 Task: Look for space in Cuito, Angola from 8th June, 2023 to 19th June, 2023 for 1 adult in price range Rs.5000 to Rs.12000. Place can be shared room with 1  bedroom having 1 bed and 1 bathroom. Property type can be house, flat, hotel. Amenities needed are: air conditioning, bbq grill, smoking allowed. Booking option can be shelf check-in. Required host language is English.
Action: Mouse moved to (490, 95)
Screenshot: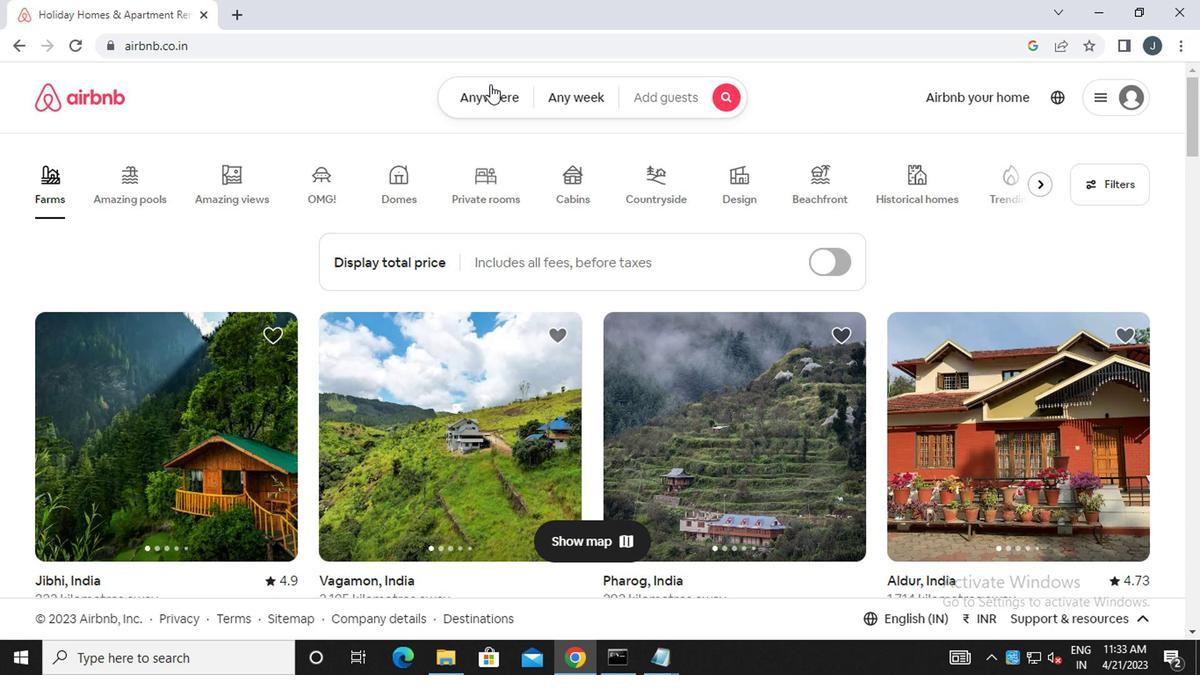 
Action: Mouse pressed left at (490, 95)
Screenshot: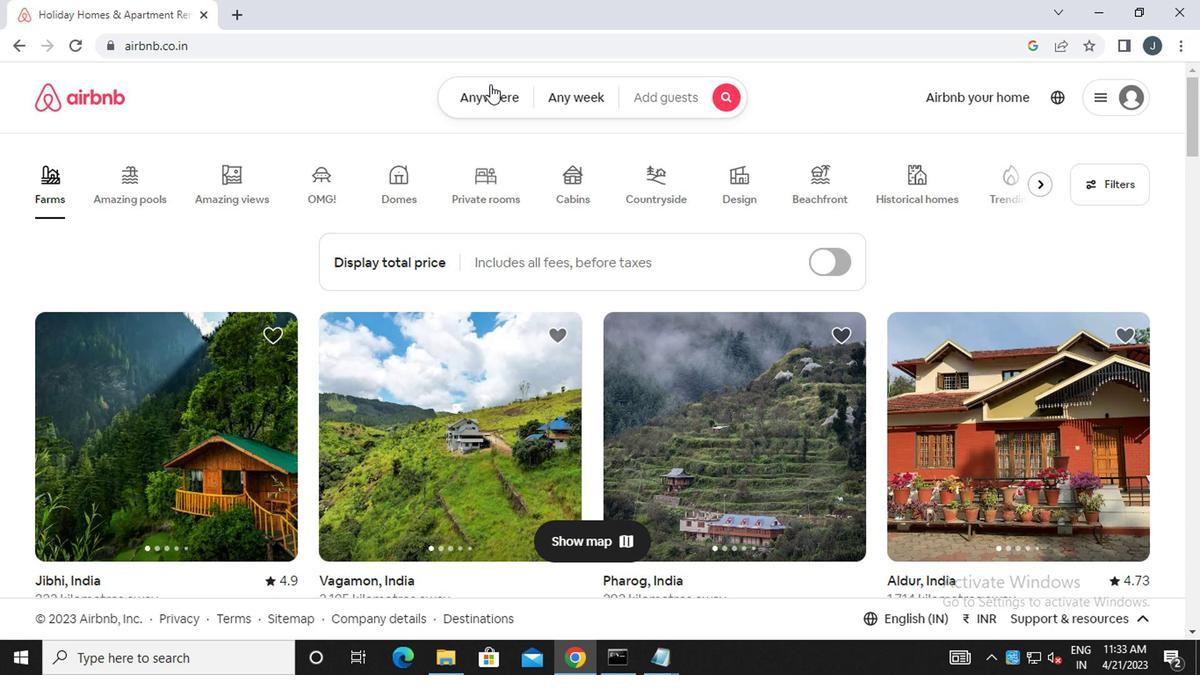 
Action: Mouse moved to (309, 178)
Screenshot: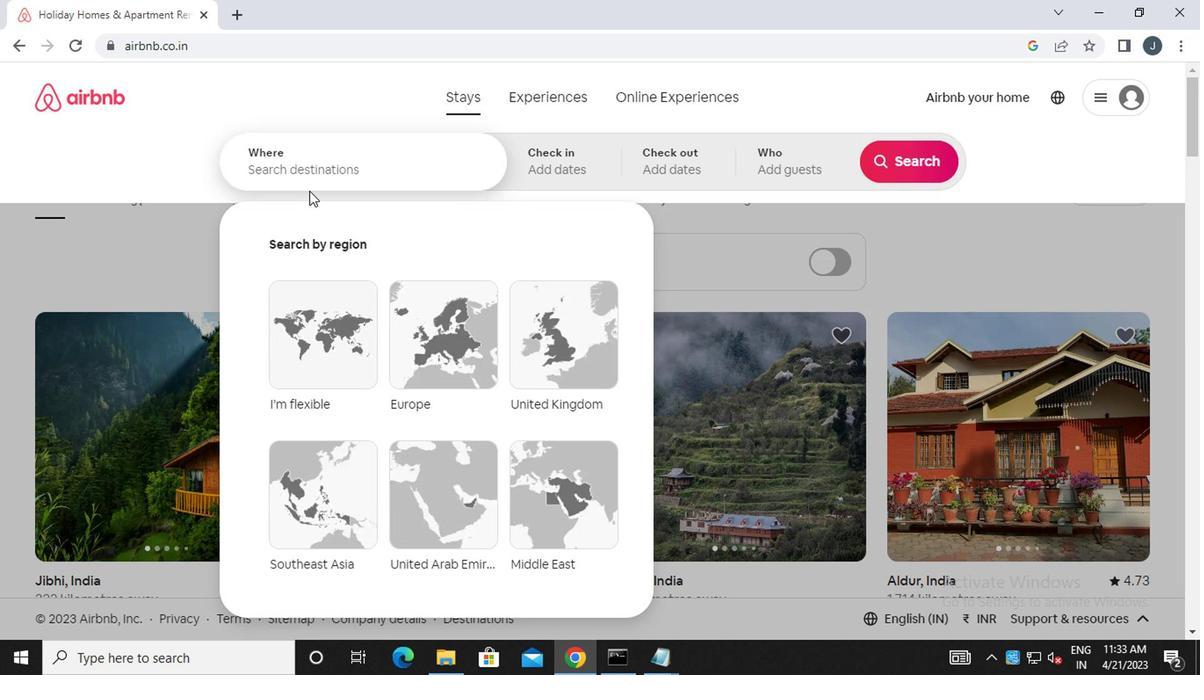 
Action: Mouse pressed left at (309, 178)
Screenshot: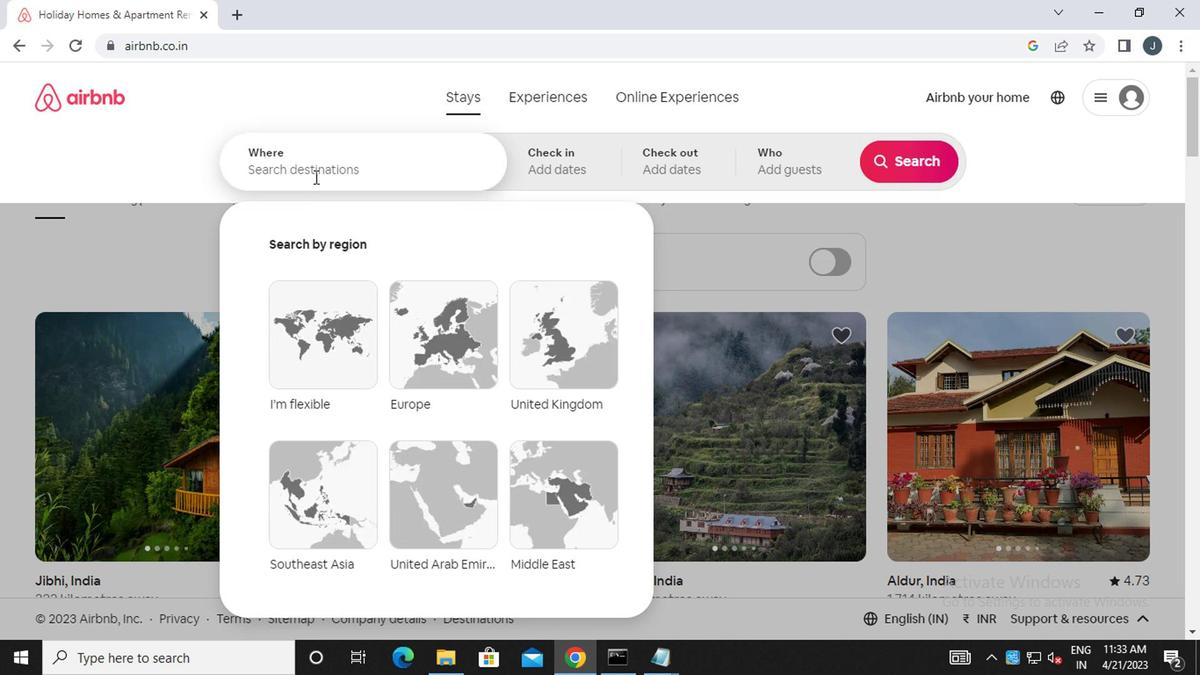 
Action: Mouse moved to (309, 176)
Screenshot: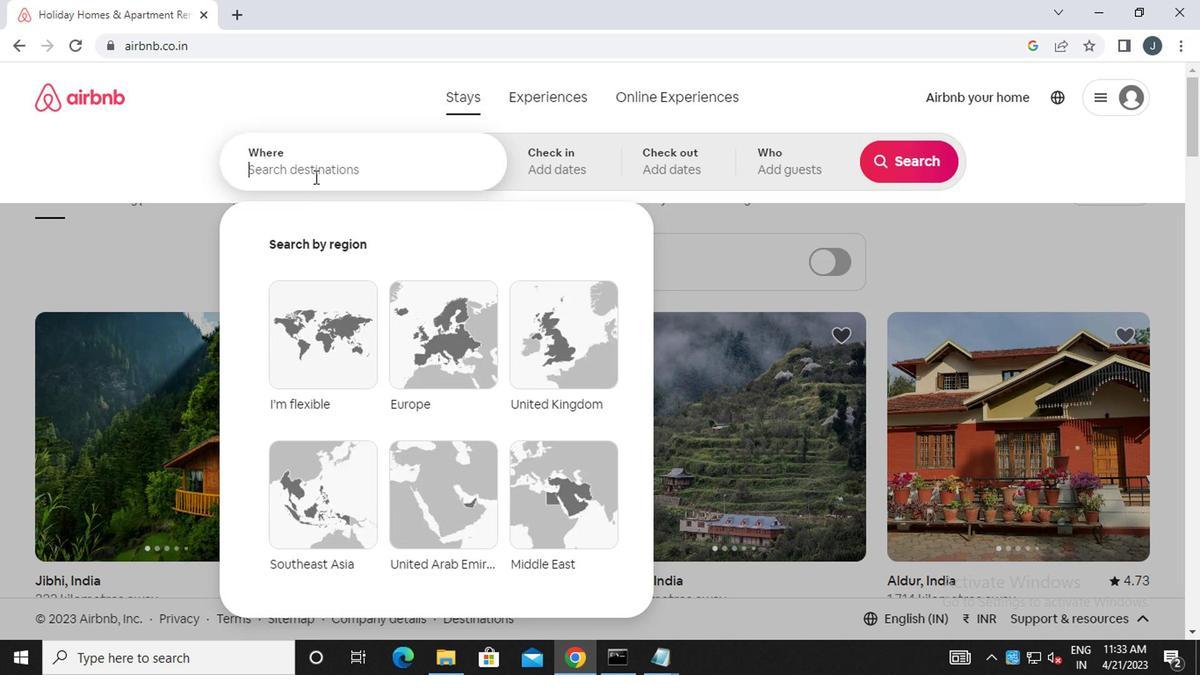 
Action: Key pressed c<Key.caps_lock>uito
Screenshot: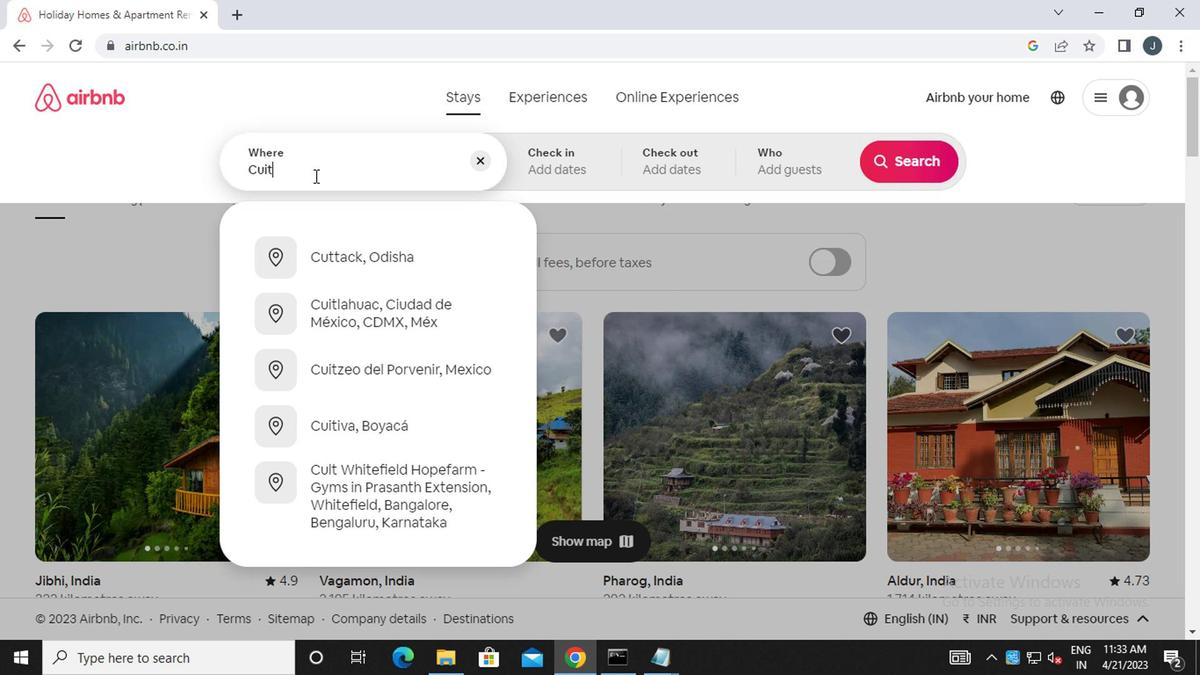 
Action: Mouse moved to (343, 267)
Screenshot: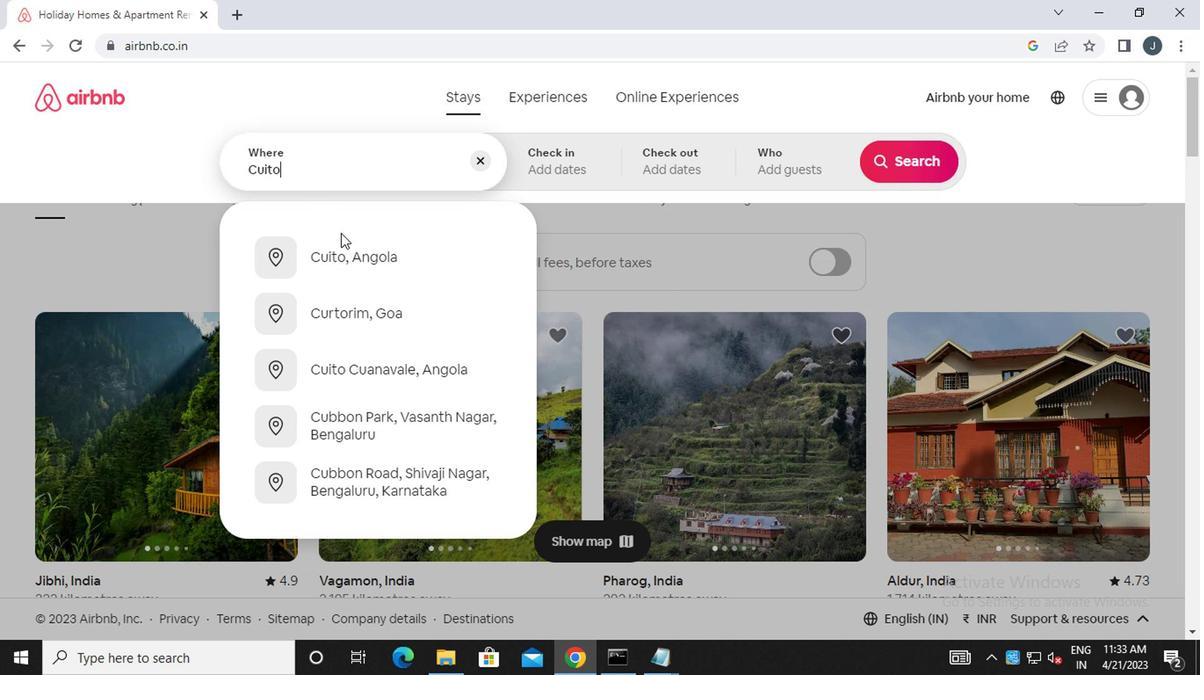 
Action: Mouse pressed left at (343, 267)
Screenshot: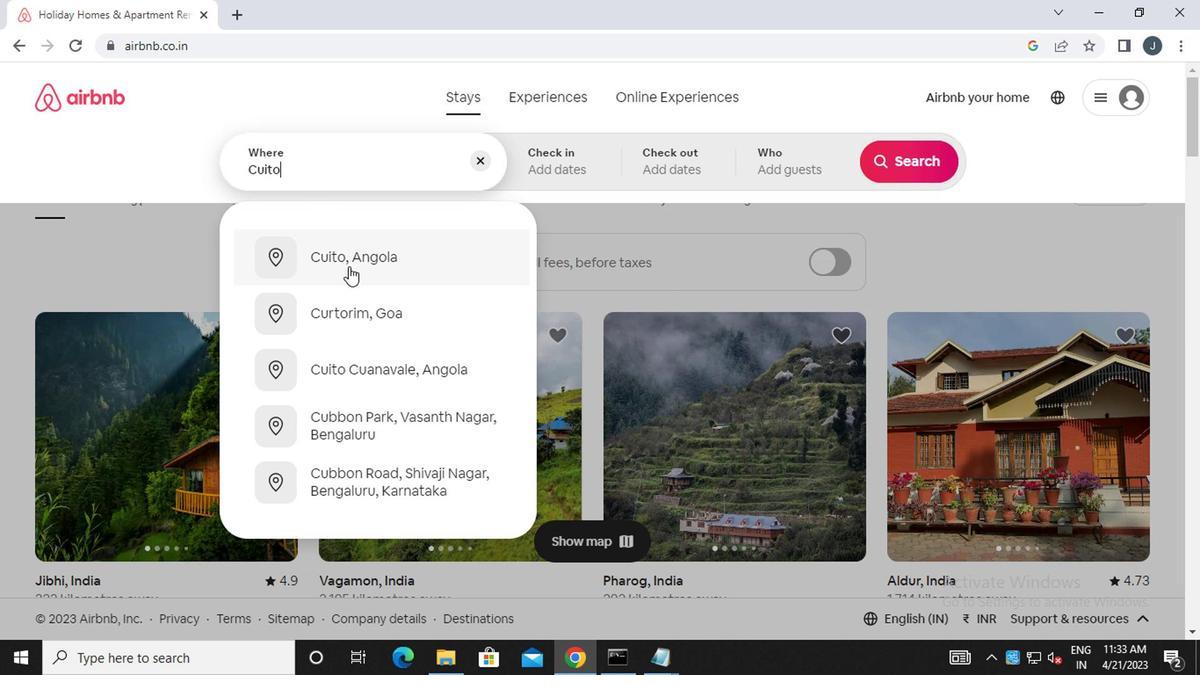 
Action: Mouse moved to (892, 308)
Screenshot: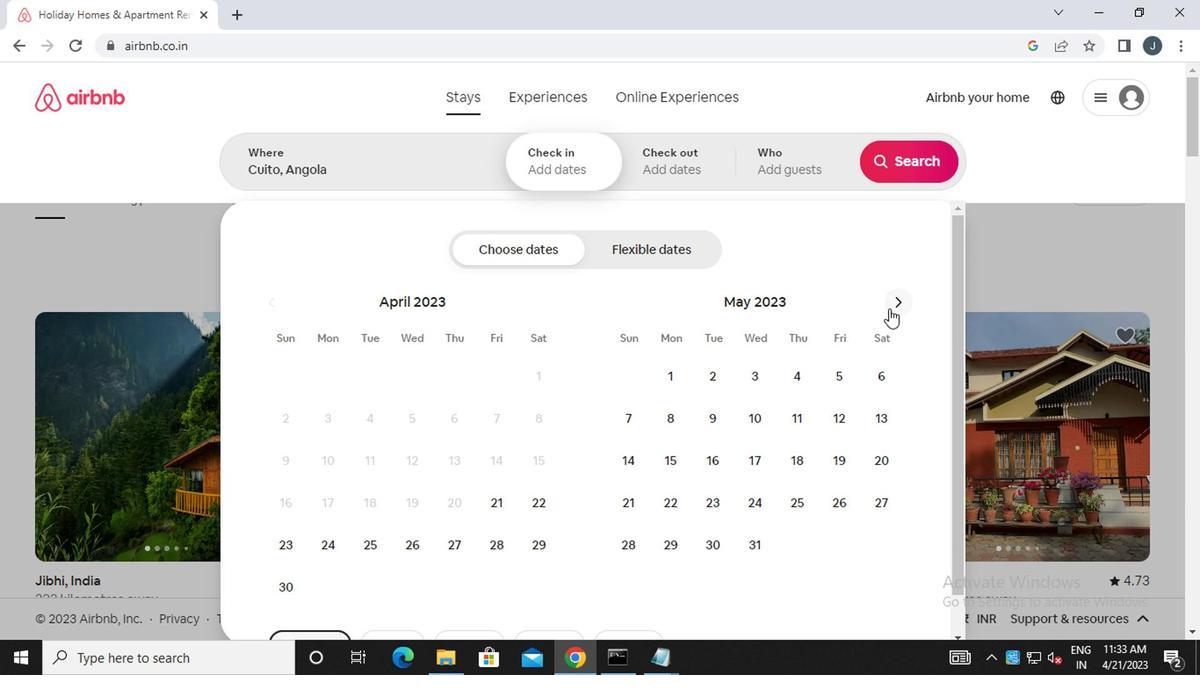 
Action: Mouse pressed left at (892, 308)
Screenshot: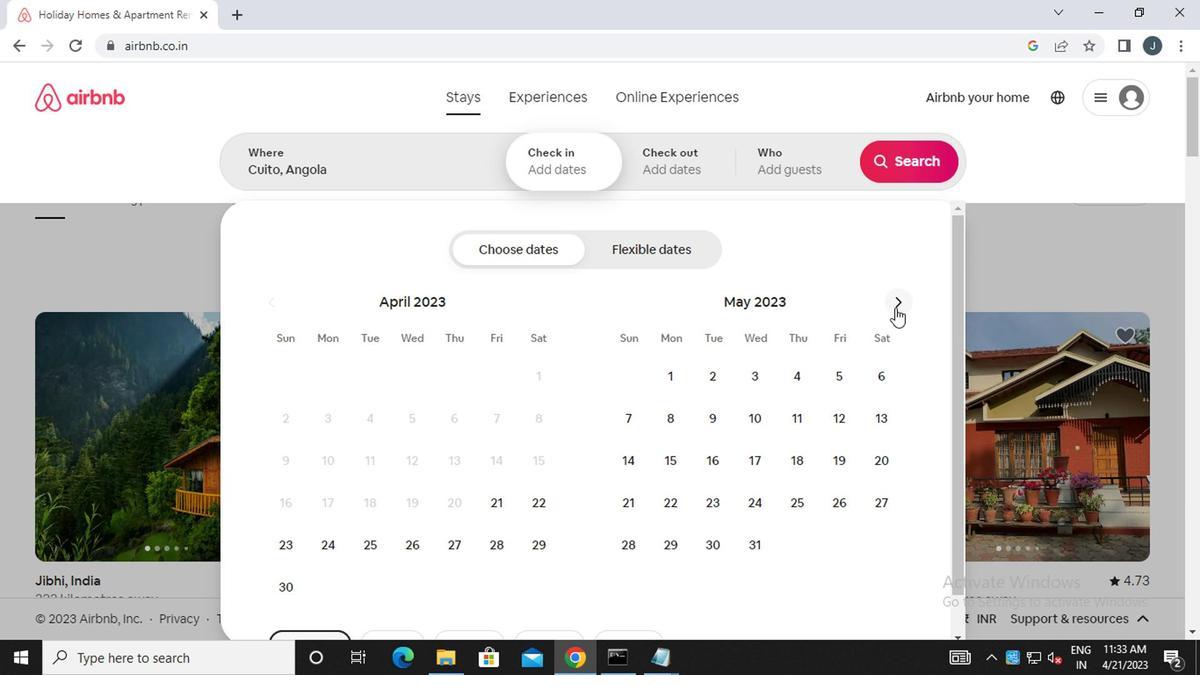 
Action: Mouse moved to (797, 421)
Screenshot: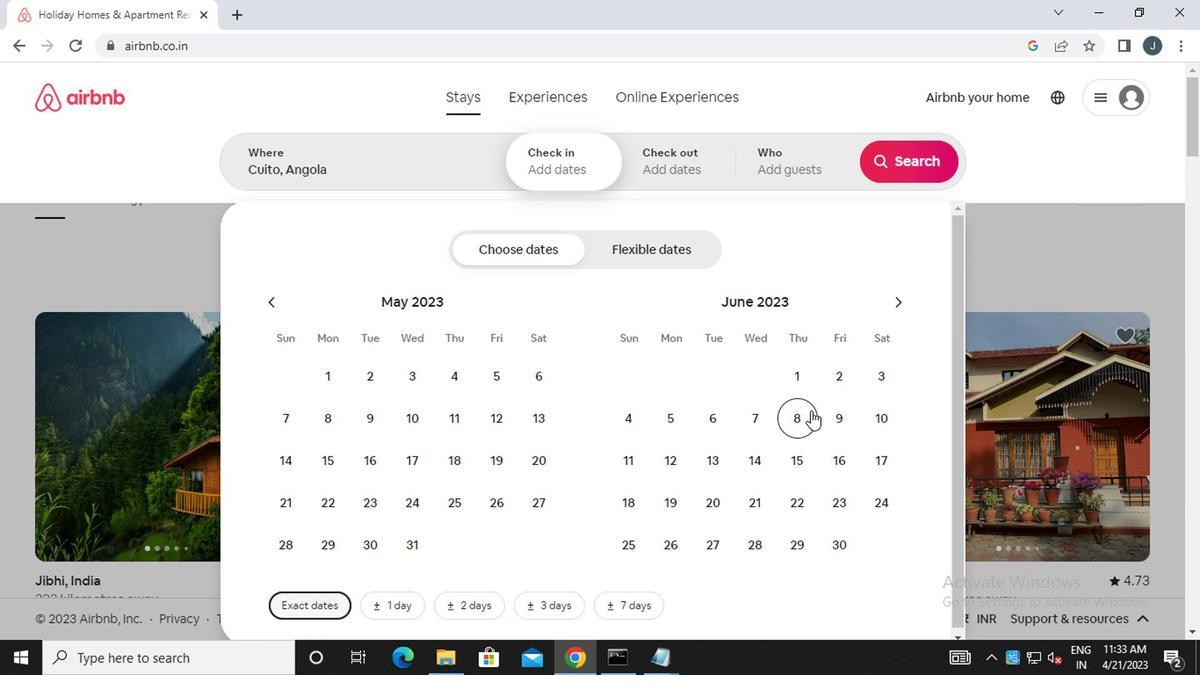 
Action: Mouse pressed left at (797, 421)
Screenshot: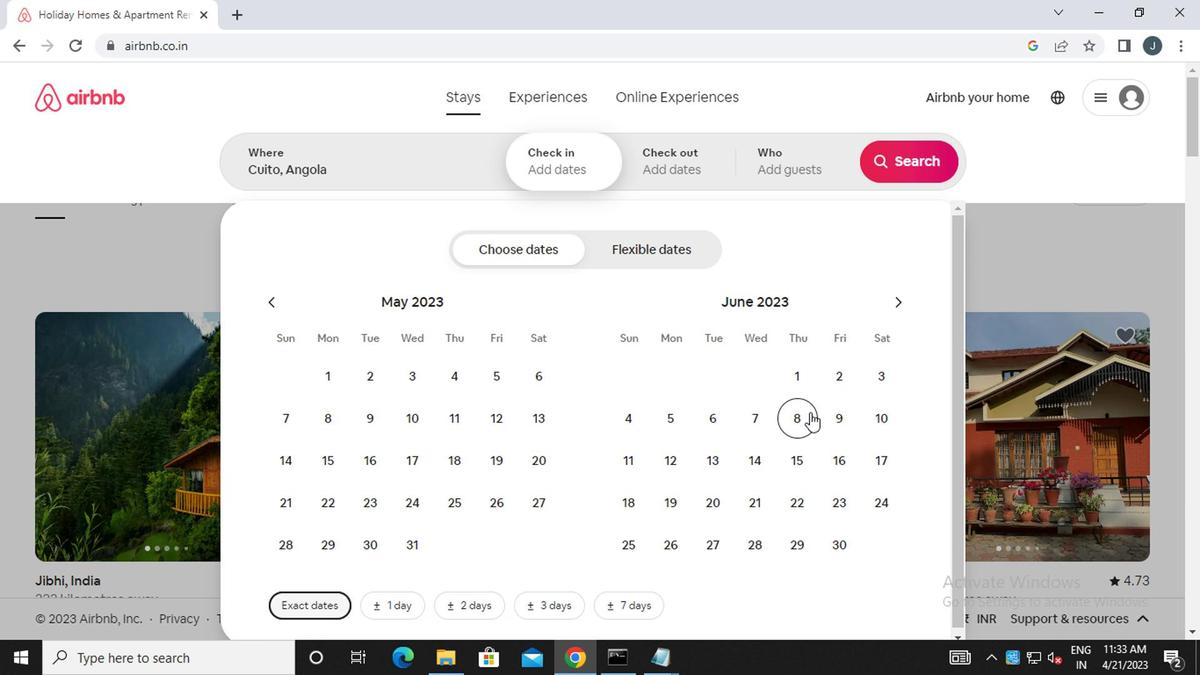 
Action: Mouse moved to (660, 497)
Screenshot: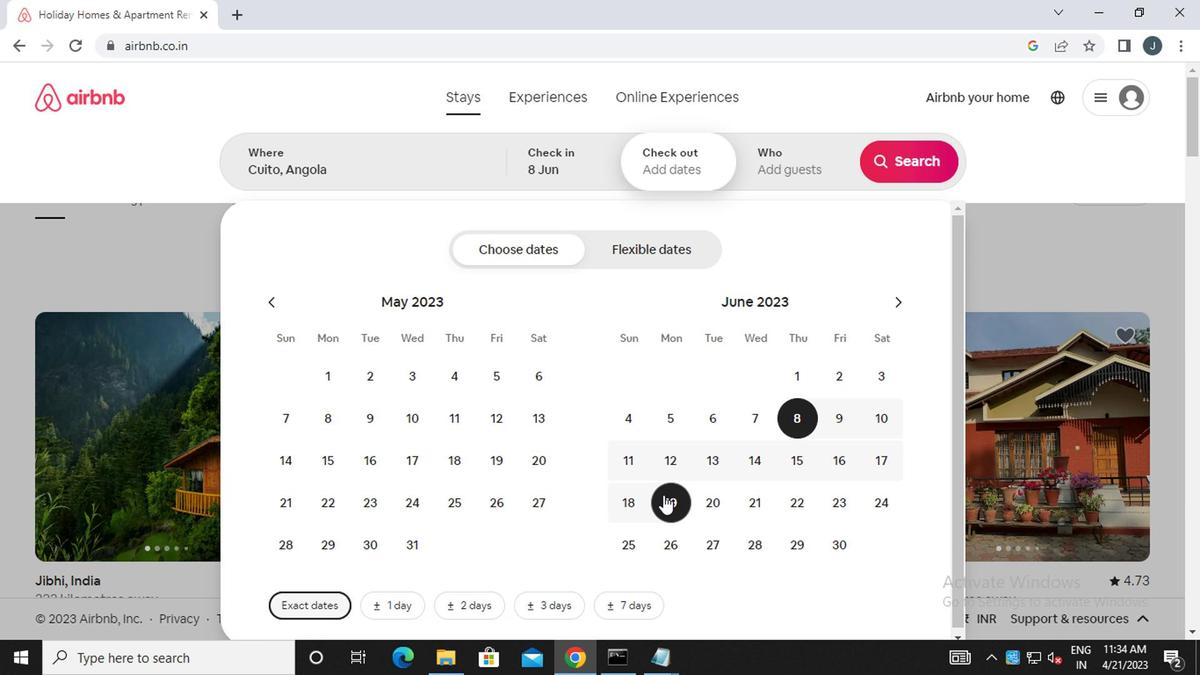 
Action: Mouse pressed left at (660, 497)
Screenshot: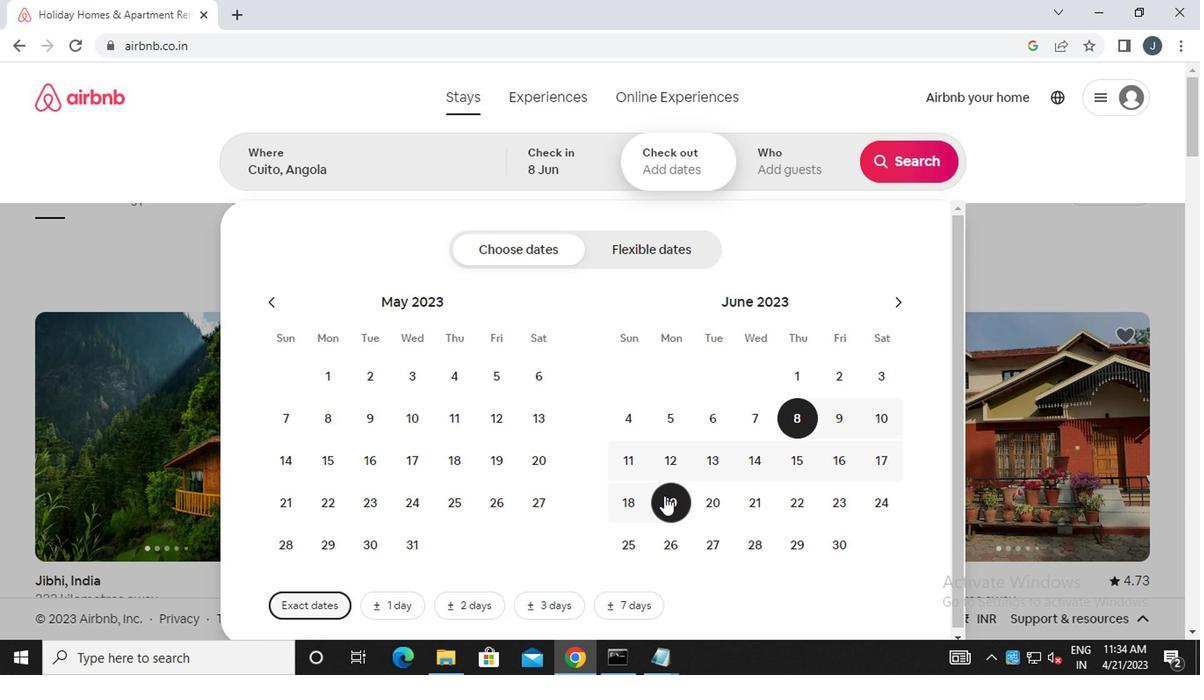 
Action: Mouse moved to (797, 182)
Screenshot: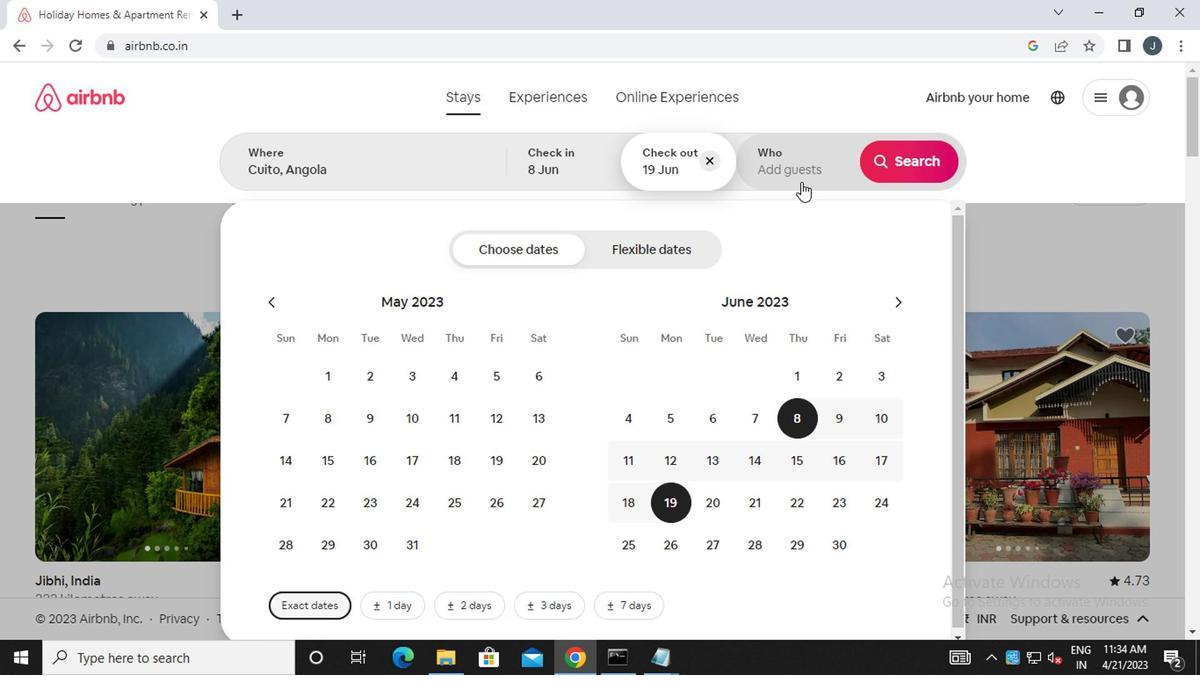 
Action: Mouse pressed left at (797, 182)
Screenshot: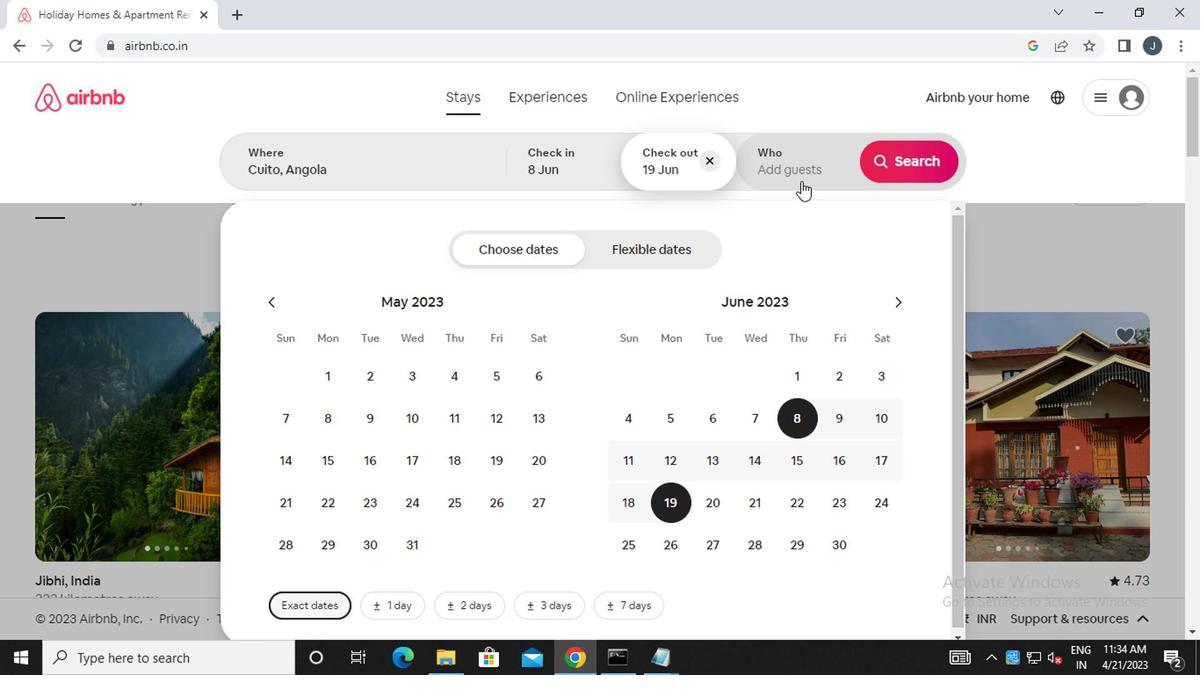 
Action: Mouse moved to (910, 253)
Screenshot: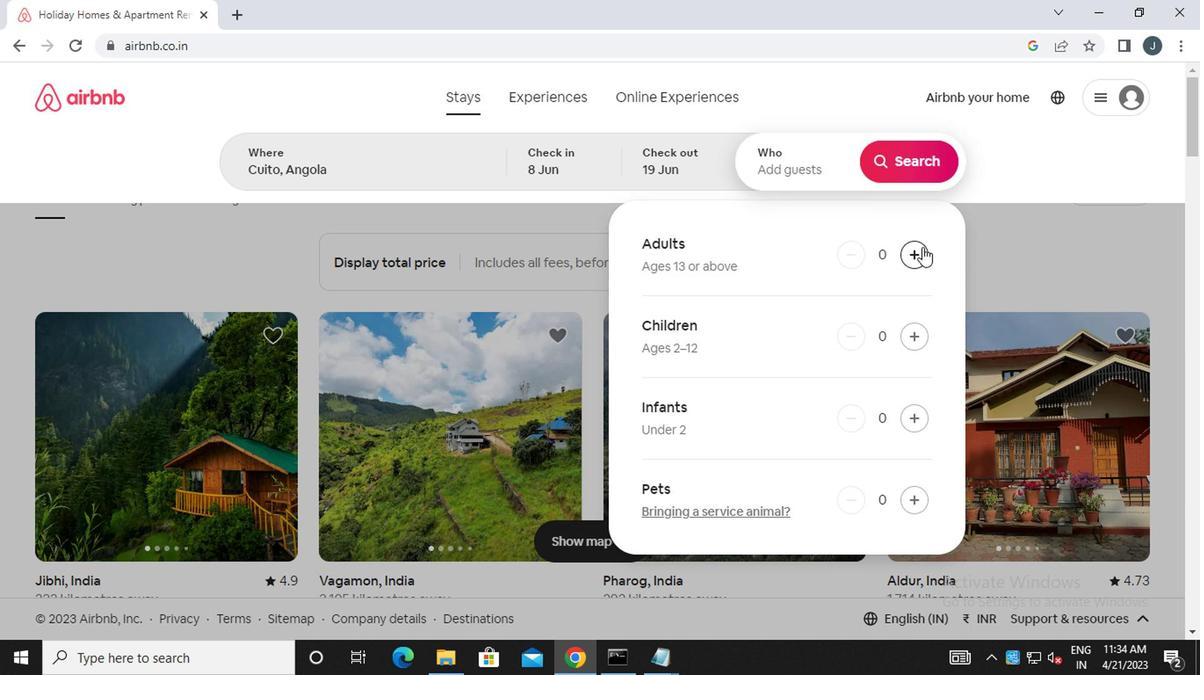 
Action: Mouse pressed left at (910, 253)
Screenshot: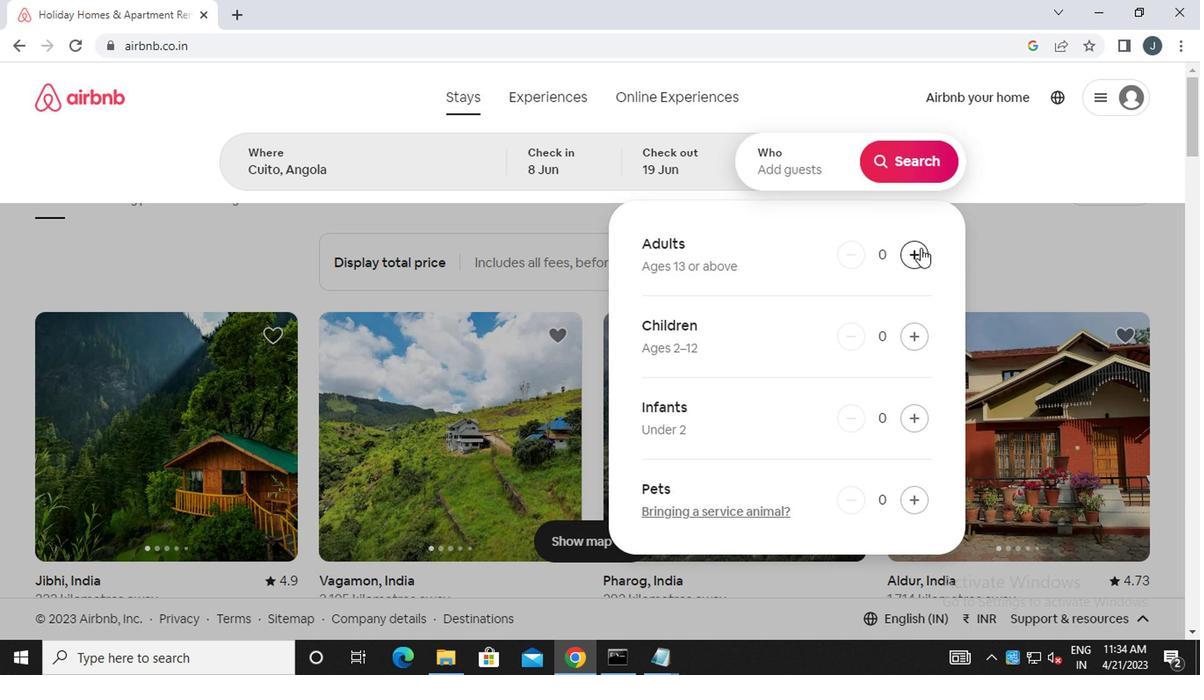 
Action: Mouse moved to (912, 157)
Screenshot: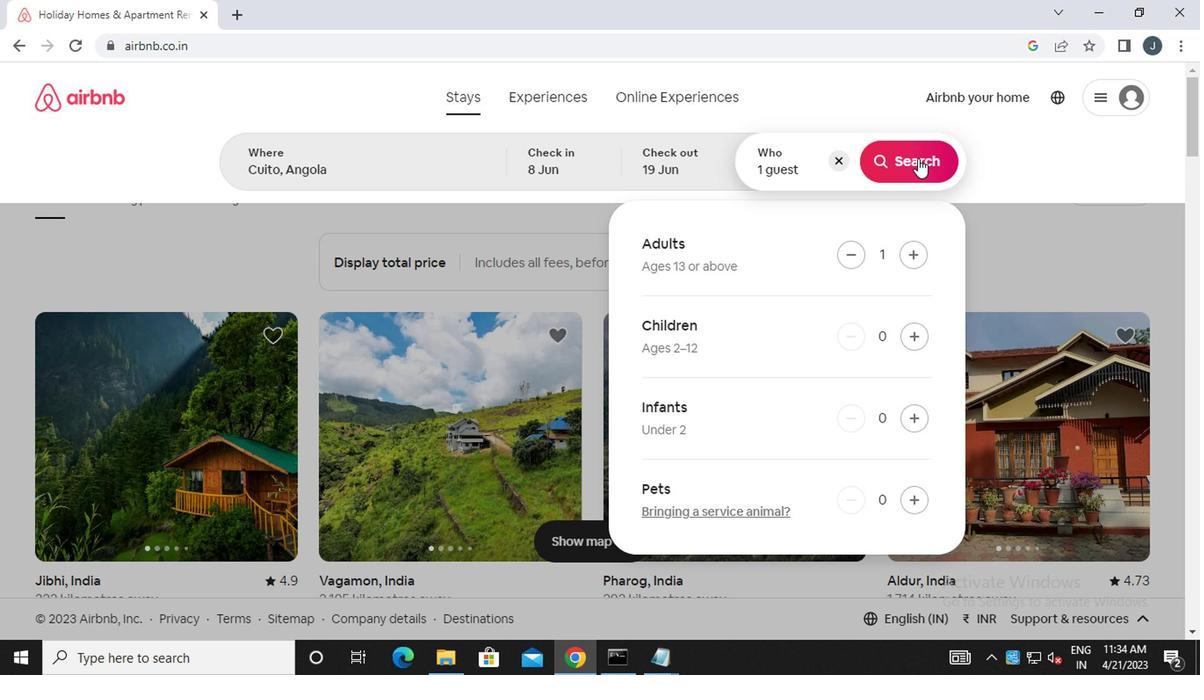 
Action: Mouse pressed left at (912, 157)
Screenshot: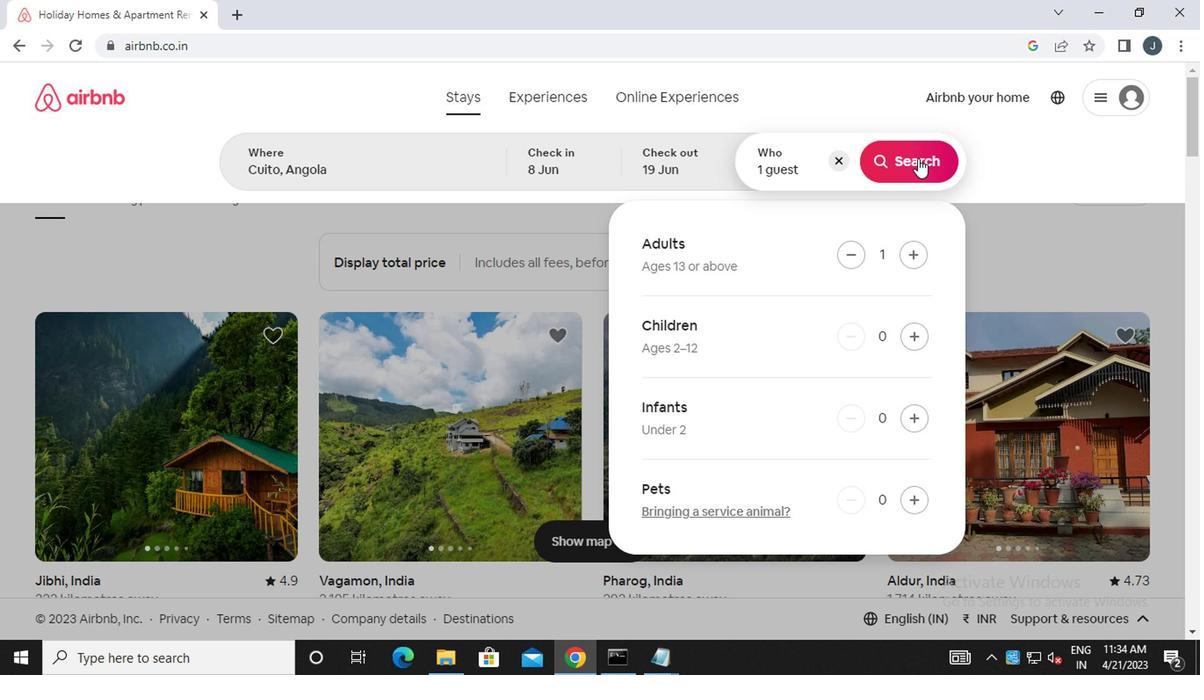 
Action: Mouse moved to (1118, 170)
Screenshot: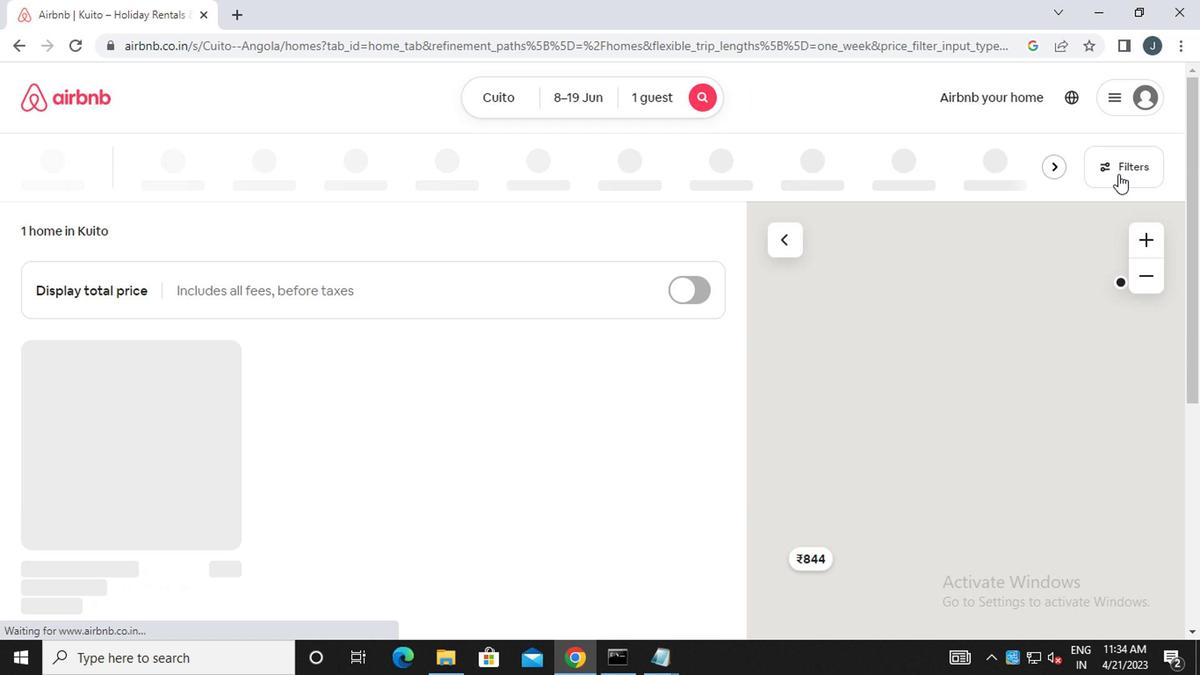 
Action: Mouse pressed left at (1118, 170)
Screenshot: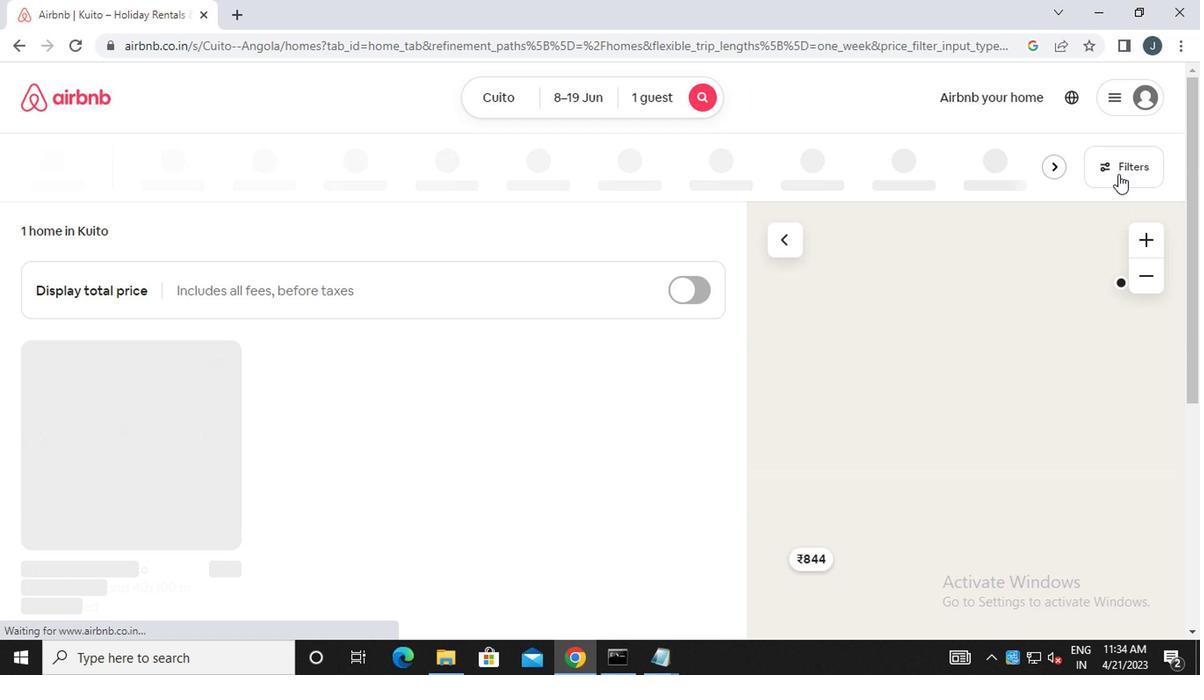 
Action: Mouse moved to (408, 332)
Screenshot: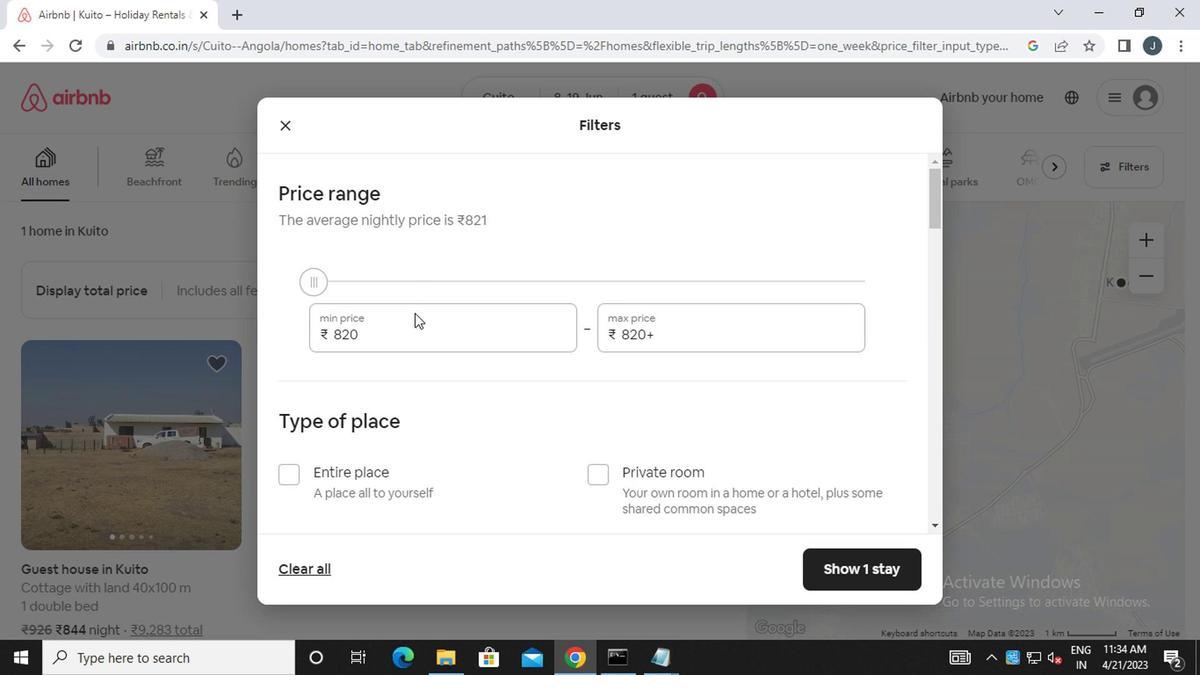 
Action: Mouse pressed left at (408, 332)
Screenshot: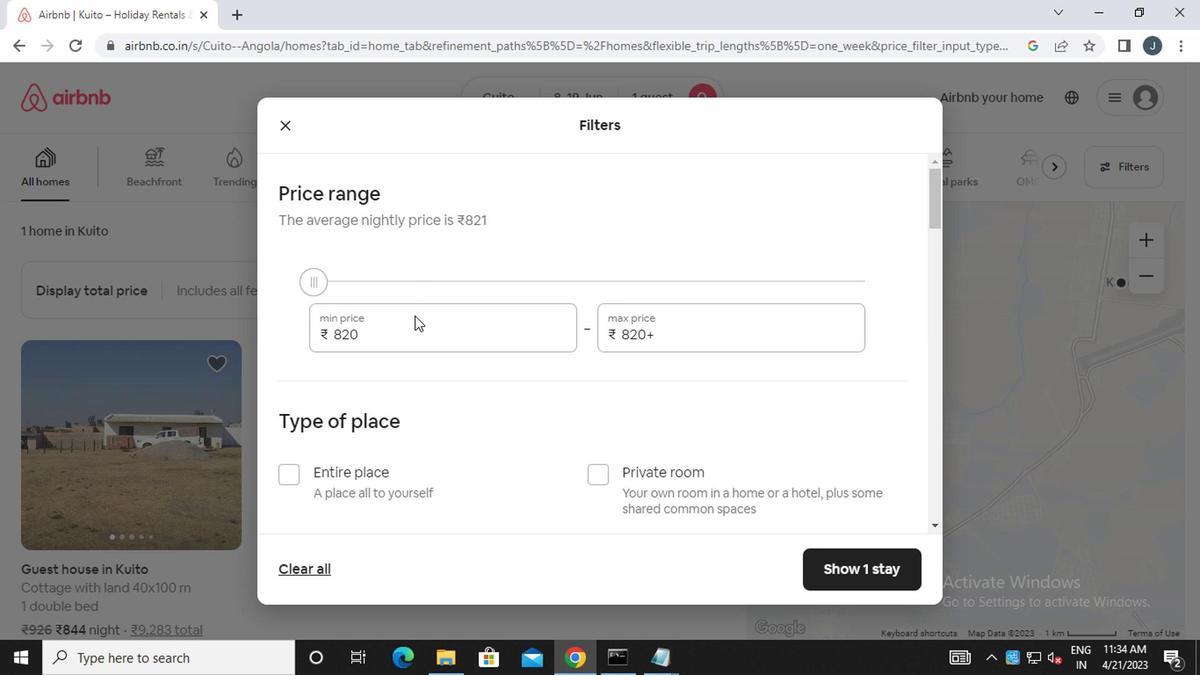
Action: Mouse moved to (407, 330)
Screenshot: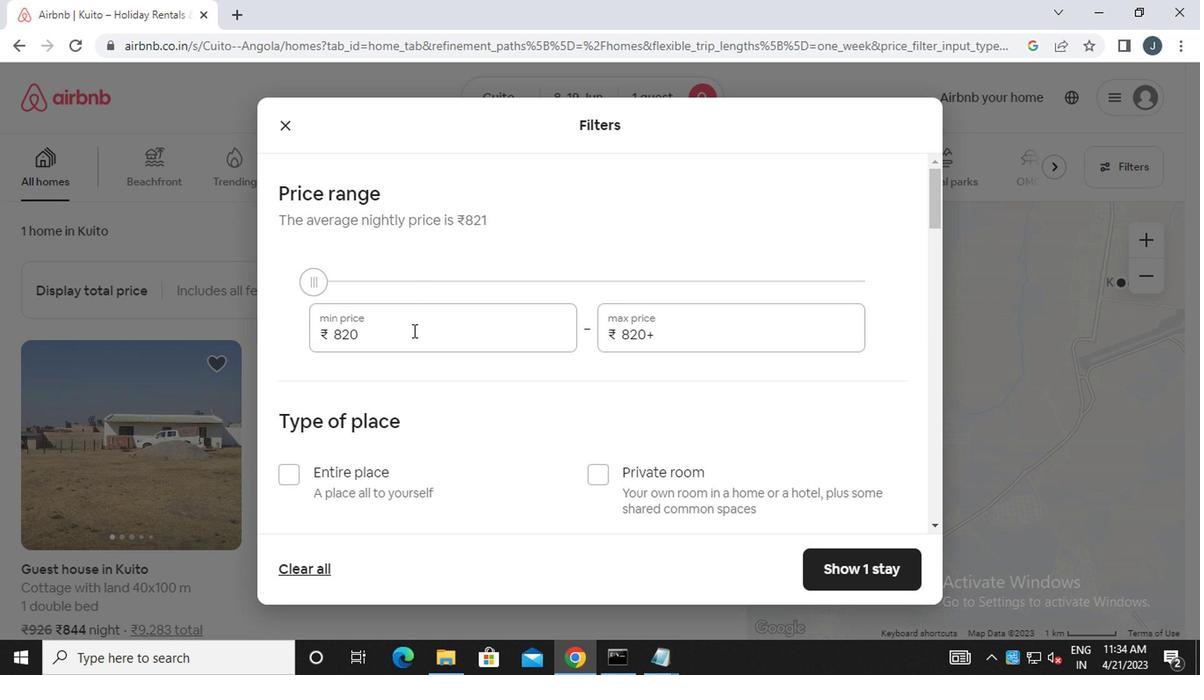 
Action: Key pressed <Key.backspace><Key.backspace><Key.backspace>5000
Screenshot: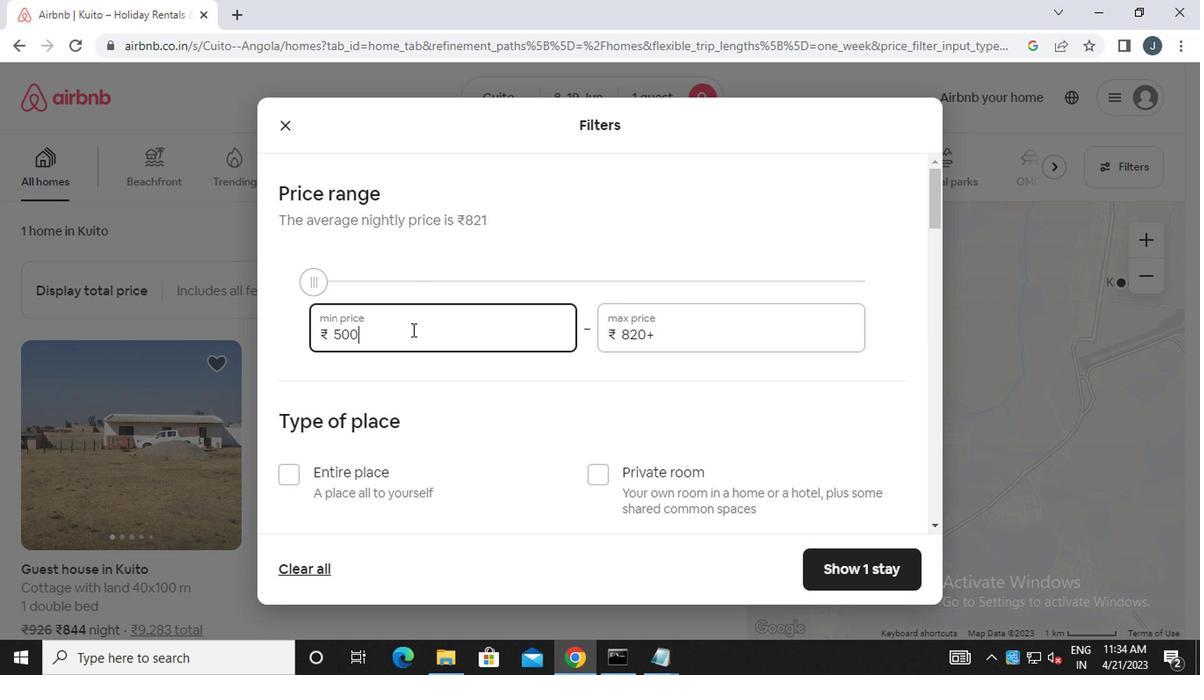 
Action: Mouse moved to (670, 337)
Screenshot: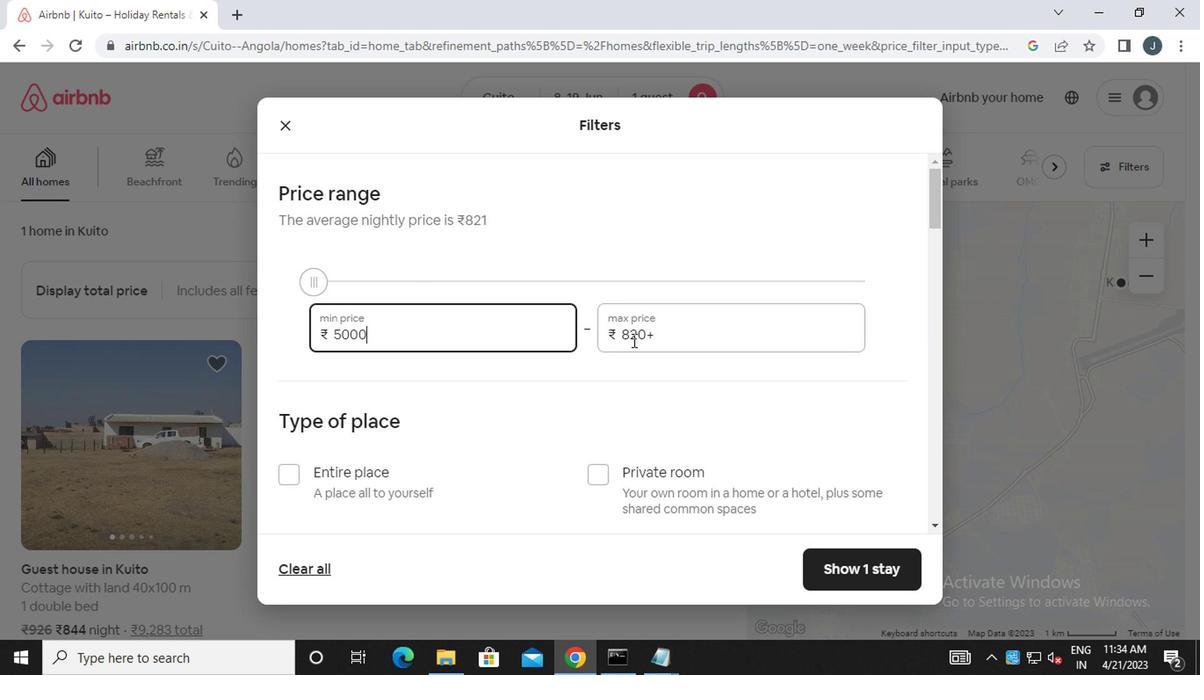 
Action: Mouse pressed left at (670, 337)
Screenshot: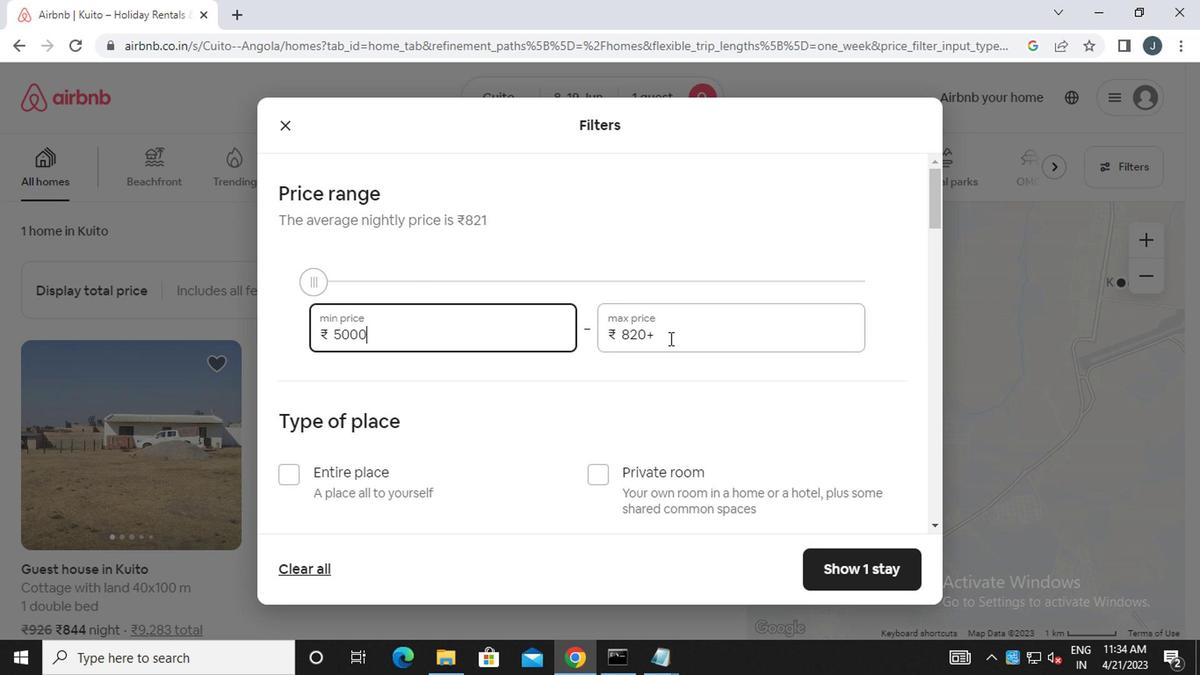 
Action: Mouse moved to (654, 336)
Screenshot: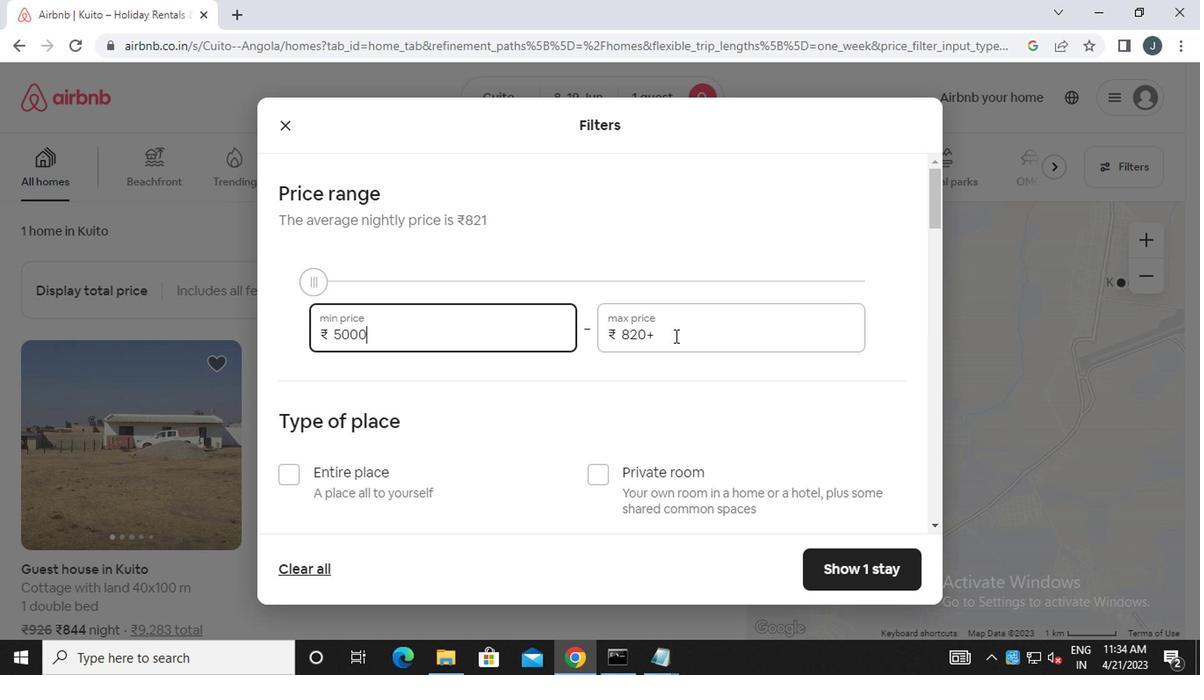 
Action: Key pressed <Key.backspace><Key.backspace><Key.backspace><Key.backspace>12000
Screenshot: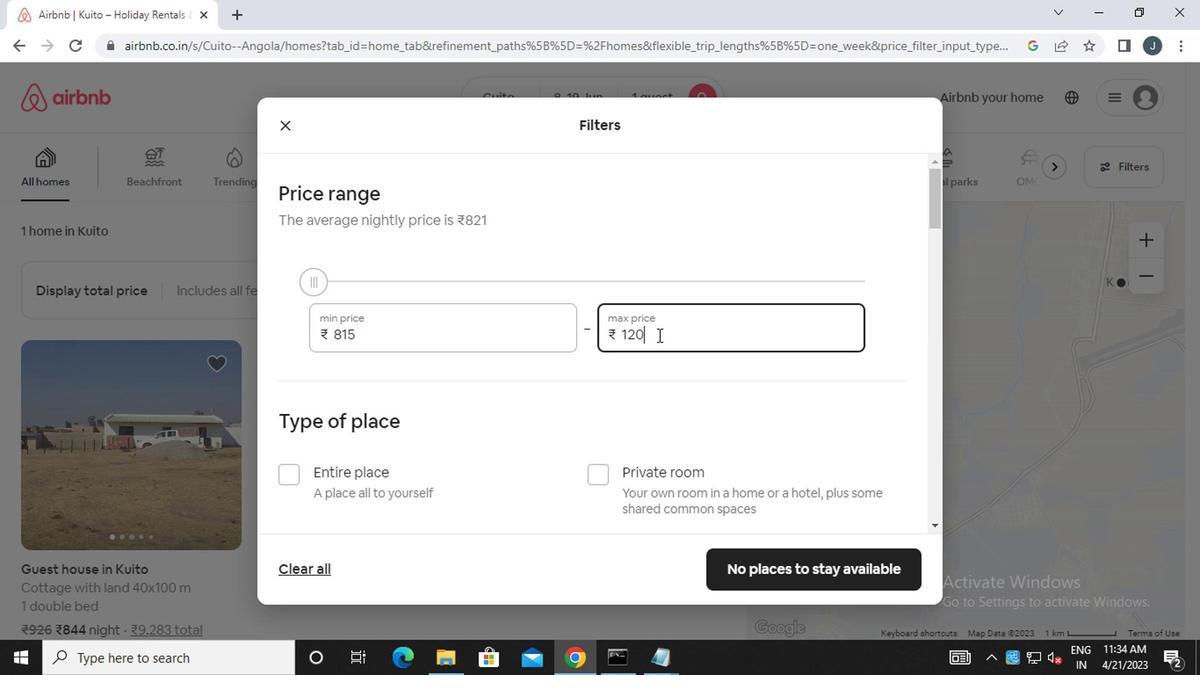 
Action: Mouse moved to (622, 345)
Screenshot: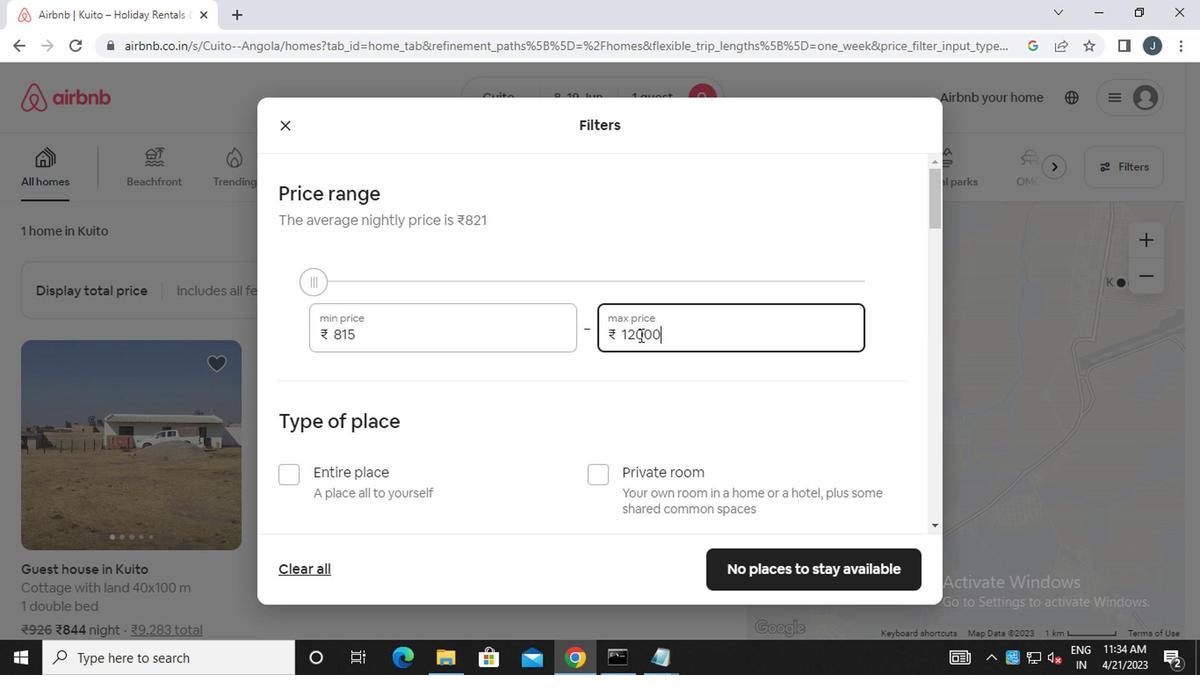 
Action: Mouse scrolled (622, 343) with delta (0, -1)
Screenshot: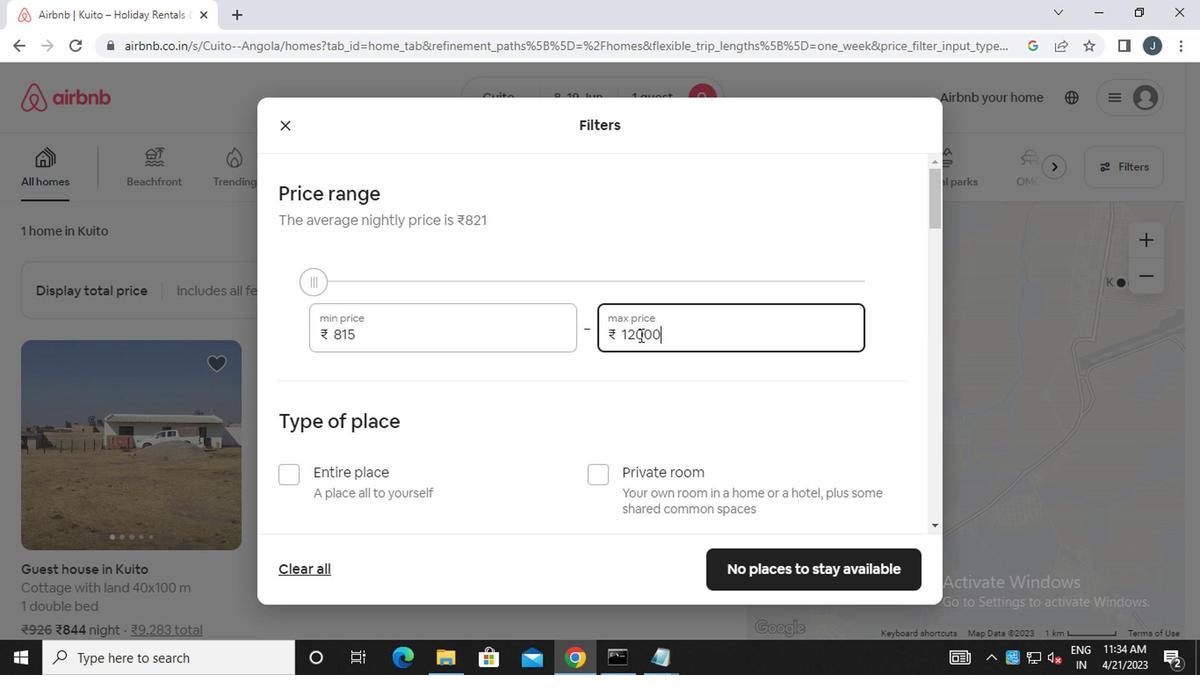 
Action: Mouse moved to (620, 349)
Screenshot: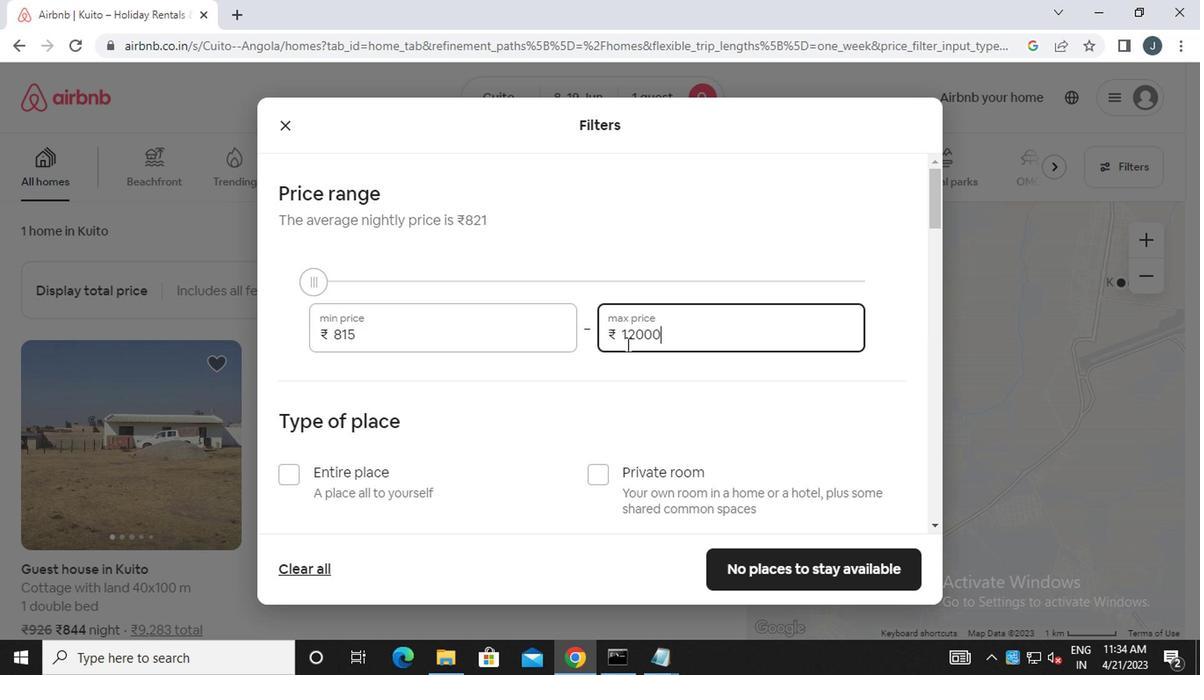 
Action: Mouse scrolled (620, 348) with delta (0, -1)
Screenshot: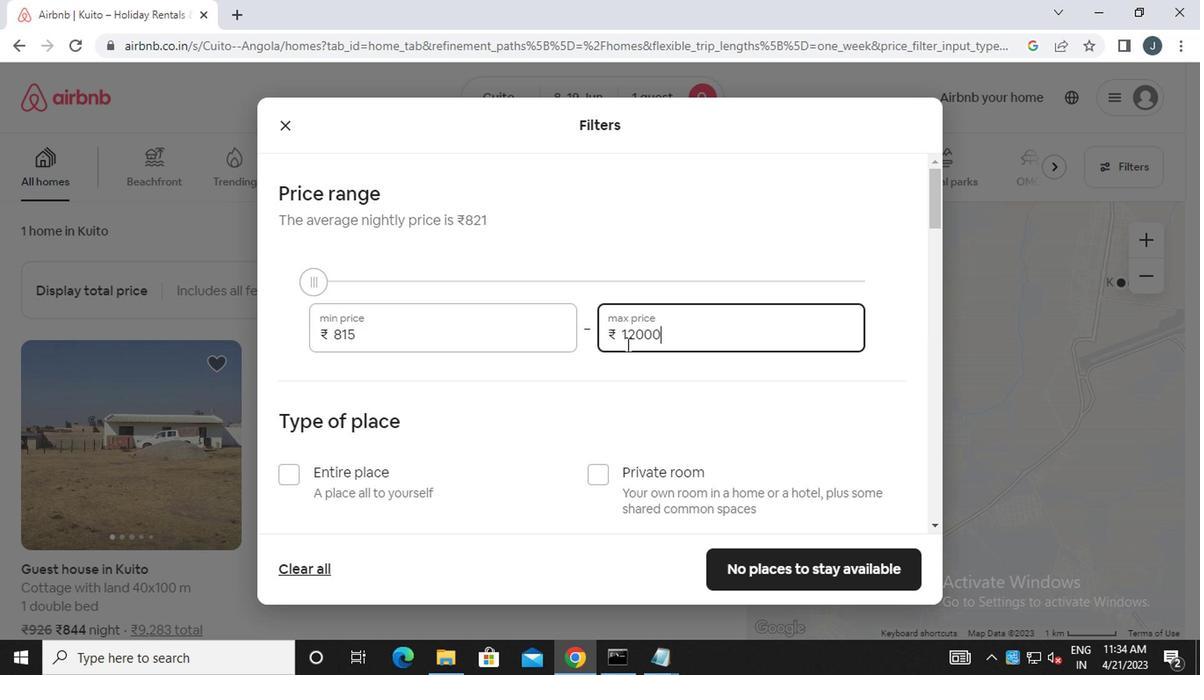 
Action: Mouse moved to (358, 375)
Screenshot: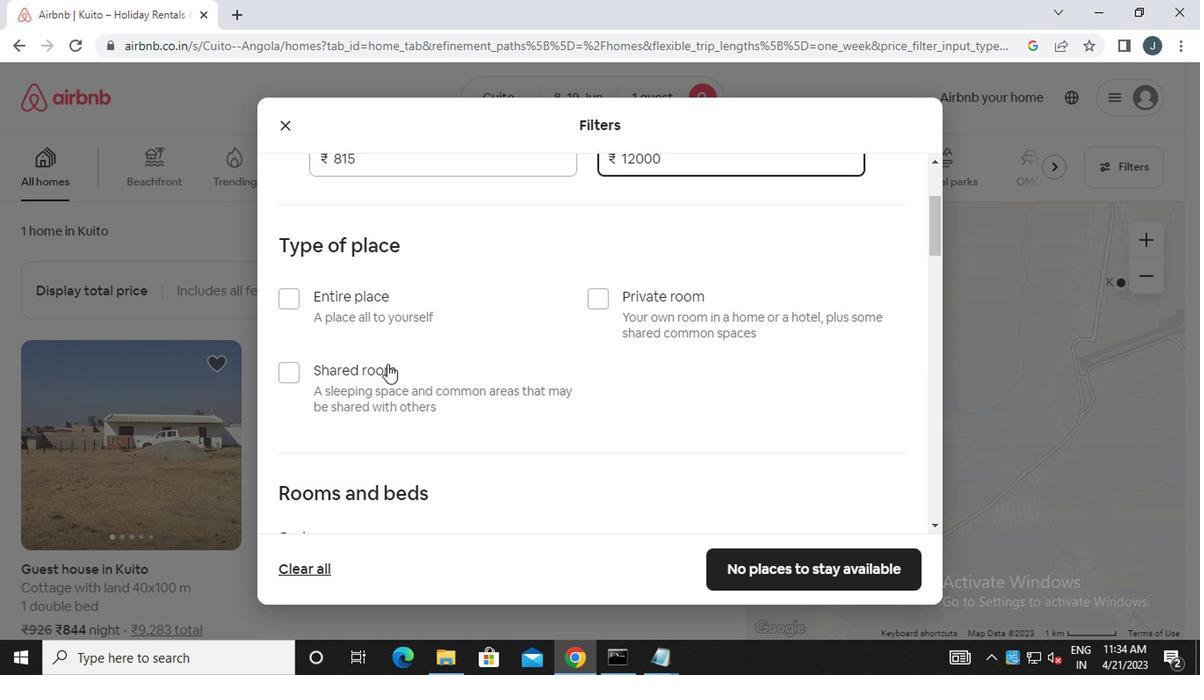 
Action: Mouse pressed left at (358, 375)
Screenshot: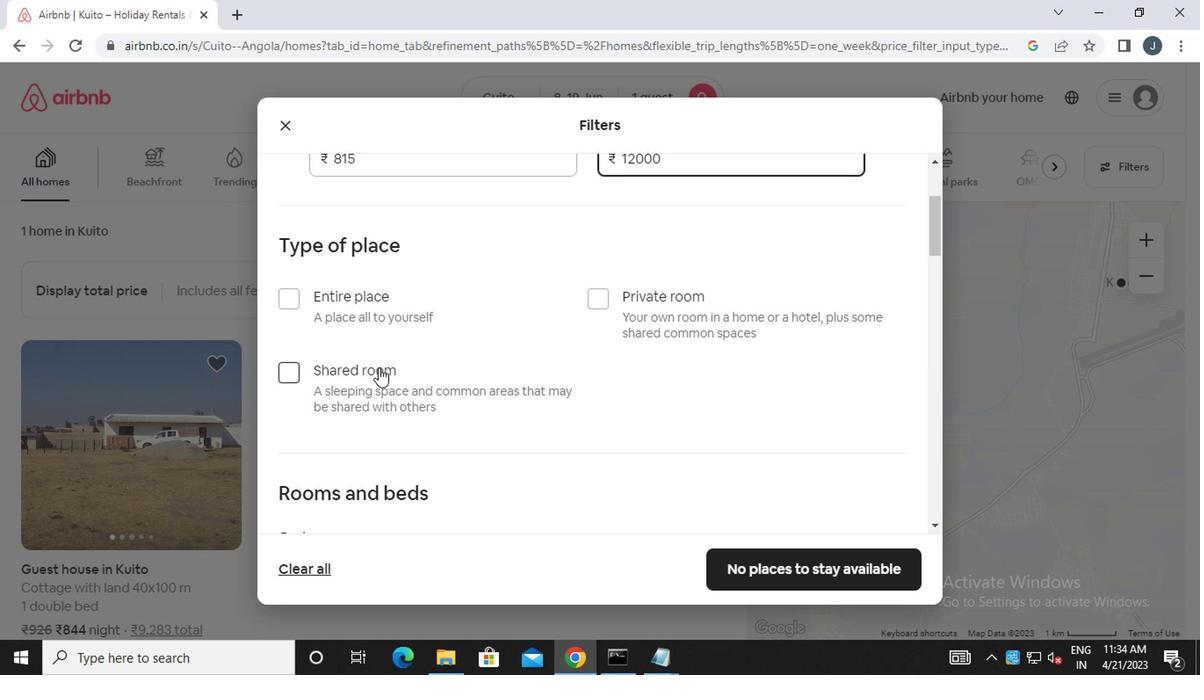 
Action: Mouse moved to (399, 384)
Screenshot: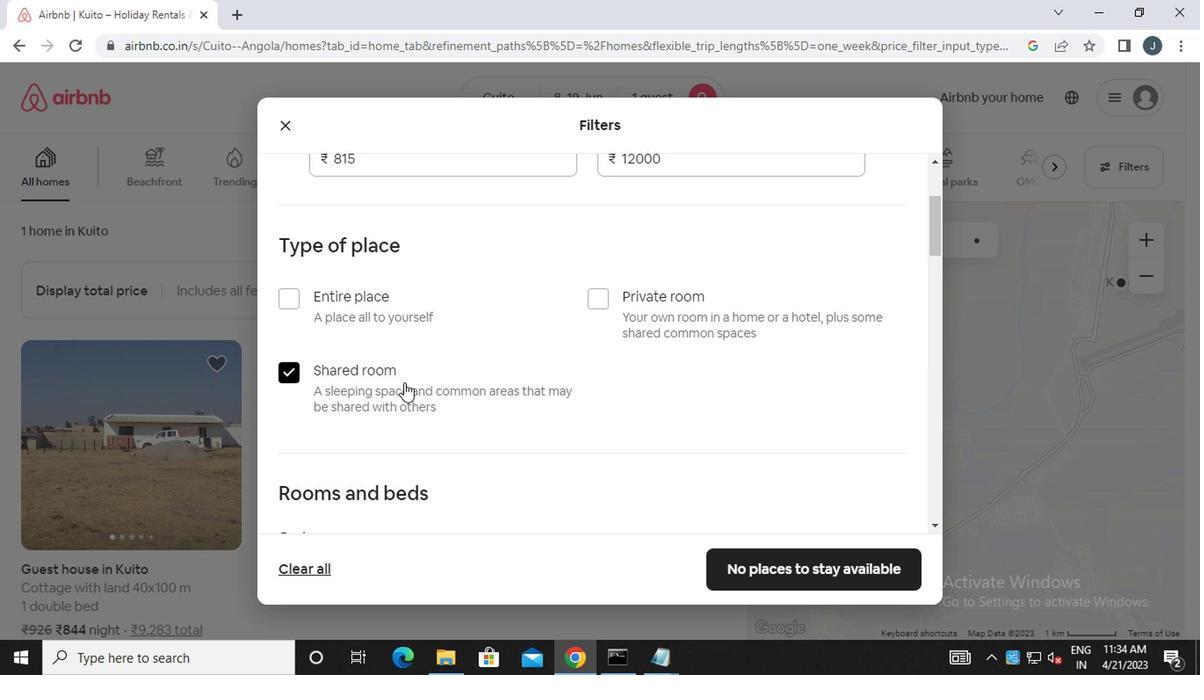 
Action: Mouse scrolled (399, 383) with delta (0, 0)
Screenshot: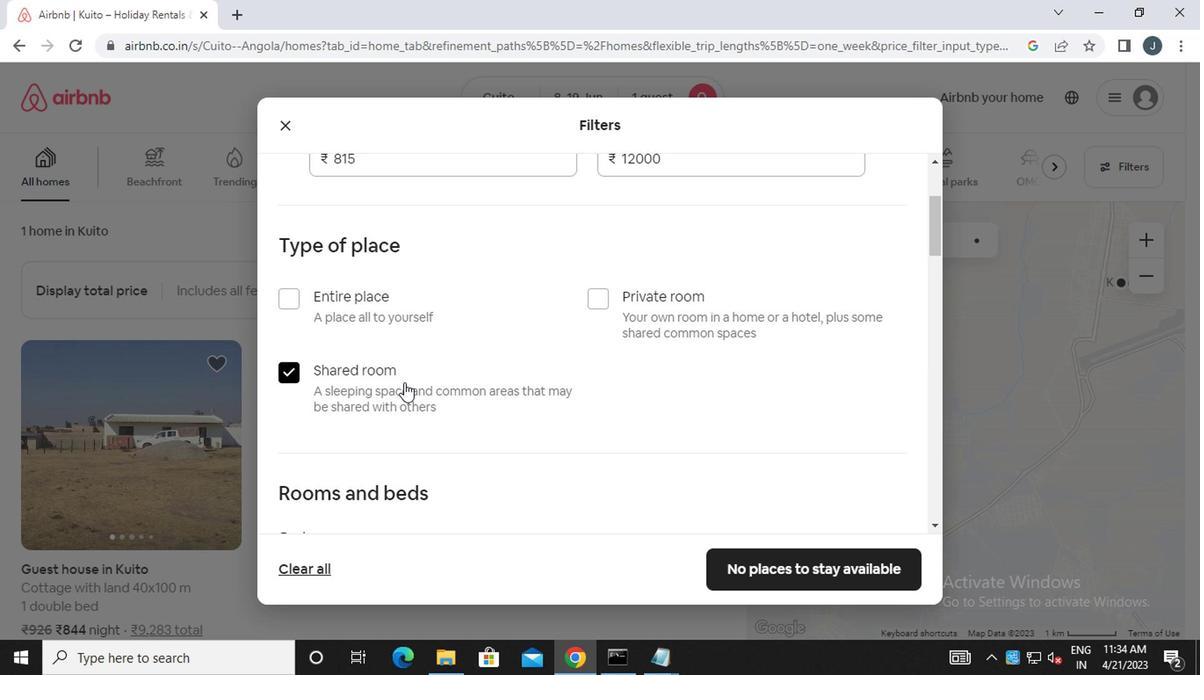 
Action: Mouse moved to (399, 384)
Screenshot: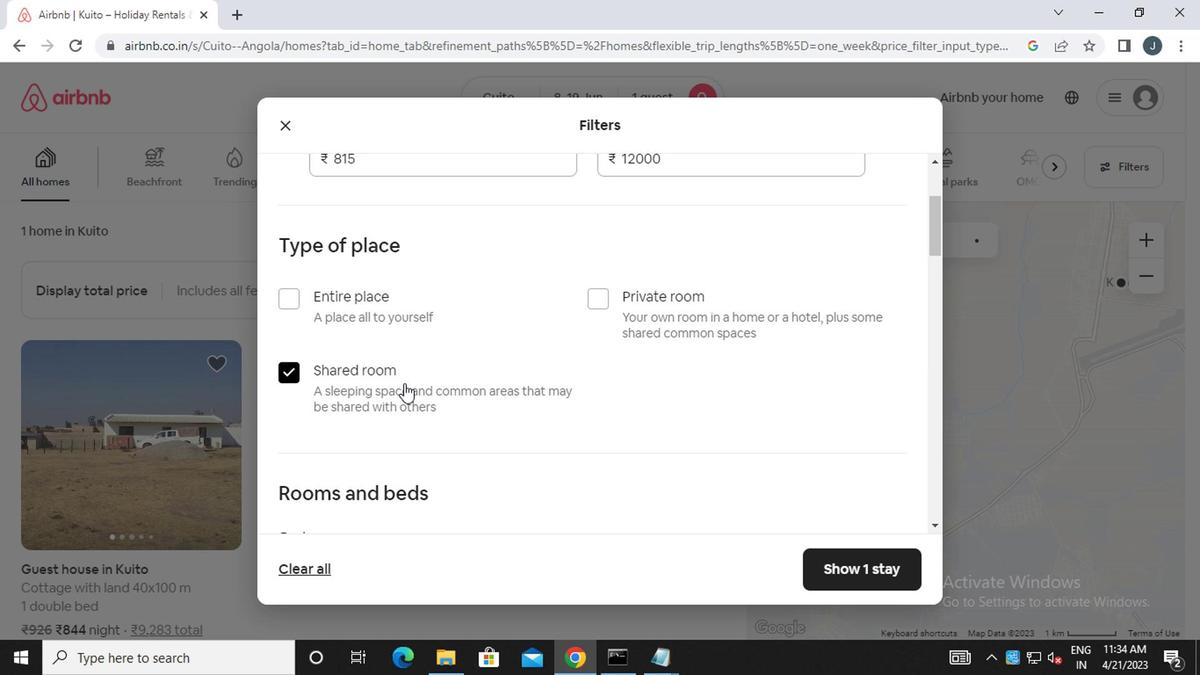 
Action: Mouse scrolled (399, 383) with delta (0, 0)
Screenshot: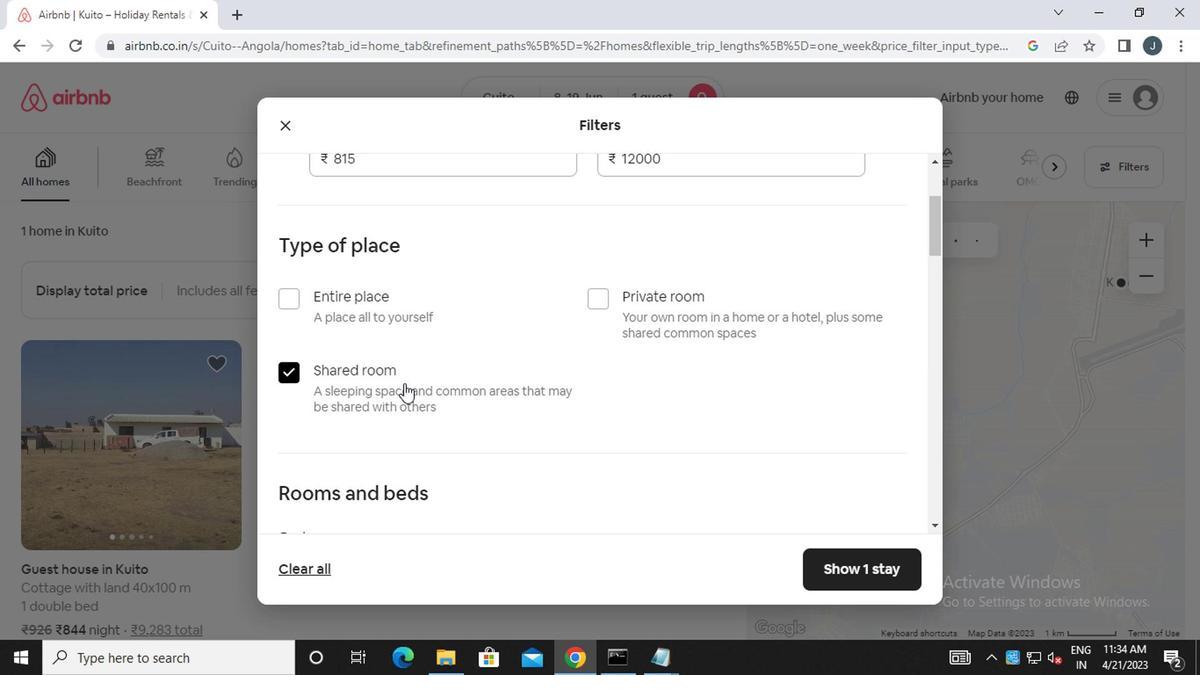 
Action: Mouse scrolled (399, 383) with delta (0, 0)
Screenshot: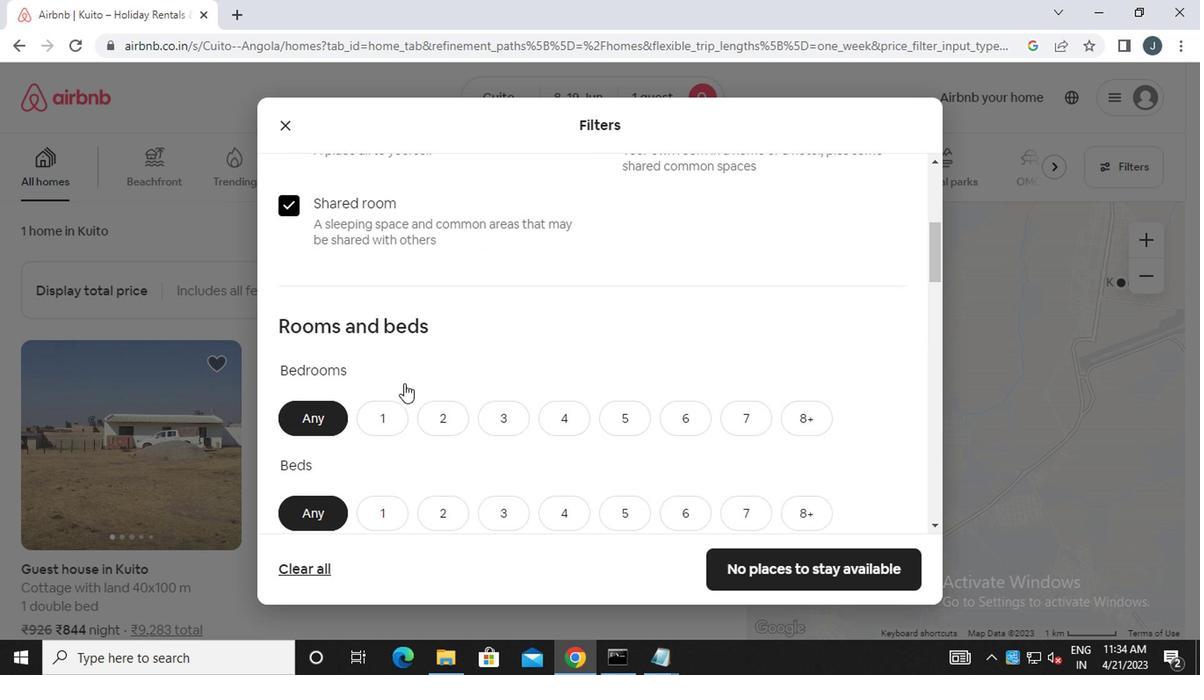 
Action: Mouse moved to (390, 327)
Screenshot: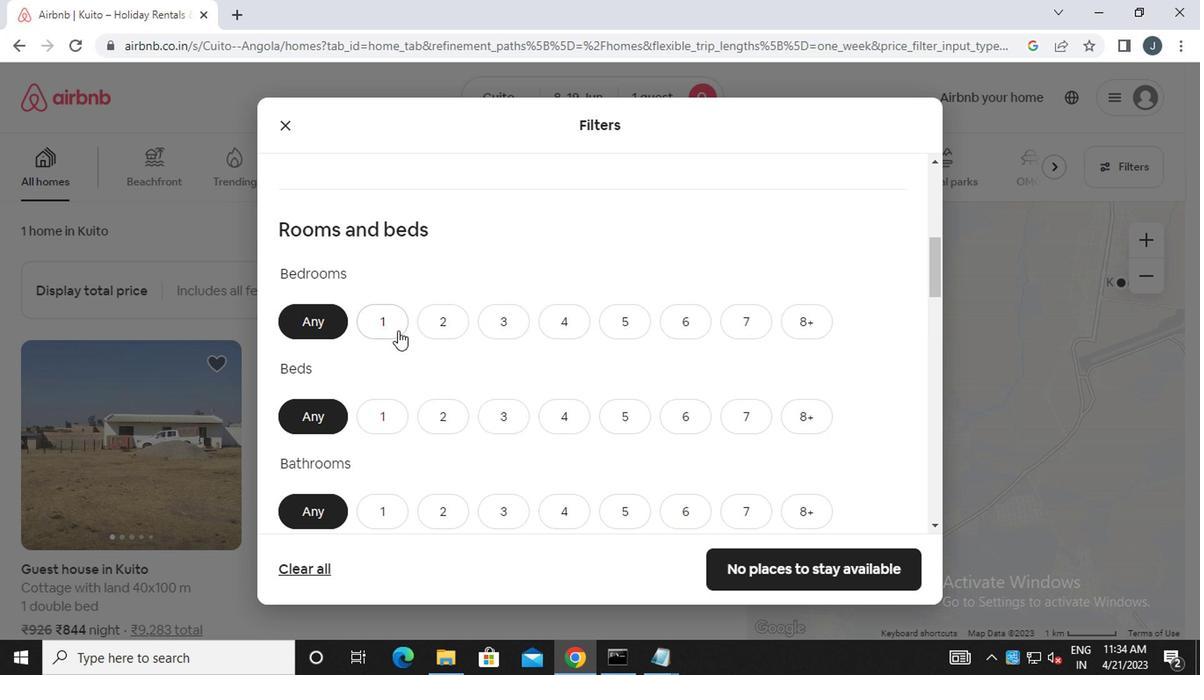 
Action: Mouse pressed left at (390, 327)
Screenshot: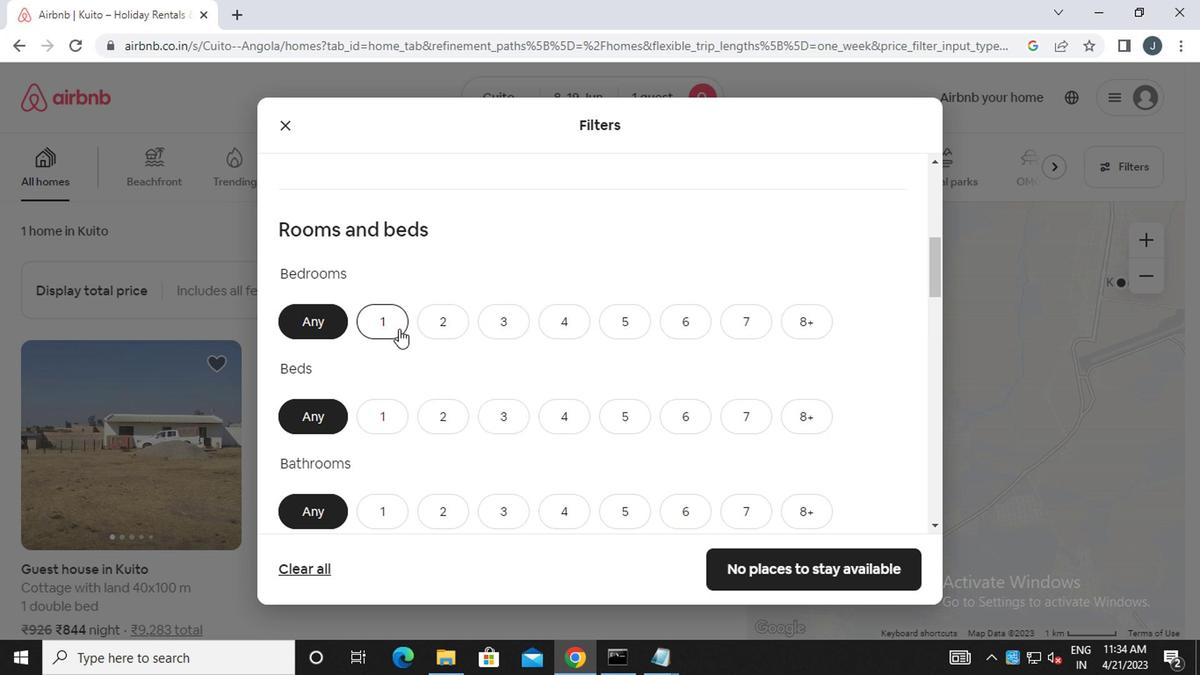 
Action: Mouse moved to (391, 417)
Screenshot: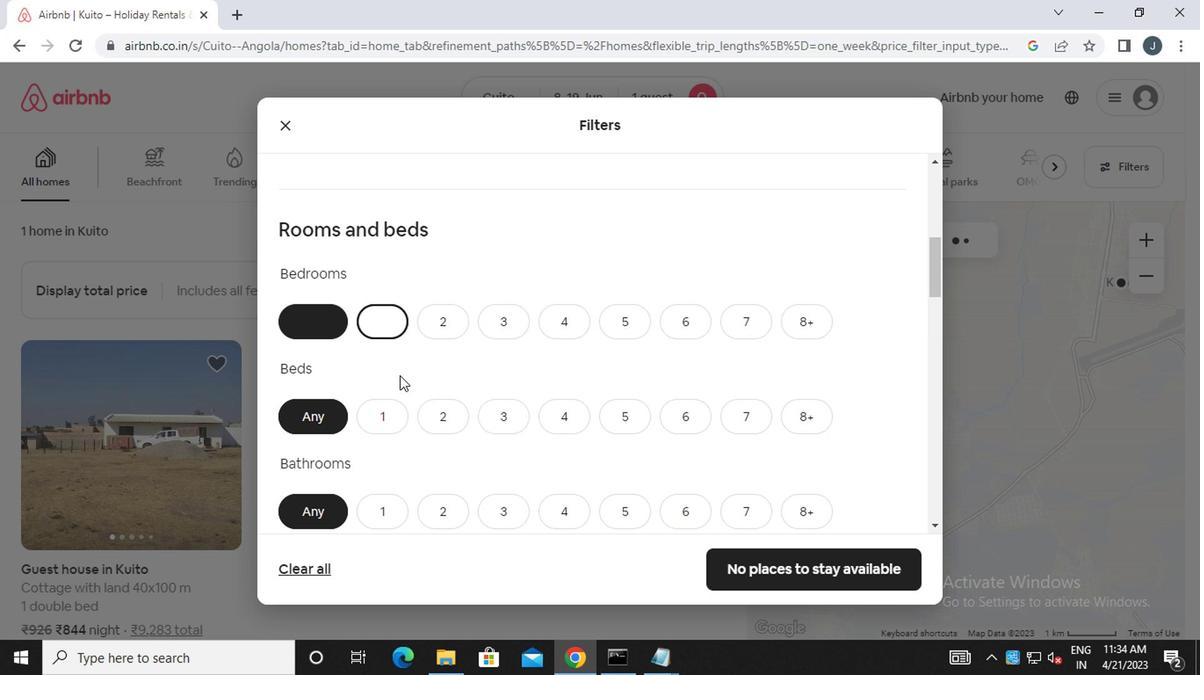
Action: Mouse pressed left at (391, 417)
Screenshot: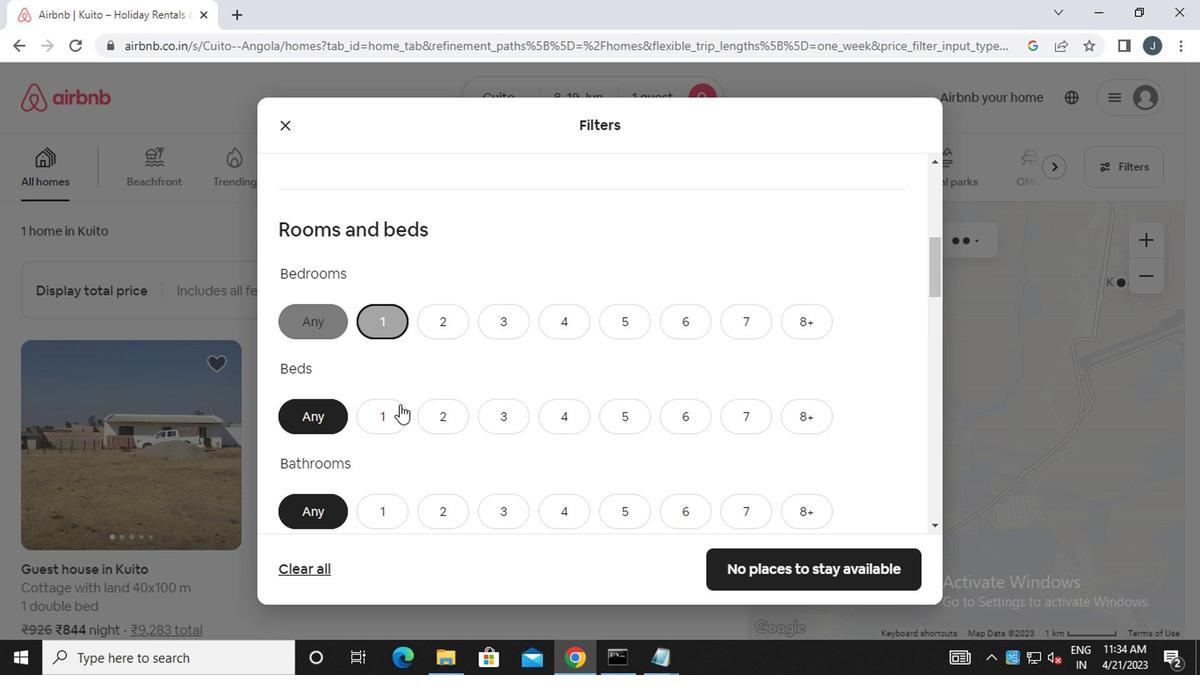 
Action: Mouse moved to (384, 500)
Screenshot: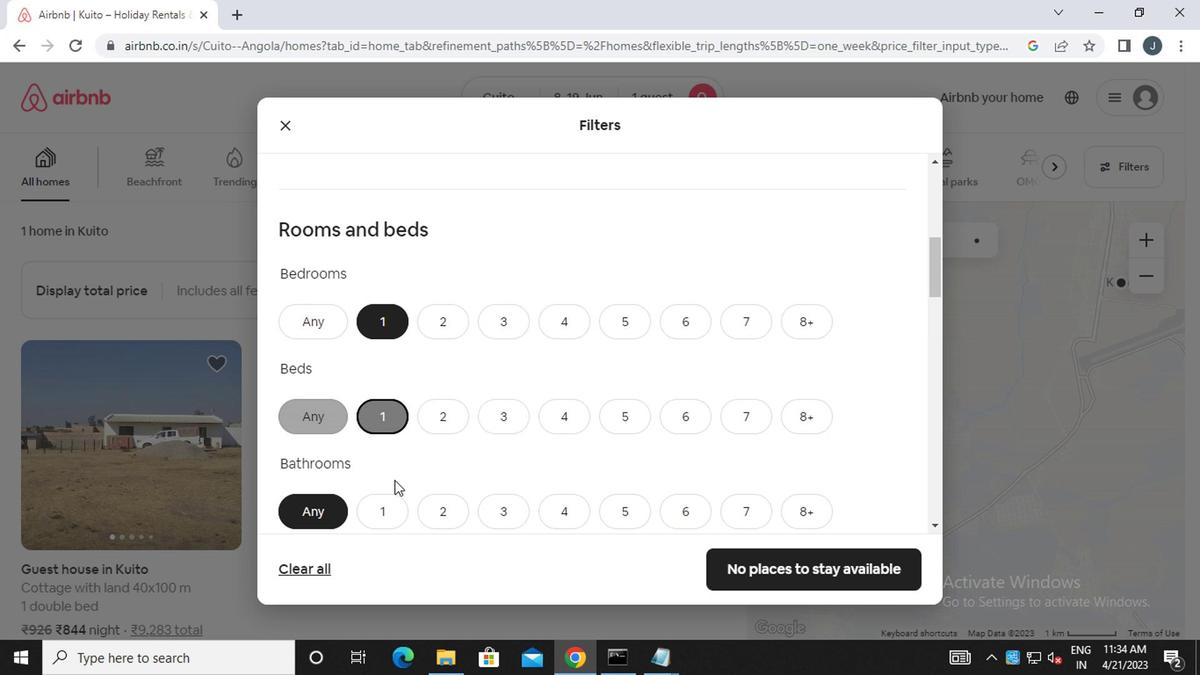 
Action: Mouse pressed left at (384, 500)
Screenshot: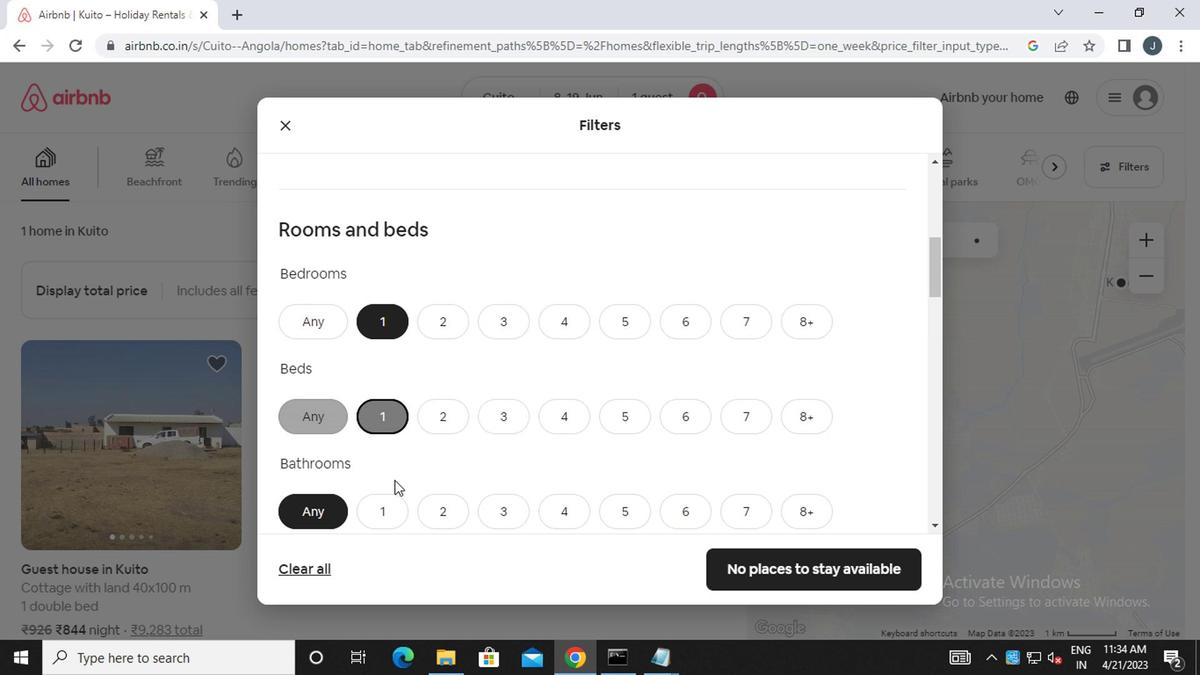 
Action: Mouse moved to (403, 465)
Screenshot: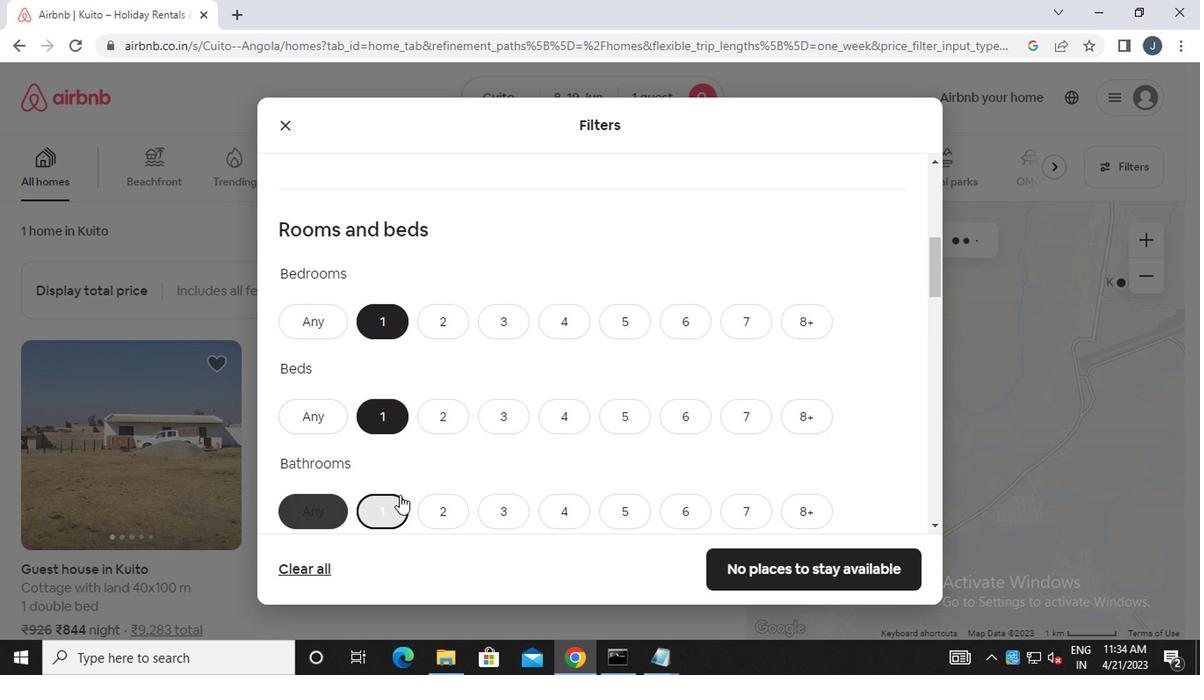 
Action: Mouse scrolled (403, 466) with delta (0, 1)
Screenshot: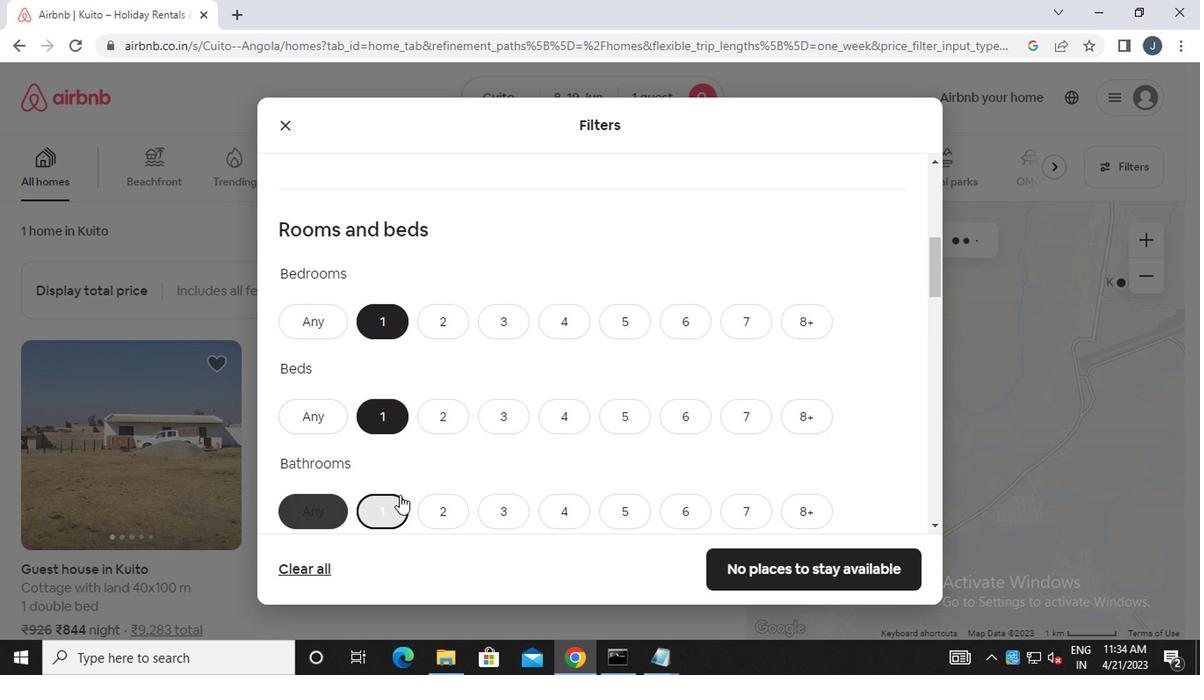 
Action: Mouse scrolled (403, 466) with delta (0, 1)
Screenshot: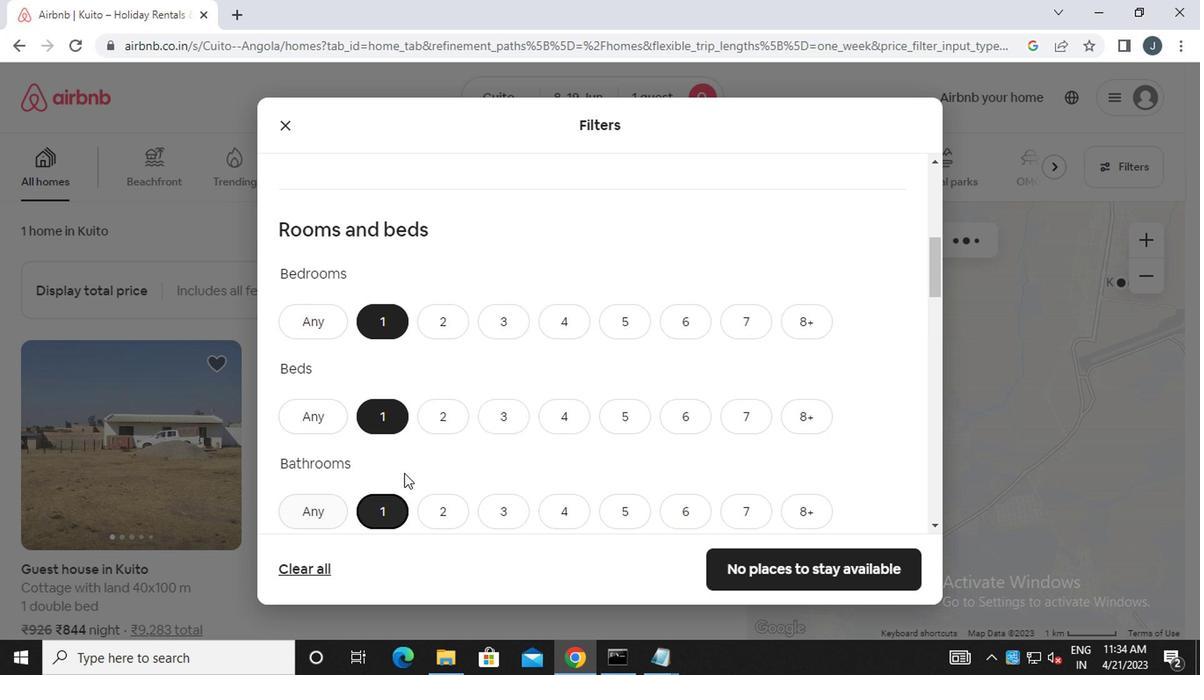 
Action: Mouse moved to (403, 465)
Screenshot: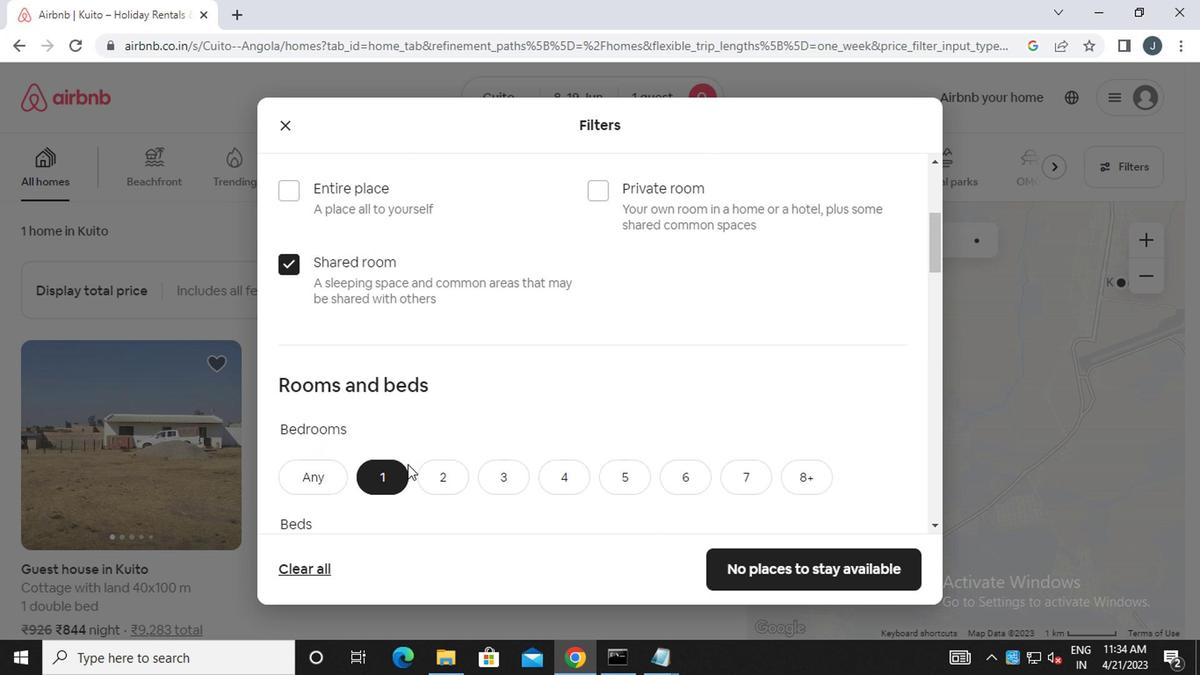 
Action: Mouse scrolled (403, 464) with delta (0, 0)
Screenshot: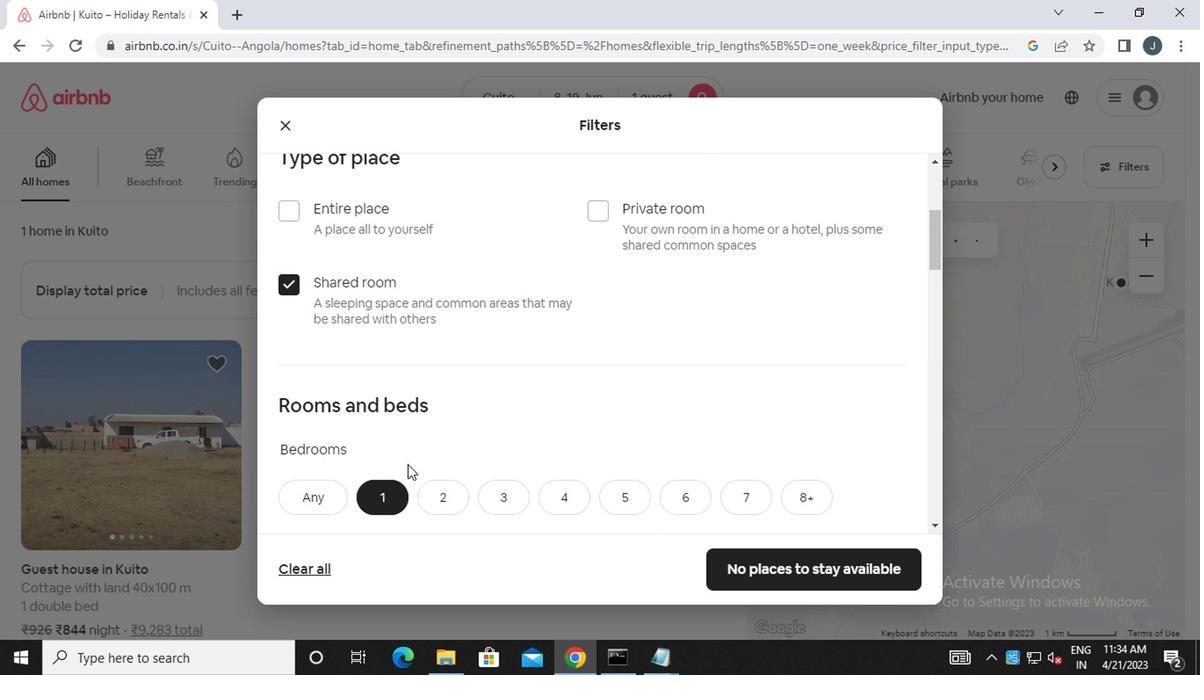 
Action: Mouse scrolled (403, 464) with delta (0, 0)
Screenshot: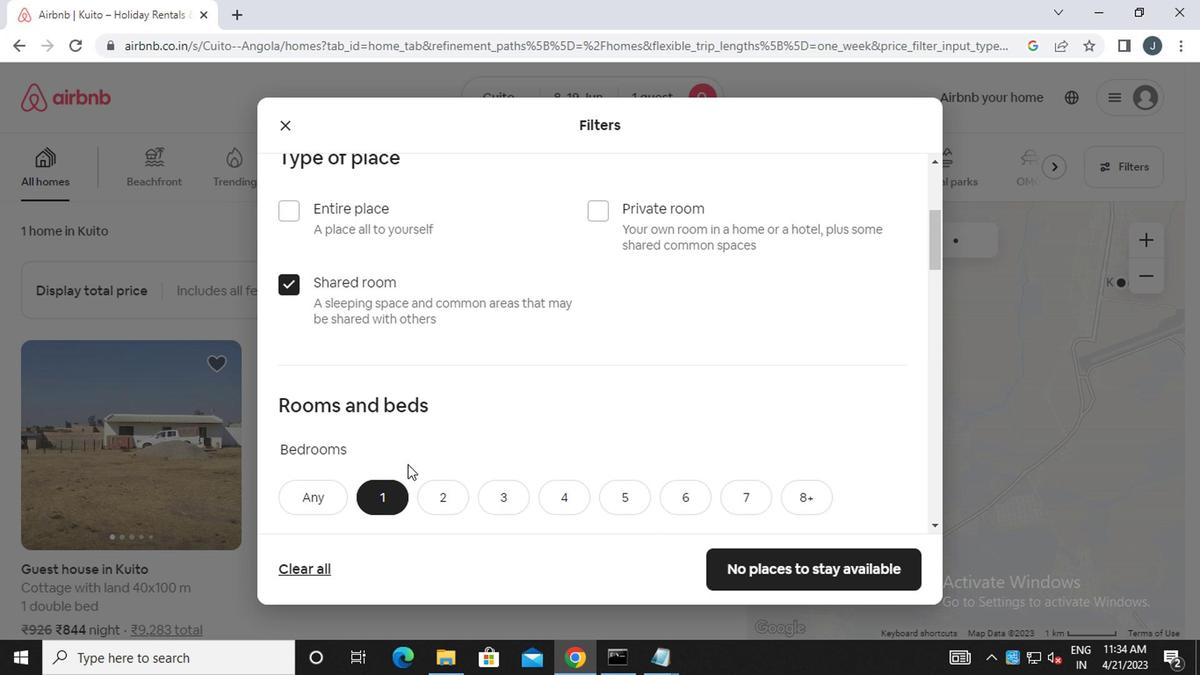
Action: Mouse scrolled (403, 464) with delta (0, 0)
Screenshot: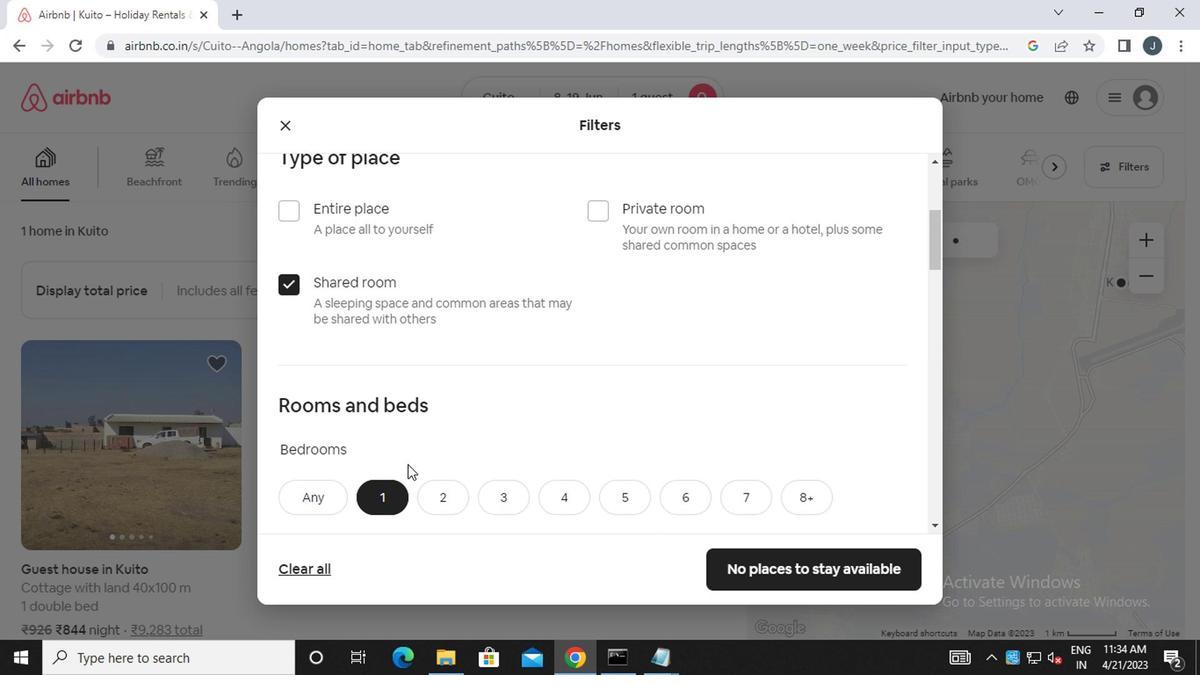 
Action: Mouse moved to (401, 465)
Screenshot: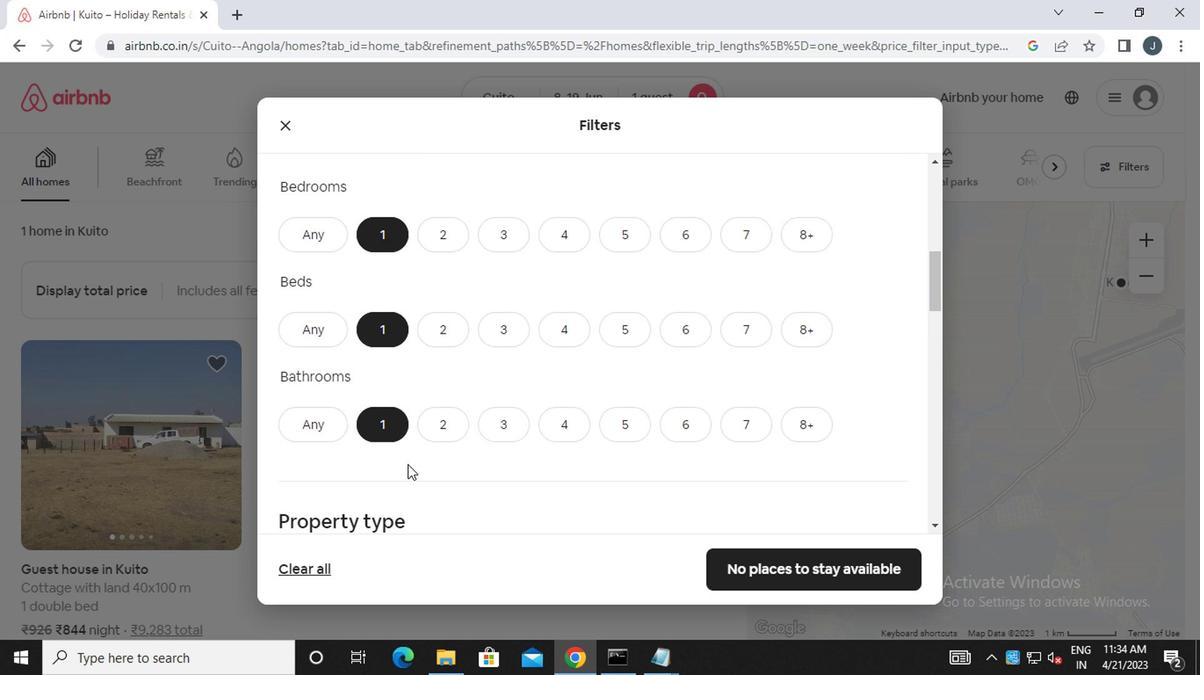 
Action: Mouse scrolled (401, 464) with delta (0, 0)
Screenshot: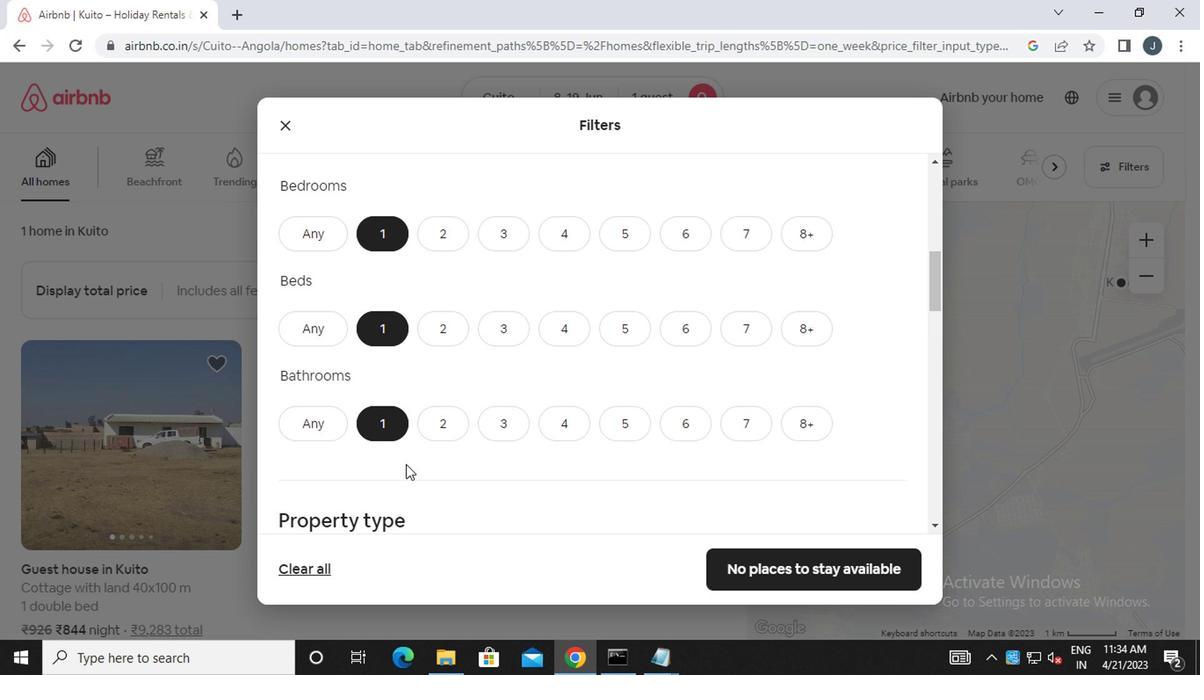 
Action: Mouse moved to (398, 466)
Screenshot: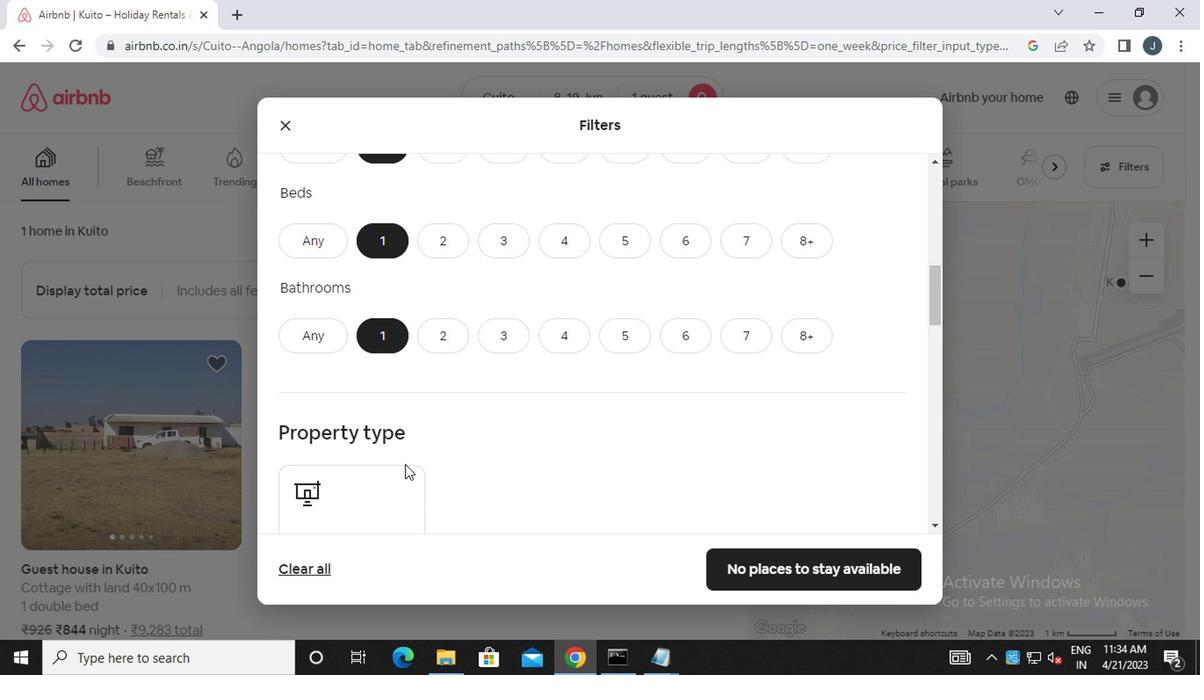 
Action: Mouse scrolled (398, 465) with delta (0, -1)
Screenshot: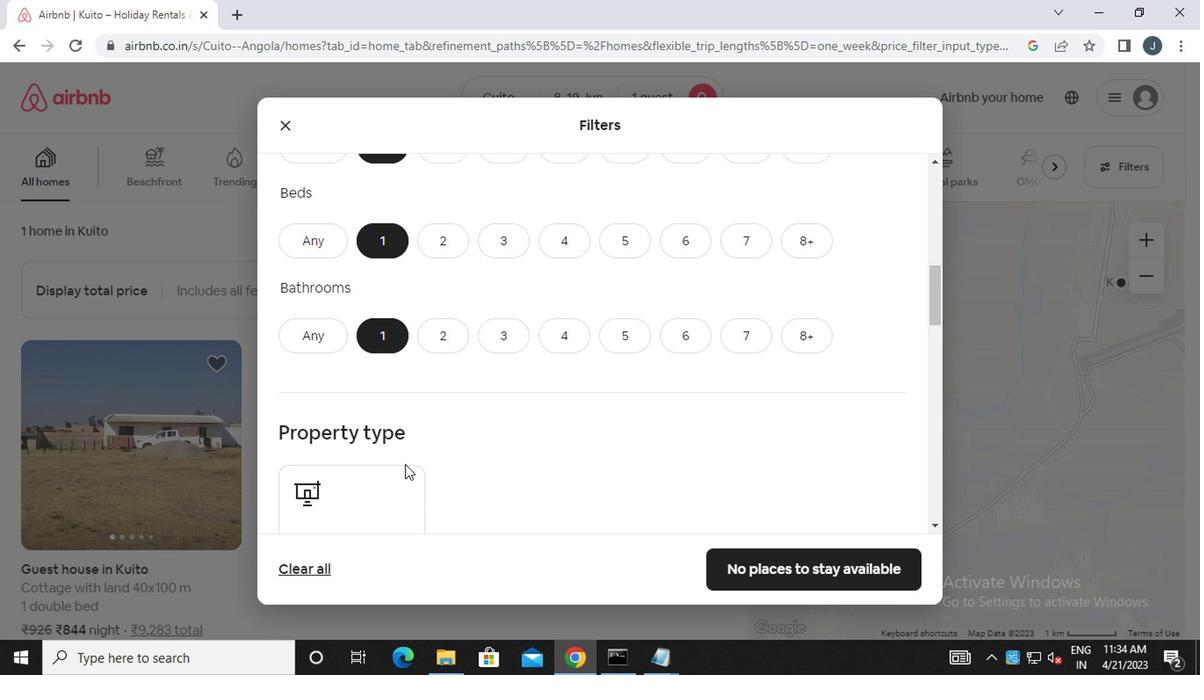 
Action: Mouse moved to (398, 467)
Screenshot: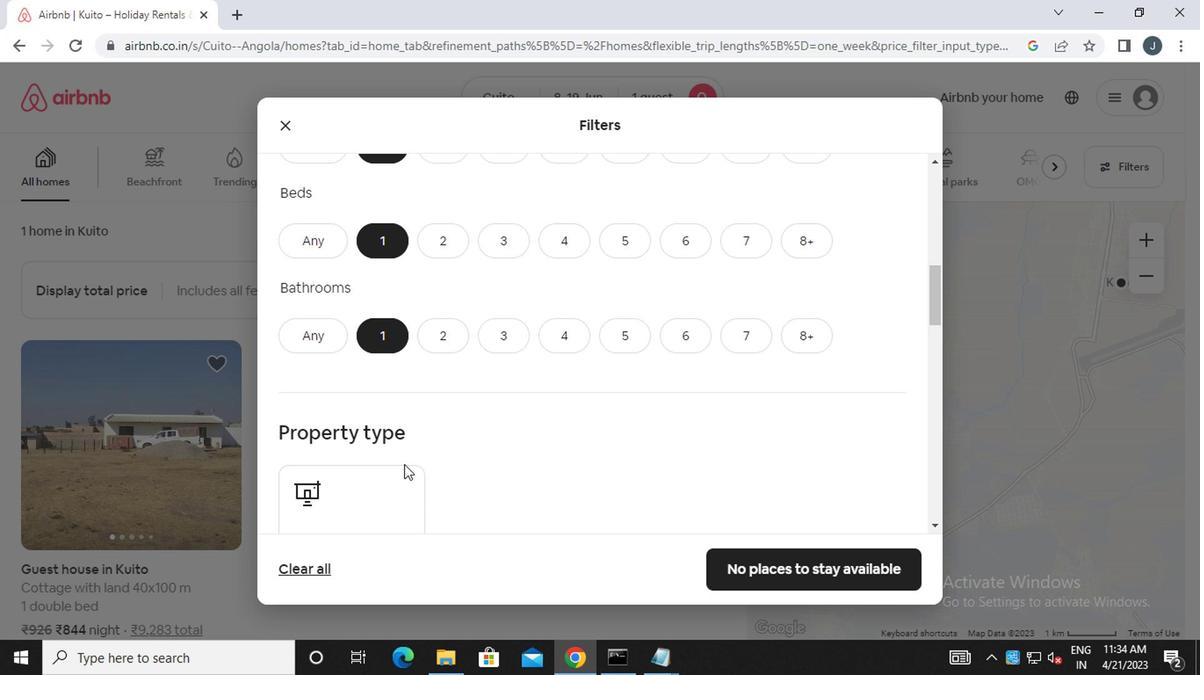 
Action: Mouse scrolled (398, 466) with delta (0, 0)
Screenshot: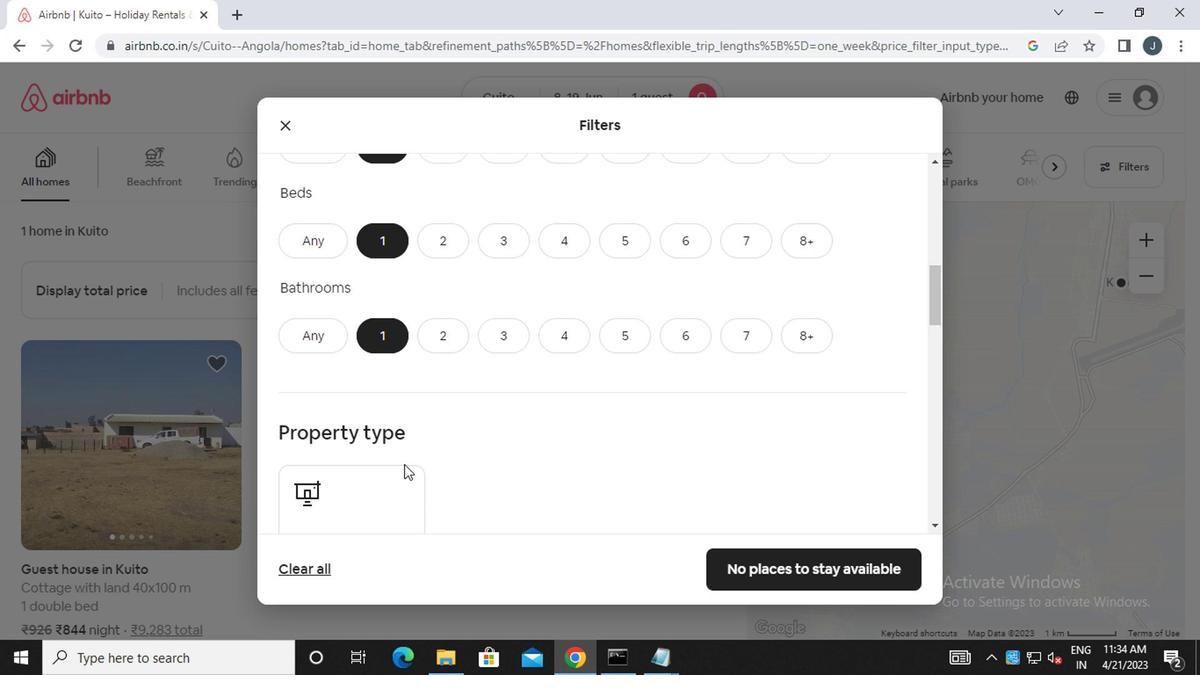 
Action: Mouse moved to (395, 398)
Screenshot: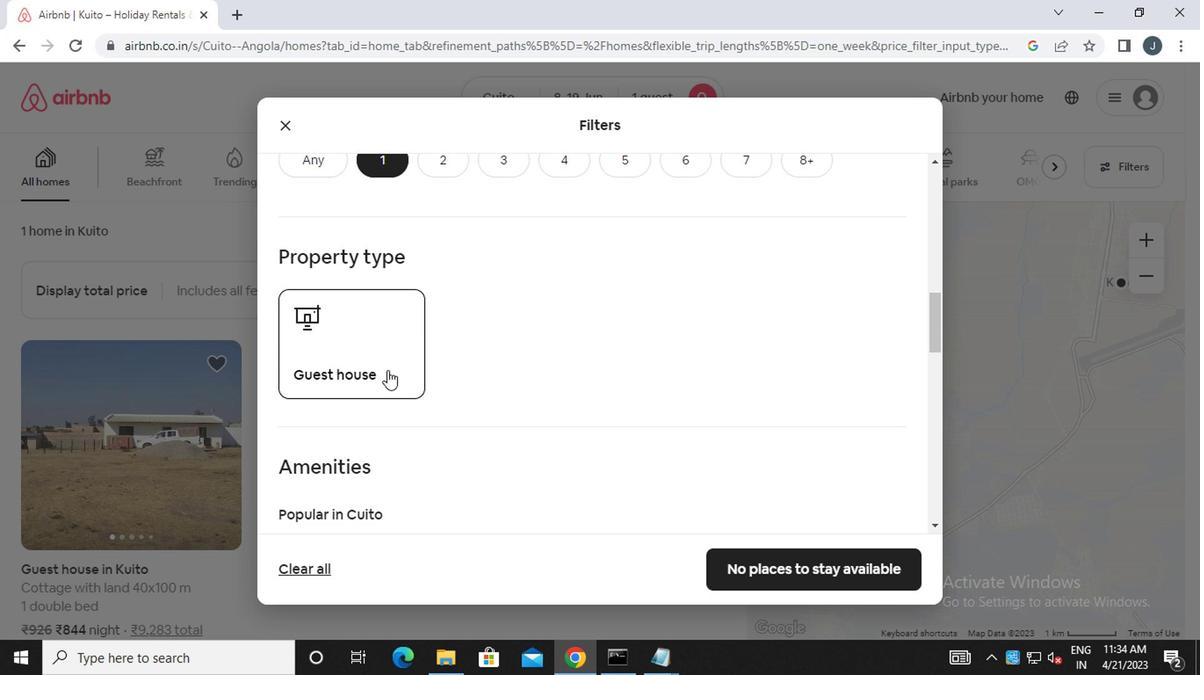 
Action: Mouse scrolled (395, 397) with delta (0, -1)
Screenshot: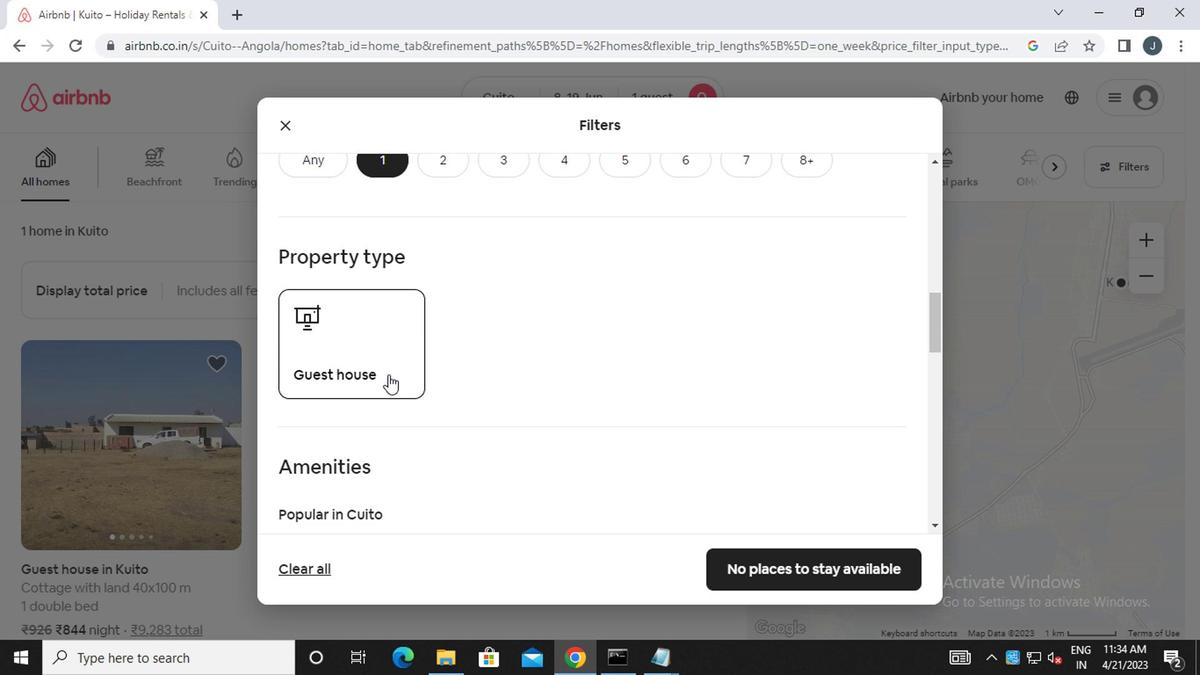 
Action: Mouse moved to (395, 399)
Screenshot: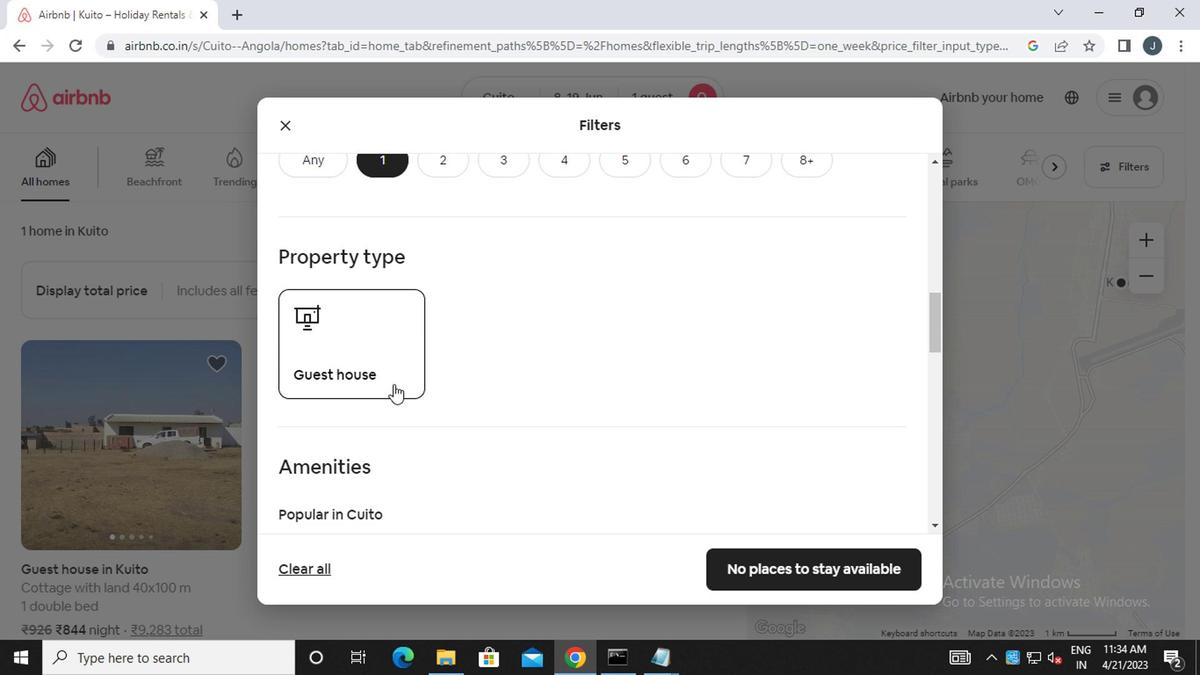 
Action: Mouse scrolled (395, 398) with delta (0, 0)
Screenshot: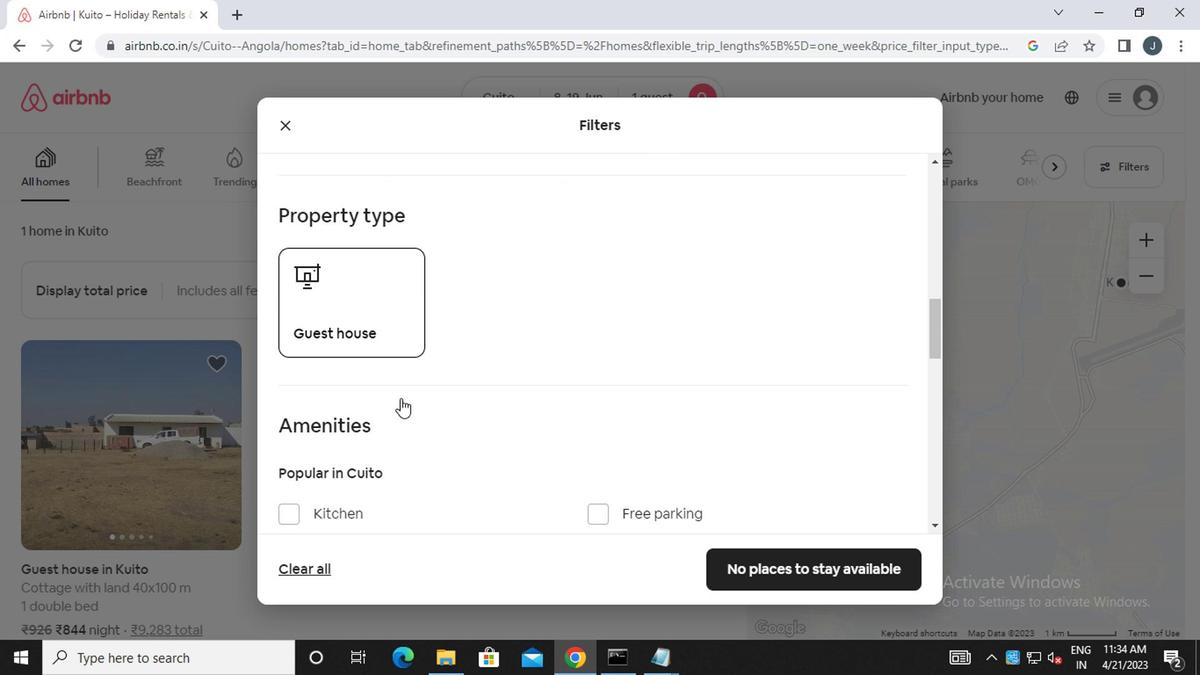 
Action: Mouse scrolled (395, 398) with delta (0, 0)
Screenshot: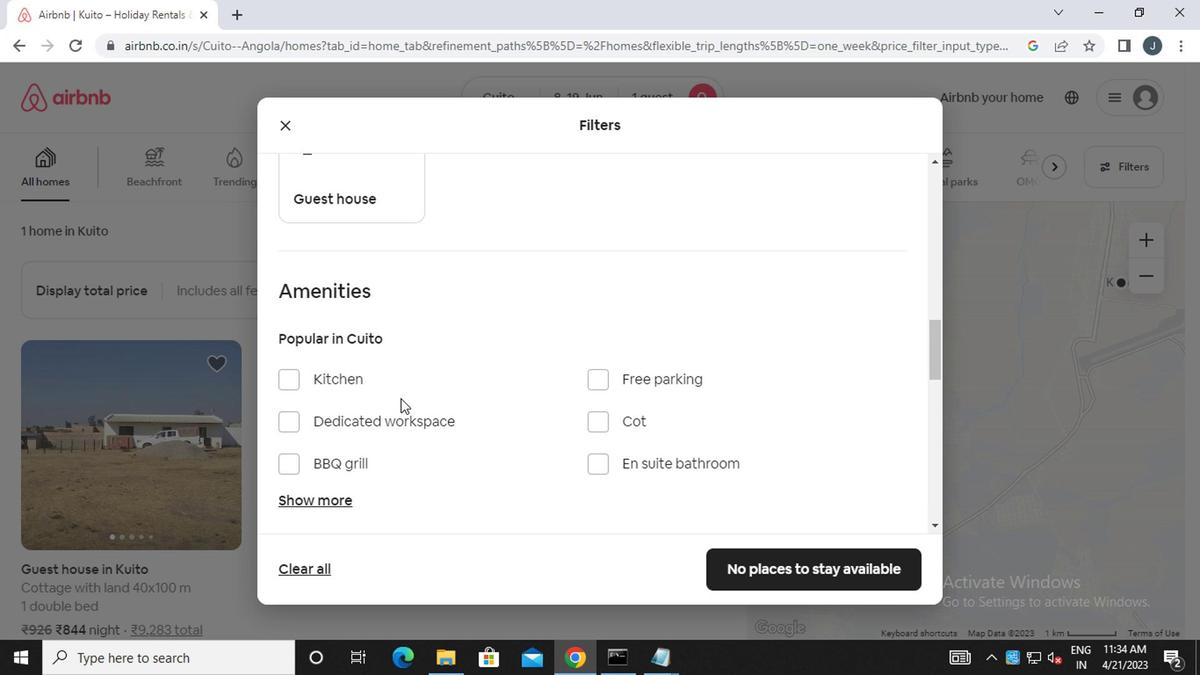 
Action: Mouse moved to (397, 399)
Screenshot: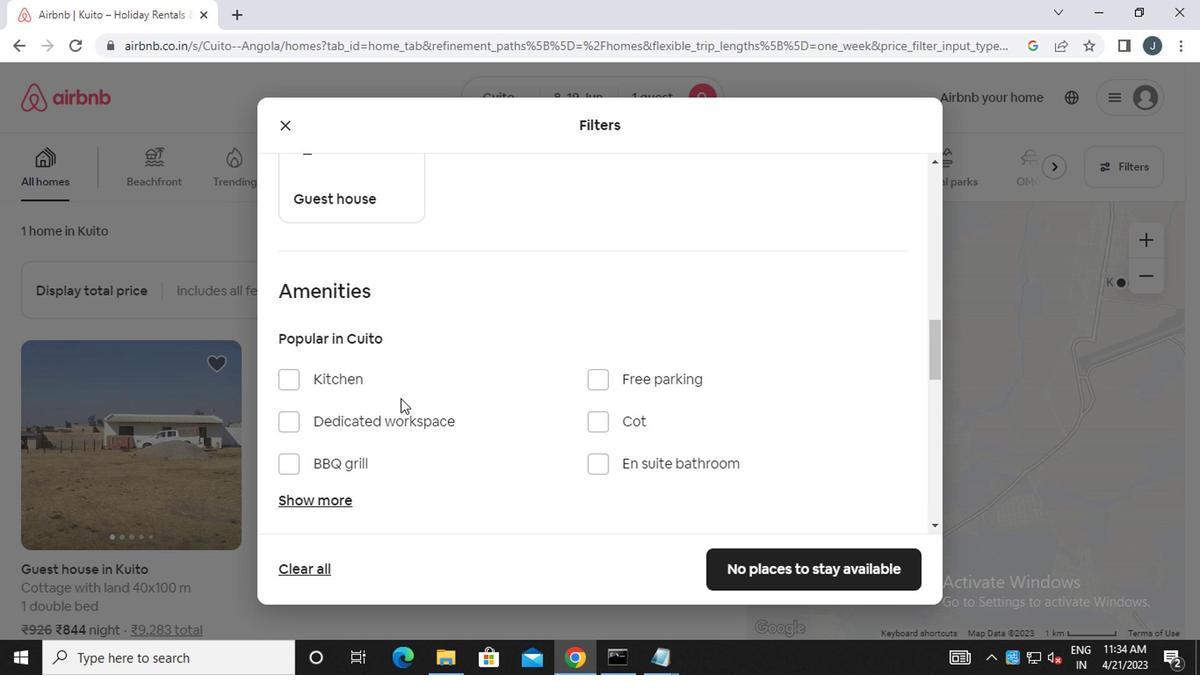 
Action: Mouse scrolled (397, 398) with delta (0, 0)
Screenshot: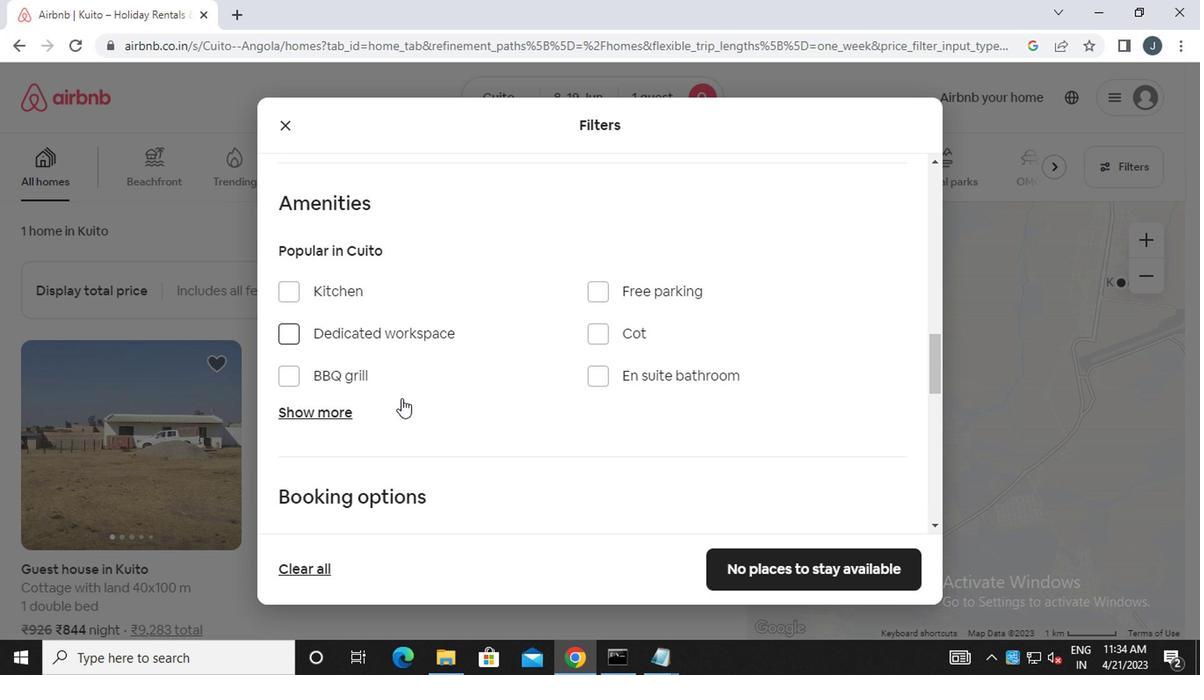 
Action: Mouse moved to (338, 334)
Screenshot: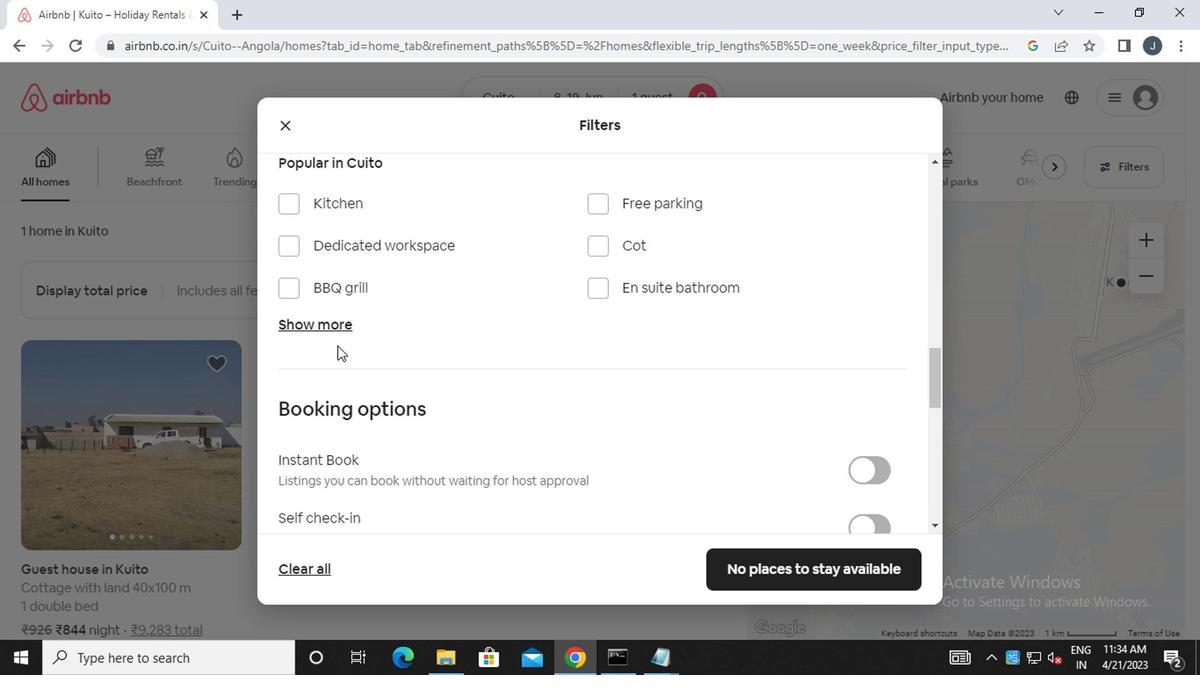 
Action: Mouse pressed left at (338, 334)
Screenshot: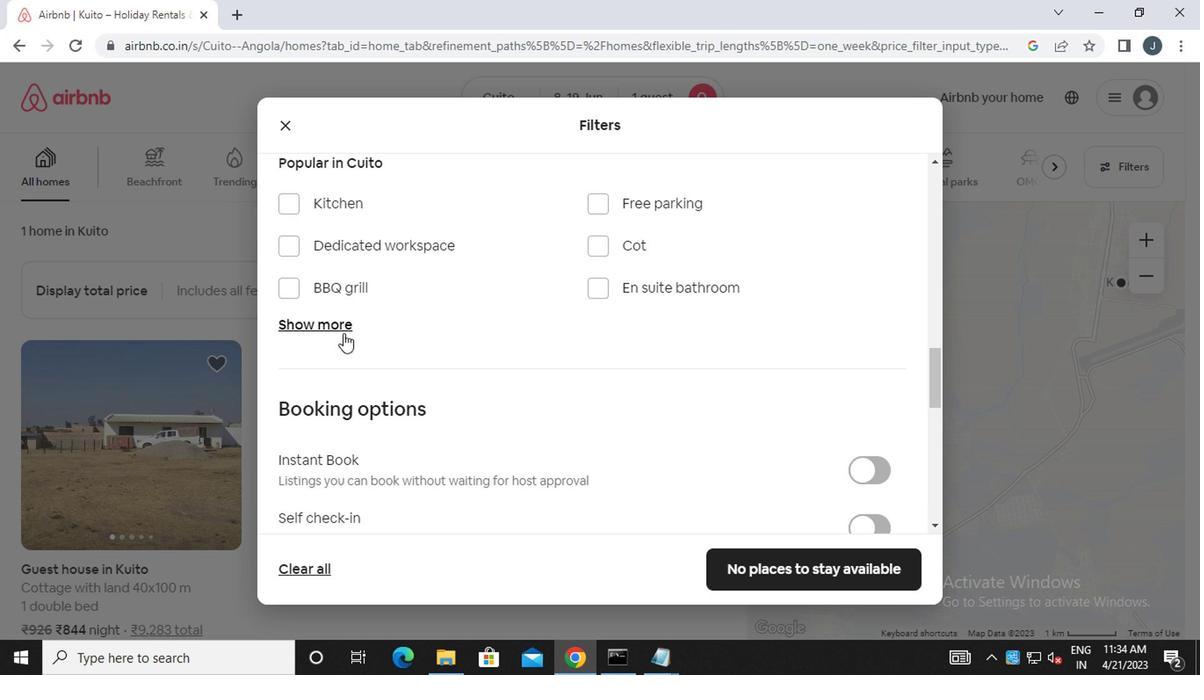 
Action: Mouse moved to (660, 437)
Screenshot: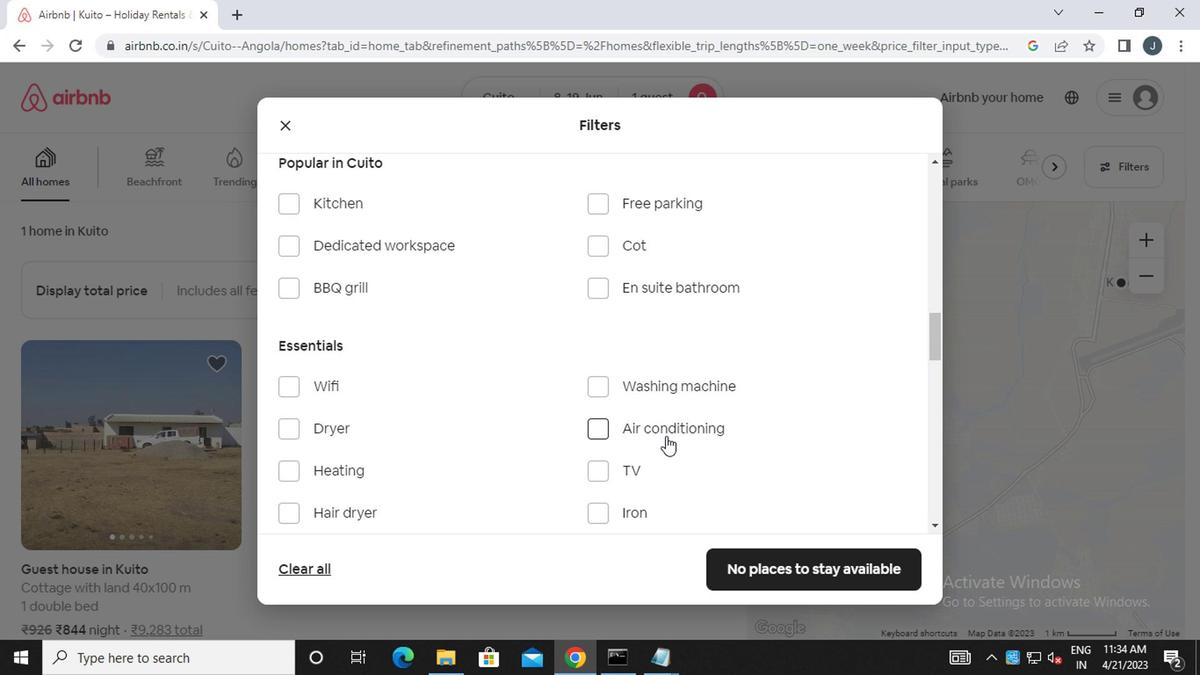 
Action: Mouse pressed left at (660, 437)
Screenshot: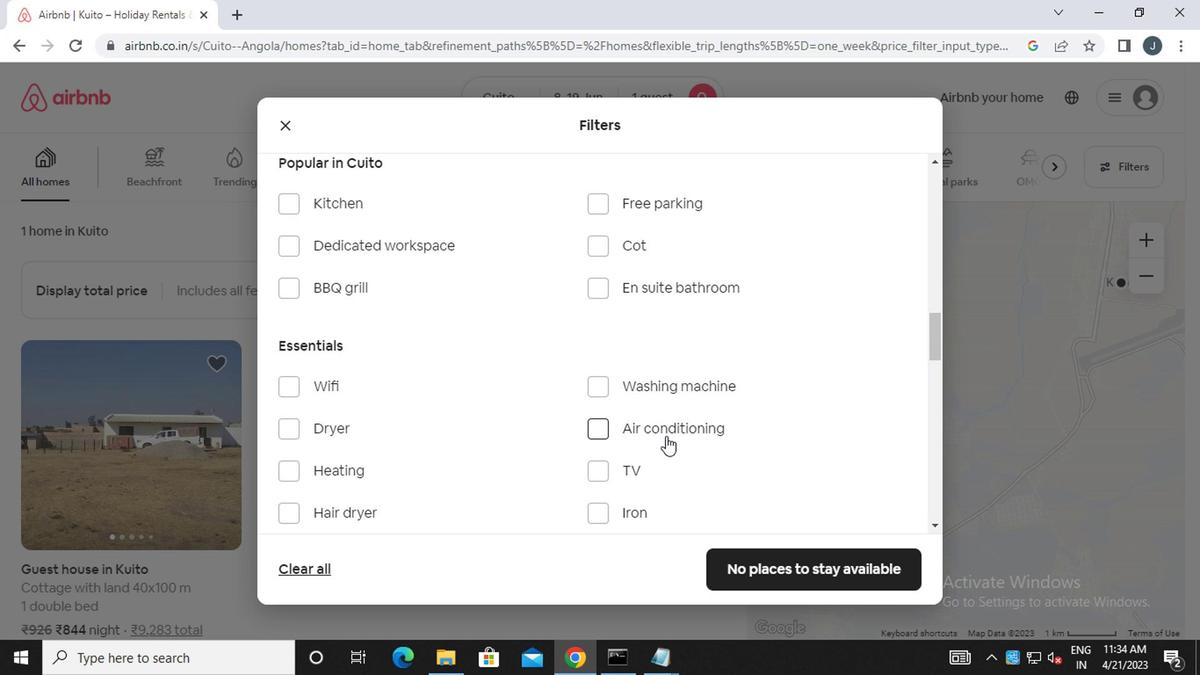 
Action: Mouse moved to (447, 467)
Screenshot: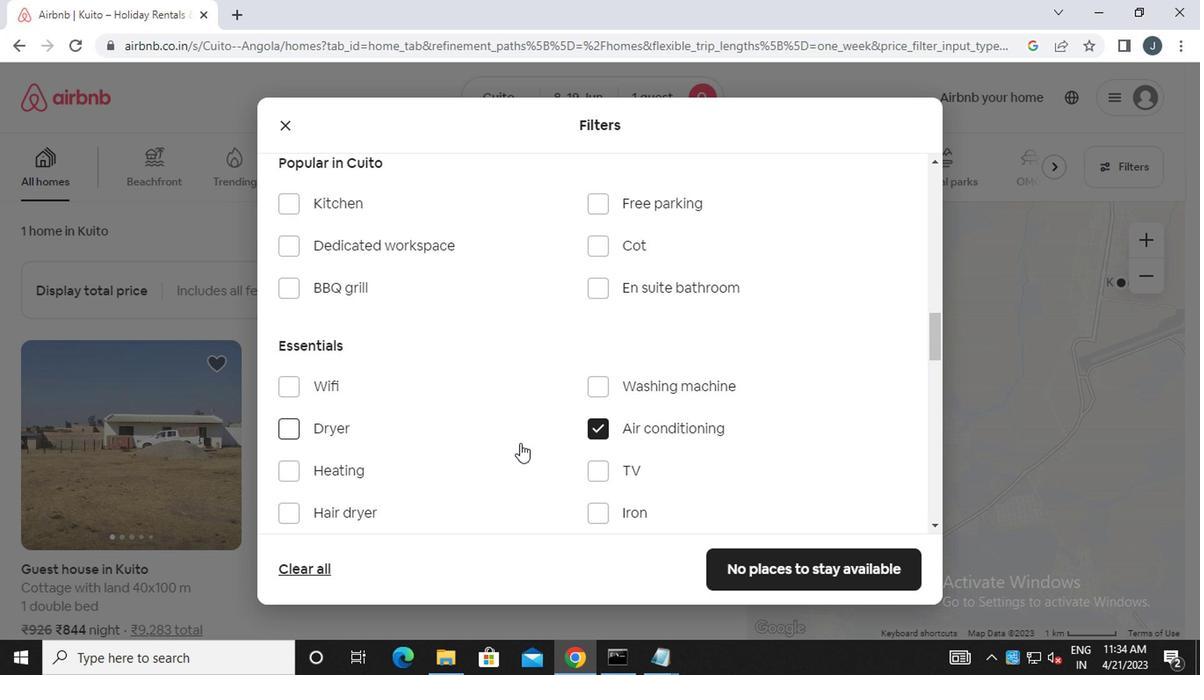 
Action: Mouse scrolled (447, 466) with delta (0, 0)
Screenshot: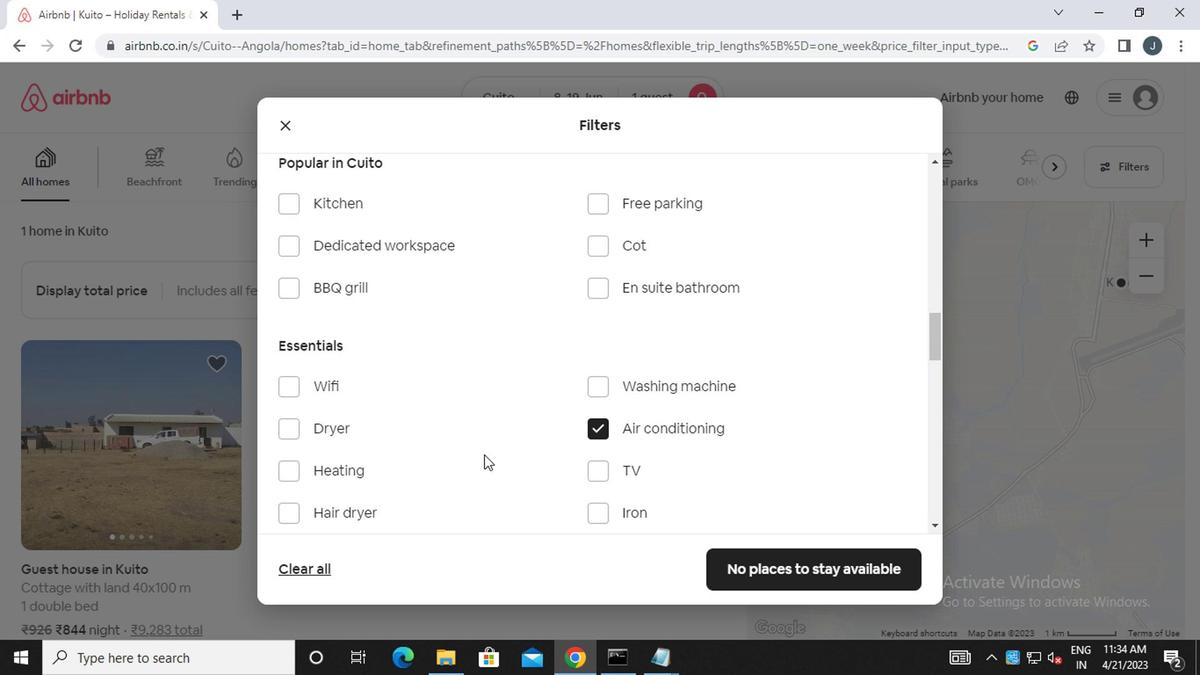 
Action: Mouse scrolled (447, 466) with delta (0, 0)
Screenshot: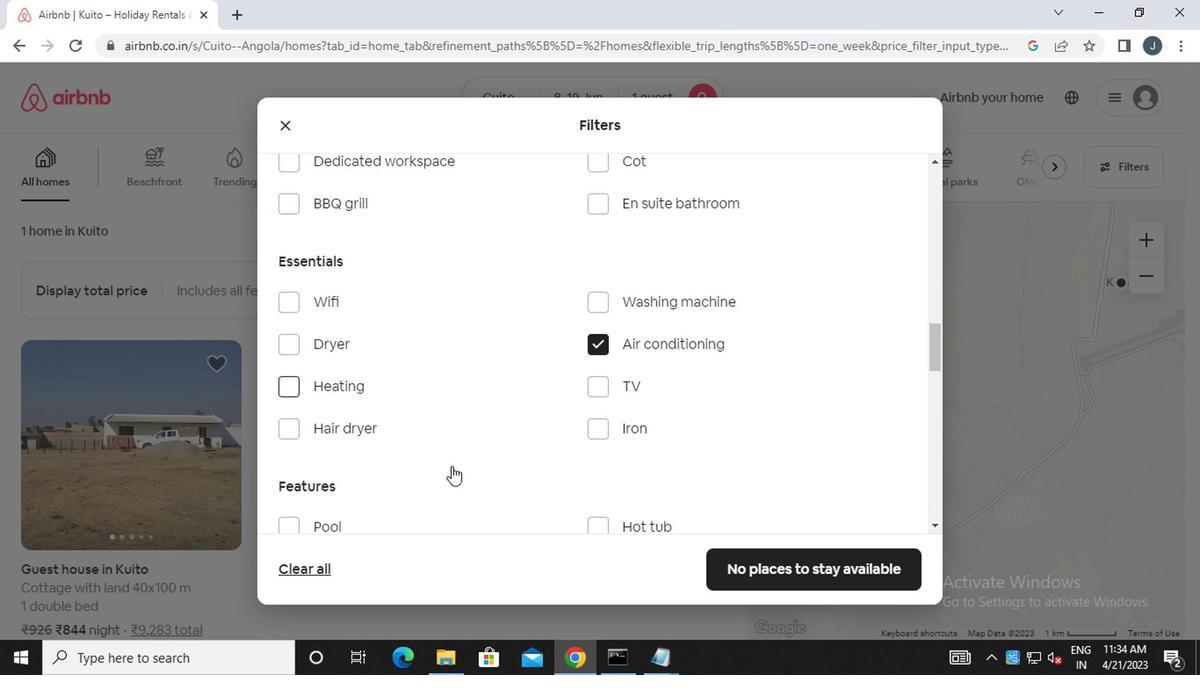 
Action: Mouse moved to (543, 463)
Screenshot: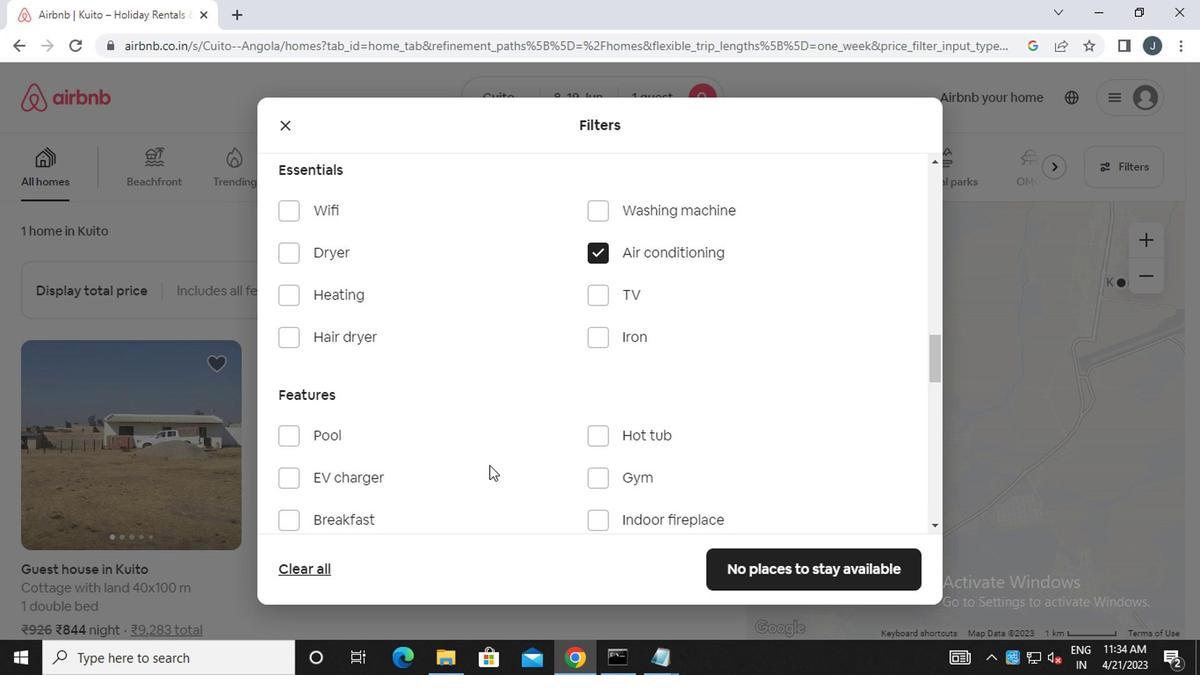 
Action: Mouse scrolled (543, 462) with delta (0, -1)
Screenshot: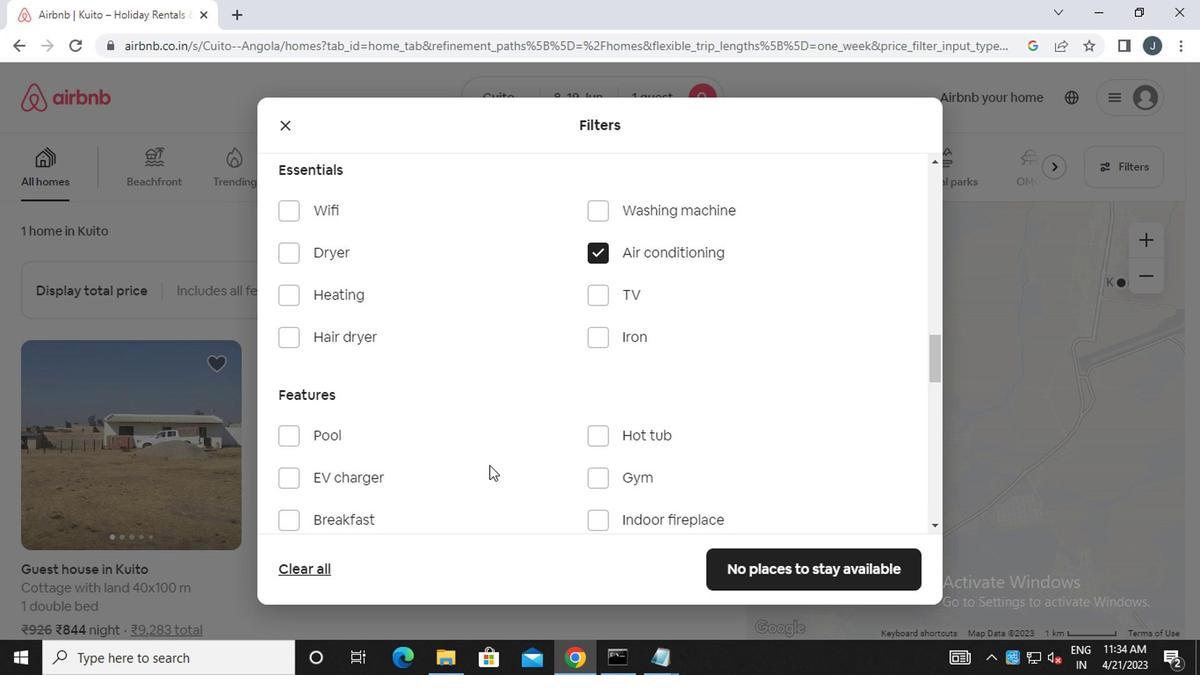 
Action: Mouse moved to (342, 437)
Screenshot: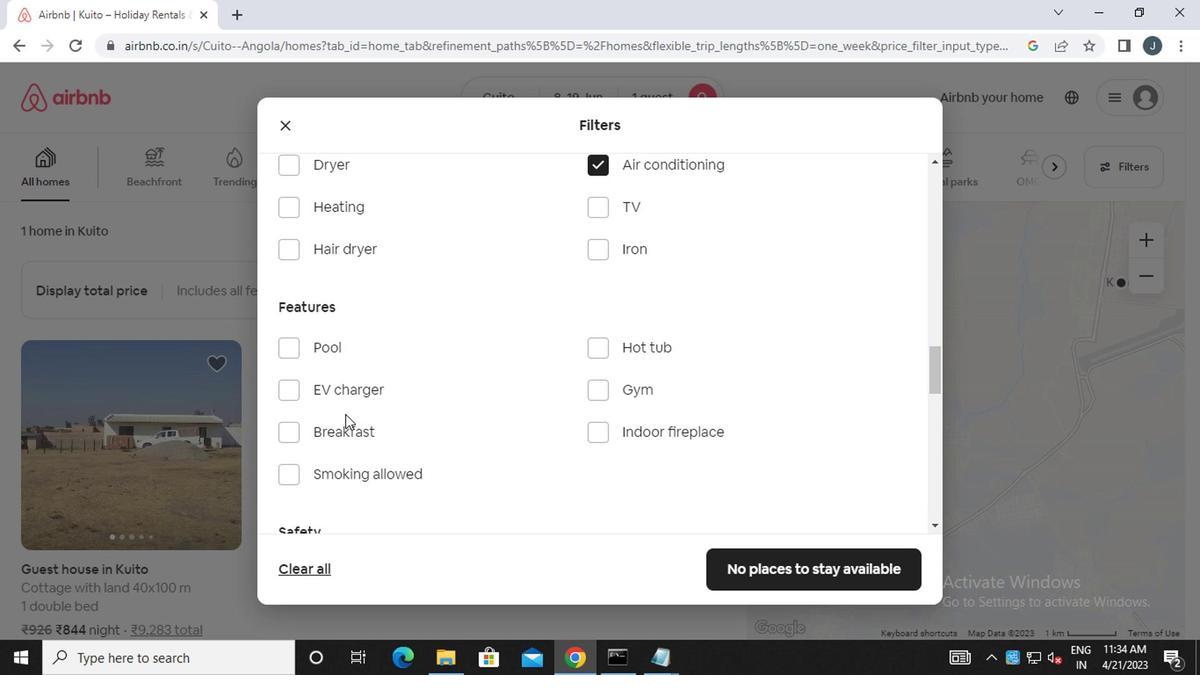 
Action: Mouse scrolled (342, 436) with delta (0, 0)
Screenshot: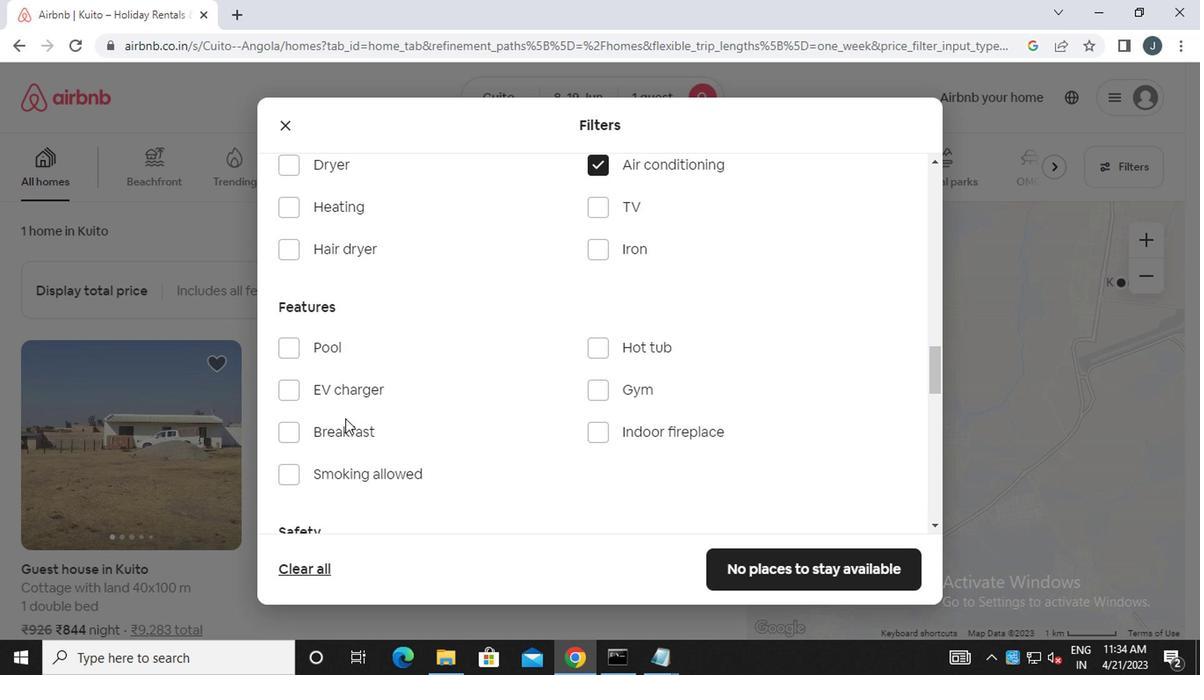 
Action: Mouse moved to (571, 332)
Screenshot: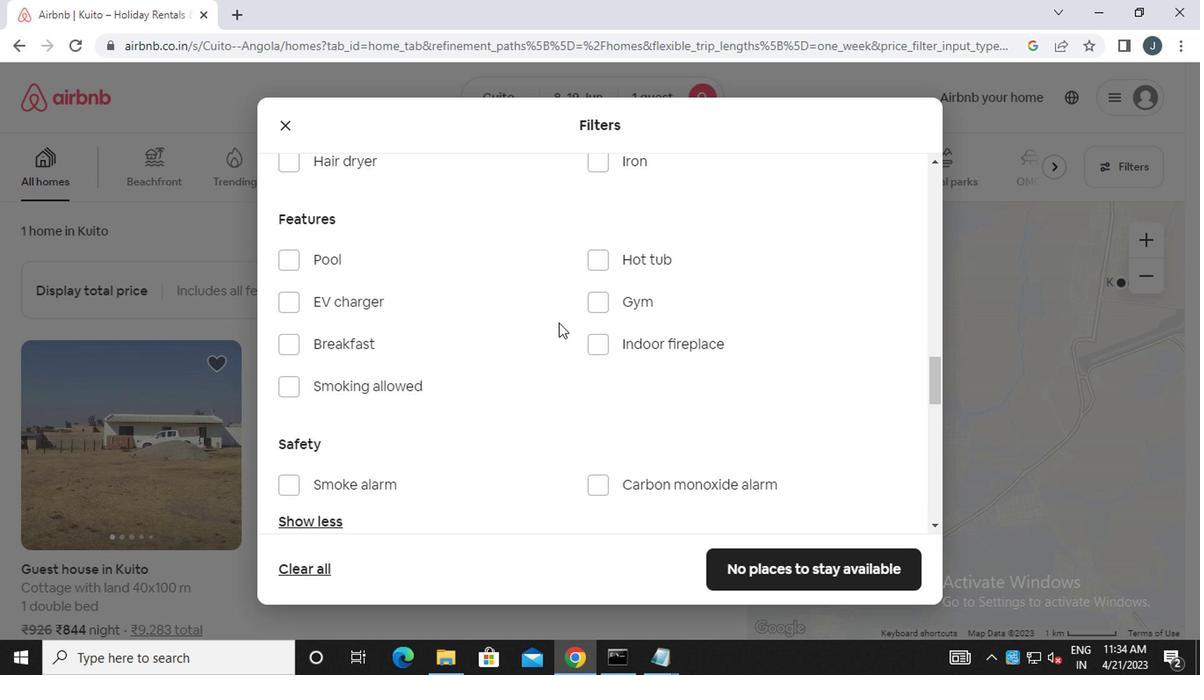 
Action: Mouse scrolled (571, 333) with delta (0, 1)
Screenshot: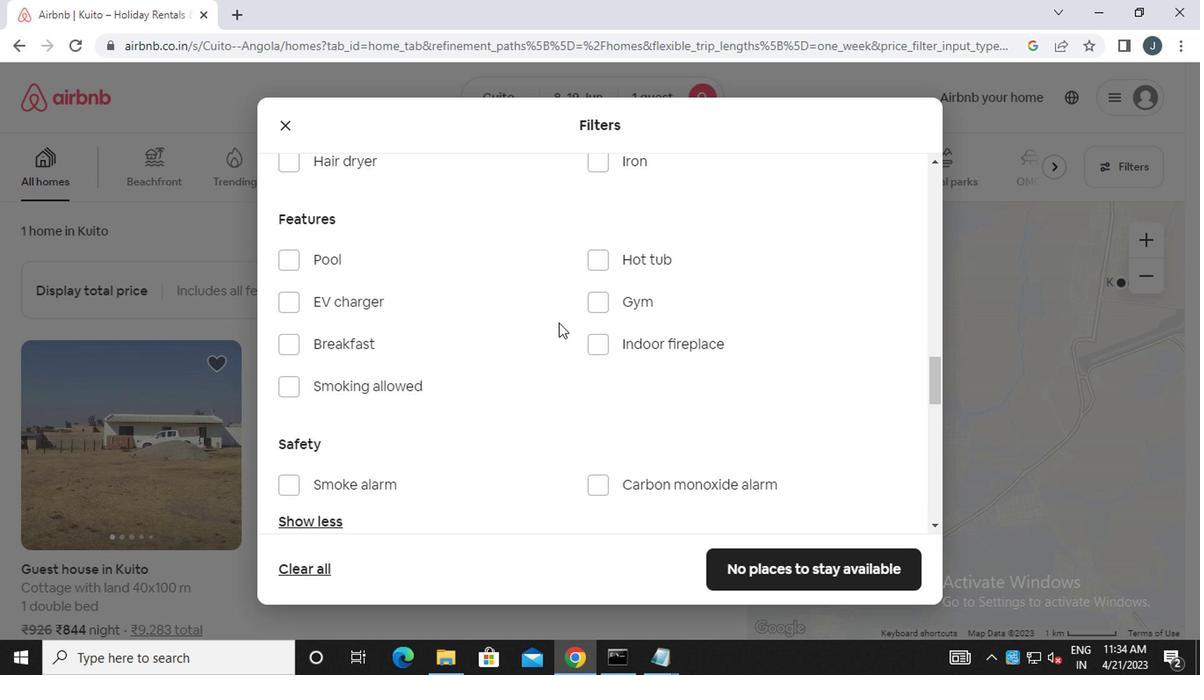 
Action: Mouse moved to (567, 333)
Screenshot: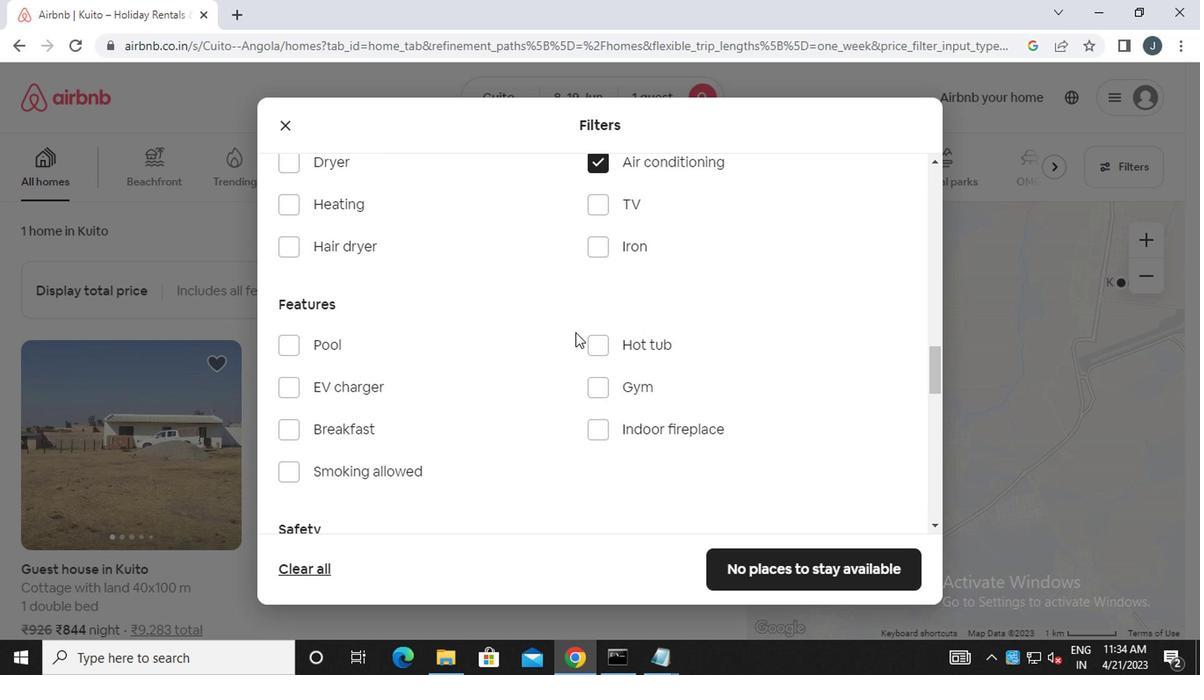 
Action: Mouse scrolled (567, 334) with delta (0, 0)
Screenshot: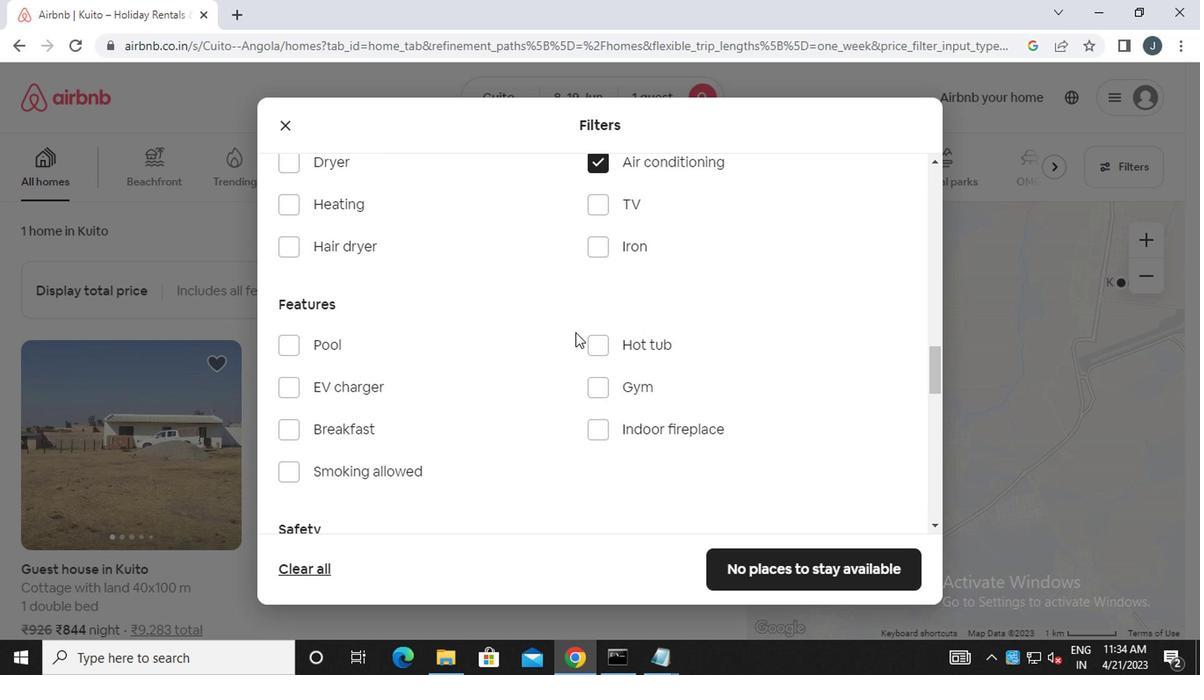 
Action: Mouse moved to (565, 333)
Screenshot: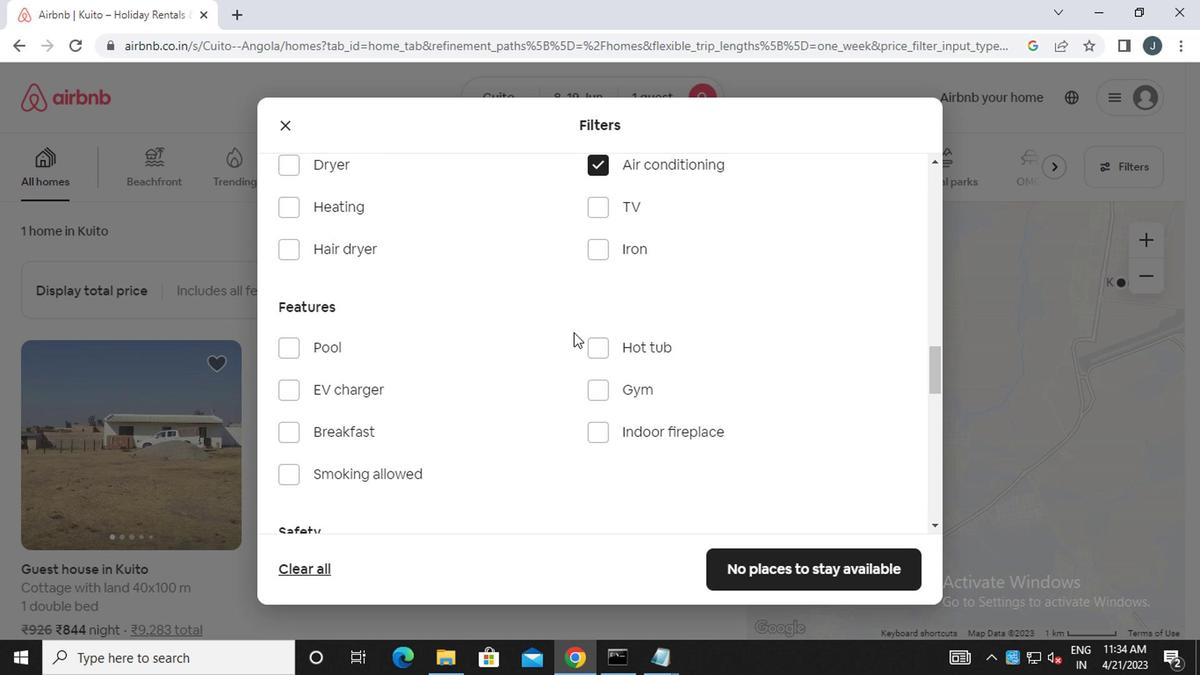 
Action: Mouse scrolled (565, 334) with delta (0, 0)
Screenshot: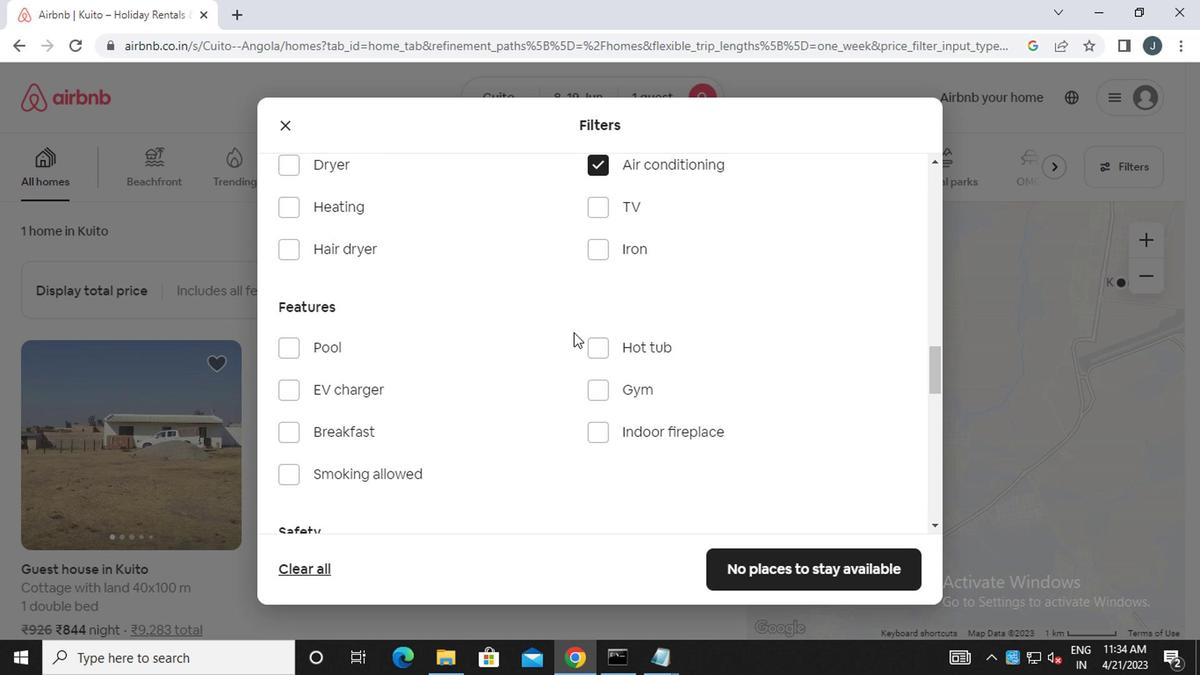 
Action: Mouse moved to (565, 333)
Screenshot: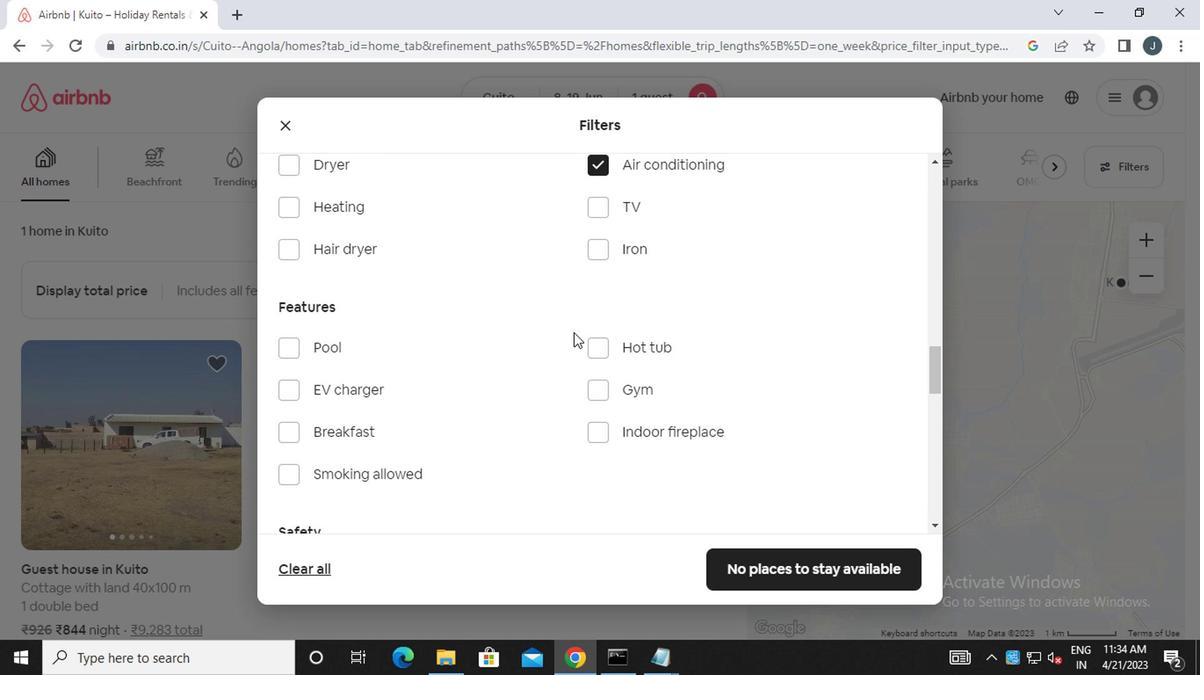 
Action: Mouse scrolled (565, 334) with delta (0, 0)
Screenshot: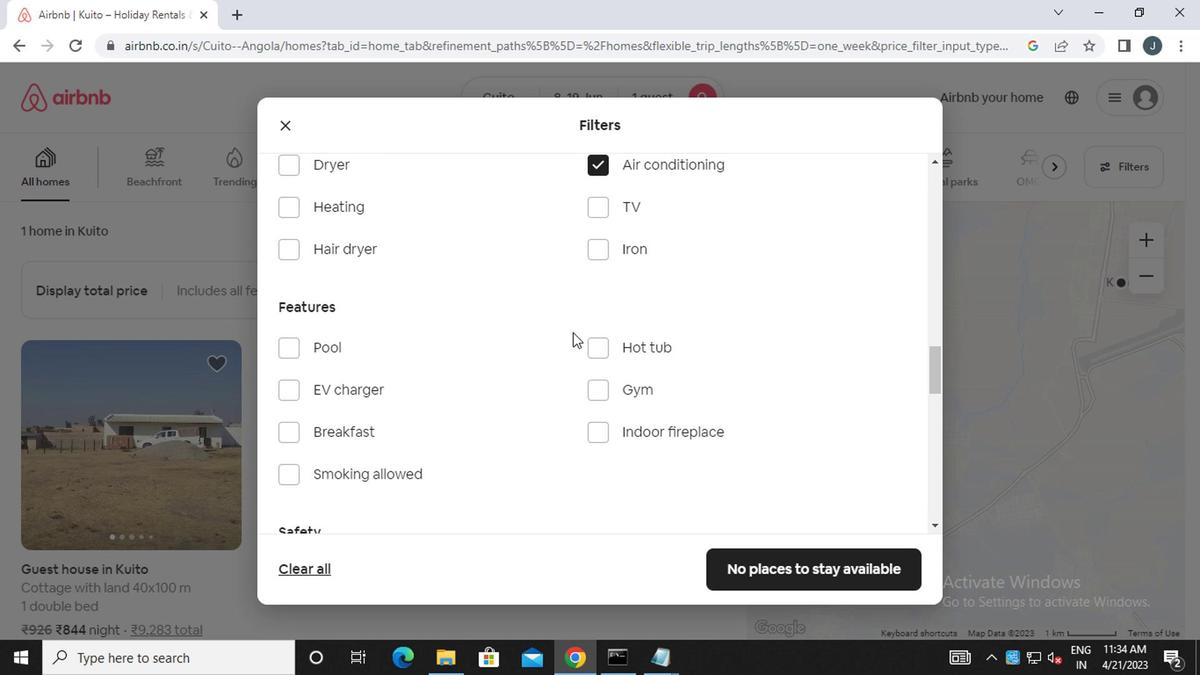 
Action: Mouse moved to (388, 304)
Screenshot: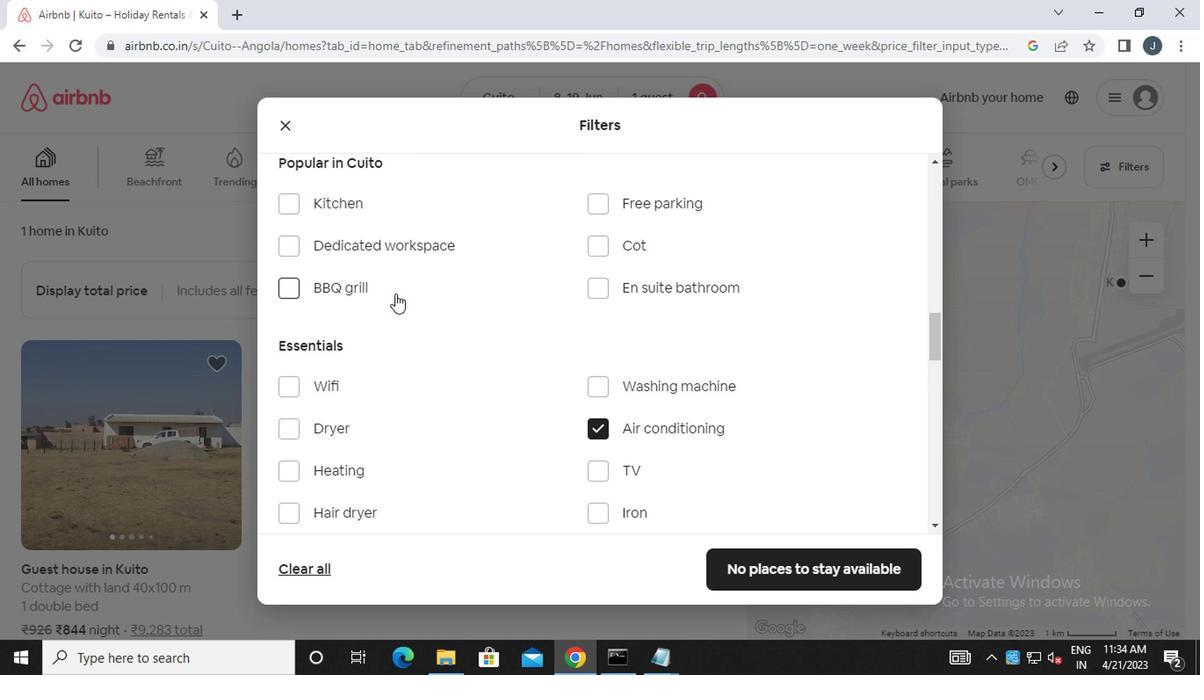
Action: Mouse pressed left at (388, 304)
Screenshot: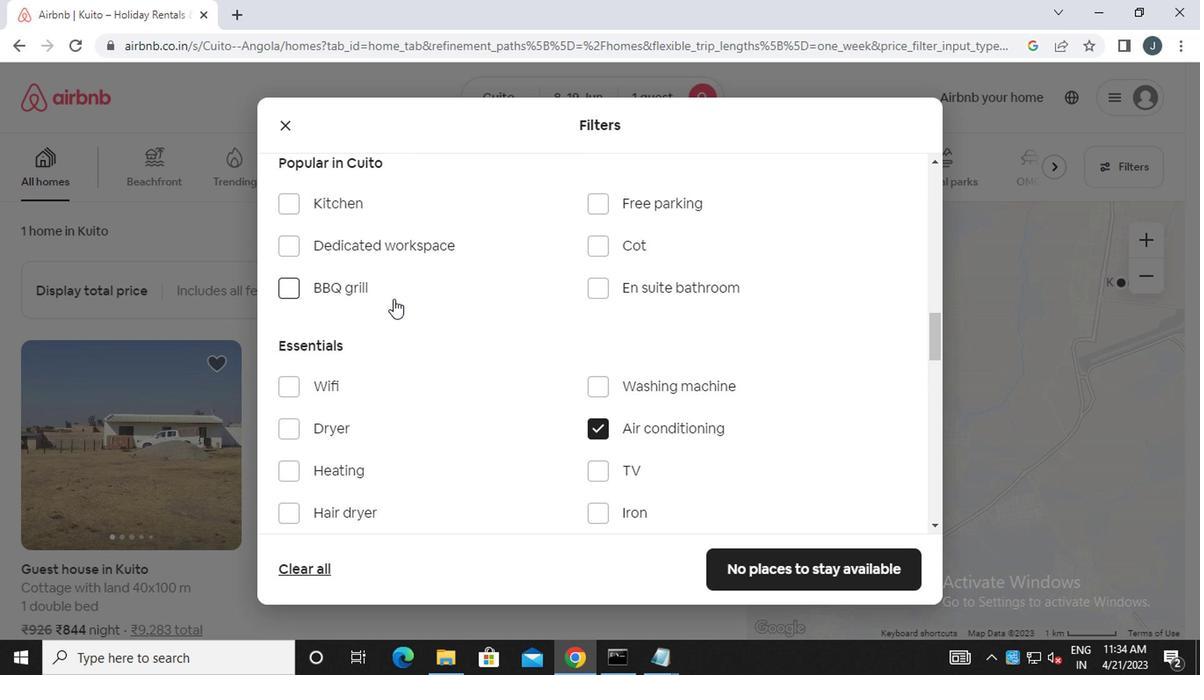 
Action: Mouse moved to (393, 295)
Screenshot: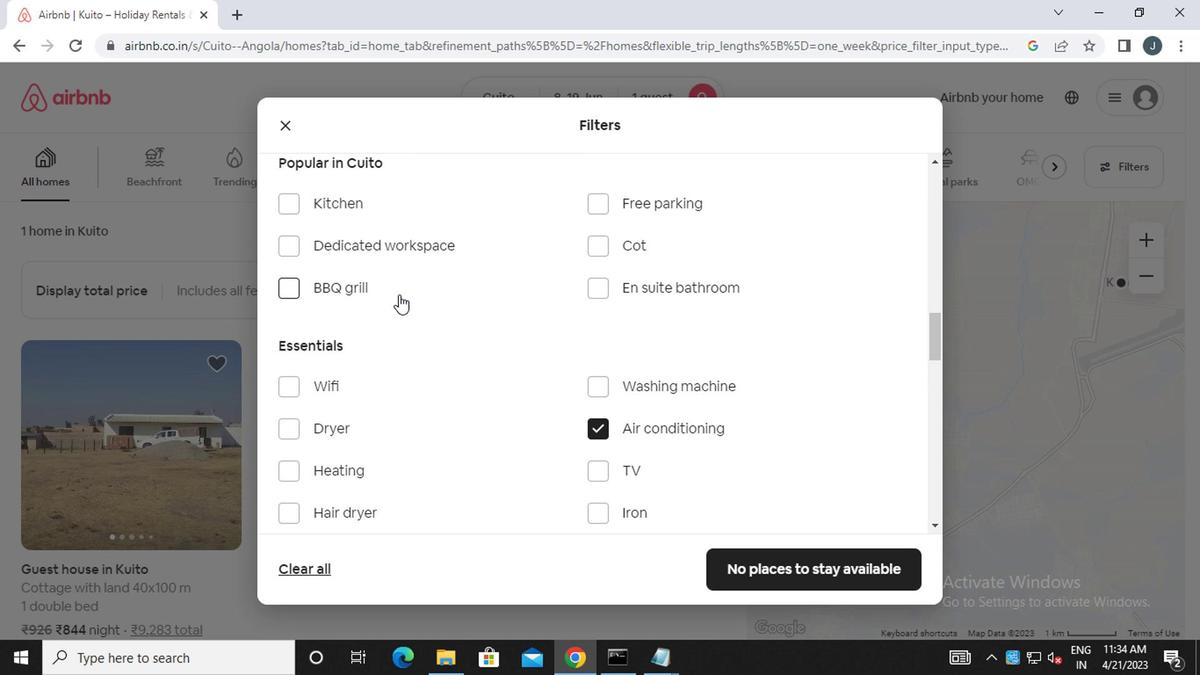 
Action: Mouse pressed left at (393, 295)
Screenshot: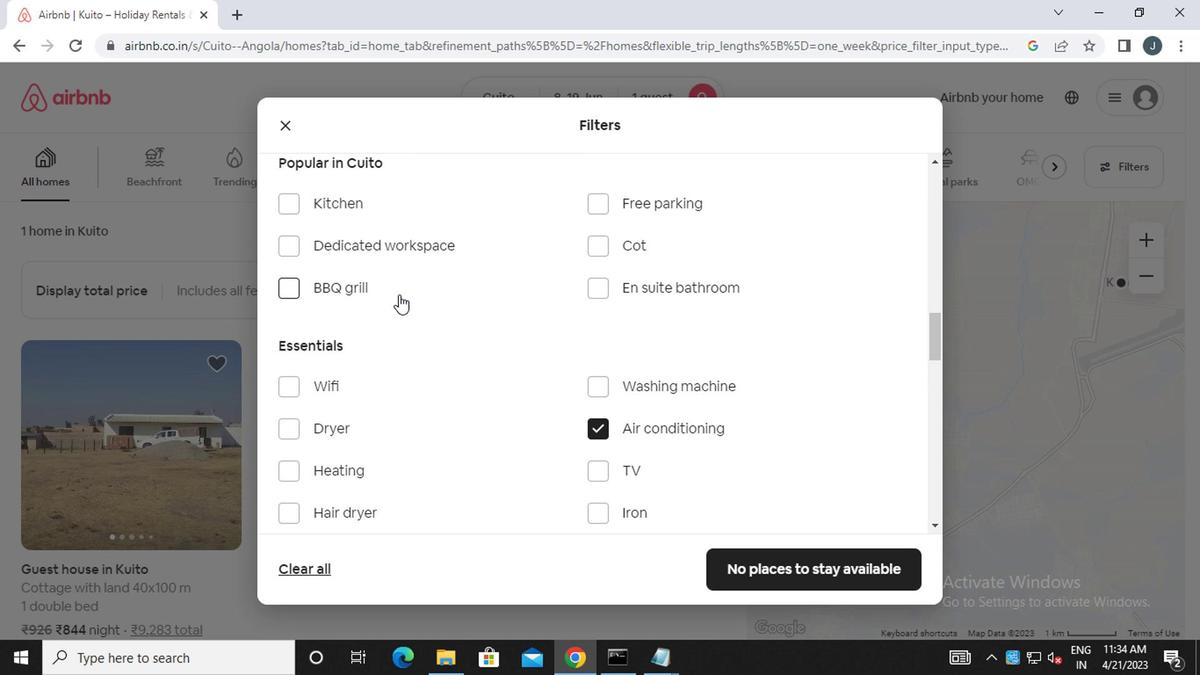 
Action: Mouse moved to (401, 314)
Screenshot: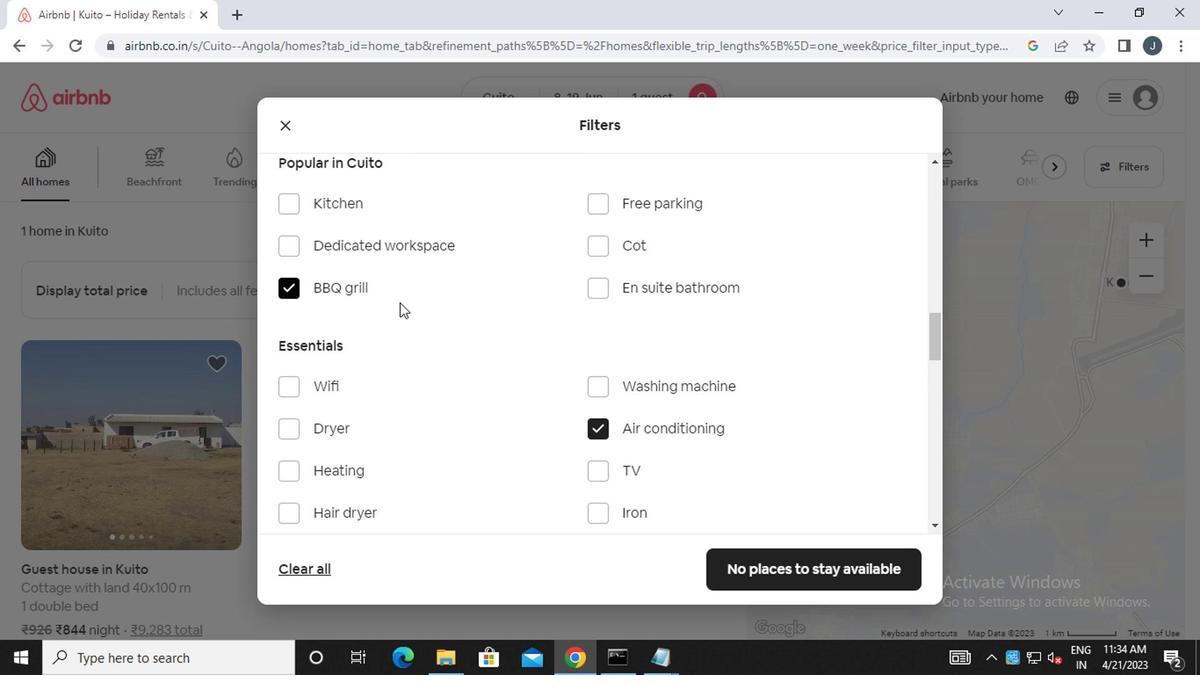 
Action: Mouse scrolled (401, 313) with delta (0, -1)
Screenshot: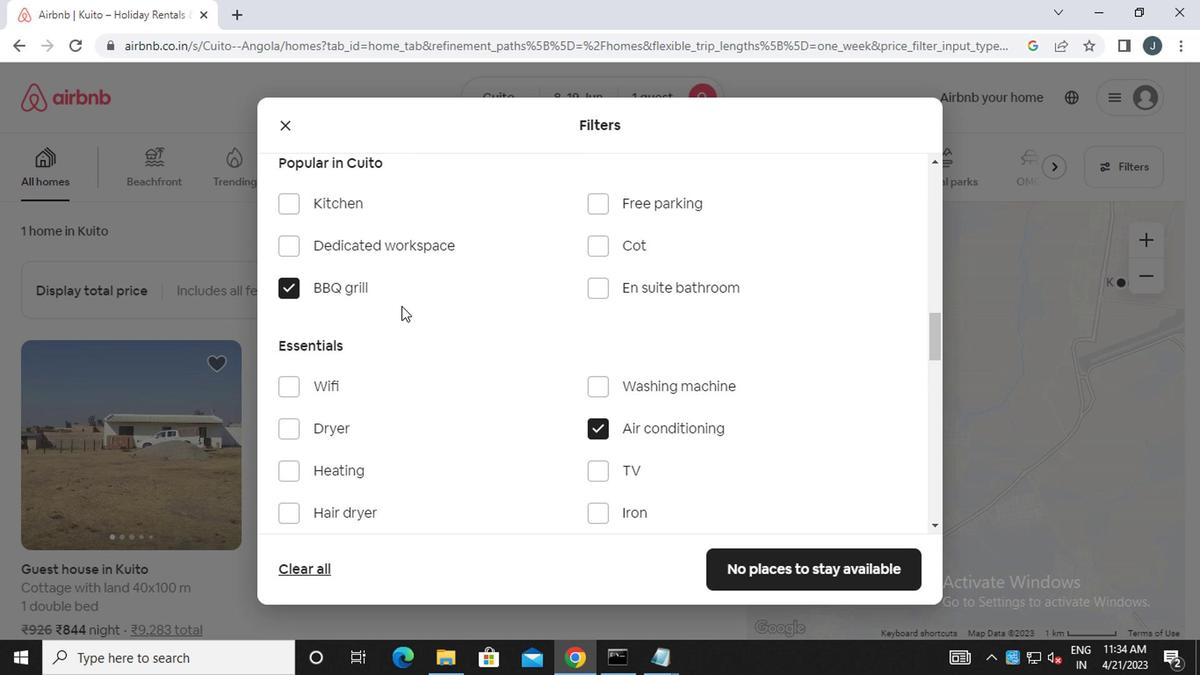 
Action: Mouse moved to (401, 315)
Screenshot: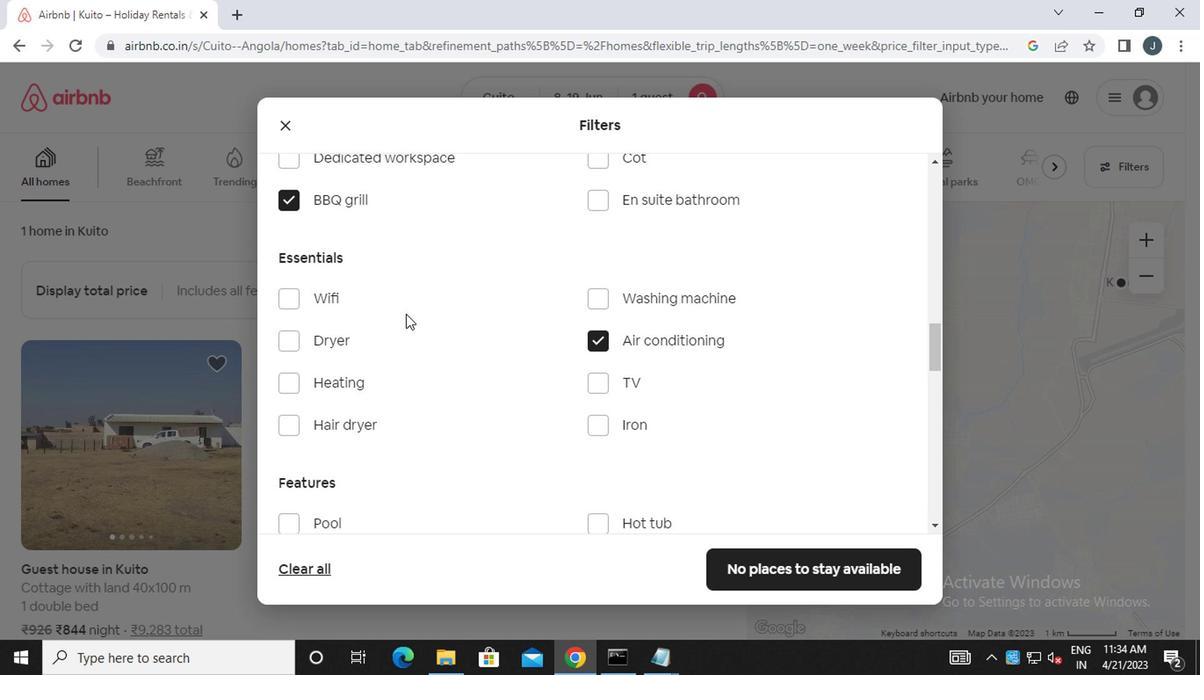
Action: Mouse scrolled (401, 315) with delta (0, 0)
Screenshot: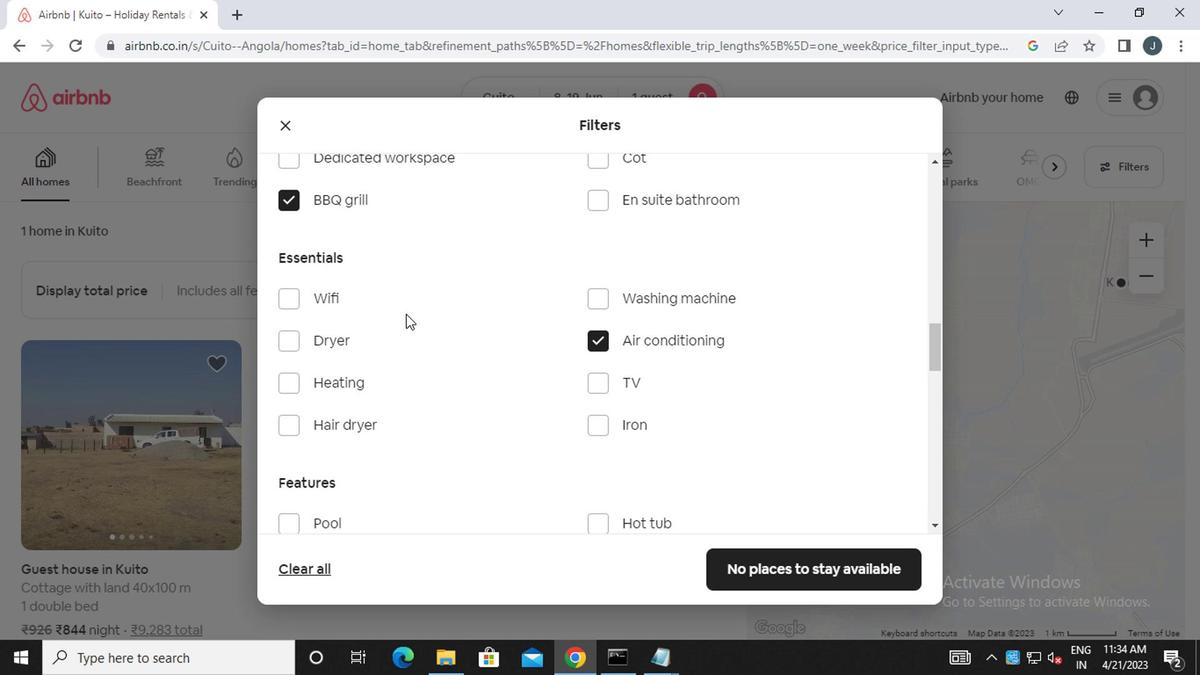 
Action: Mouse scrolled (401, 314) with delta (0, 0)
Screenshot: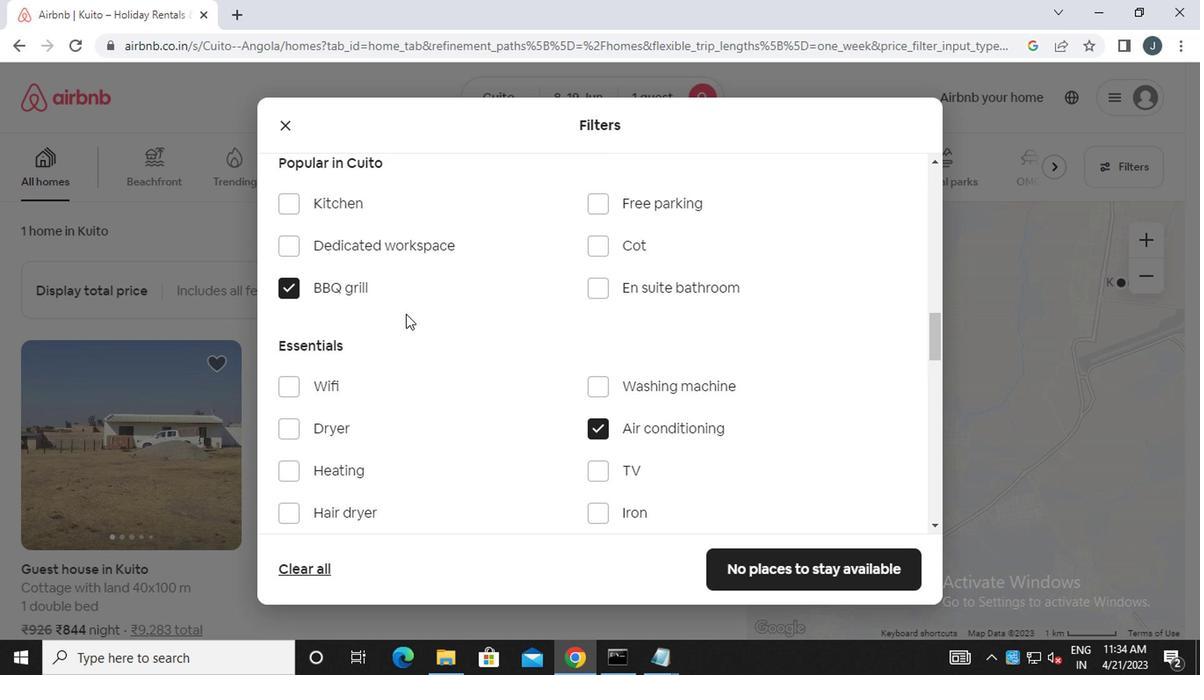 
Action: Mouse scrolled (401, 314) with delta (0, 0)
Screenshot: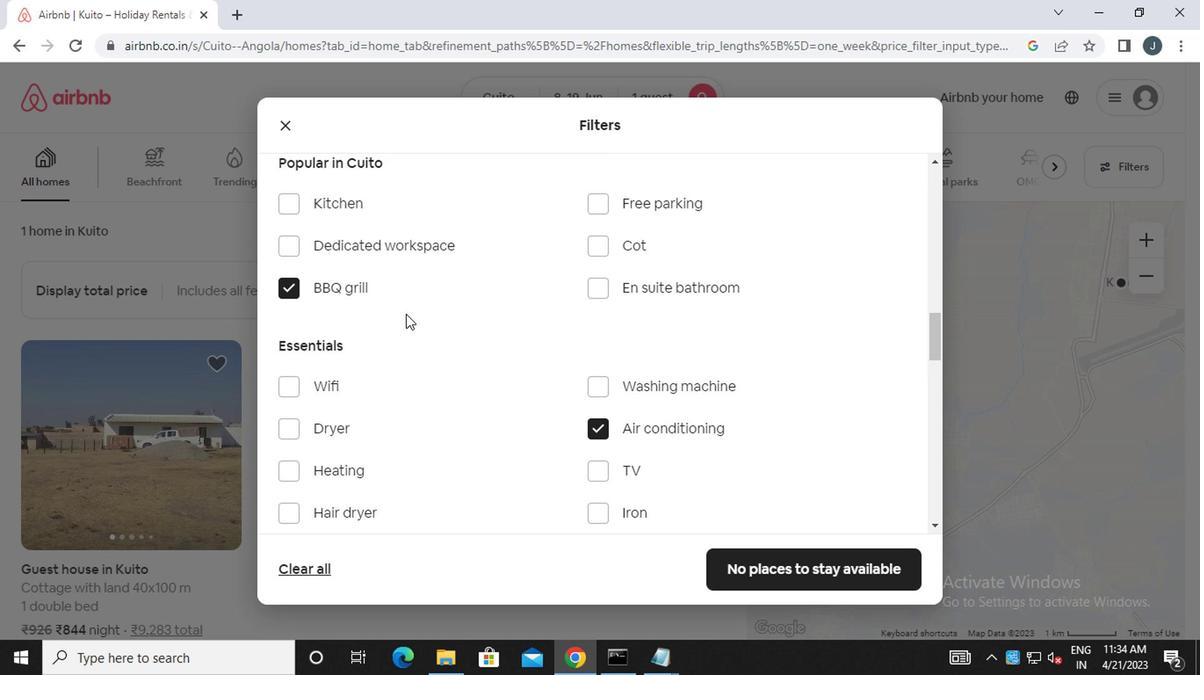 
Action: Mouse moved to (673, 487)
Screenshot: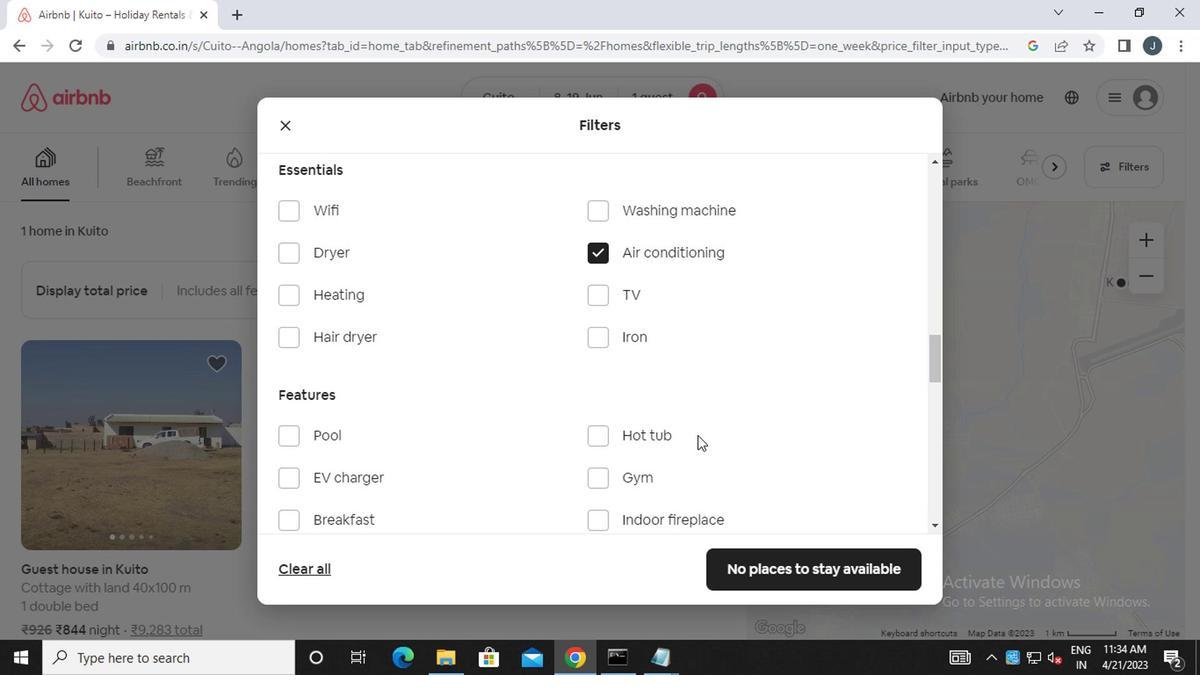 
Action: Mouse scrolled (673, 486) with delta (0, -1)
Screenshot: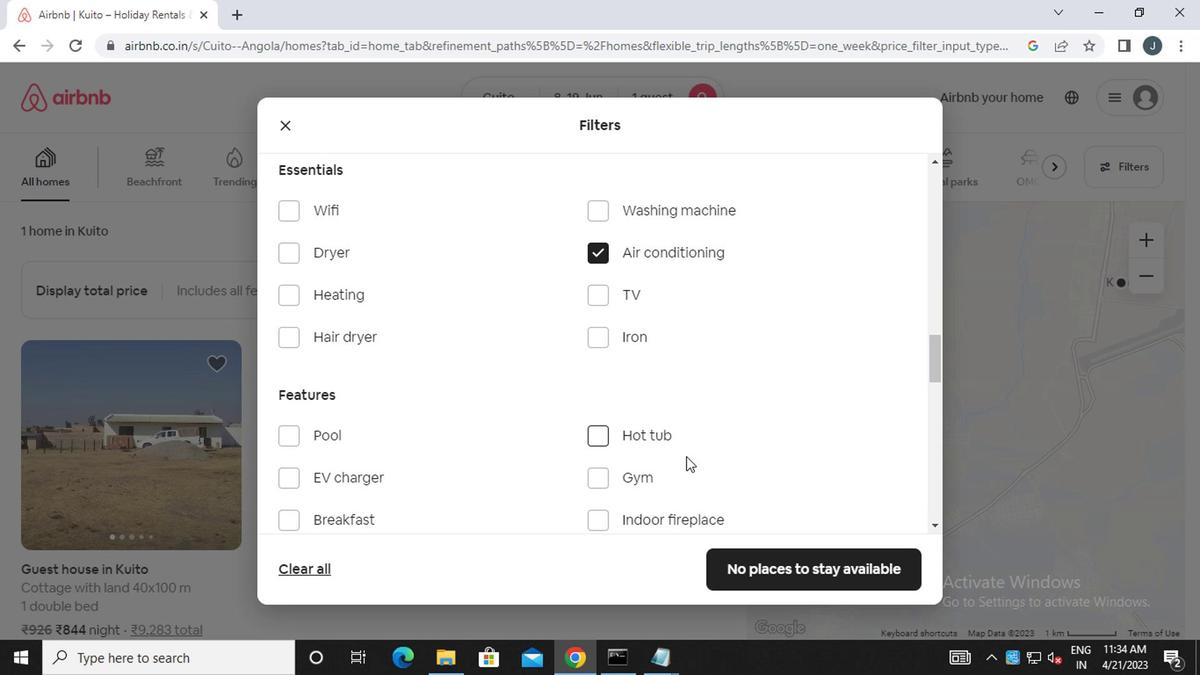 
Action: Mouse scrolled (673, 486) with delta (0, -1)
Screenshot: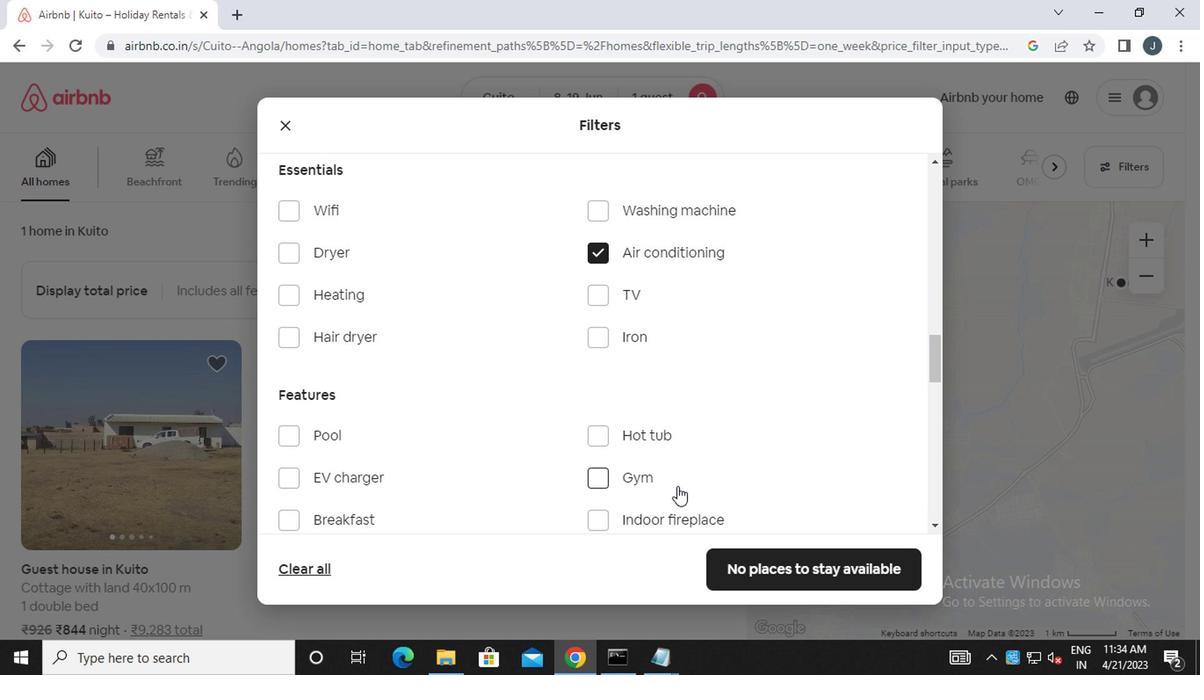
Action: Mouse moved to (368, 390)
Screenshot: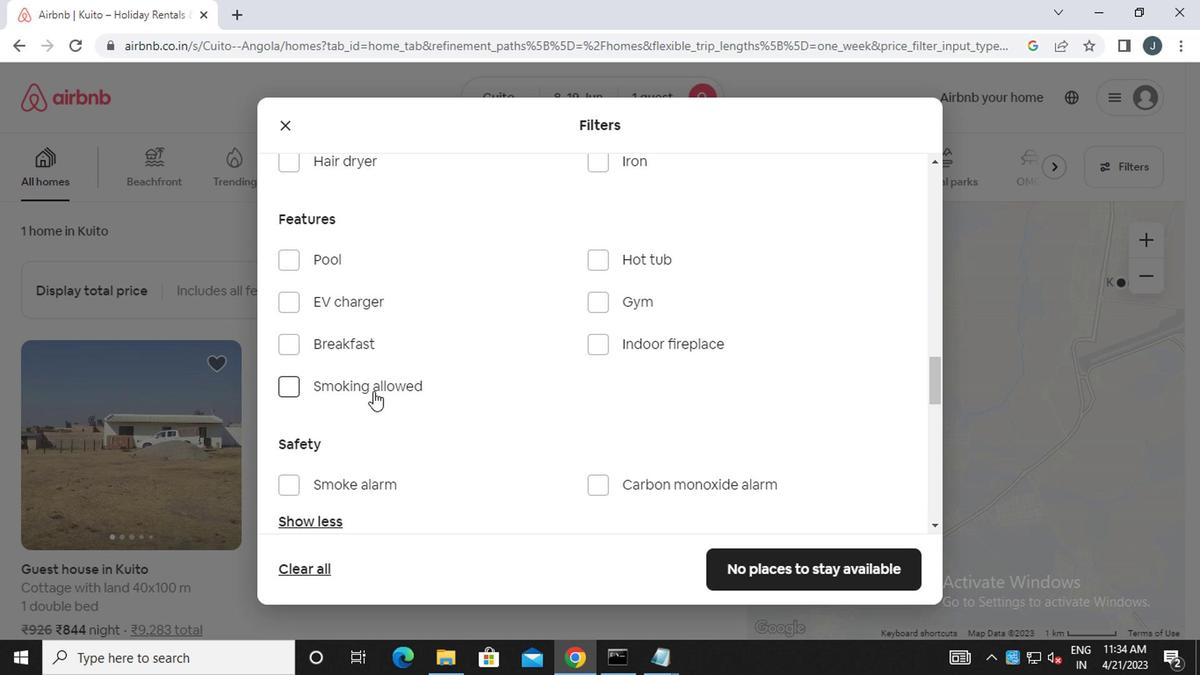 
Action: Mouse pressed left at (368, 390)
Screenshot: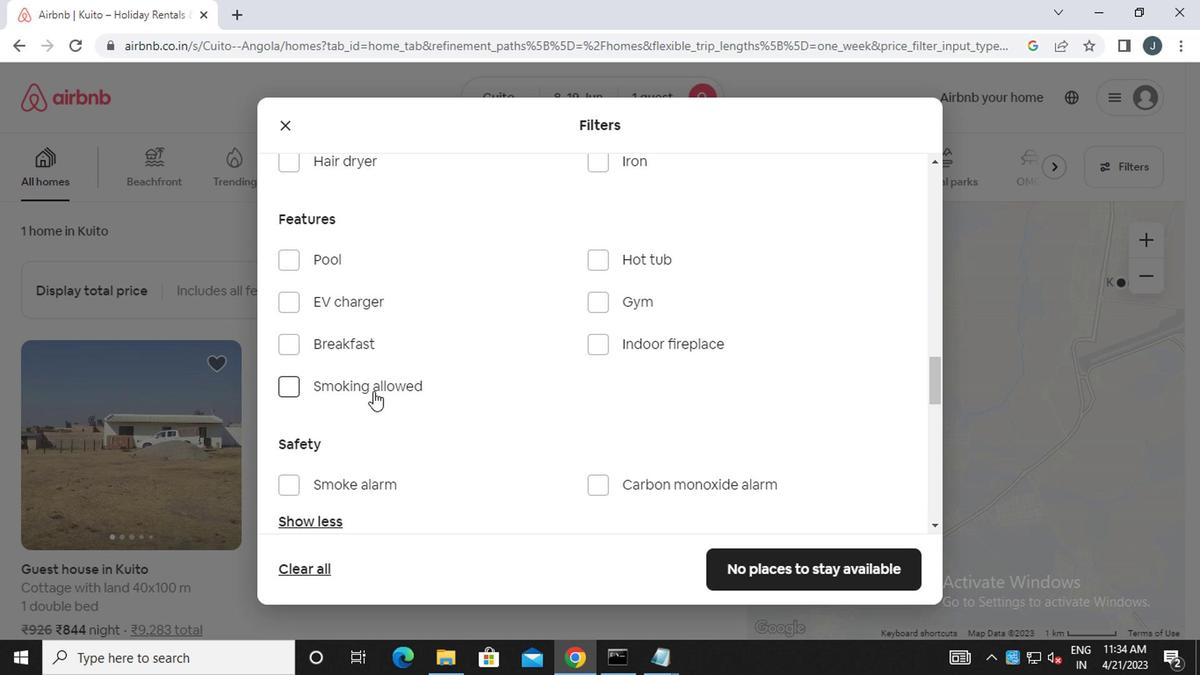 
Action: Mouse moved to (382, 393)
Screenshot: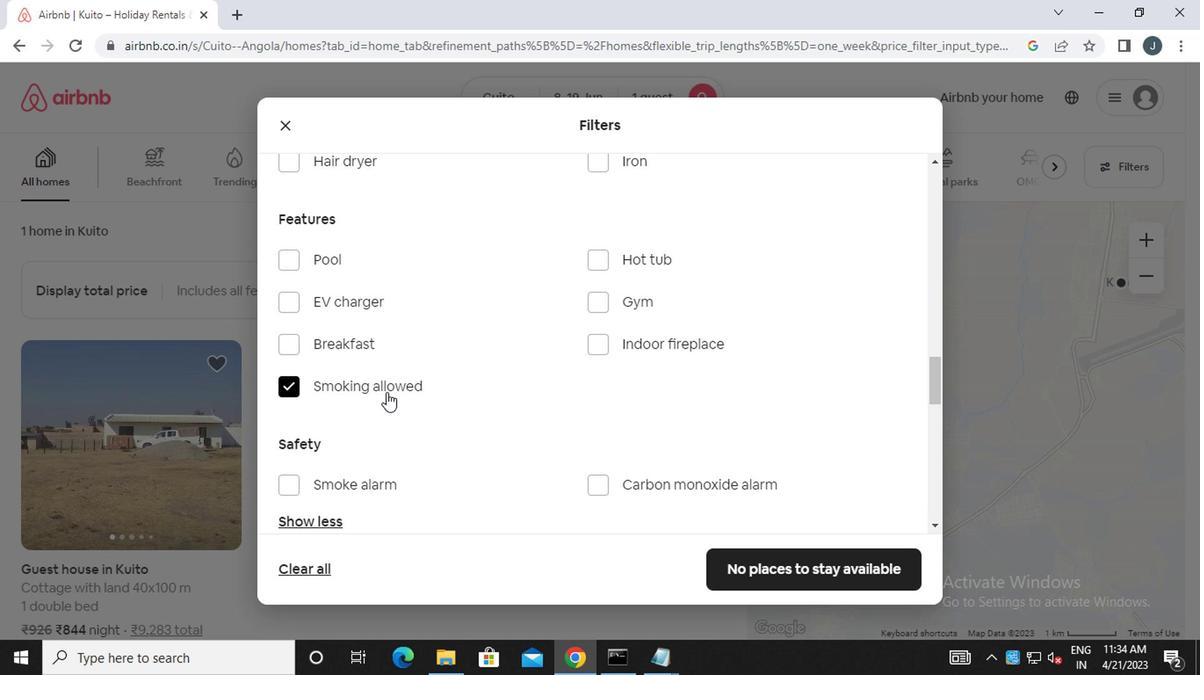 
Action: Mouse scrolled (382, 392) with delta (0, 0)
Screenshot: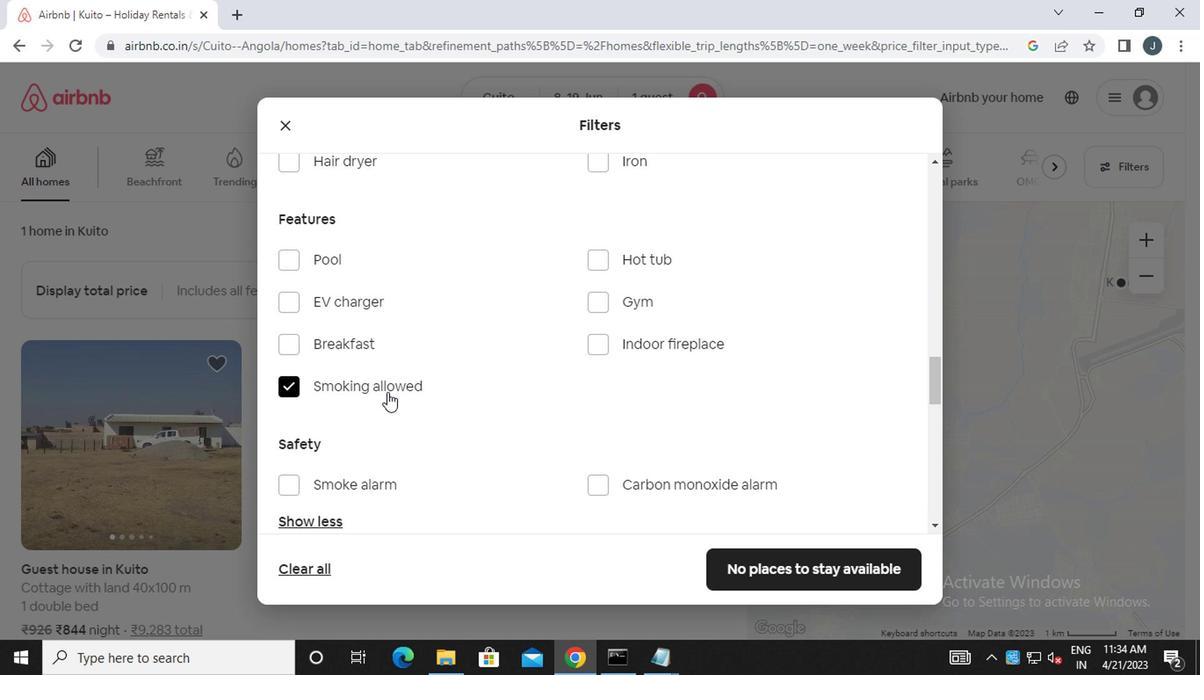 
Action: Mouse scrolled (382, 392) with delta (0, 0)
Screenshot: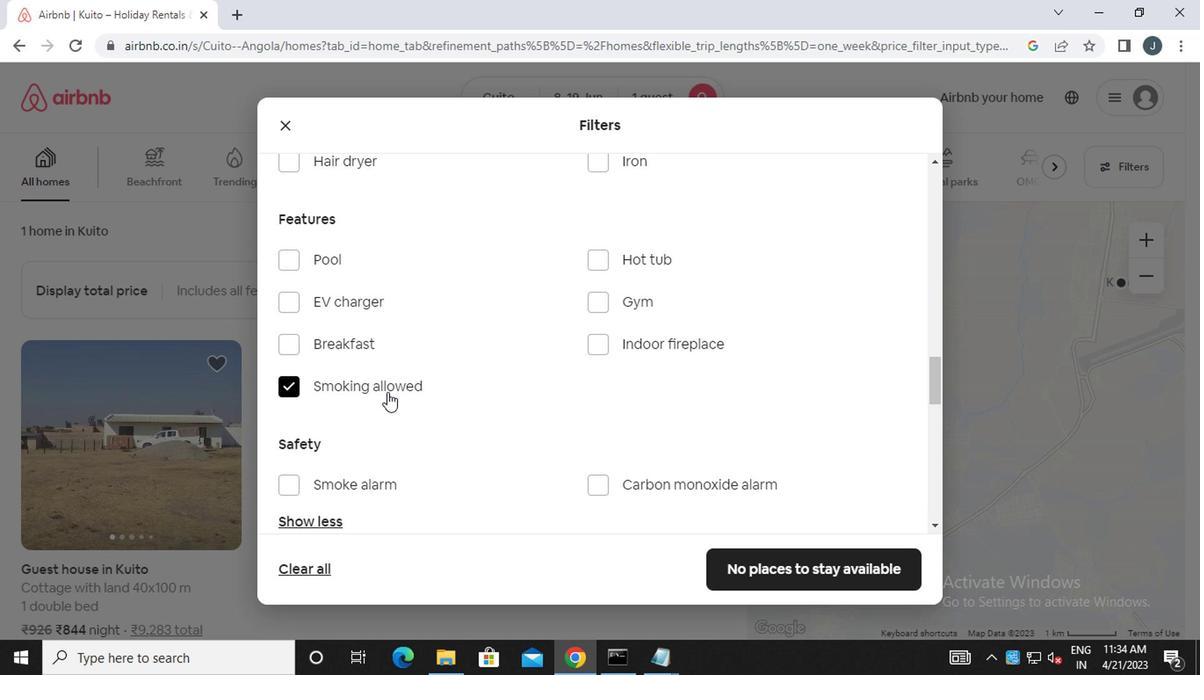 
Action: Mouse scrolled (382, 392) with delta (0, 0)
Screenshot: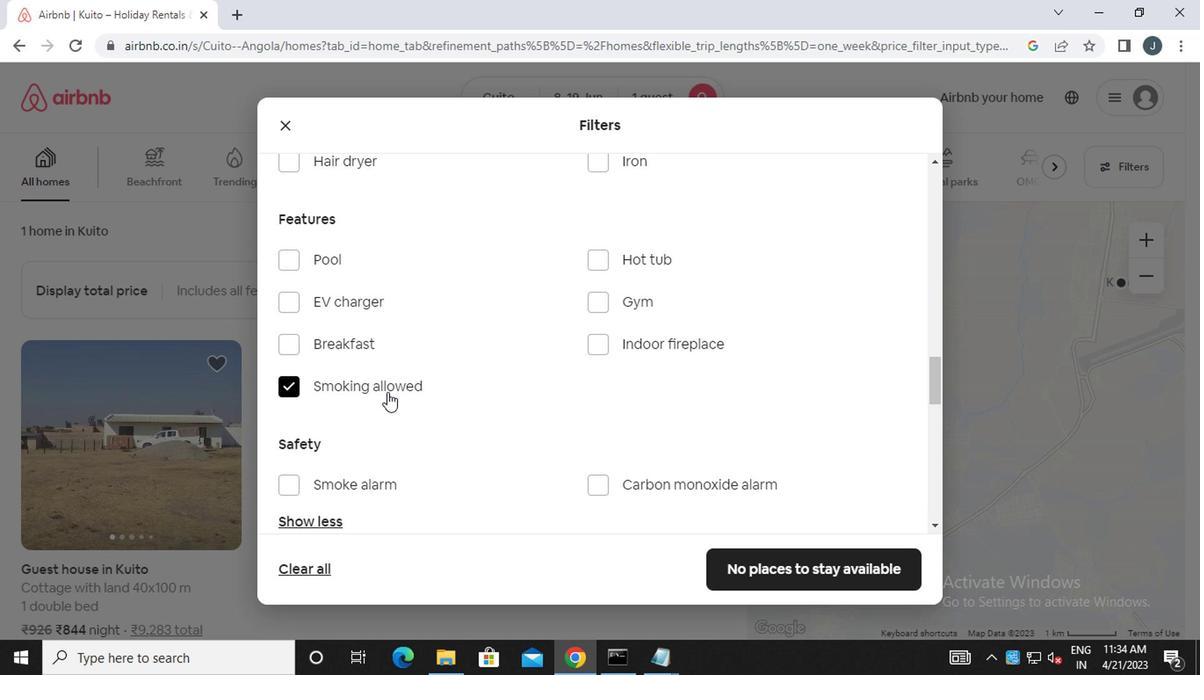 
Action: Mouse scrolled (382, 392) with delta (0, 0)
Screenshot: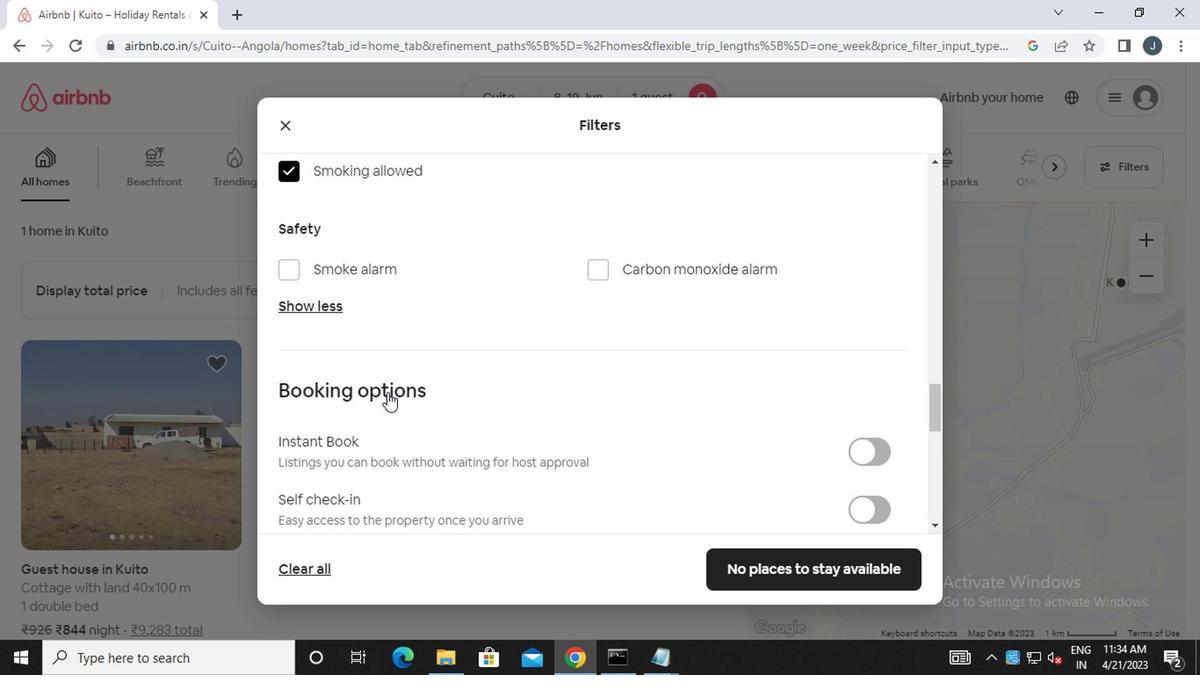 
Action: Mouse scrolled (382, 392) with delta (0, 0)
Screenshot: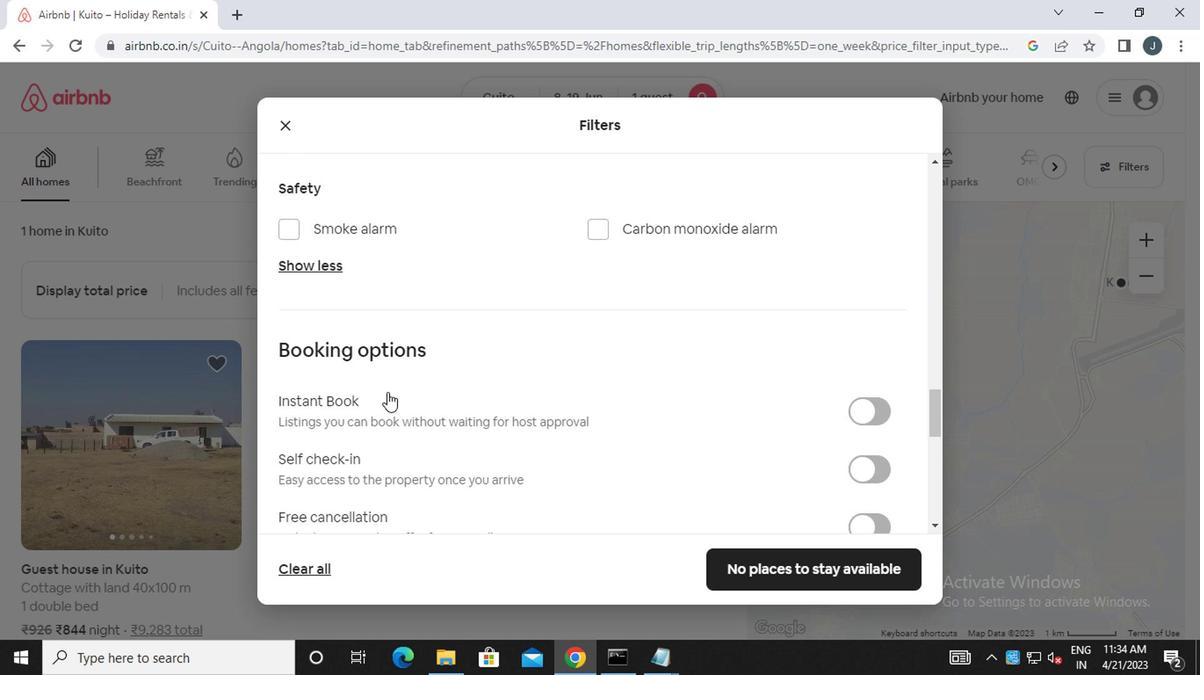 
Action: Mouse moved to (874, 301)
Screenshot: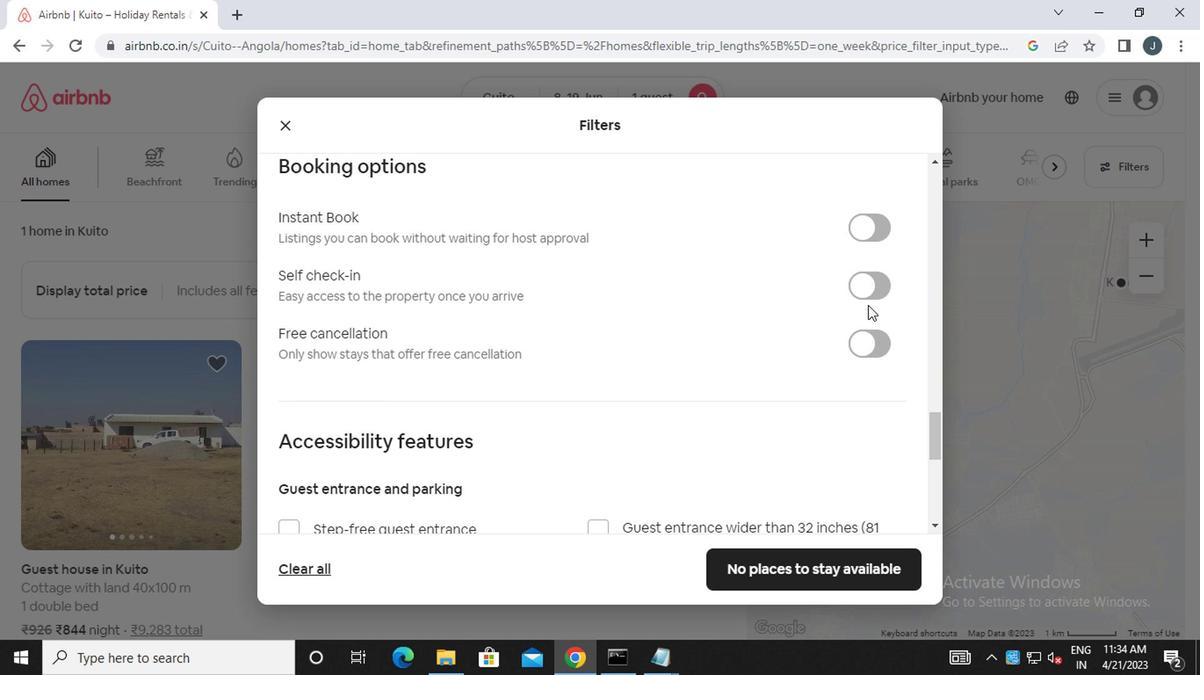 
Action: Mouse pressed left at (874, 301)
Screenshot: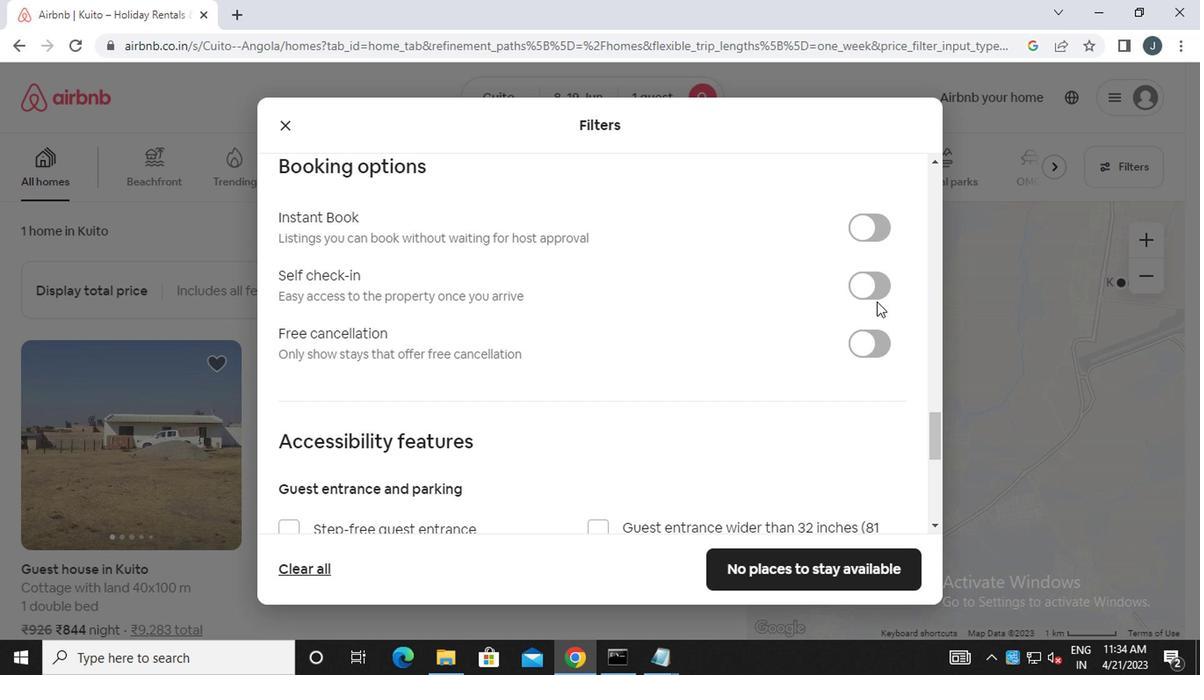 
Action: Mouse moved to (879, 286)
Screenshot: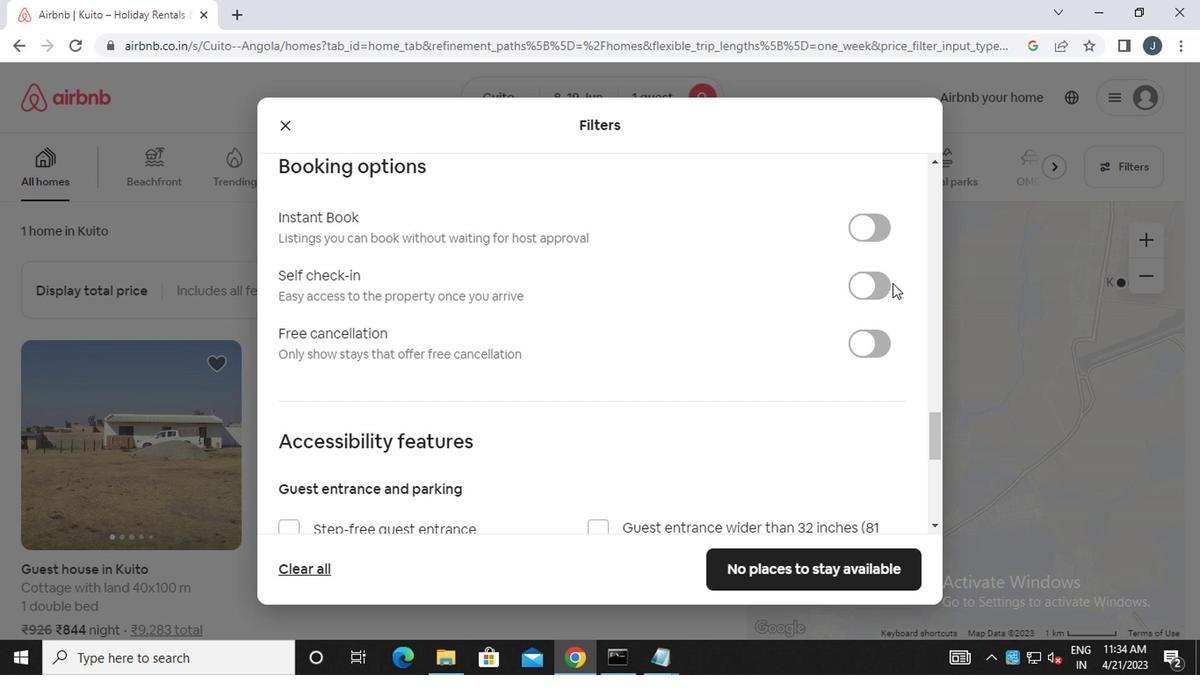 
Action: Mouse pressed left at (879, 286)
Screenshot: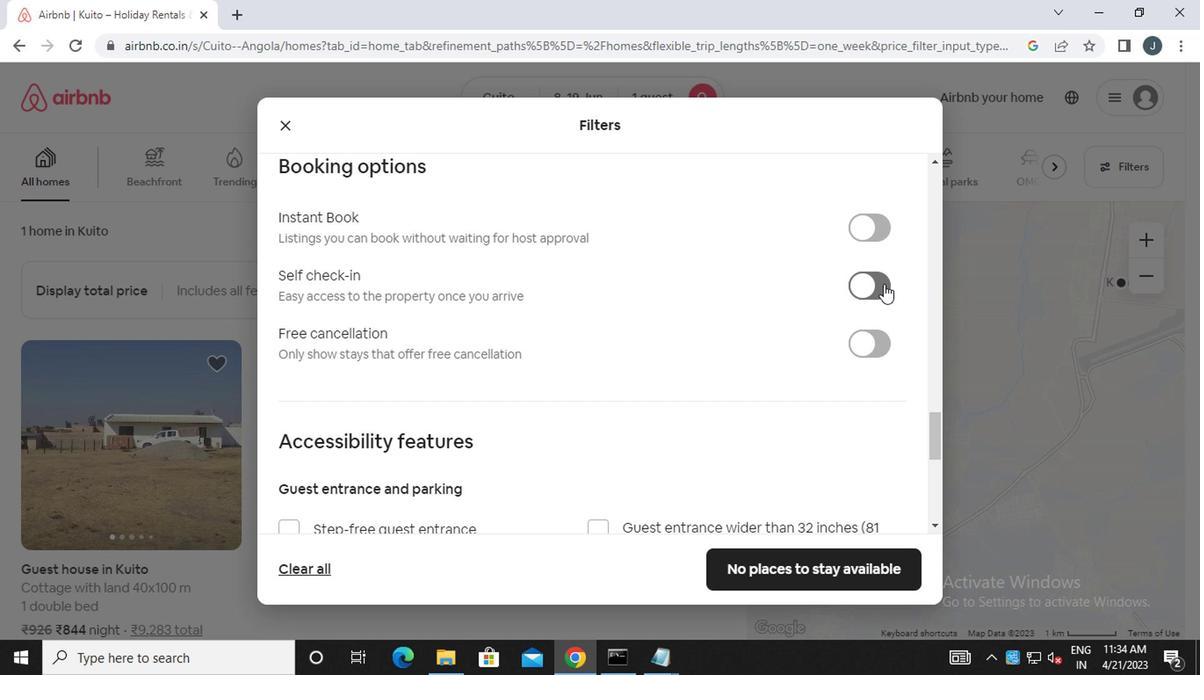 
Action: Mouse moved to (607, 385)
Screenshot: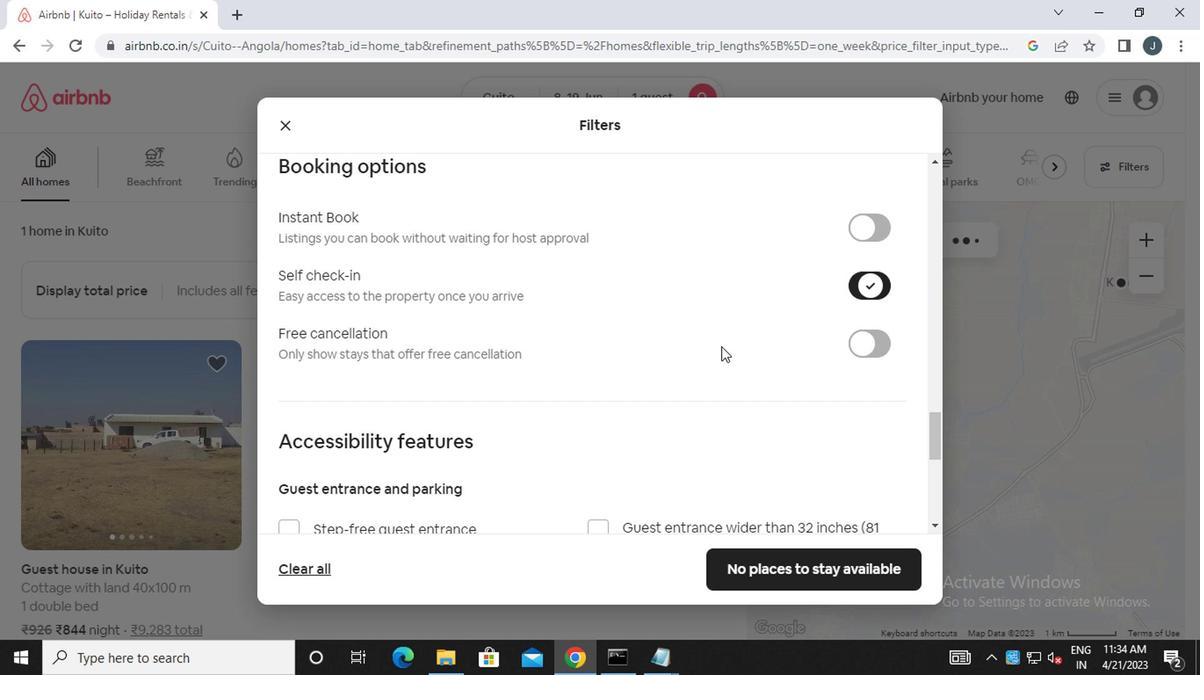 
Action: Mouse scrolled (607, 384) with delta (0, 0)
Screenshot: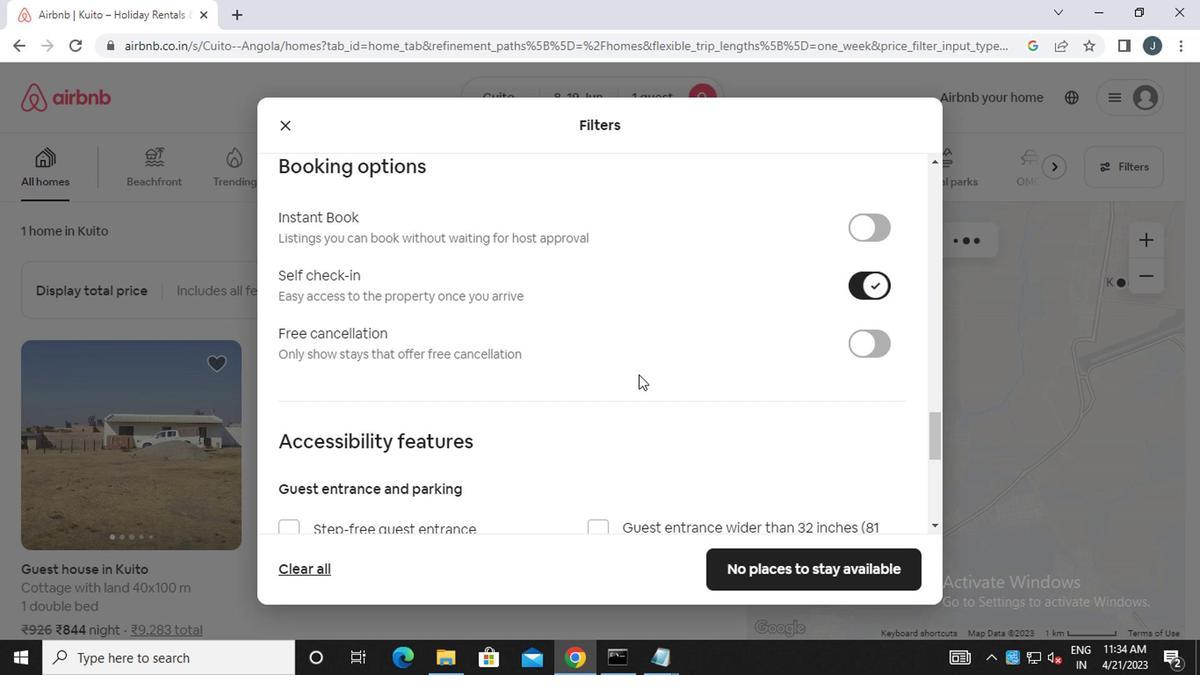 
Action: Mouse moved to (607, 386)
Screenshot: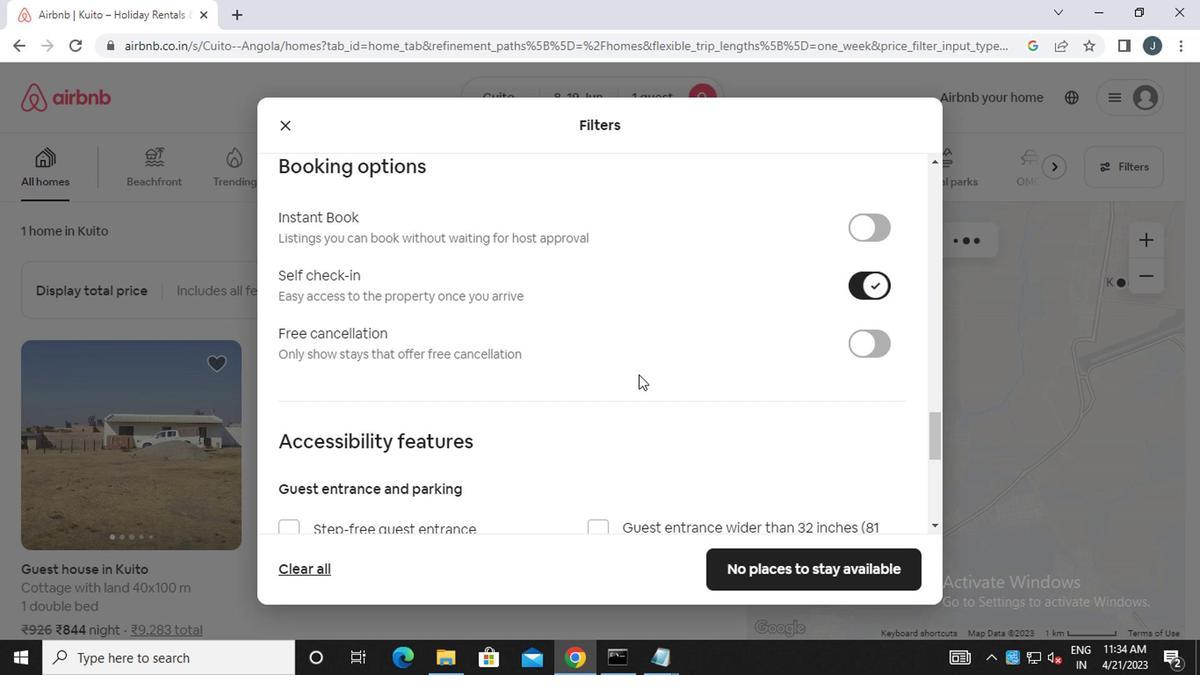 
Action: Mouse scrolled (607, 385) with delta (0, -1)
Screenshot: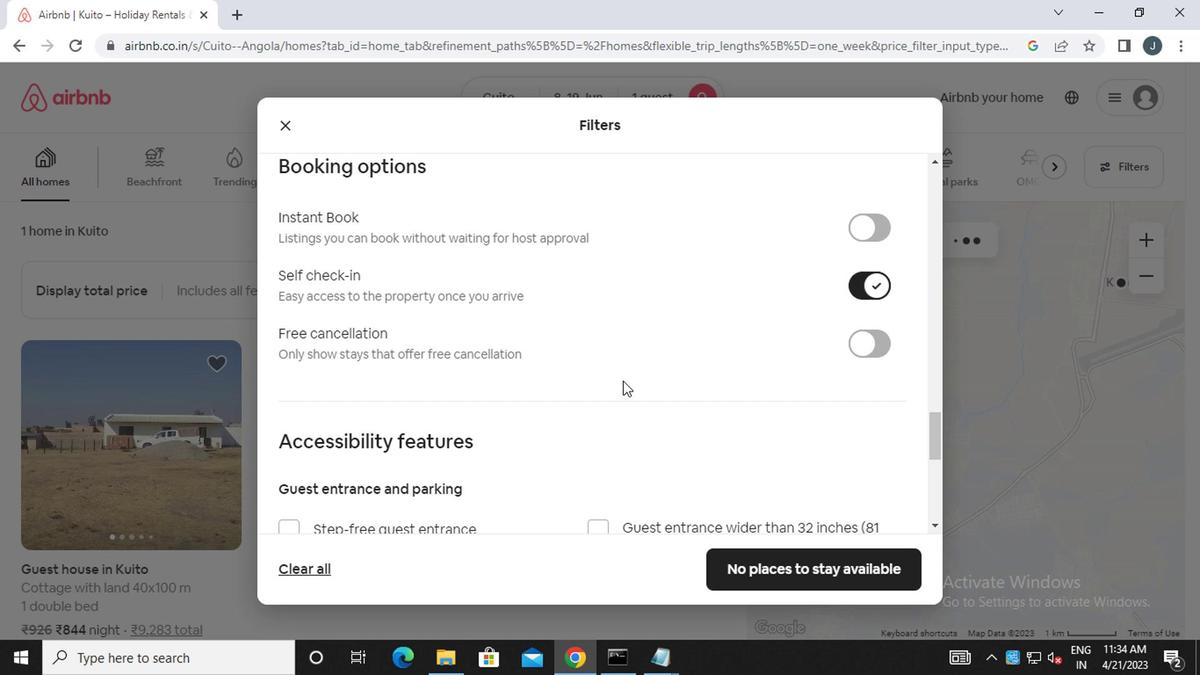 
Action: Mouse scrolled (607, 385) with delta (0, -1)
Screenshot: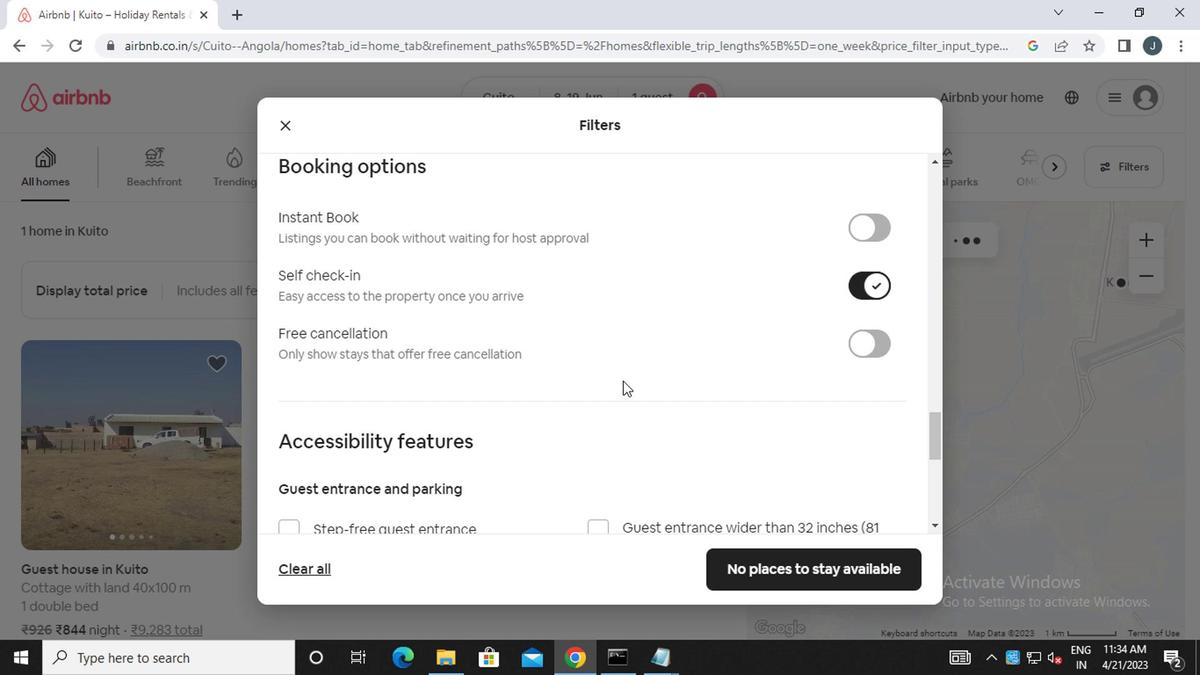
Action: Mouse moved to (607, 386)
Screenshot: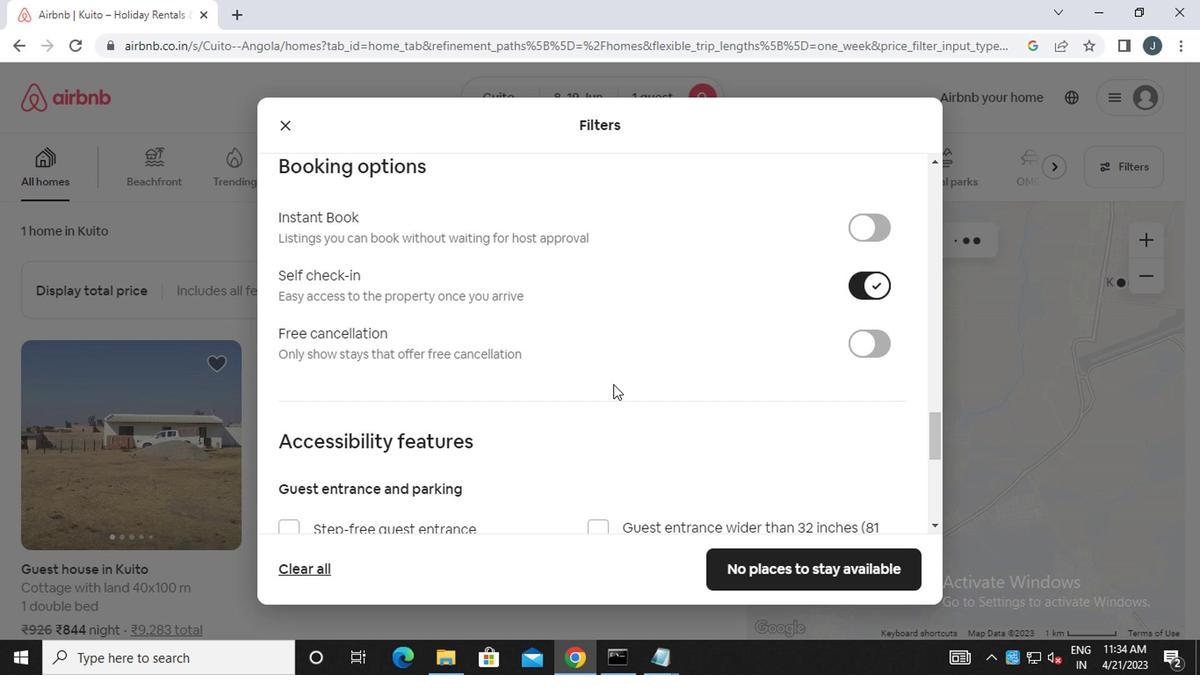 
Action: Mouse scrolled (607, 385) with delta (0, -1)
Screenshot: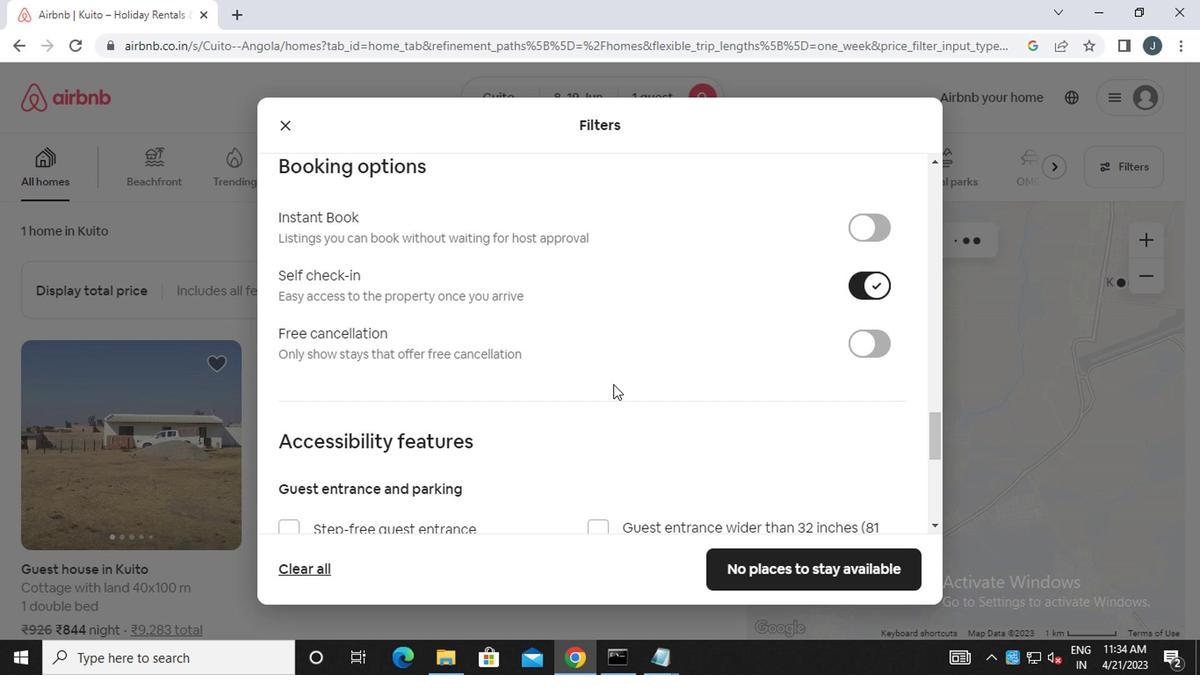 
Action: Mouse scrolled (607, 385) with delta (0, -1)
Screenshot: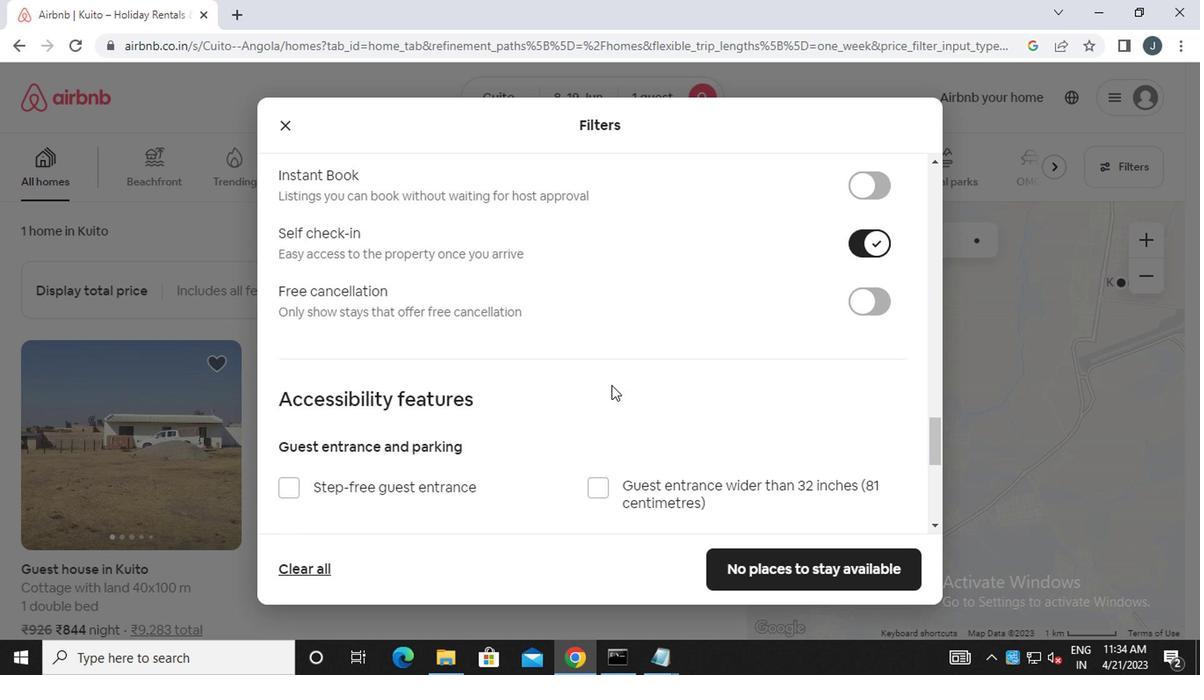 
Action: Mouse scrolled (607, 385) with delta (0, -1)
Screenshot: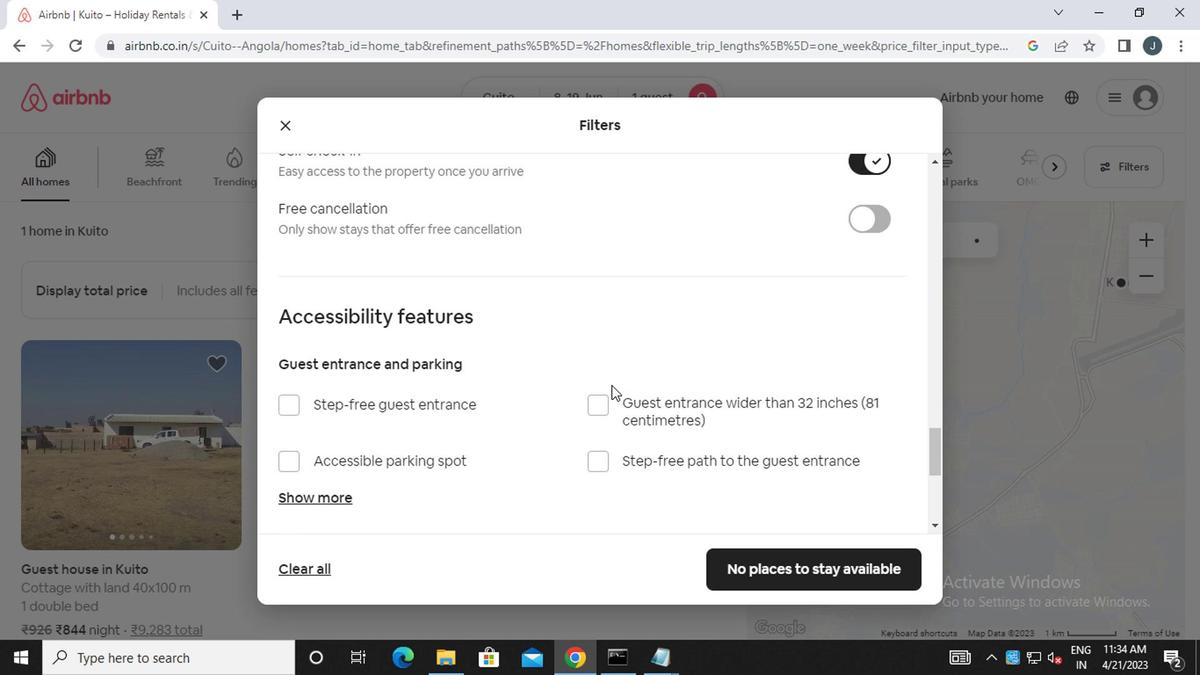 
Action: Mouse scrolled (607, 385) with delta (0, -1)
Screenshot: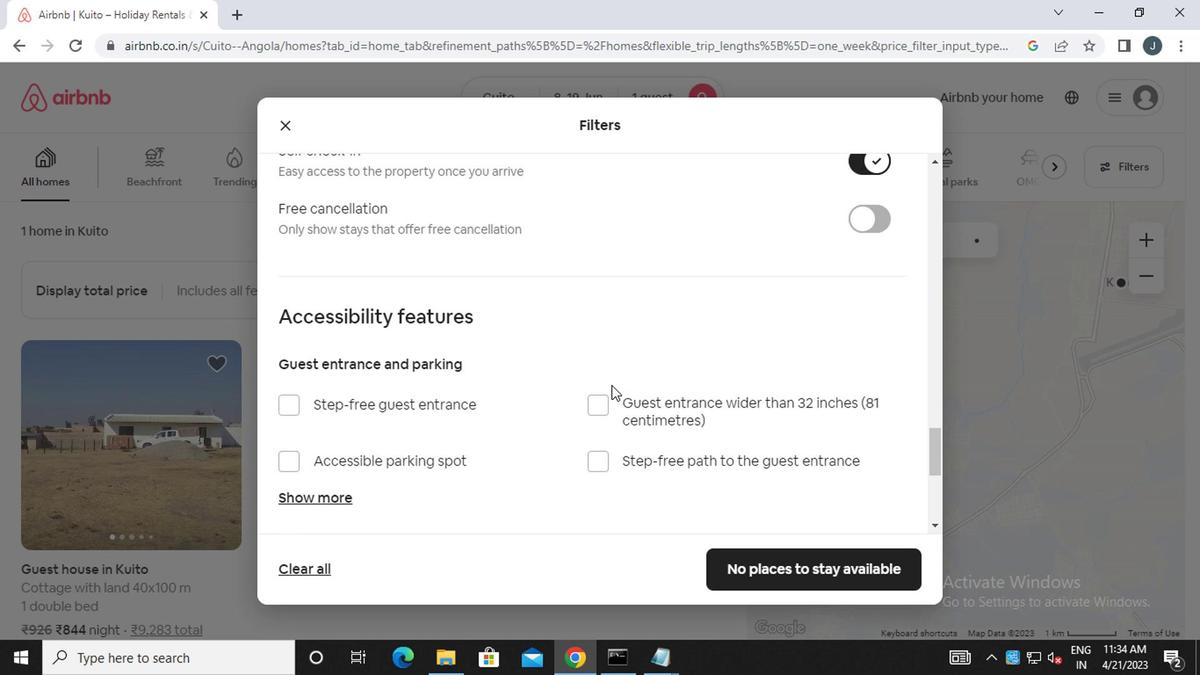 
Action: Mouse scrolled (607, 385) with delta (0, -1)
Screenshot: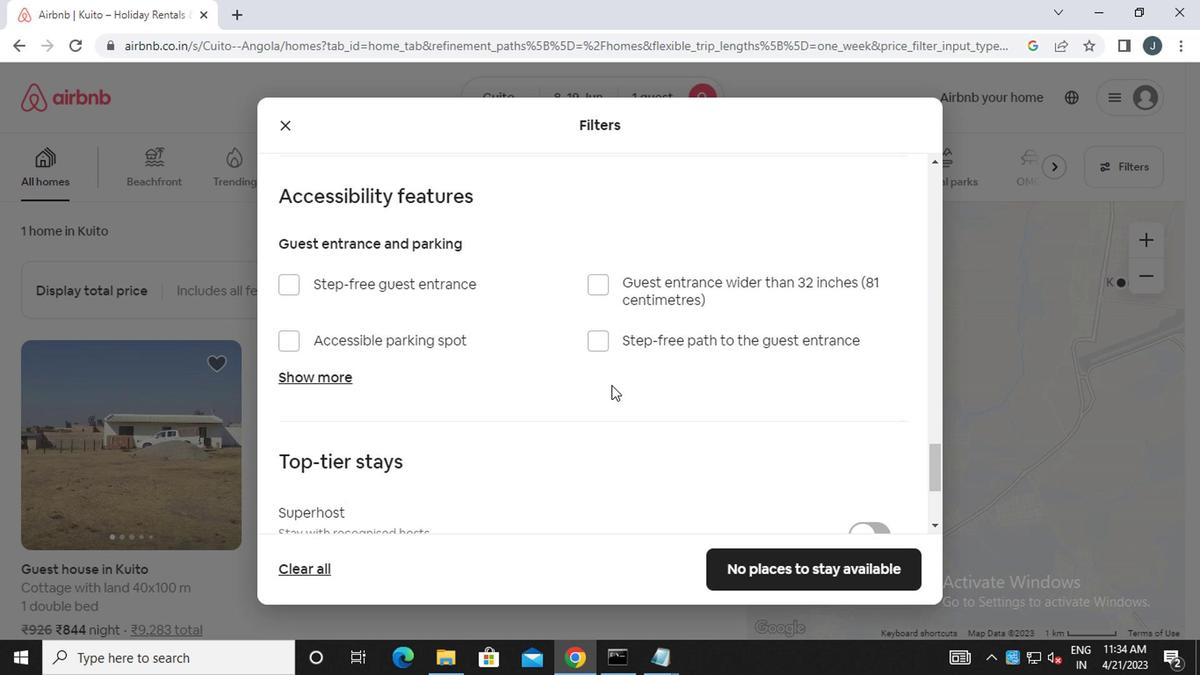 
Action: Mouse moved to (607, 386)
Screenshot: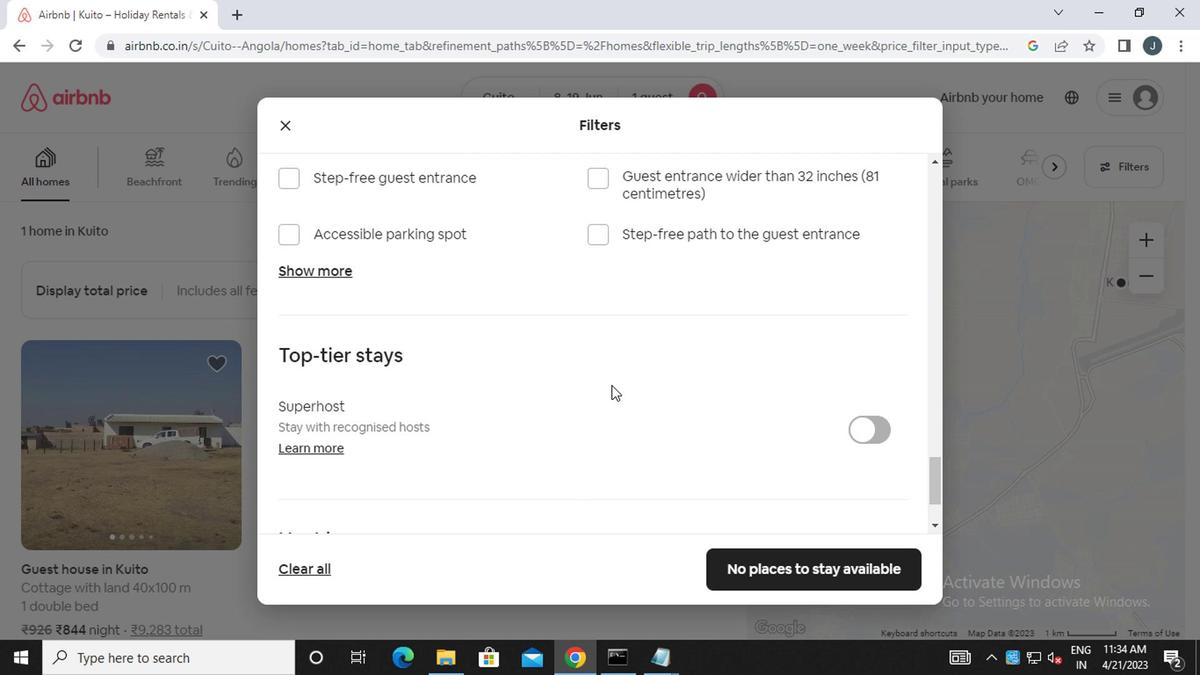 
Action: Mouse scrolled (607, 385) with delta (0, -1)
Screenshot: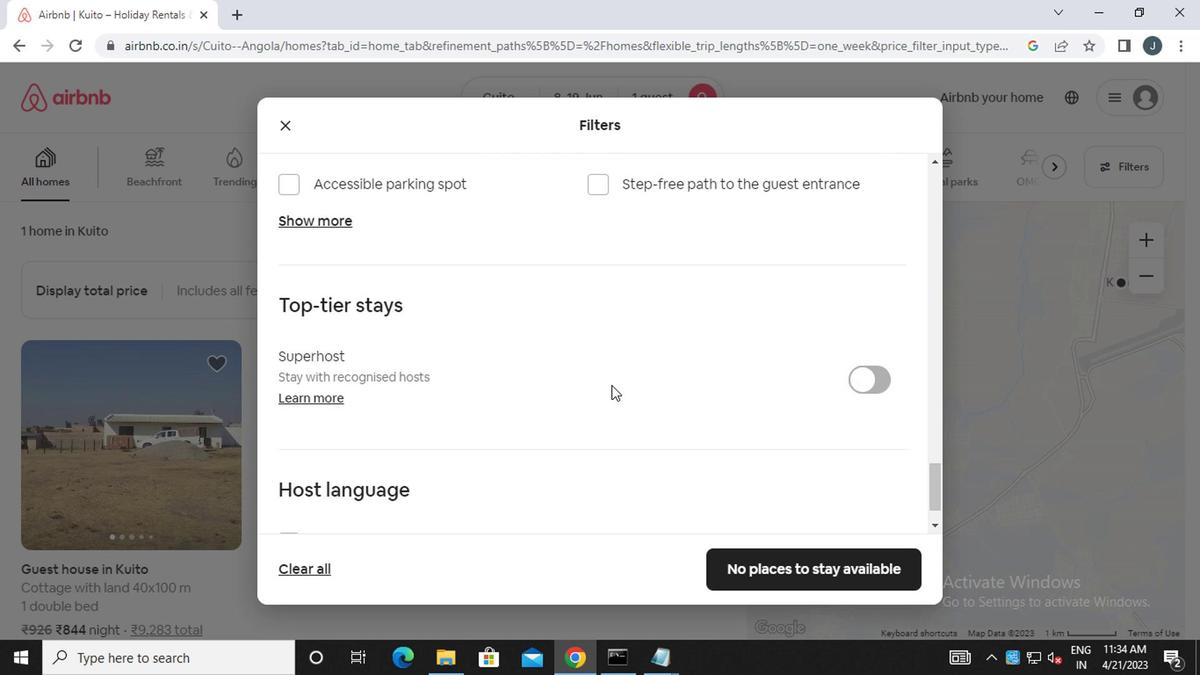 
Action: Mouse scrolled (607, 385) with delta (0, -1)
Screenshot: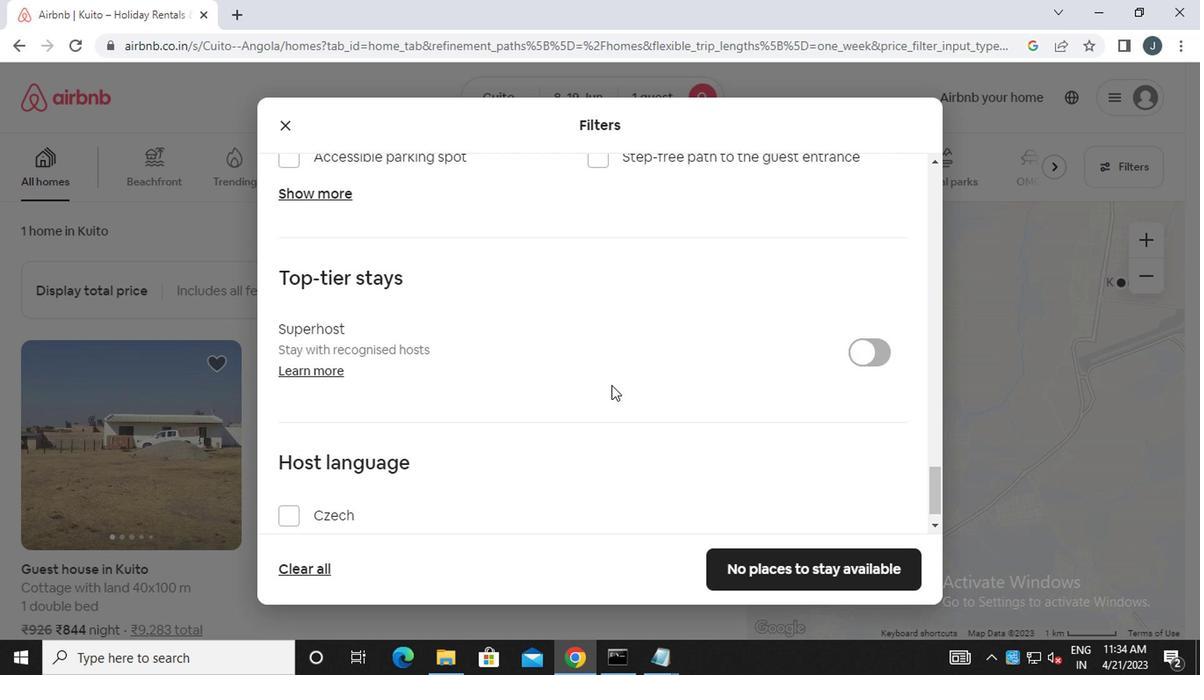 
Action: Mouse scrolled (607, 385) with delta (0, -1)
Screenshot: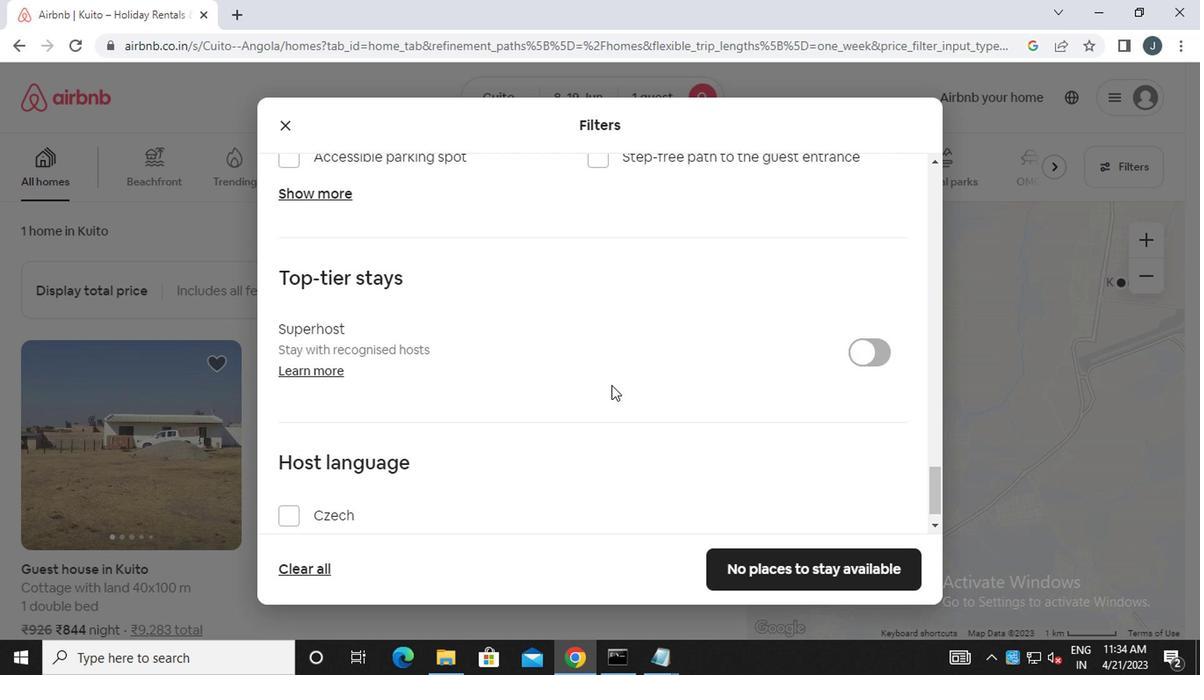 
Action: Mouse scrolled (607, 385) with delta (0, -1)
Screenshot: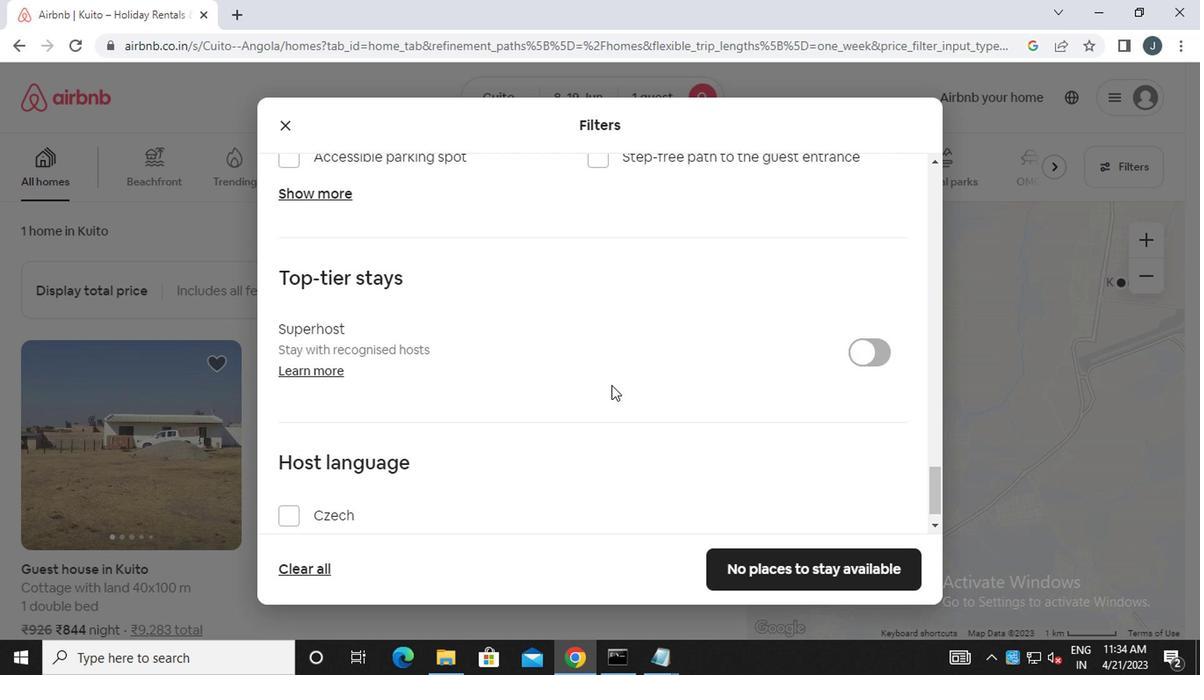 
Action: Mouse scrolled (607, 385) with delta (0, -1)
Screenshot: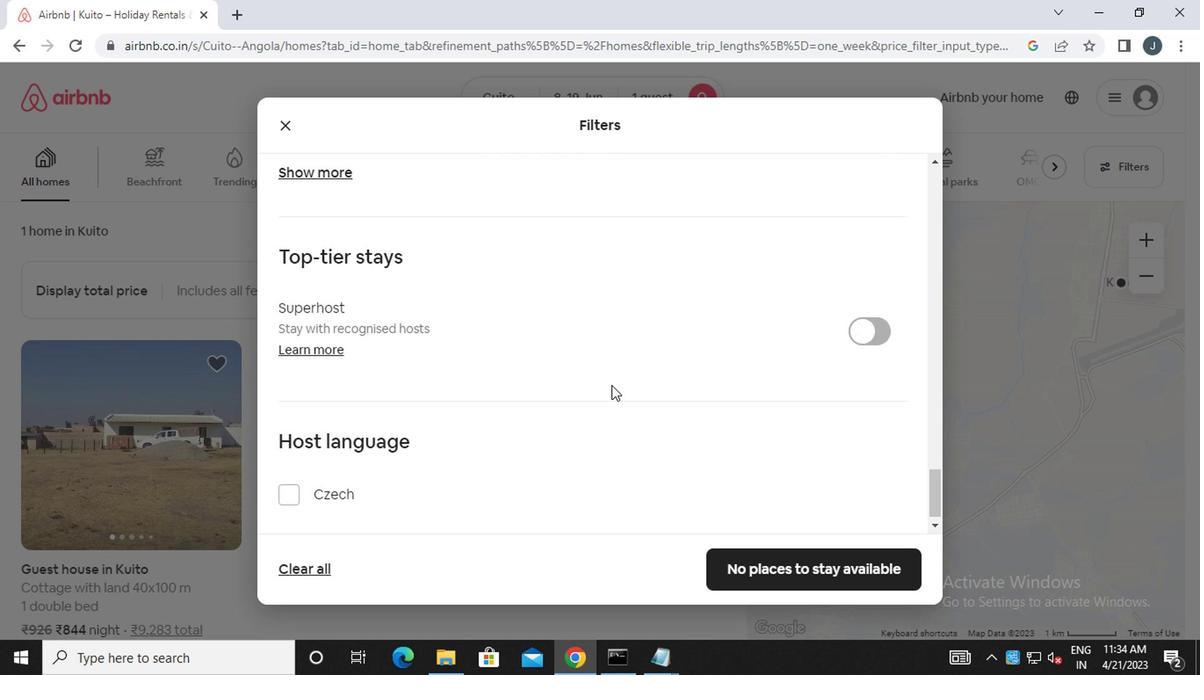 
Action: Mouse scrolled (607, 385) with delta (0, -1)
Screenshot: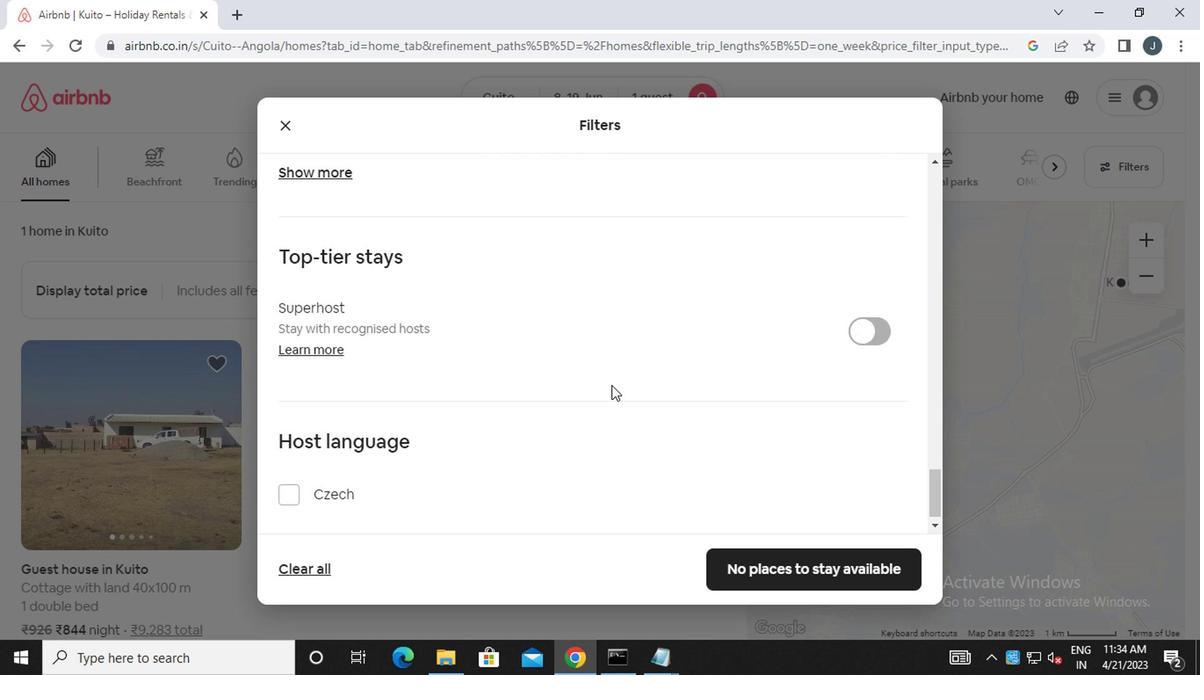 
Action: Mouse moved to (607, 386)
Screenshot: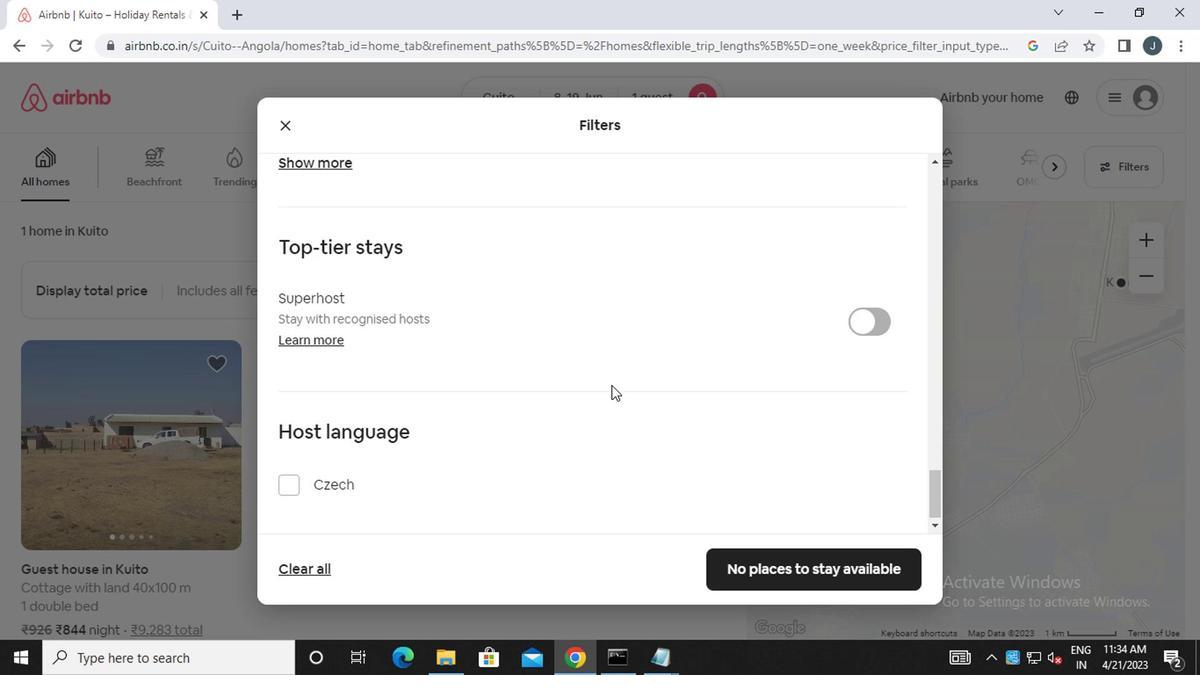 
Action: Mouse scrolled (607, 385) with delta (0, -1)
Screenshot: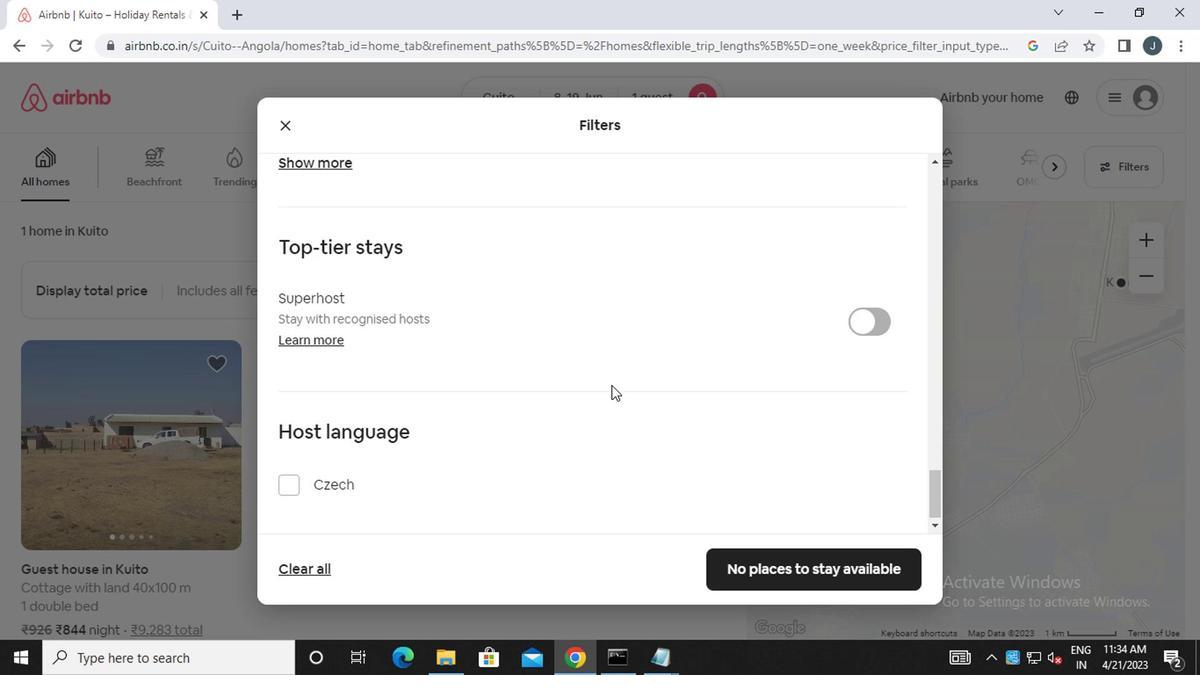 
Action: Mouse moved to (373, 429)
Screenshot: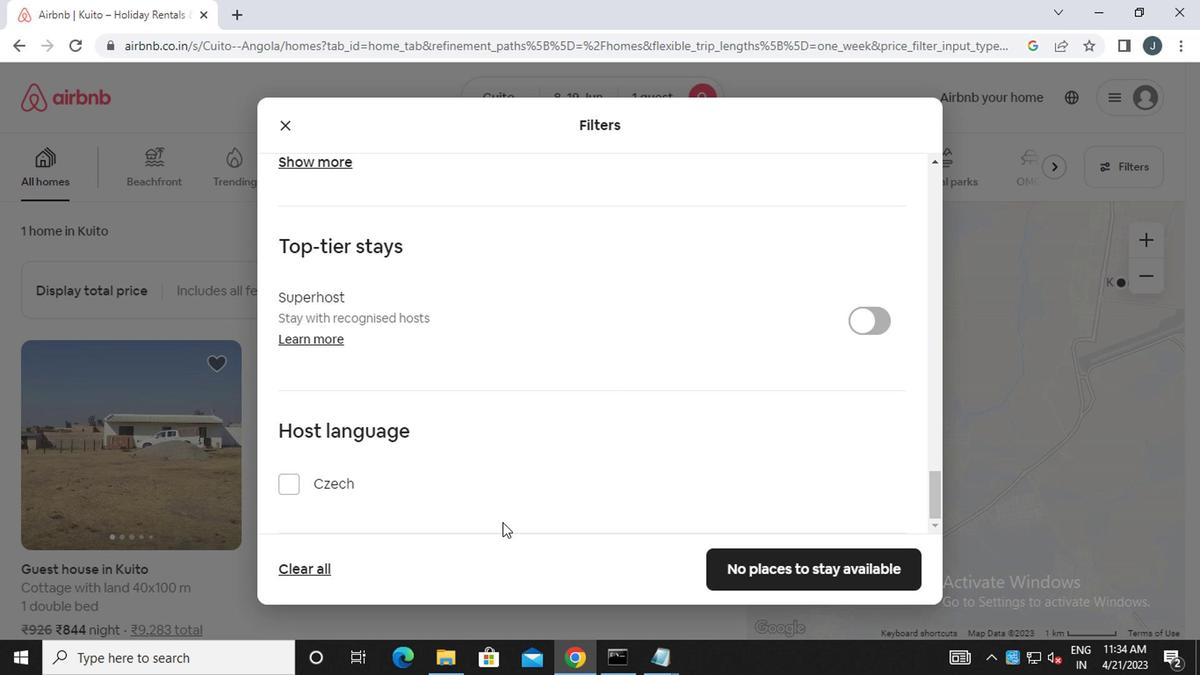 
Action: Mouse scrolled (373, 428) with delta (0, -1)
Screenshot: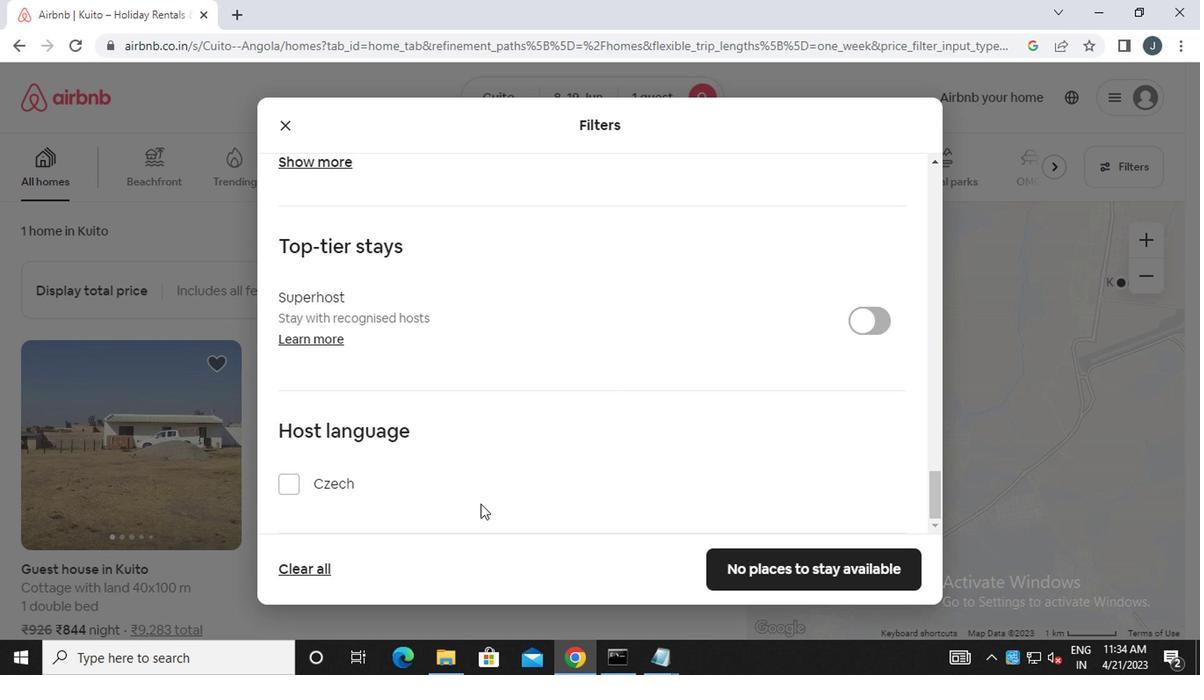 
Action: Mouse scrolled (373, 428) with delta (0, -1)
Screenshot: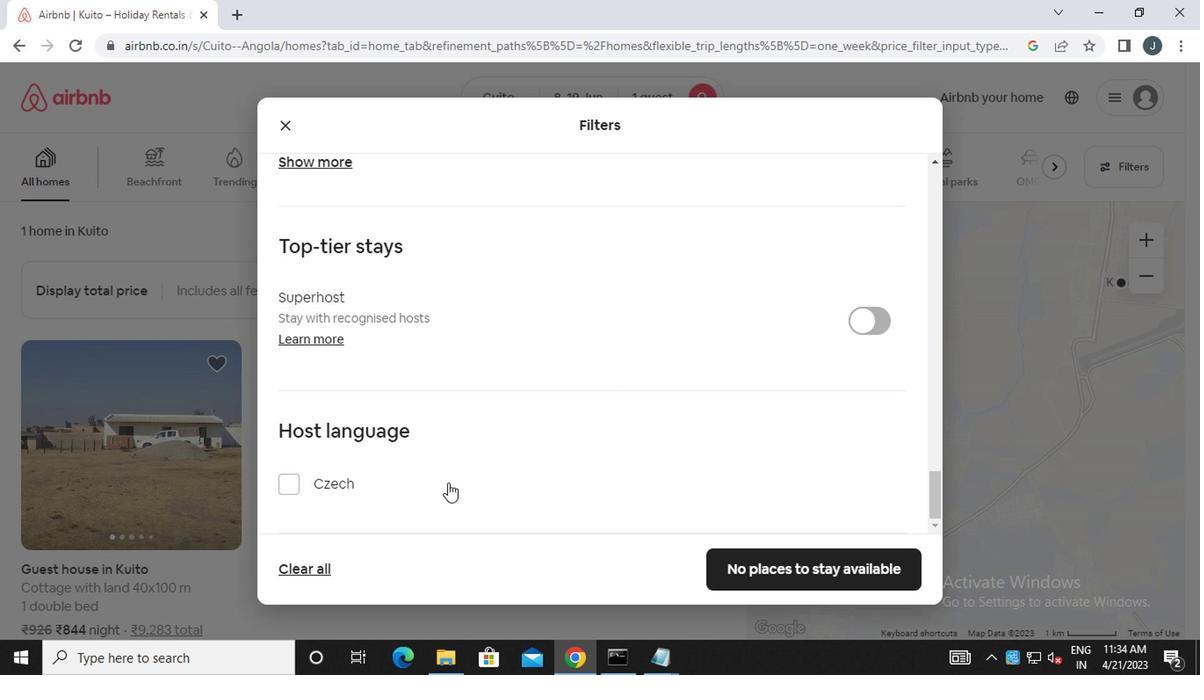 
Action: Mouse moved to (373, 429)
Screenshot: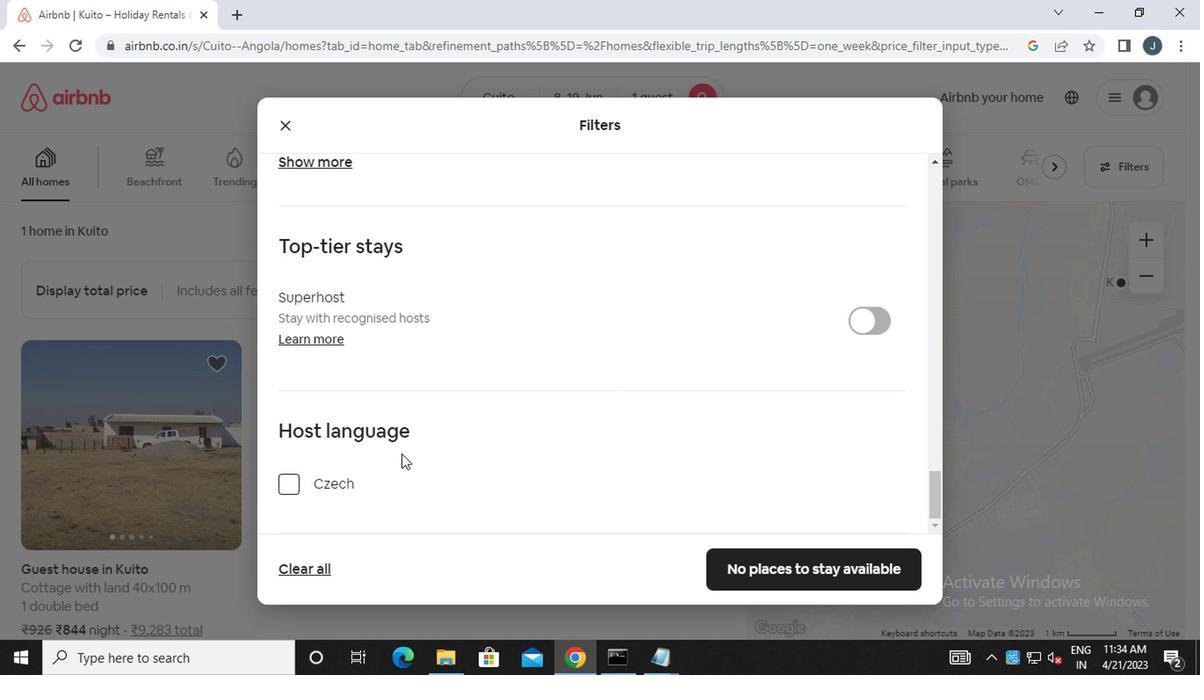 
Action: Mouse scrolled (373, 428) with delta (0, -1)
Screenshot: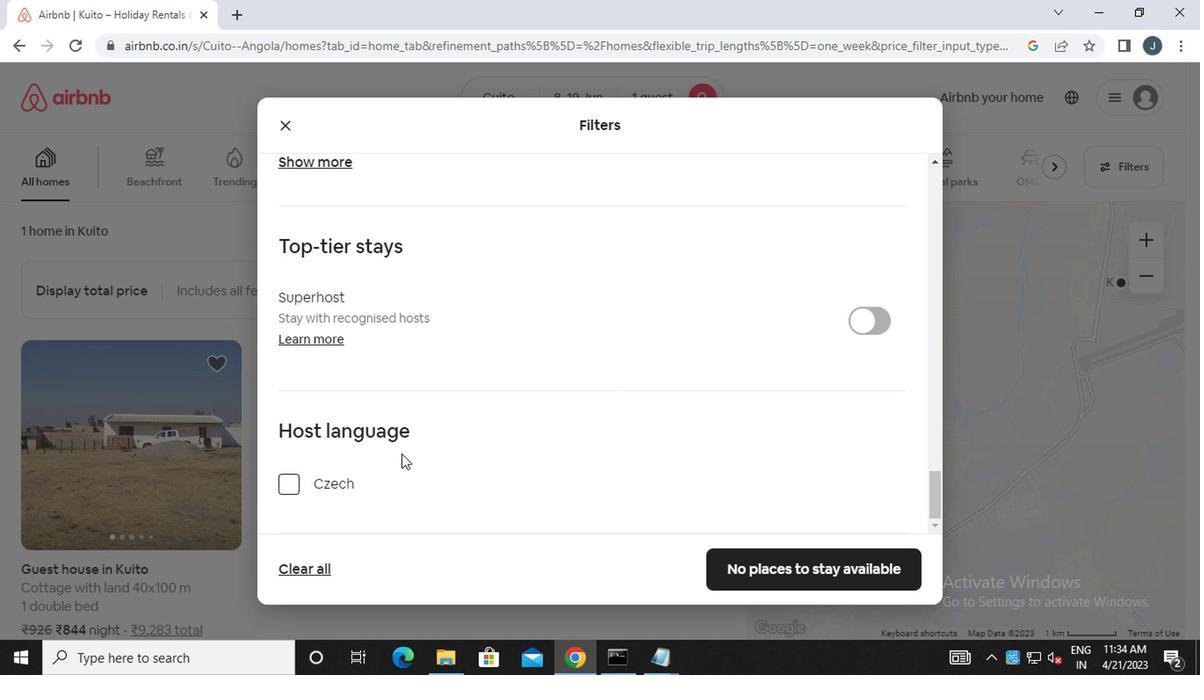 
Action: Mouse scrolled (373, 428) with delta (0, -1)
Screenshot: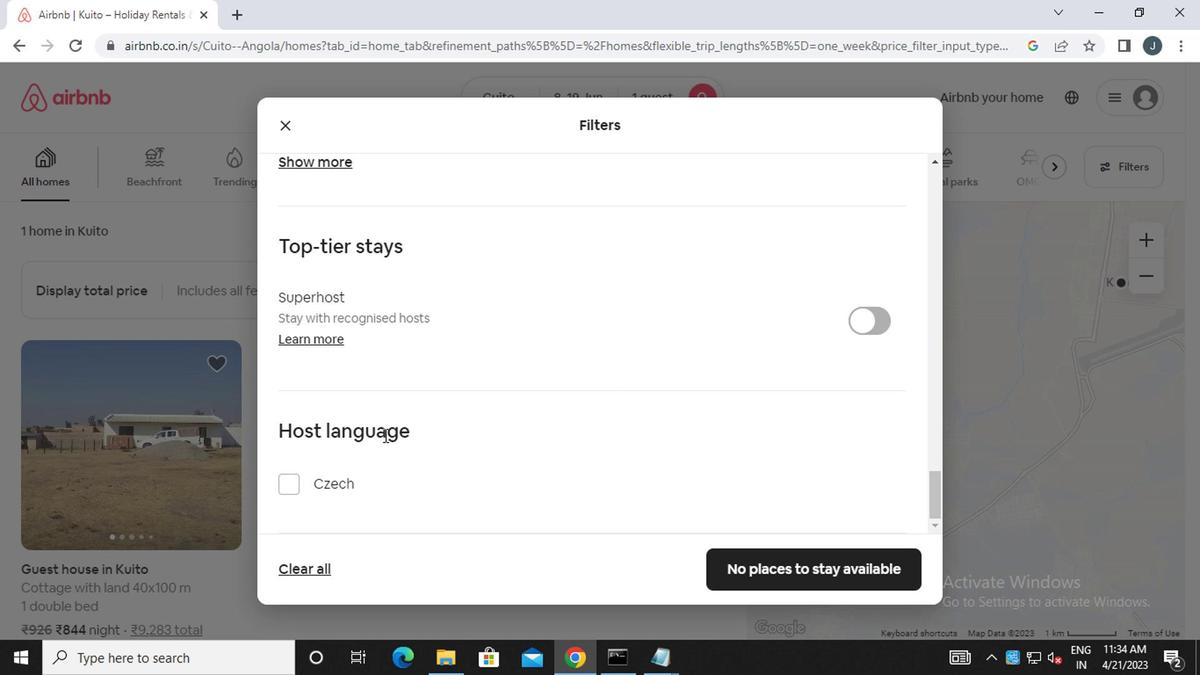 
Action: Mouse scrolled (373, 430) with delta (0, 0)
Screenshot: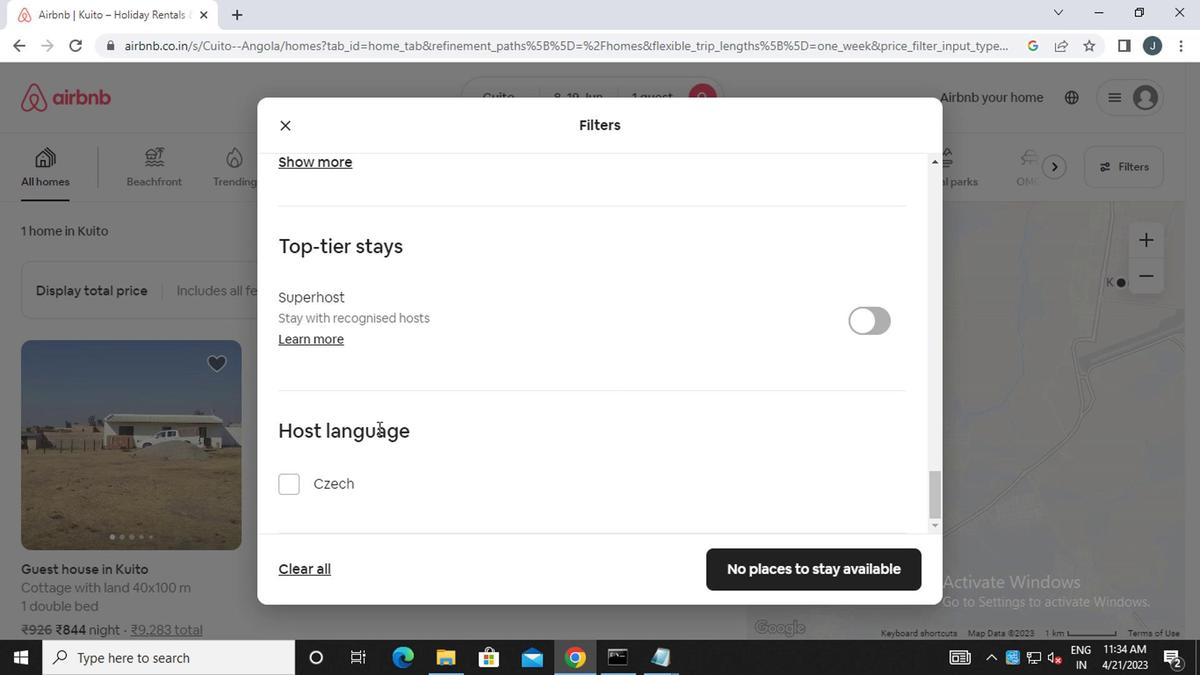 
Action: Mouse scrolled (373, 430) with delta (0, 0)
Screenshot: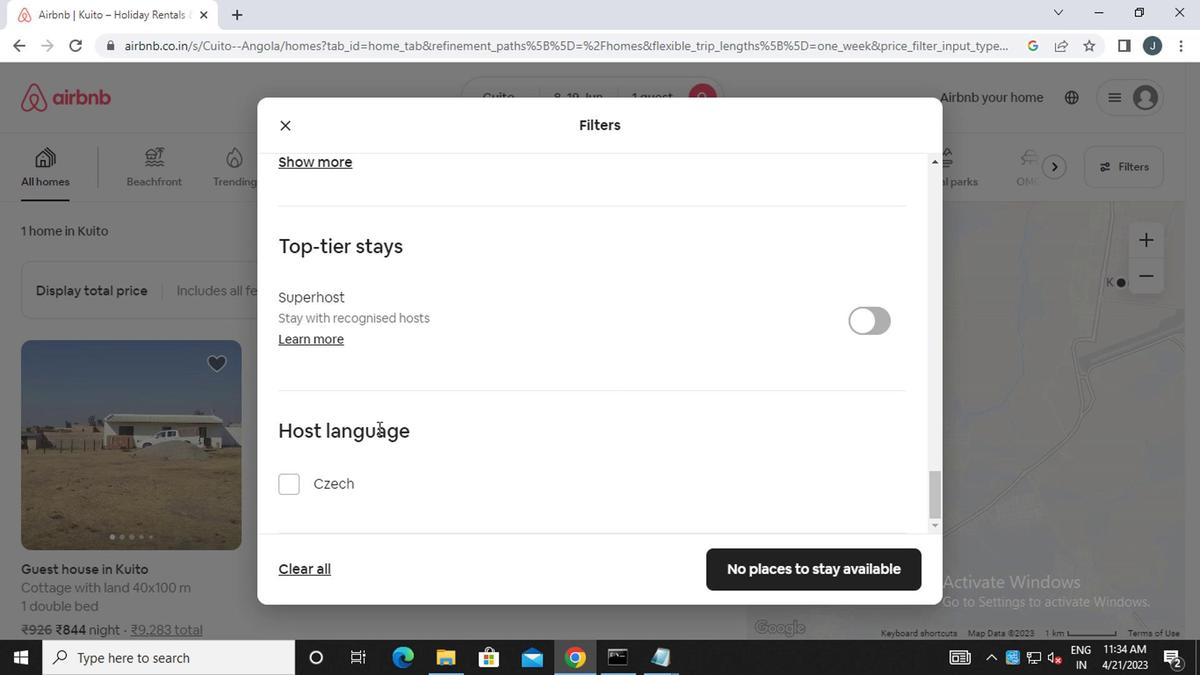 
Action: Mouse moved to (372, 429)
Screenshot: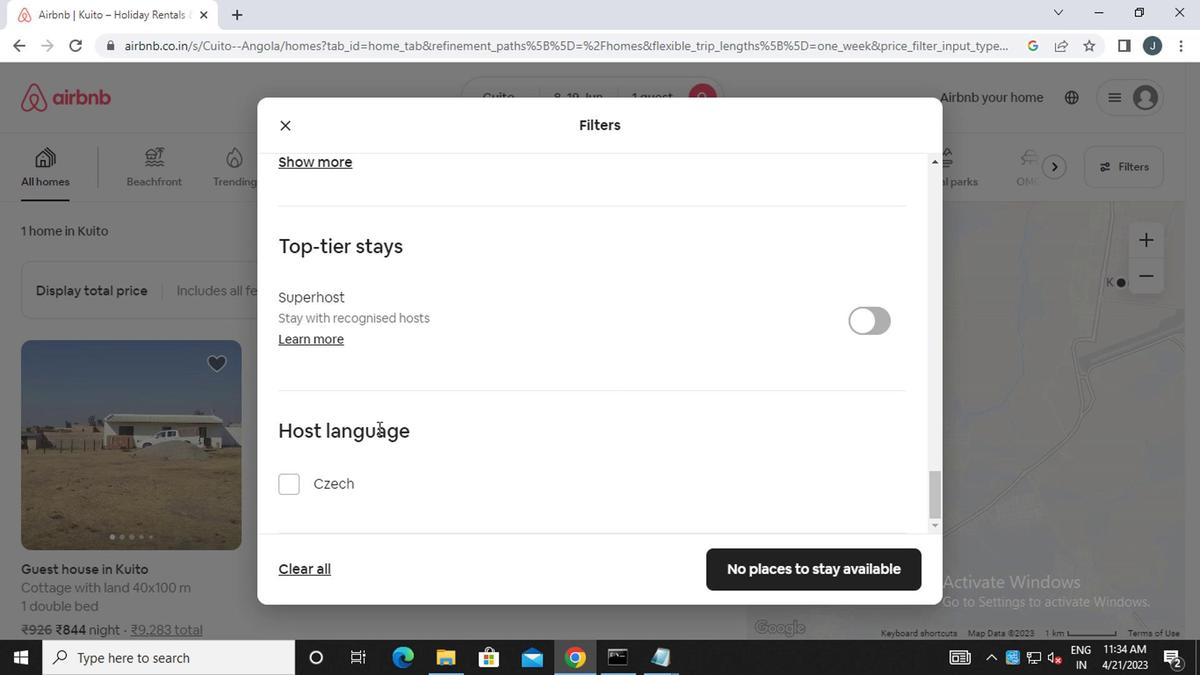 
Action: Mouse scrolled (372, 428) with delta (0, -1)
Screenshot: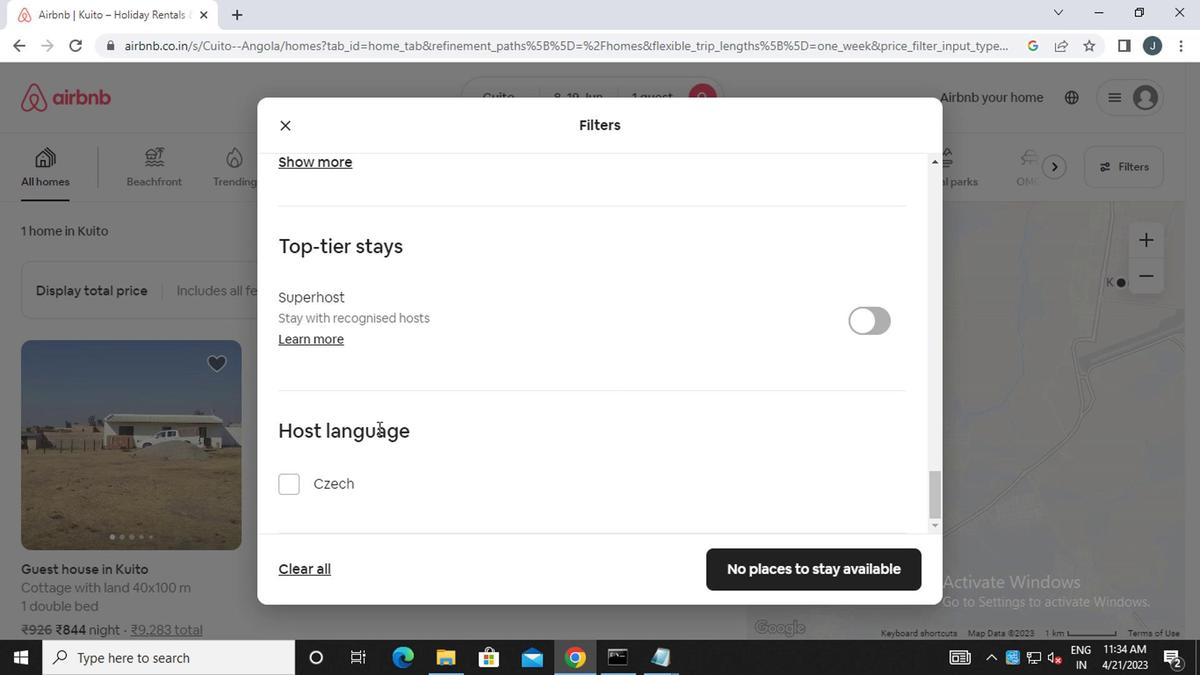 
Action: Mouse scrolled (372, 428) with delta (0, -1)
Screenshot: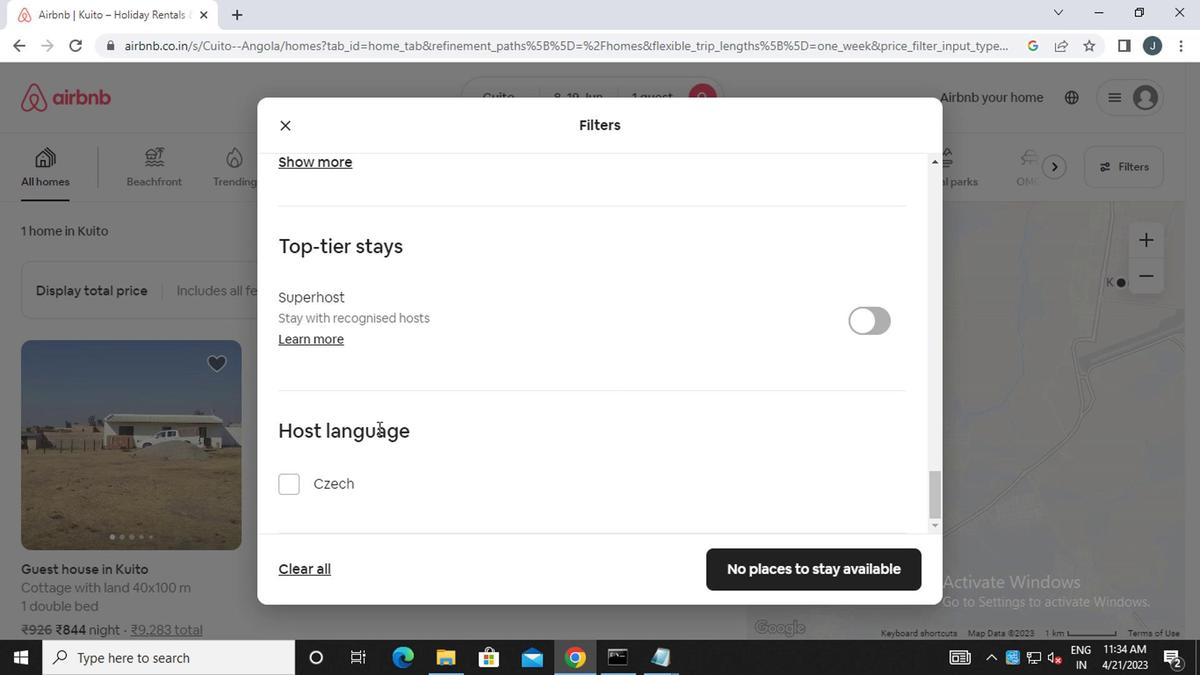
Action: Mouse moved to (372, 429)
Screenshot: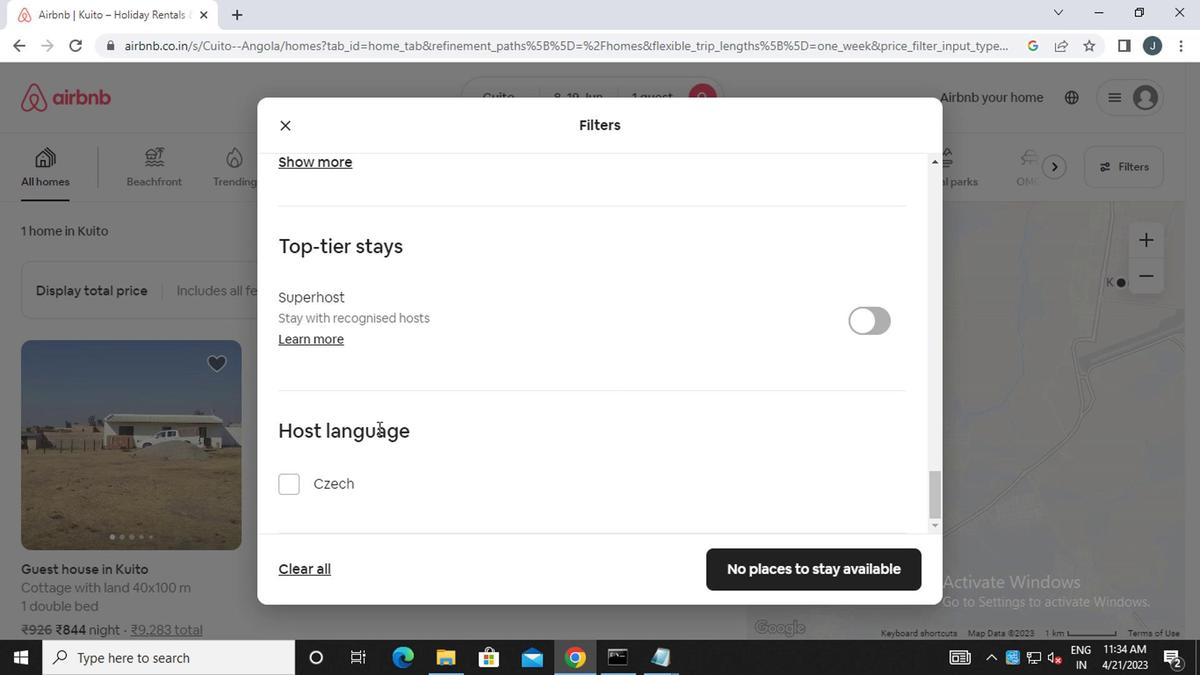 
Action: Mouse scrolled (372, 428) with delta (0, -1)
Screenshot: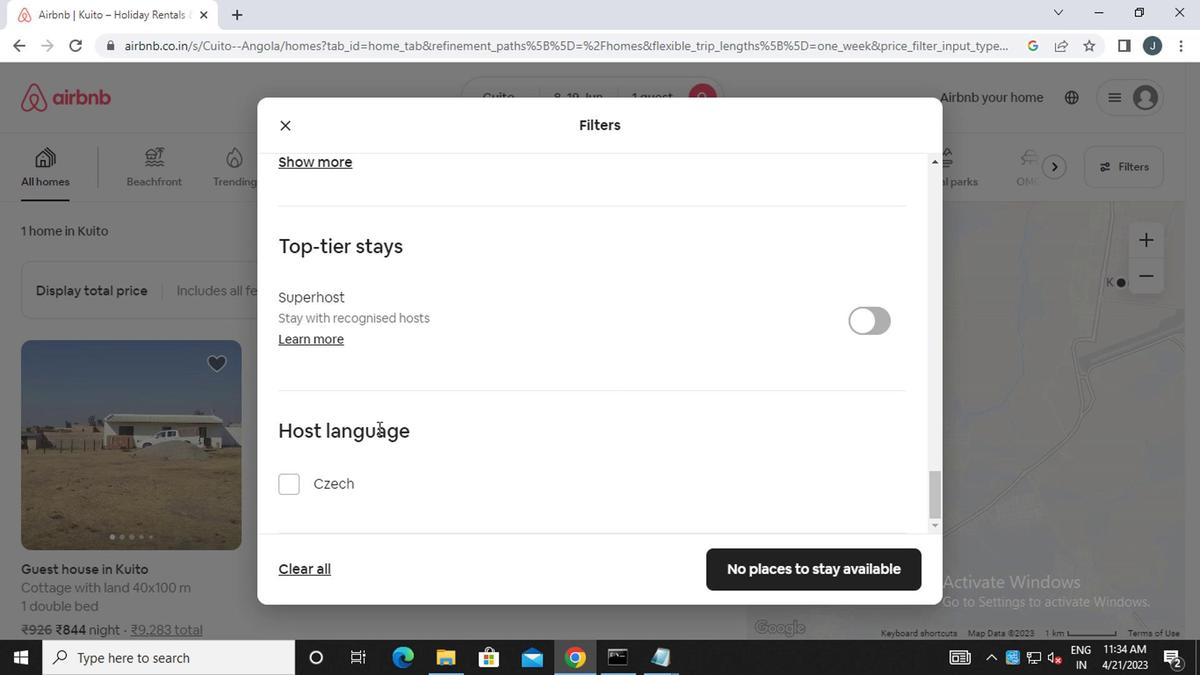 
Action: Mouse moved to (372, 428)
Screenshot: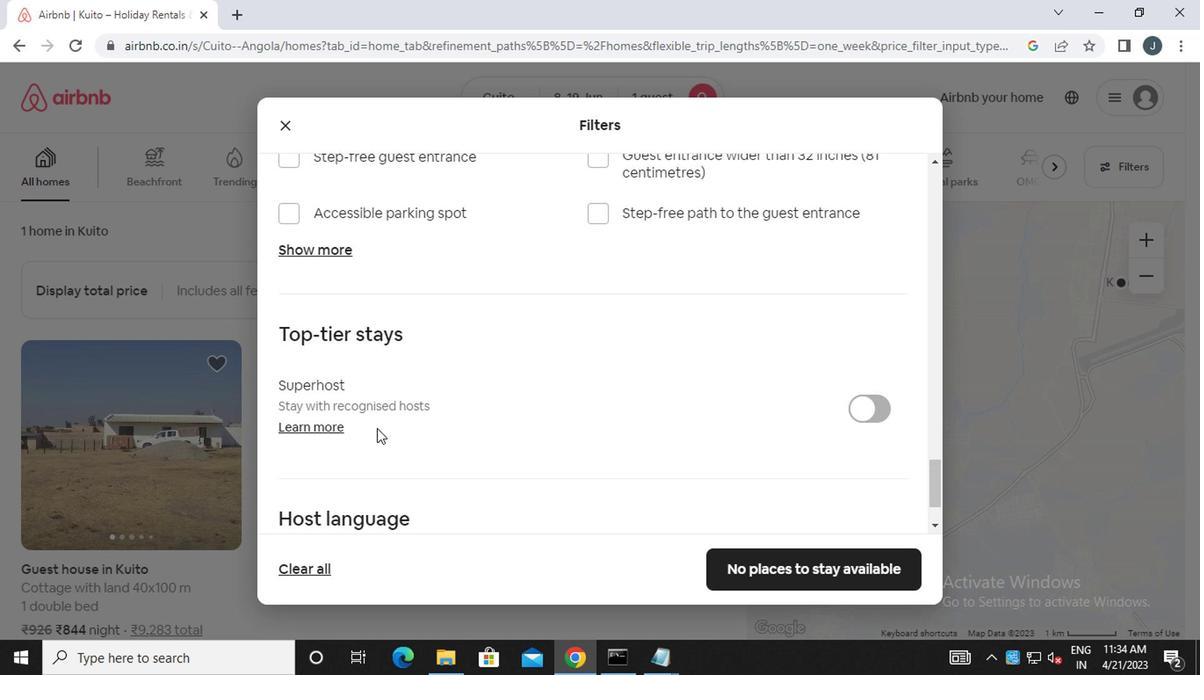 
Action: Mouse scrolled (372, 427) with delta (0, 0)
Screenshot: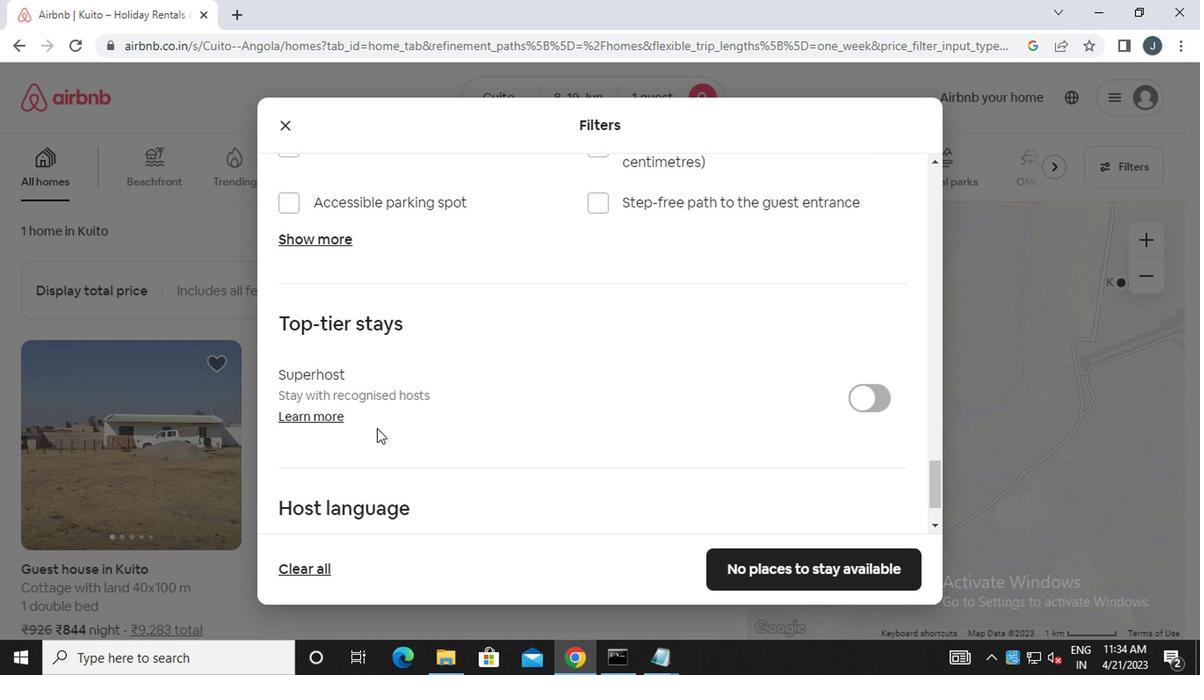 
Action: Mouse scrolled (372, 427) with delta (0, 0)
Screenshot: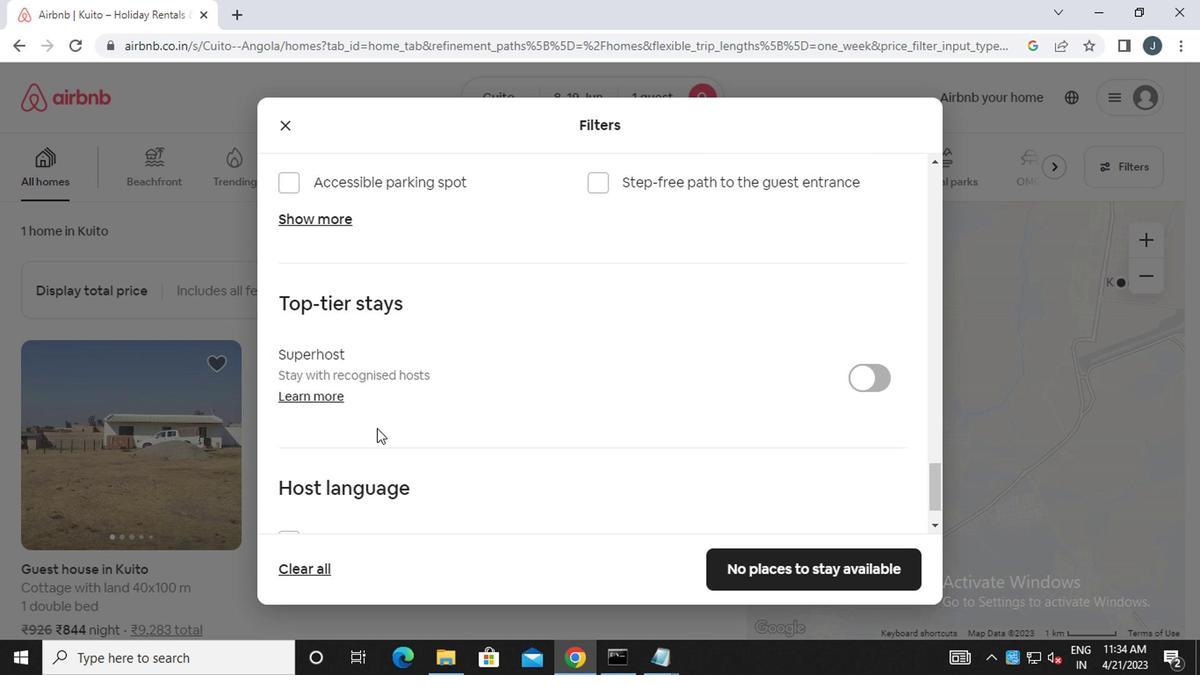 
Action: Mouse scrolled (372, 427) with delta (0, 0)
Screenshot: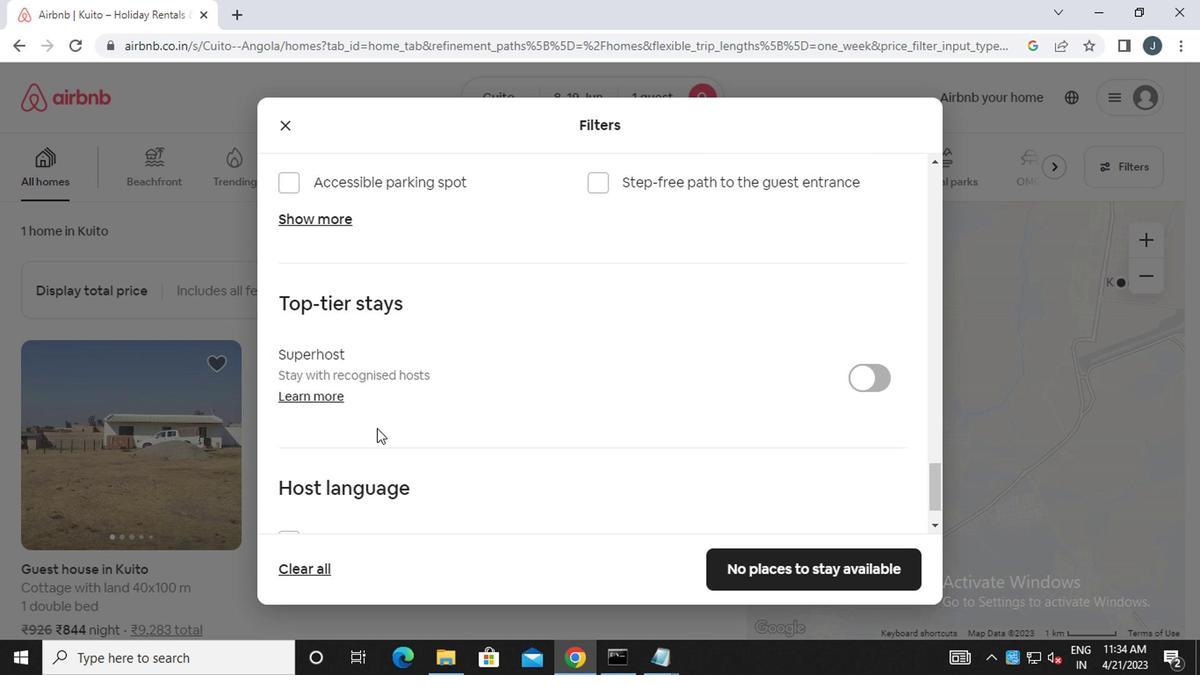 
Action: Mouse scrolled (372, 429) with delta (0, 1)
Screenshot: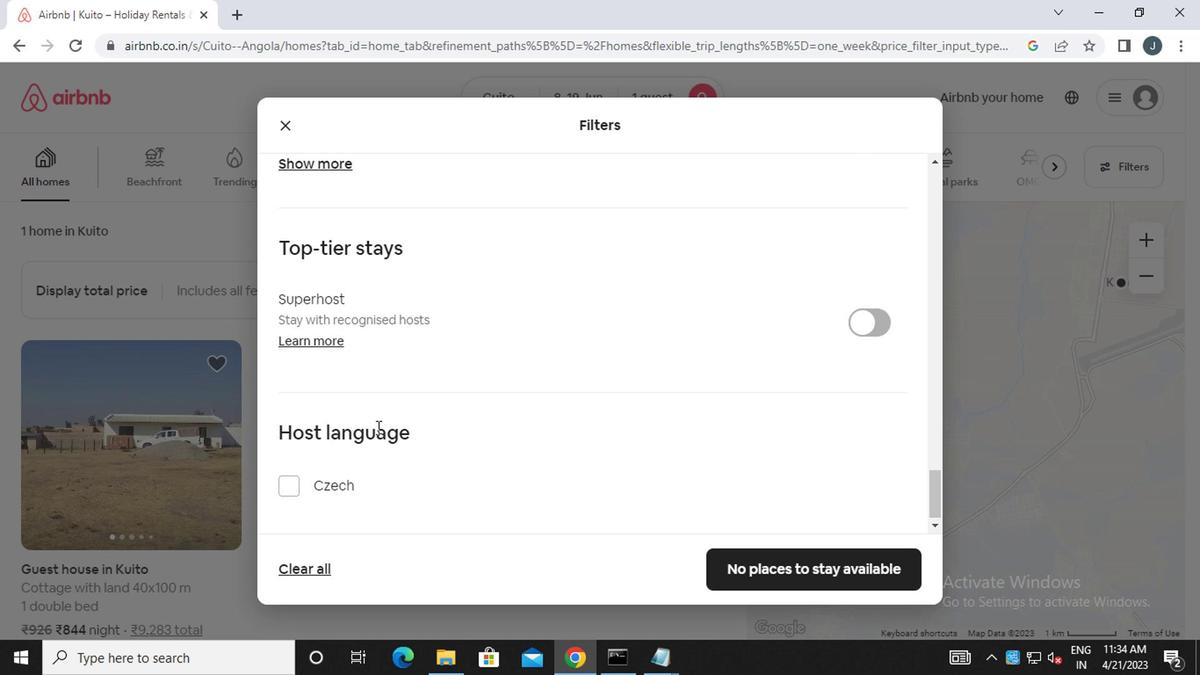 
Action: Mouse scrolled (372, 427) with delta (0, 0)
Screenshot: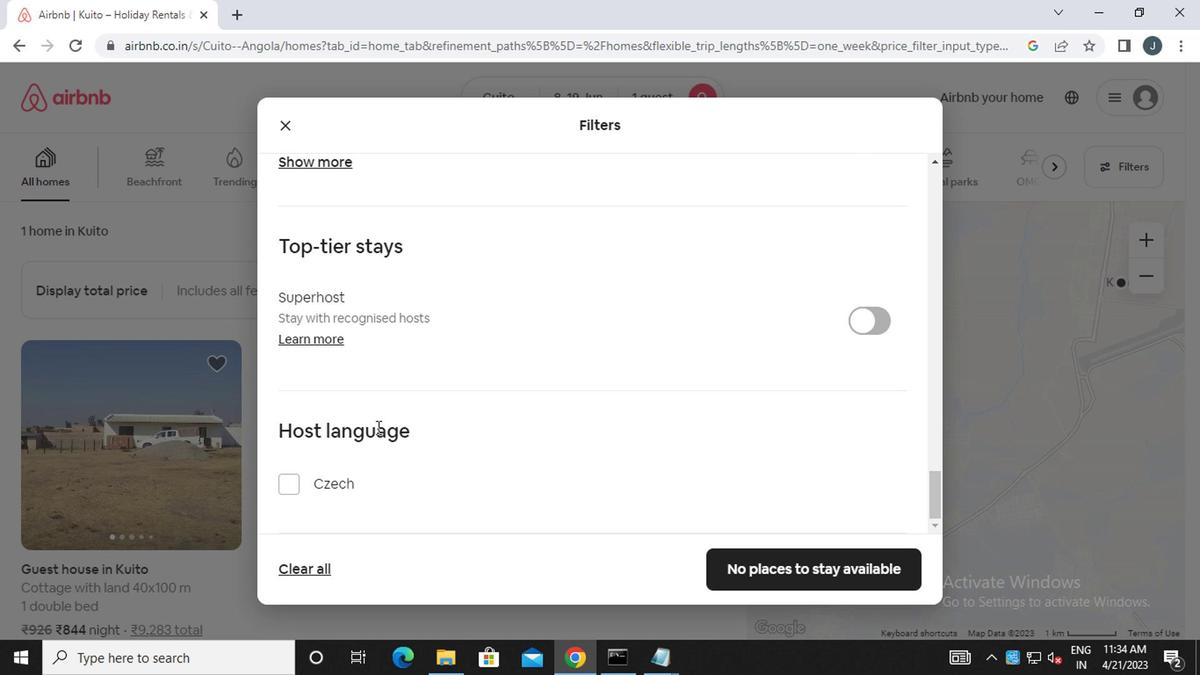 
Action: Mouse scrolled (372, 427) with delta (0, 0)
Screenshot: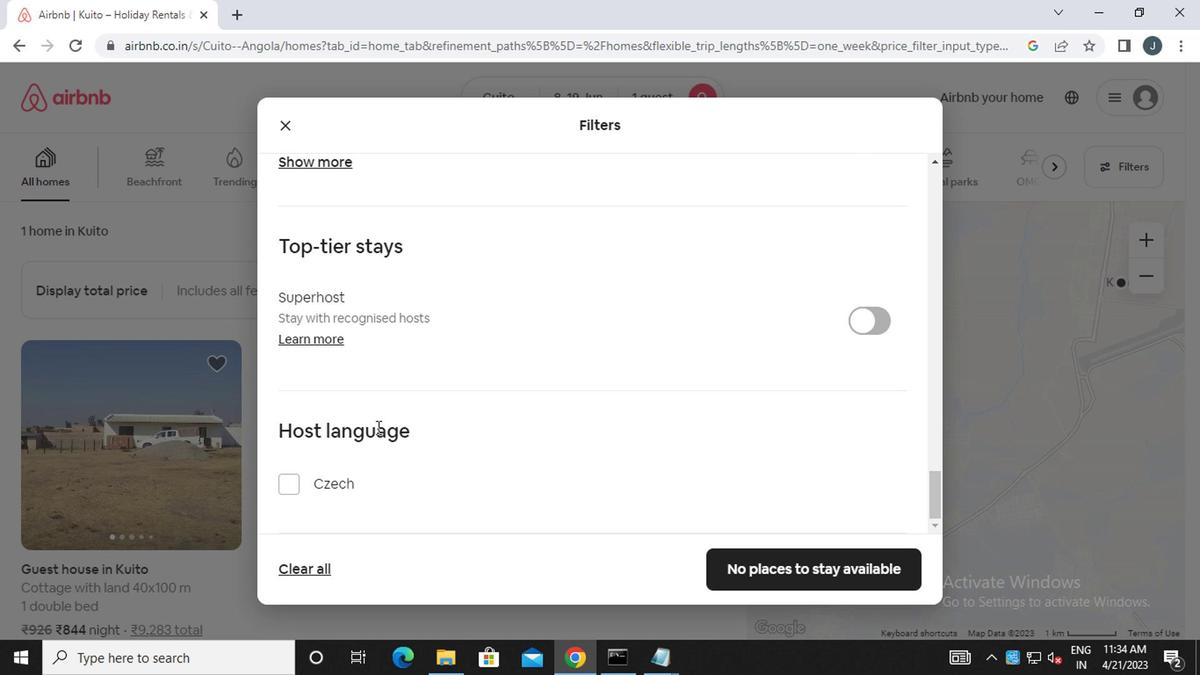 
Action: Mouse moved to (372, 428)
Screenshot: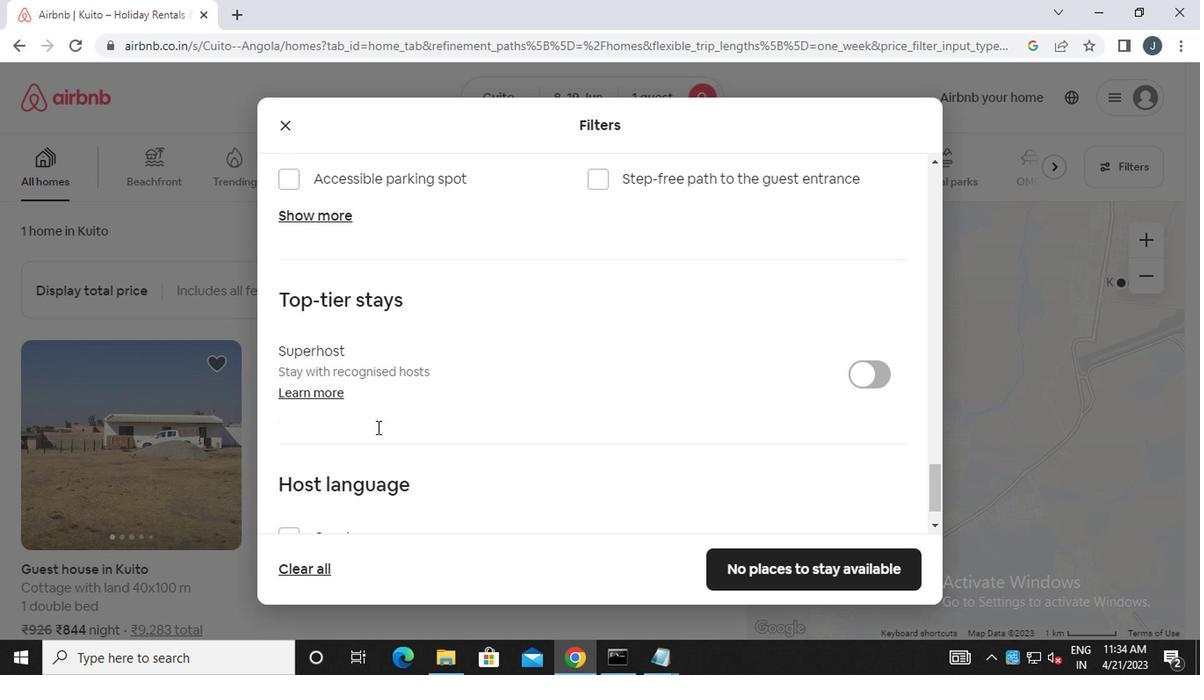 
Action: Mouse scrolled (372, 427) with delta (0, 0)
Screenshot: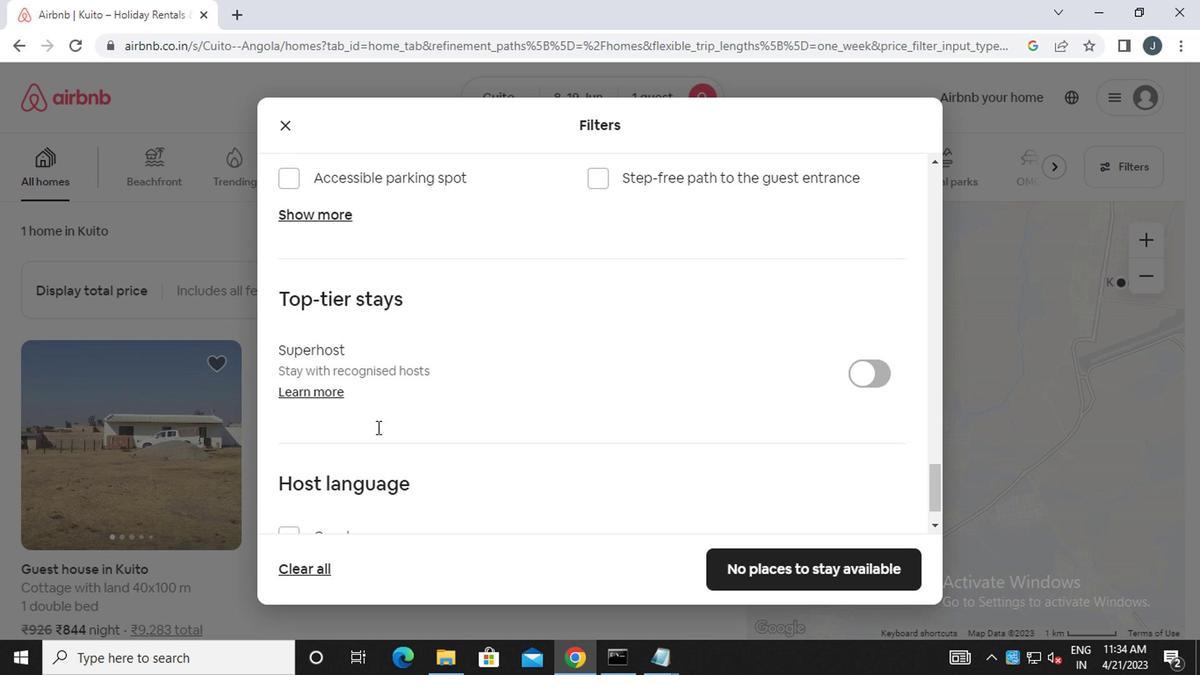 
Action: Mouse scrolled (372, 427) with delta (0, 0)
Screenshot: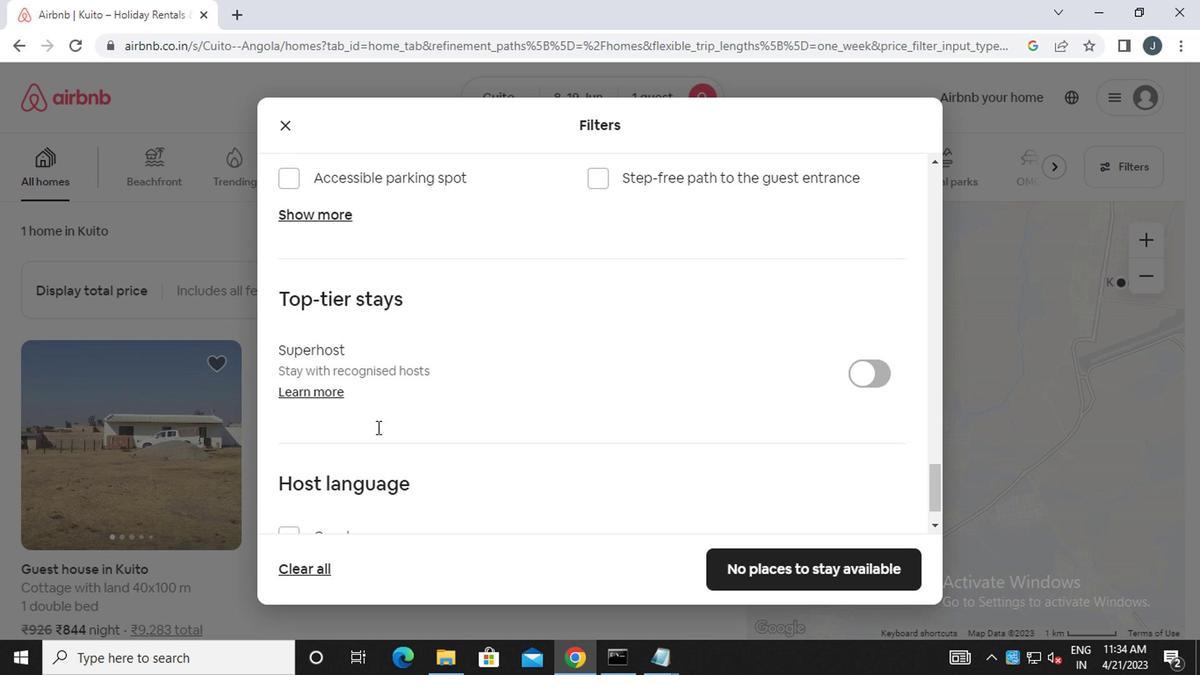 
Action: Mouse scrolled (372, 427) with delta (0, 0)
Screenshot: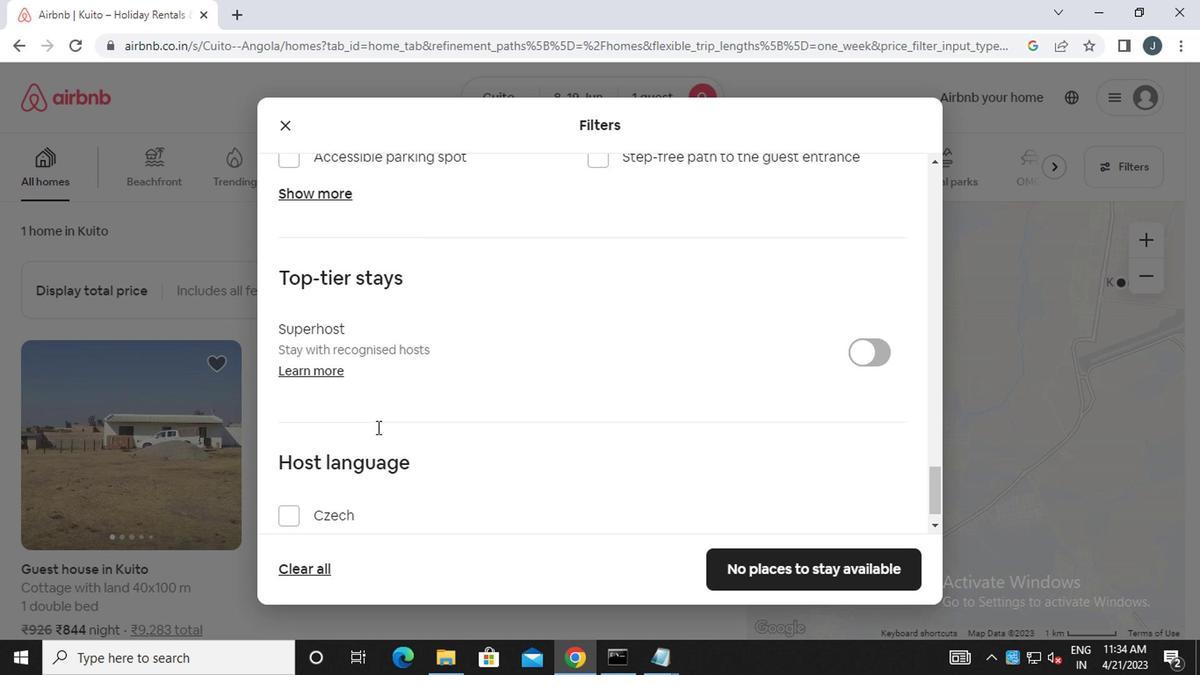 
Action: Mouse scrolled (372, 427) with delta (0, 0)
Screenshot: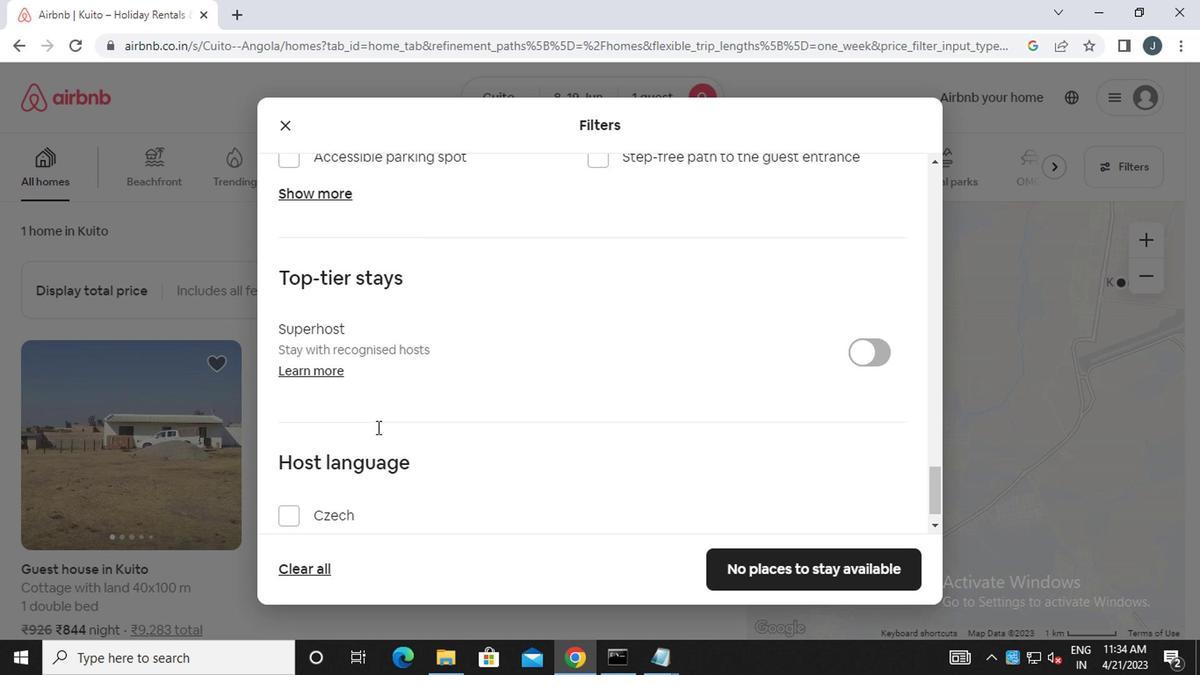 
Action: Mouse scrolled (372, 427) with delta (0, 0)
Screenshot: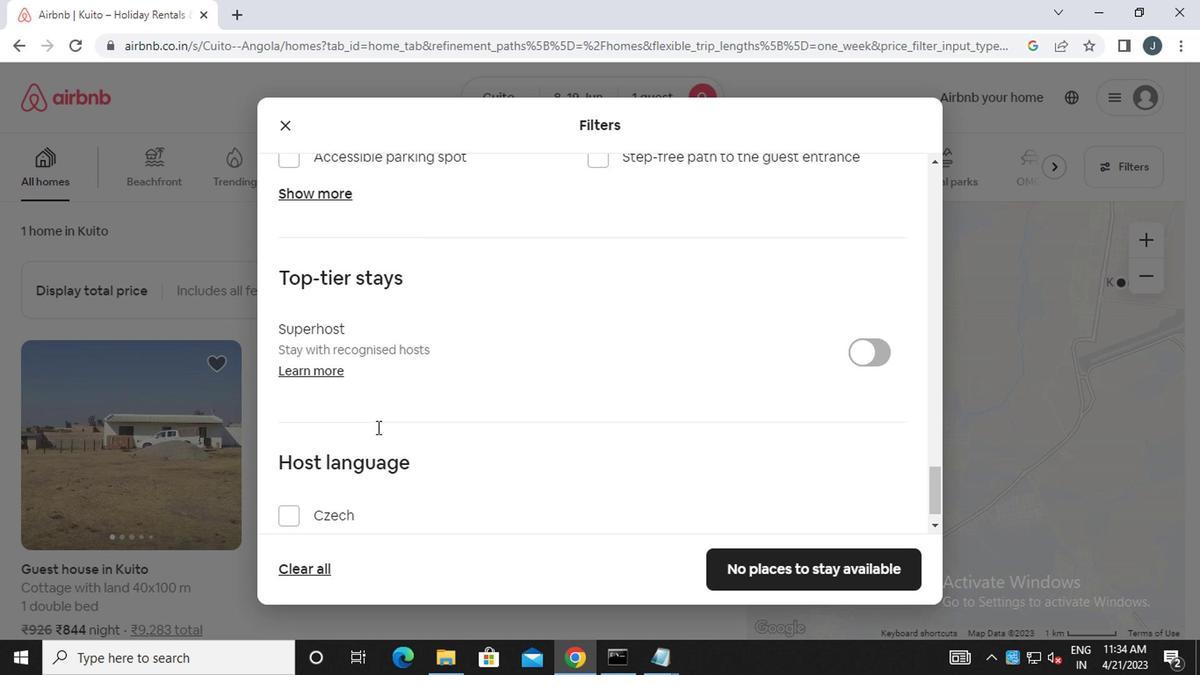 
Action: Mouse moved to (372, 428)
Screenshot: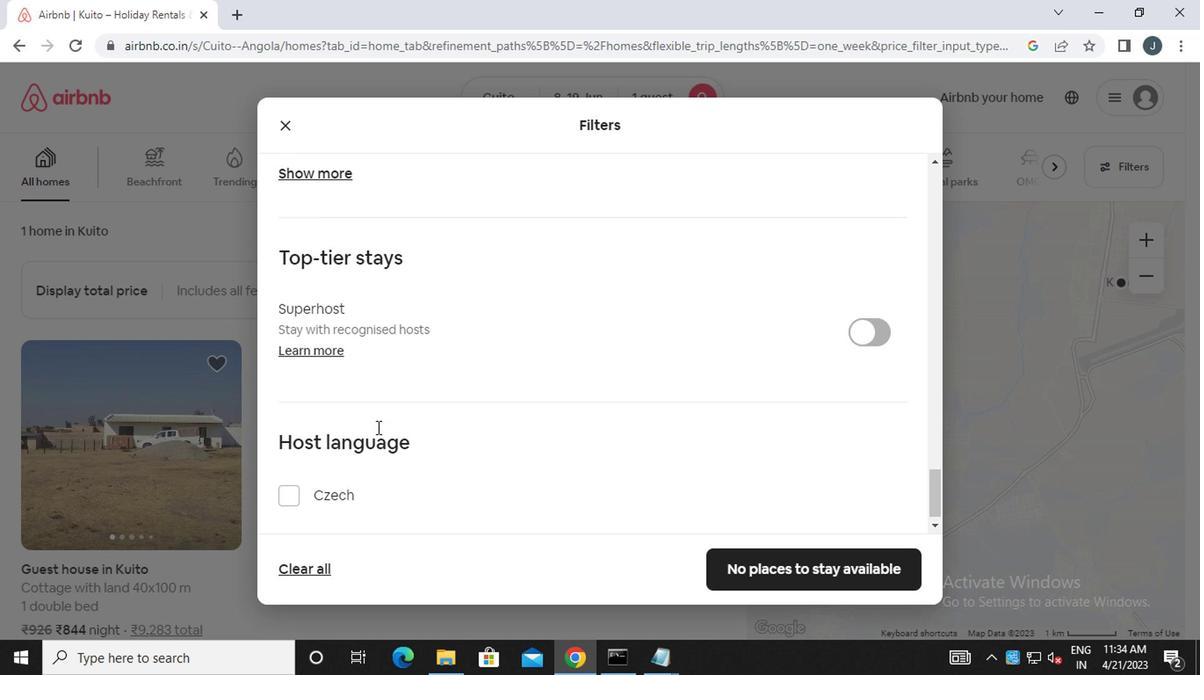 
Action: Mouse scrolled (372, 427) with delta (0, 0)
Screenshot: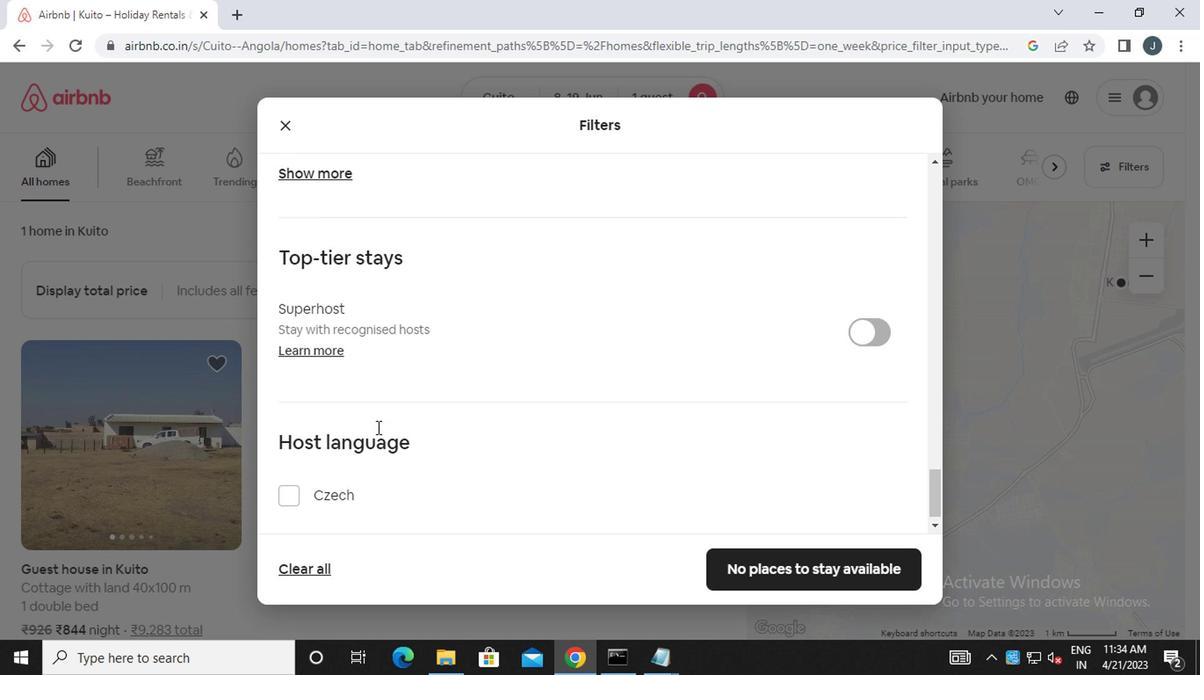 
Action: Mouse moved to (378, 431)
Screenshot: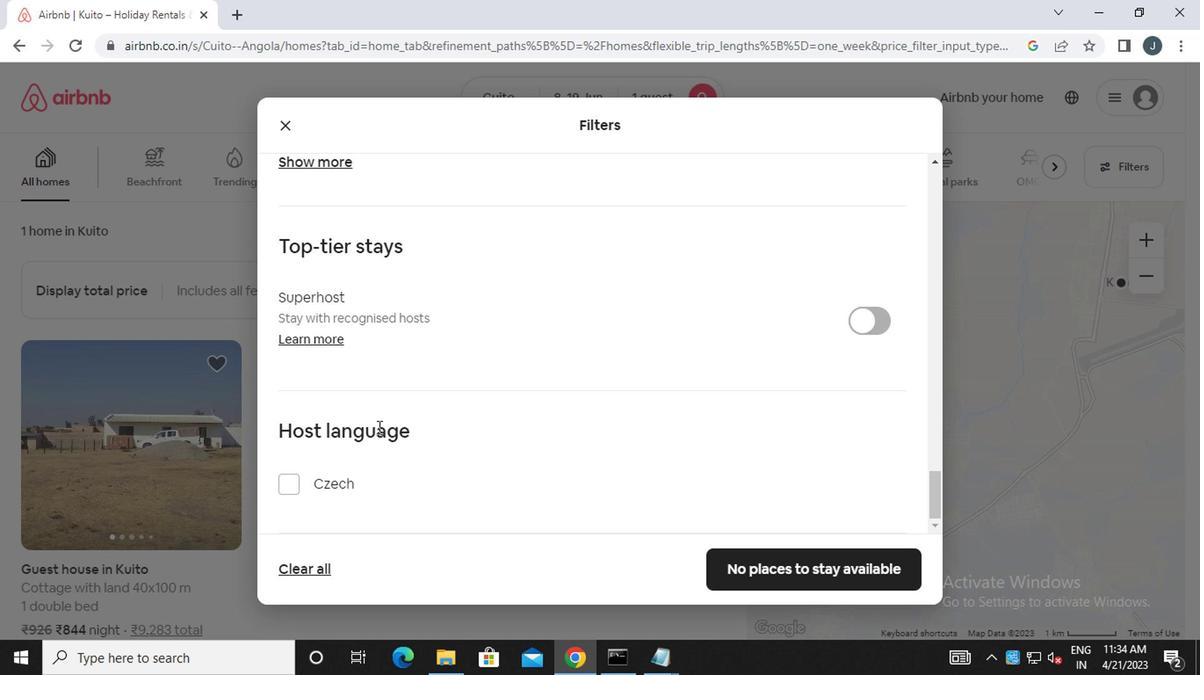 
Action: Mouse scrolled (378, 430) with delta (0, -1)
Screenshot: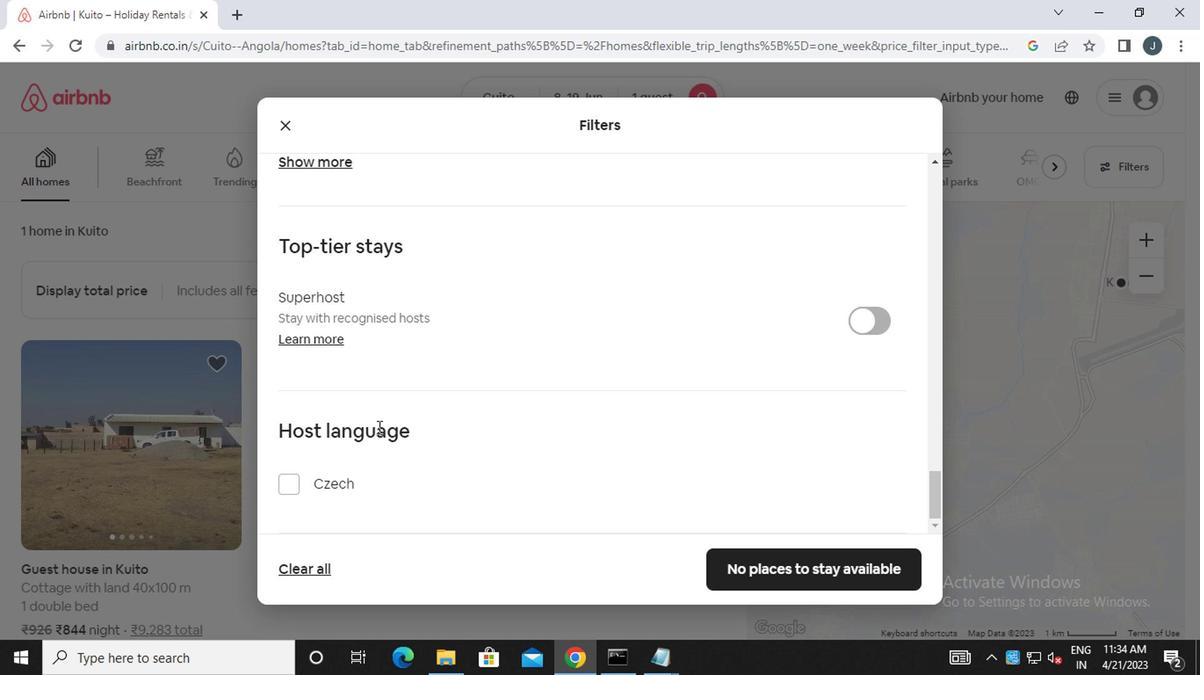 
Action: Mouse moved to (380, 432)
Screenshot: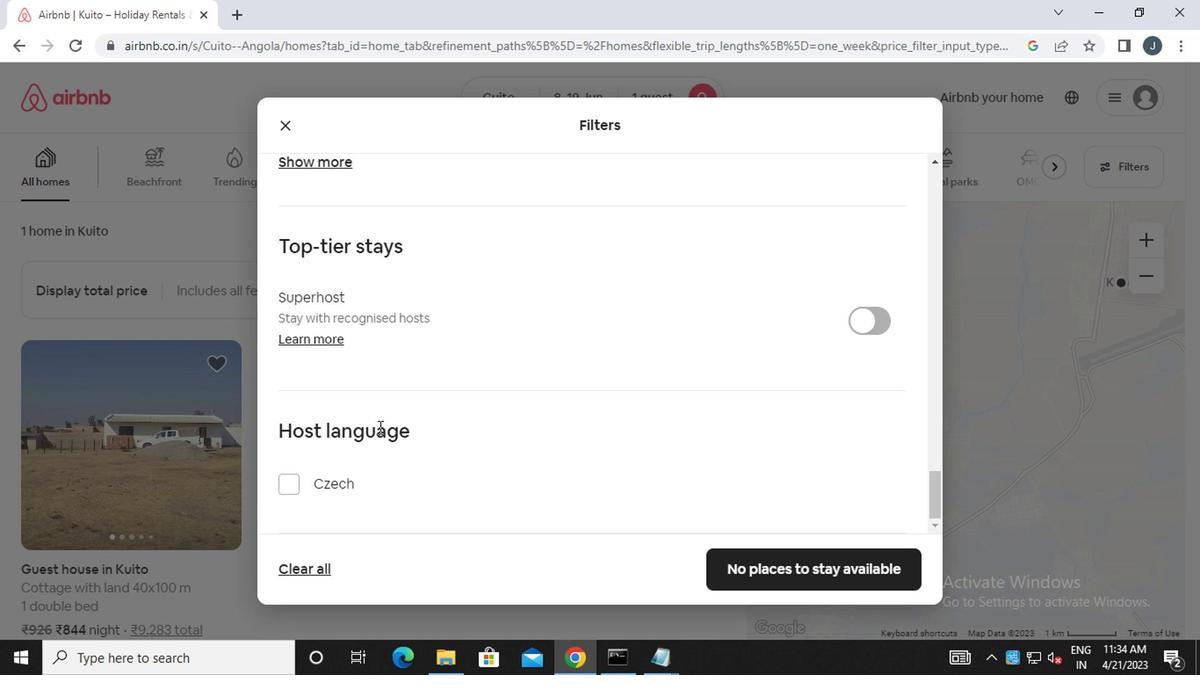 
Action: Mouse scrolled (380, 431) with delta (0, 0)
Screenshot: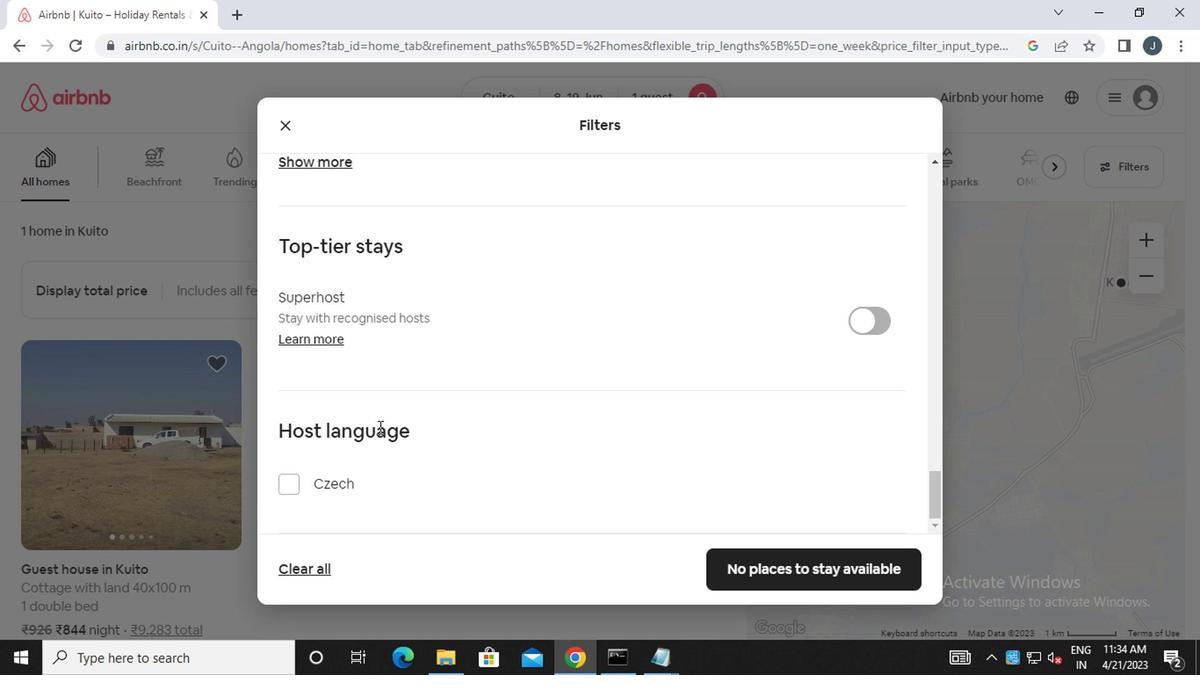 
Action: Mouse moved to (383, 432)
Screenshot: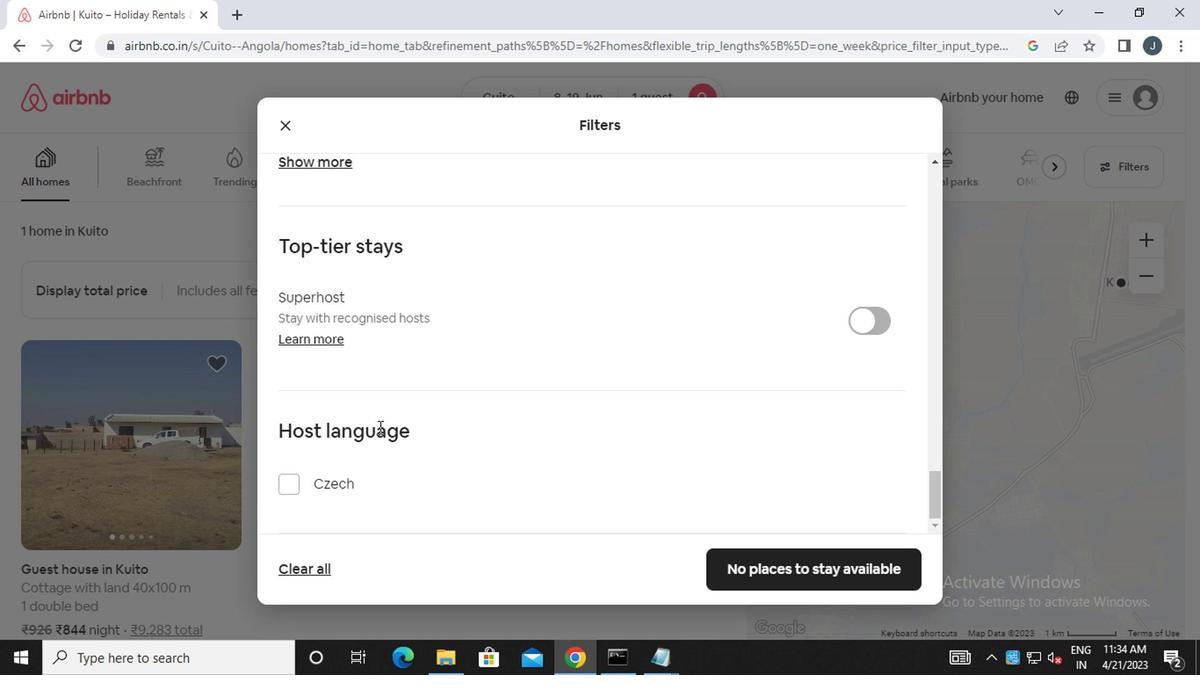 
Action: Mouse scrolled (383, 432) with delta (0, 0)
Screenshot: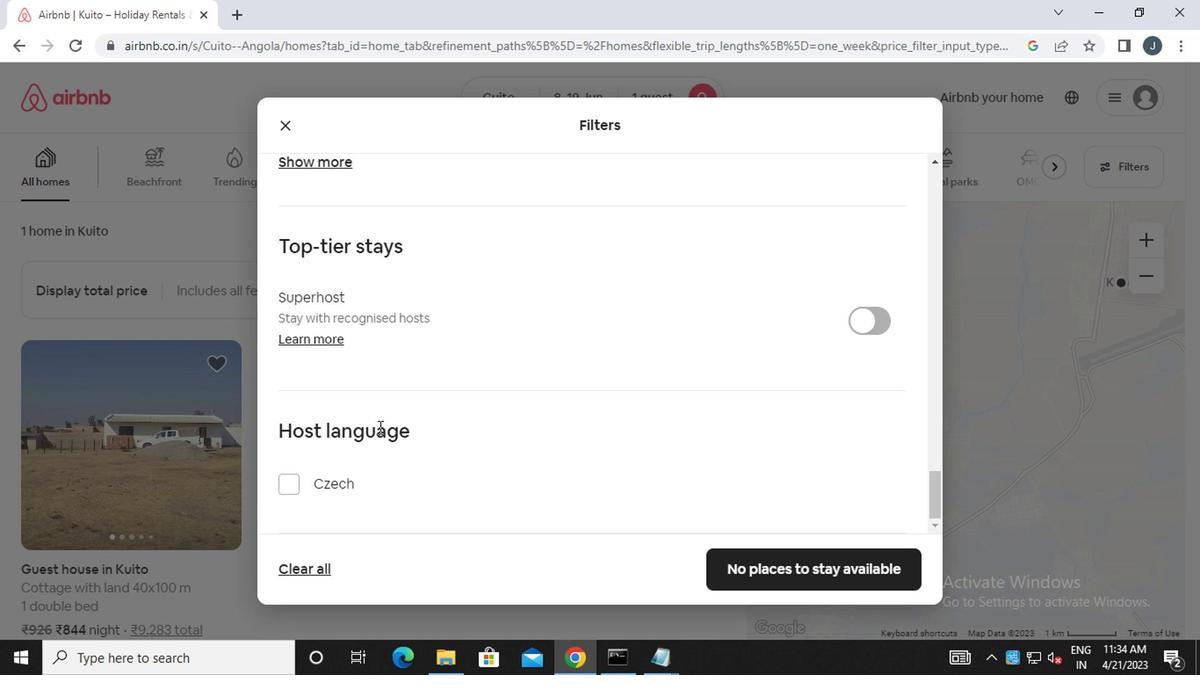 
Action: Mouse moved to (390, 441)
Screenshot: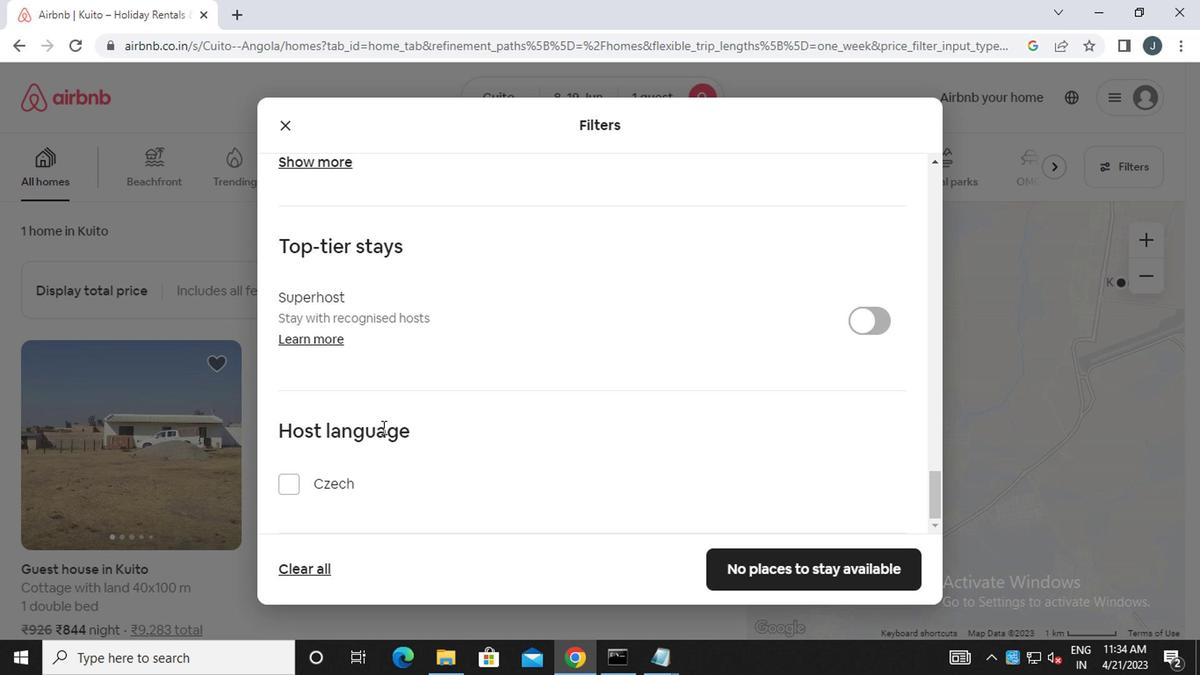 
Action: Mouse scrolled (390, 440) with delta (0, 0)
Screenshot: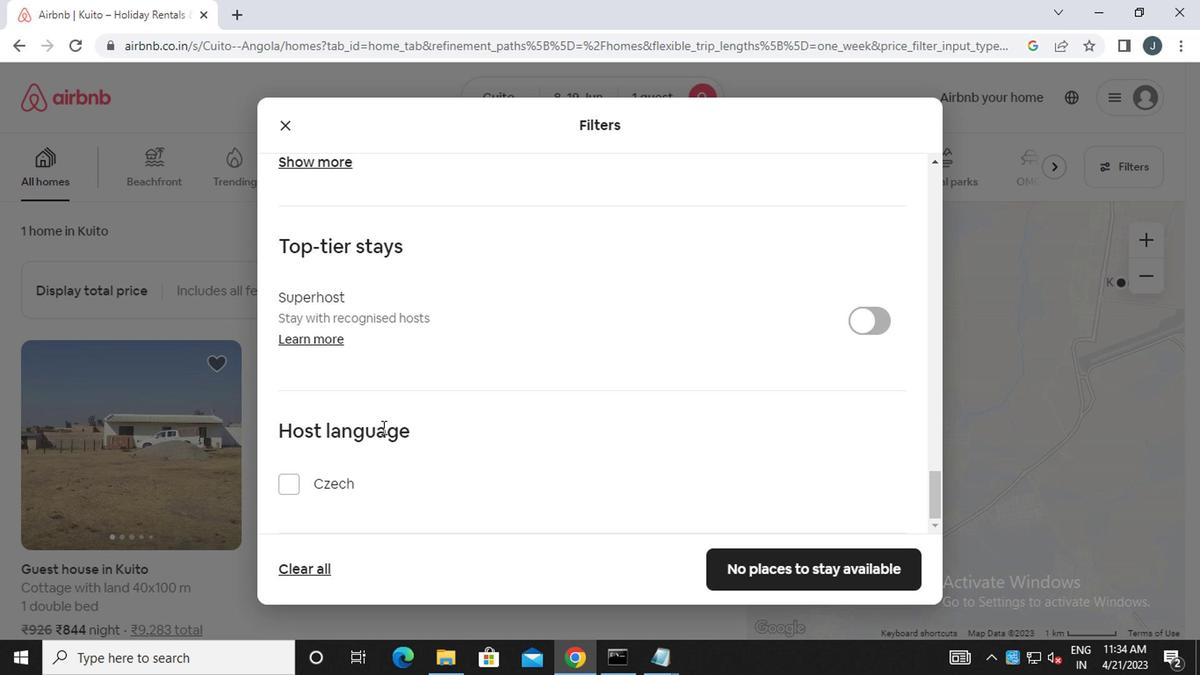 
Action: Mouse moved to (330, 512)
Screenshot: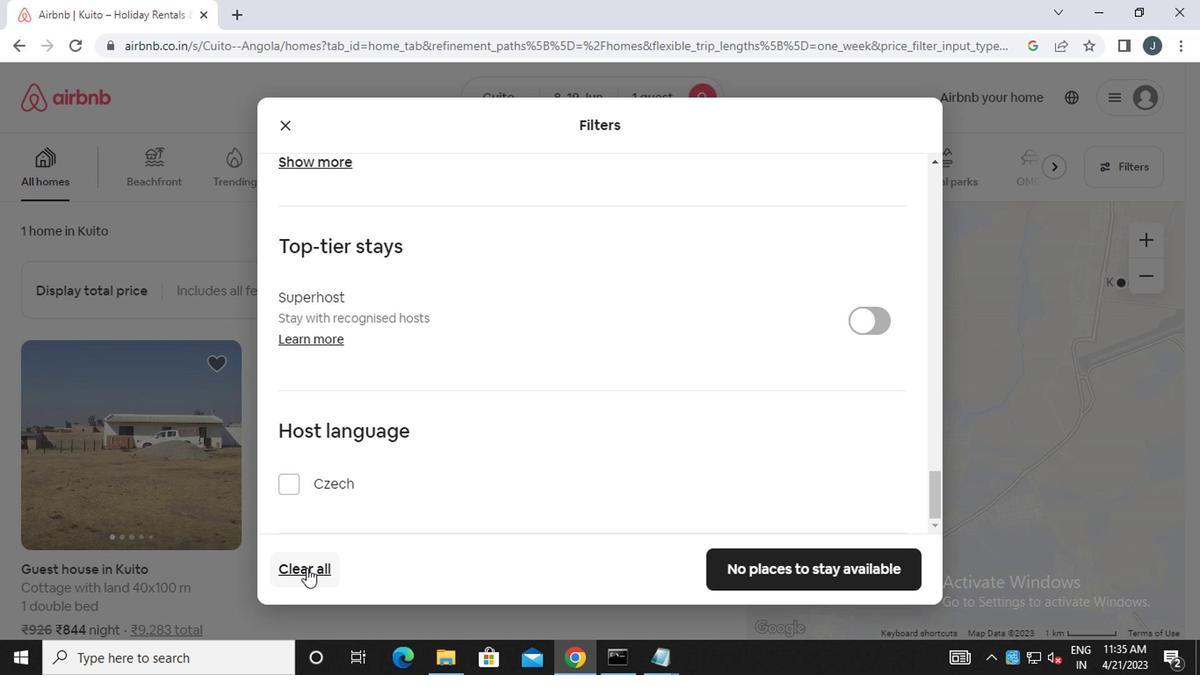
Action: Mouse scrolled (330, 512) with delta (0, 0)
Screenshot: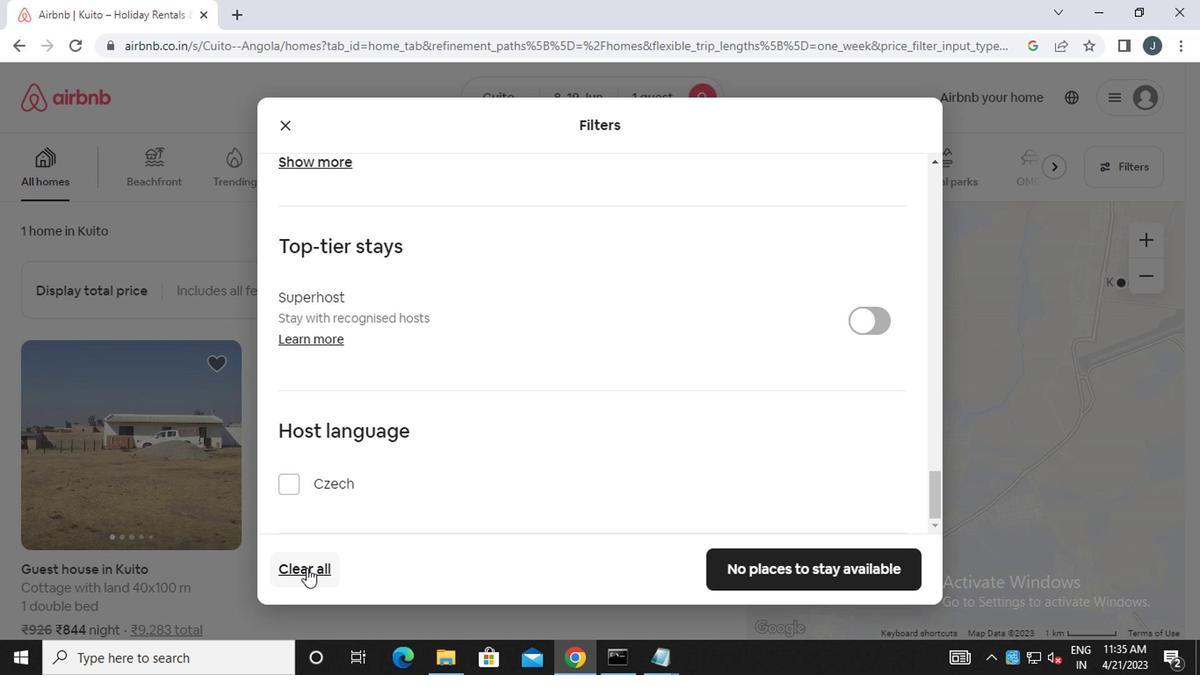 
Action: Mouse moved to (328, 512)
Screenshot: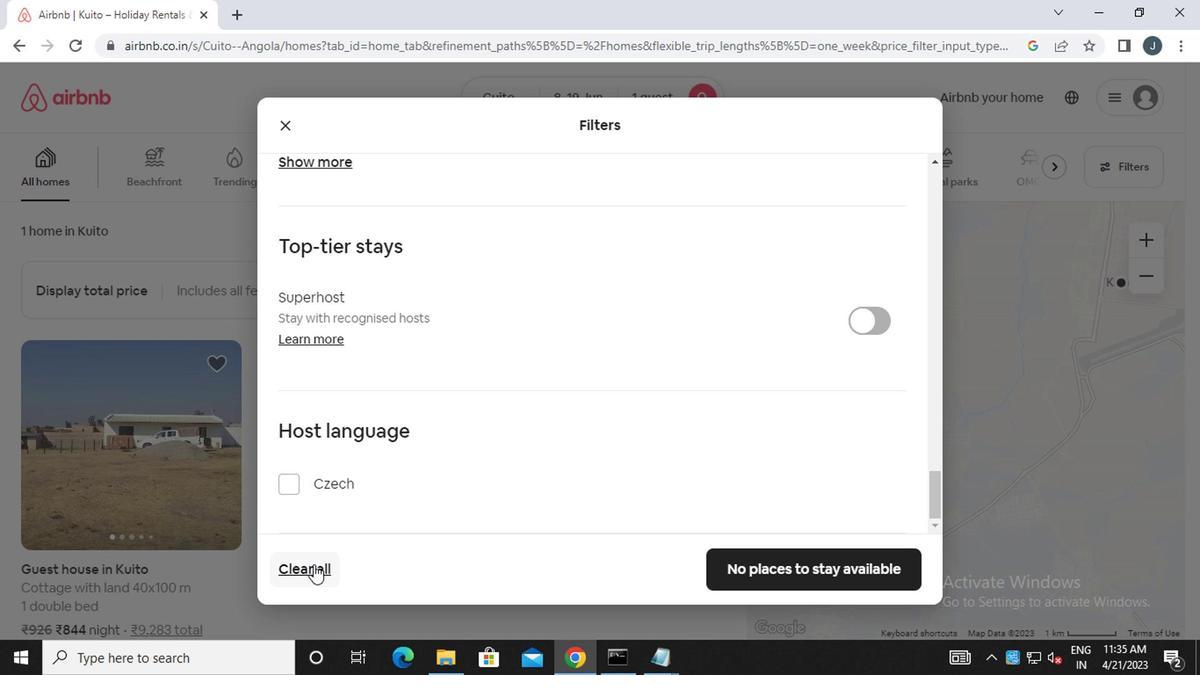 
Action: Mouse scrolled (328, 510) with delta (0, -1)
Screenshot: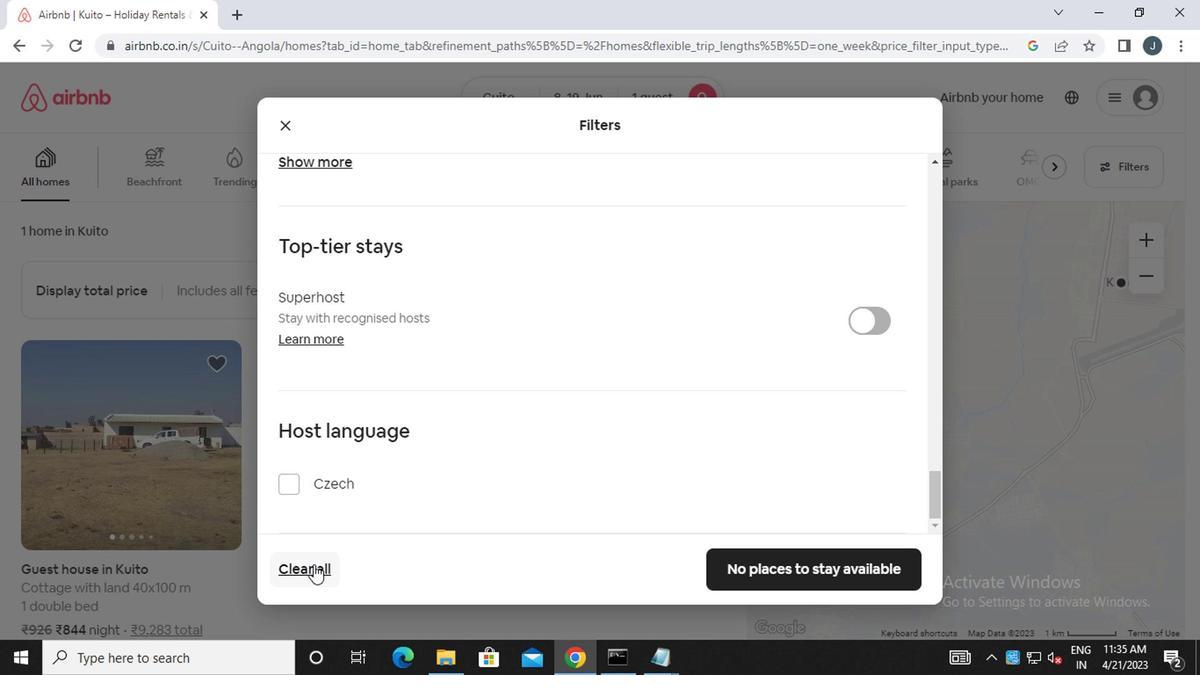 
Action: Mouse moved to (328, 510)
Screenshot: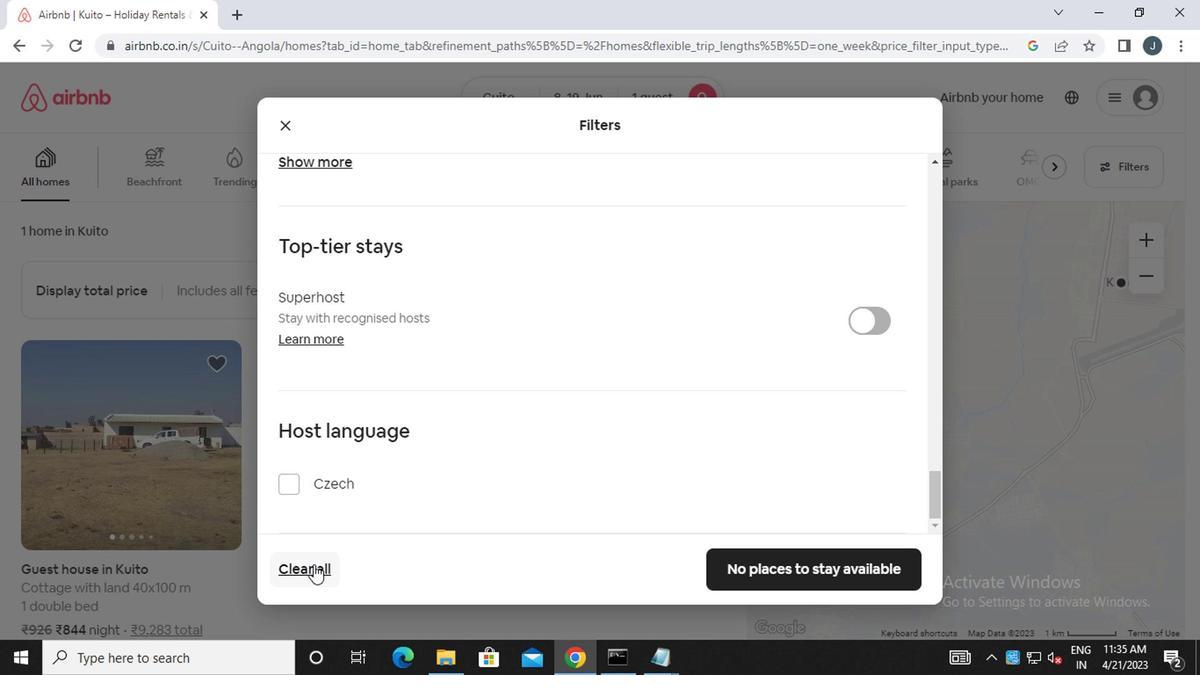 
Action: Mouse scrolled (328, 510) with delta (0, 0)
Screenshot: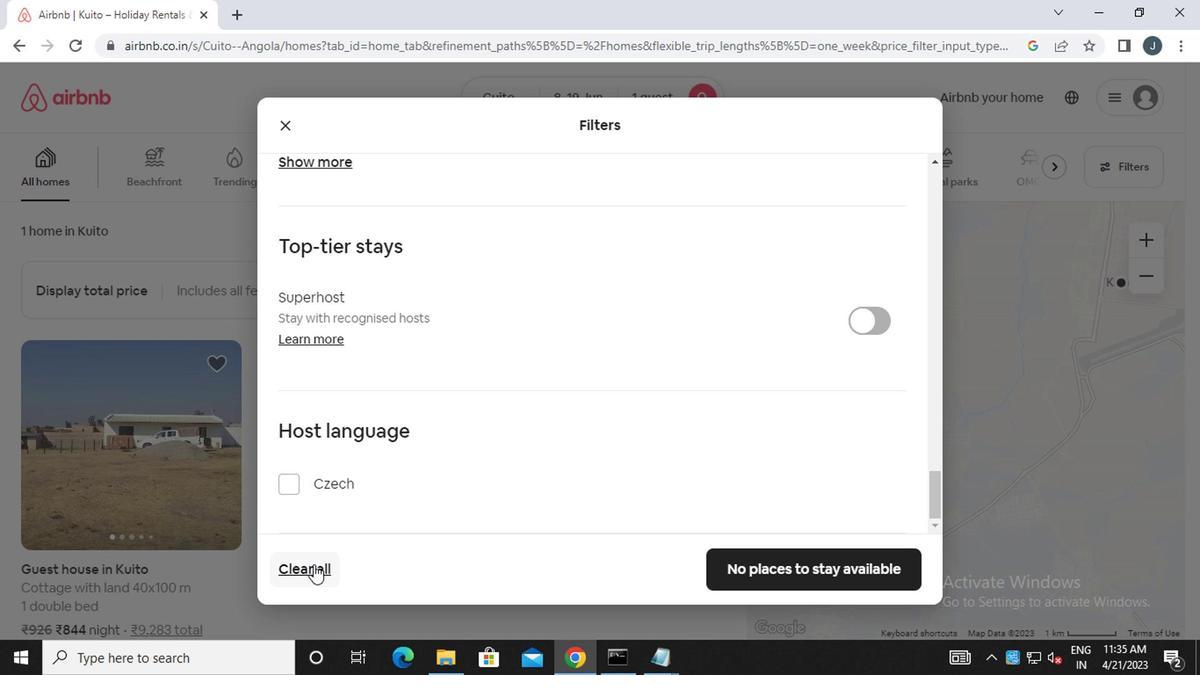 
Action: Mouse moved to (327, 509)
Screenshot: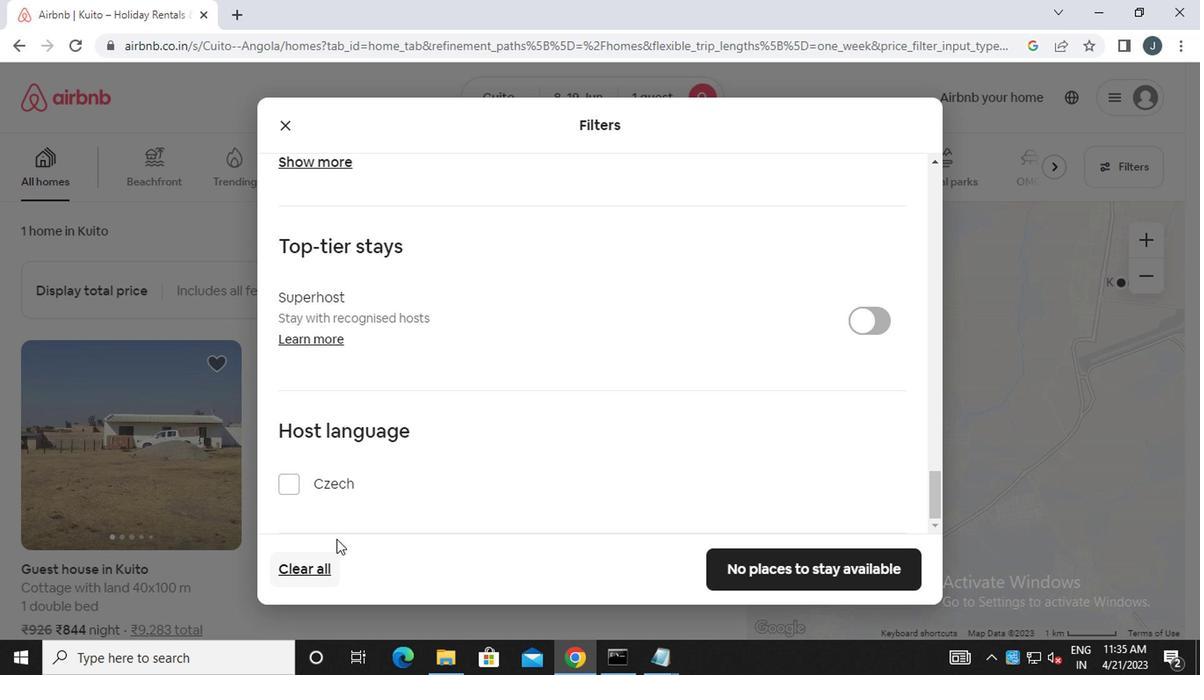 
Action: Mouse scrolled (327, 508) with delta (0, -1)
Screenshot: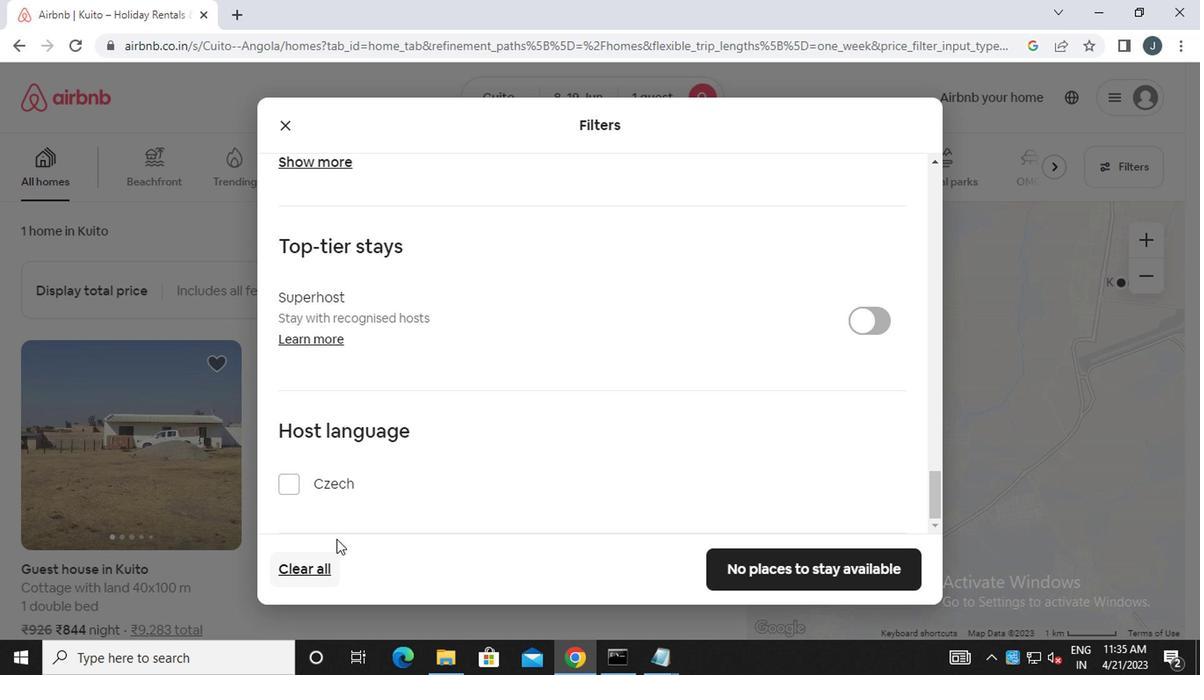 
Action: Mouse moved to (327, 508)
Screenshot: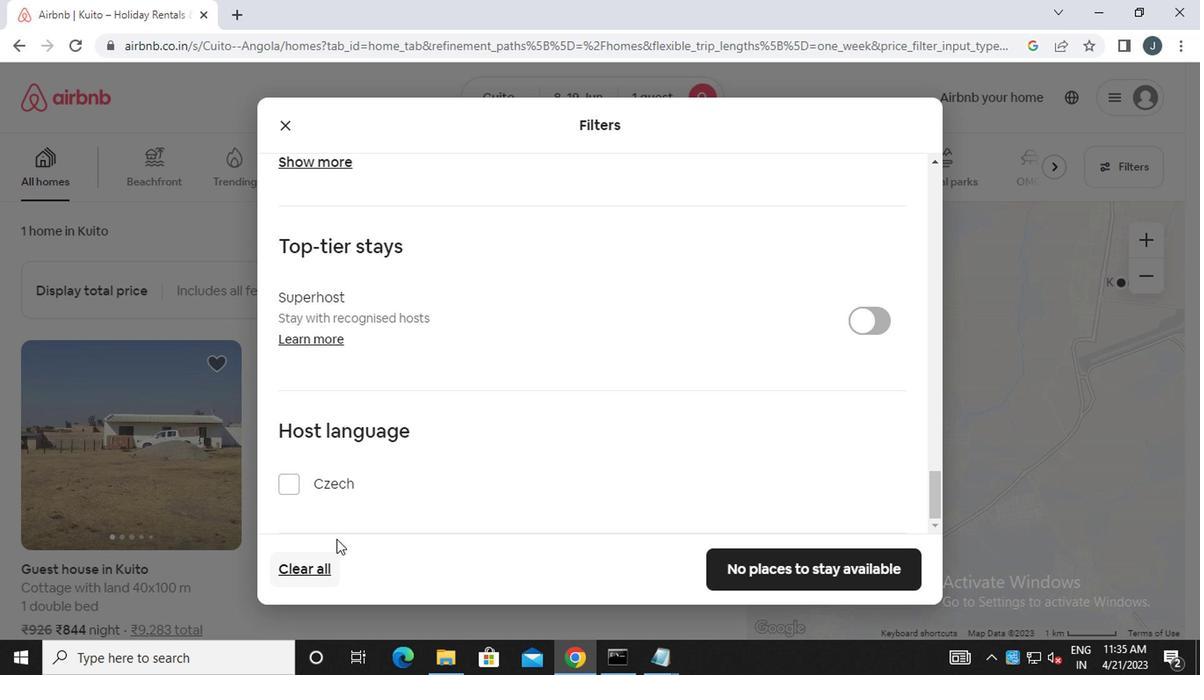
Action: Mouse scrolled (327, 507) with delta (0, 0)
Screenshot: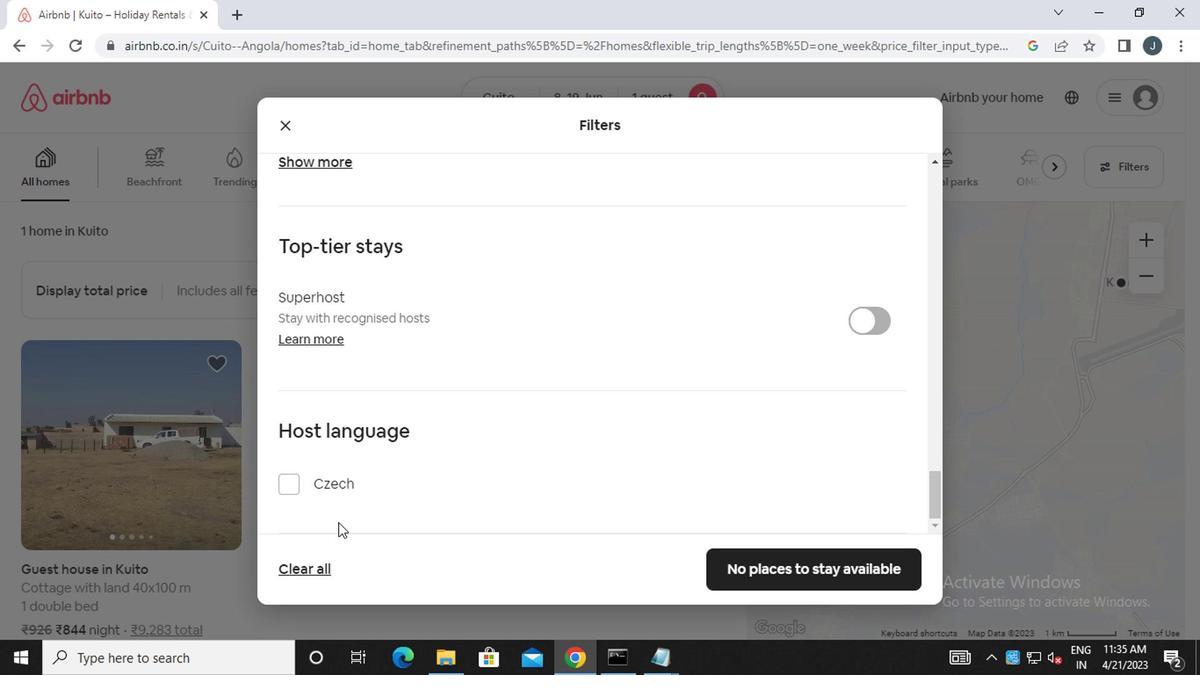 
Action: Mouse moved to (325, 498)
Screenshot: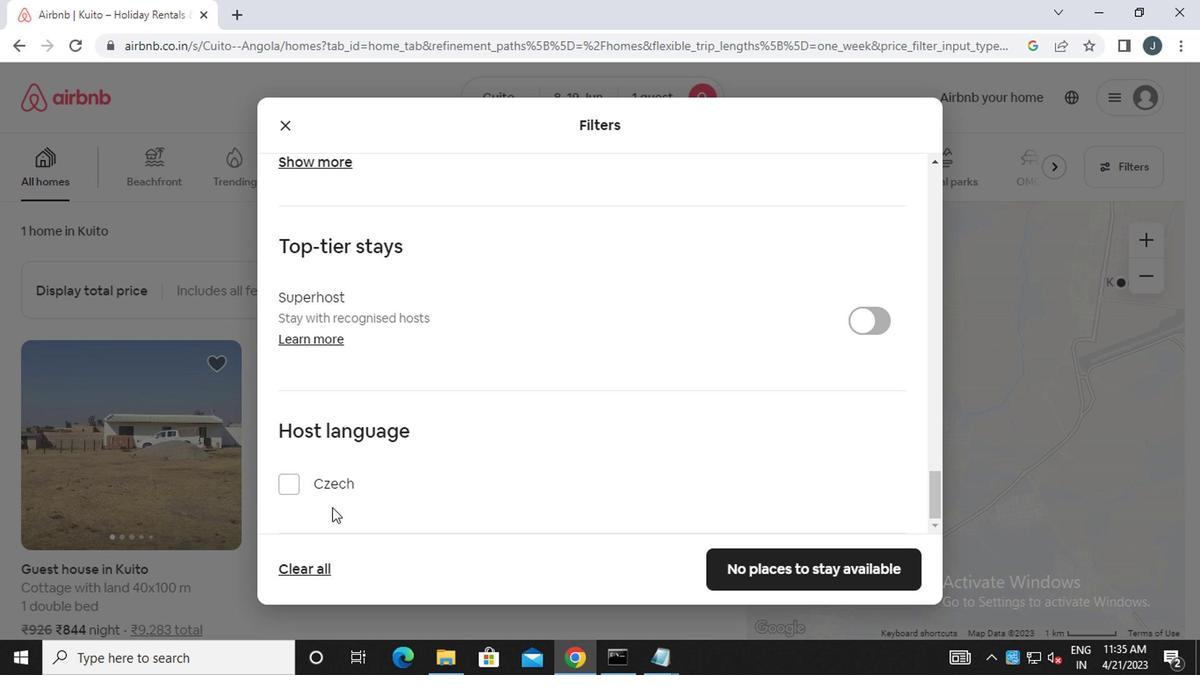 
Action: Mouse scrolled (325, 497) with delta (0, -1)
Screenshot: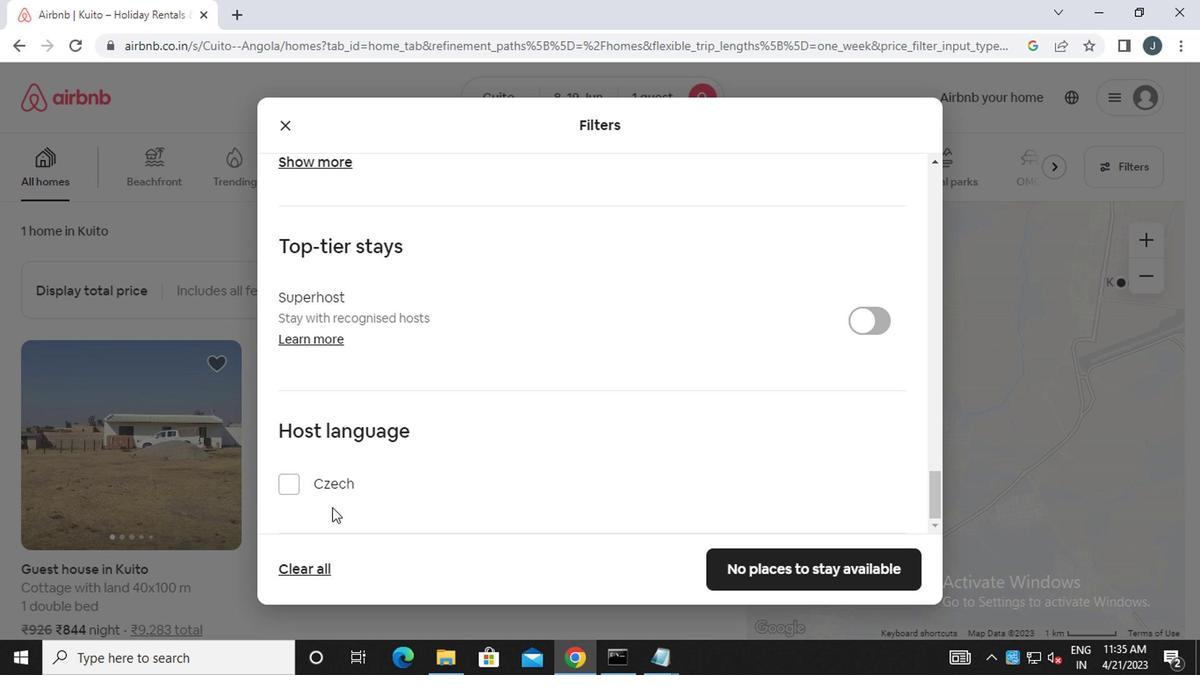 
Action: Mouse scrolled (325, 497) with delta (0, -1)
Screenshot: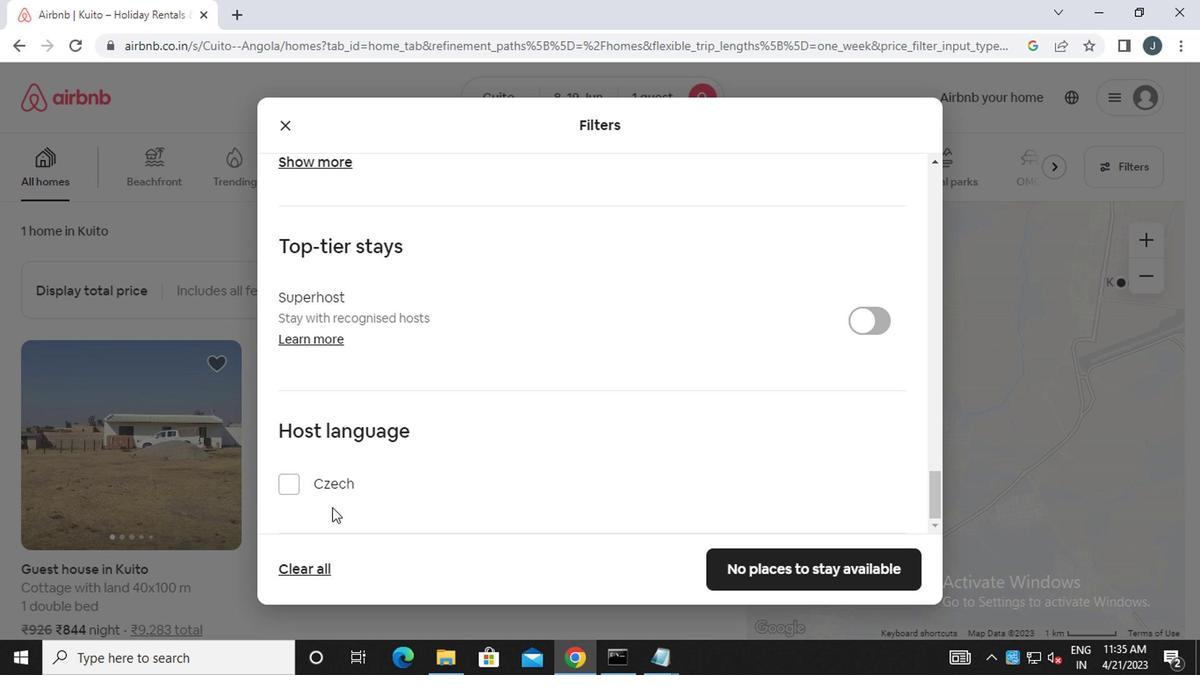 
Action: Mouse moved to (325, 498)
Screenshot: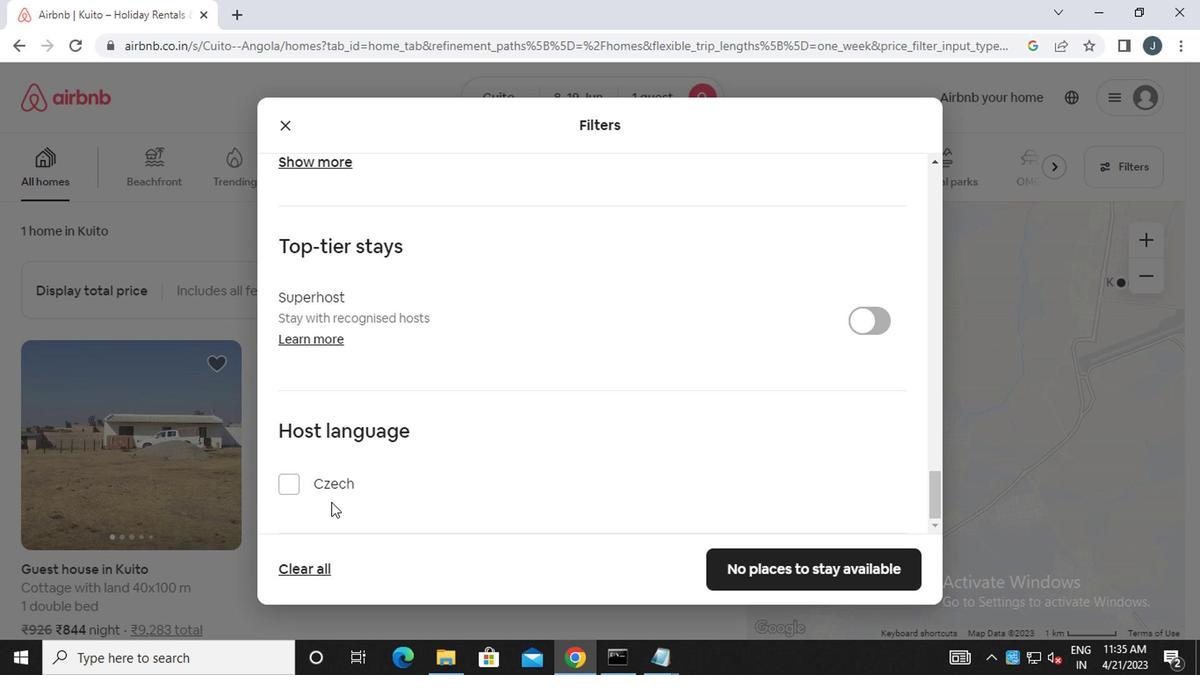 
Action: Mouse scrolled (325, 497) with delta (0, -1)
Screenshot: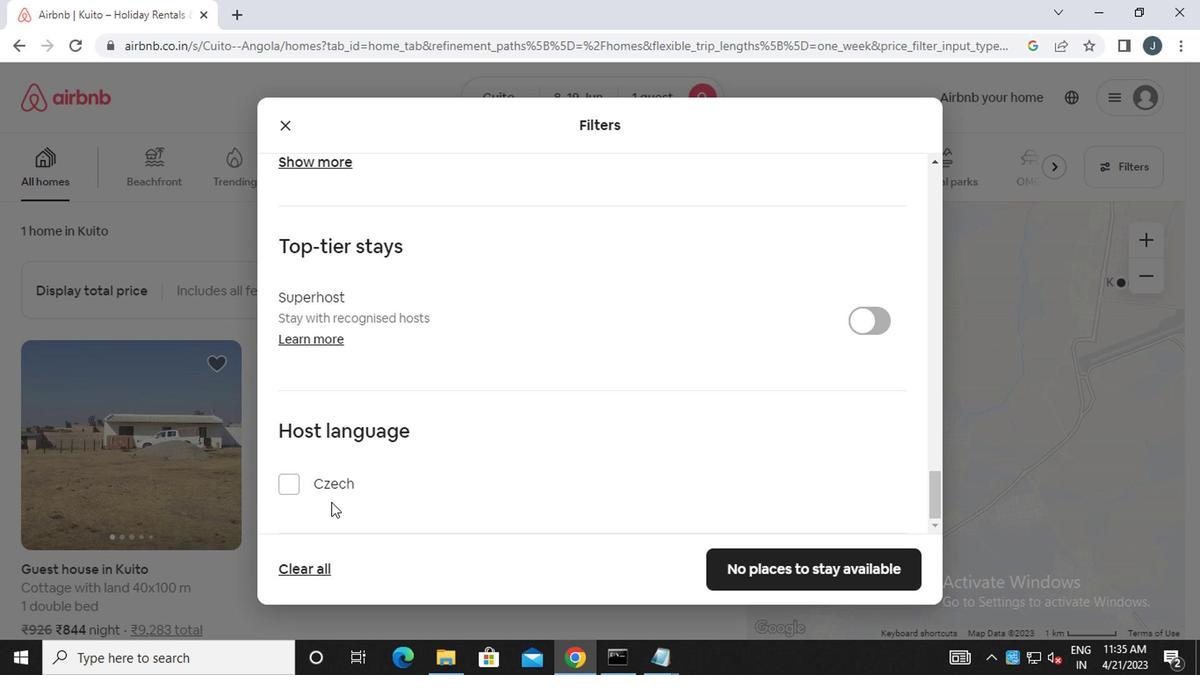 
Action: Mouse moved to (356, 505)
Screenshot: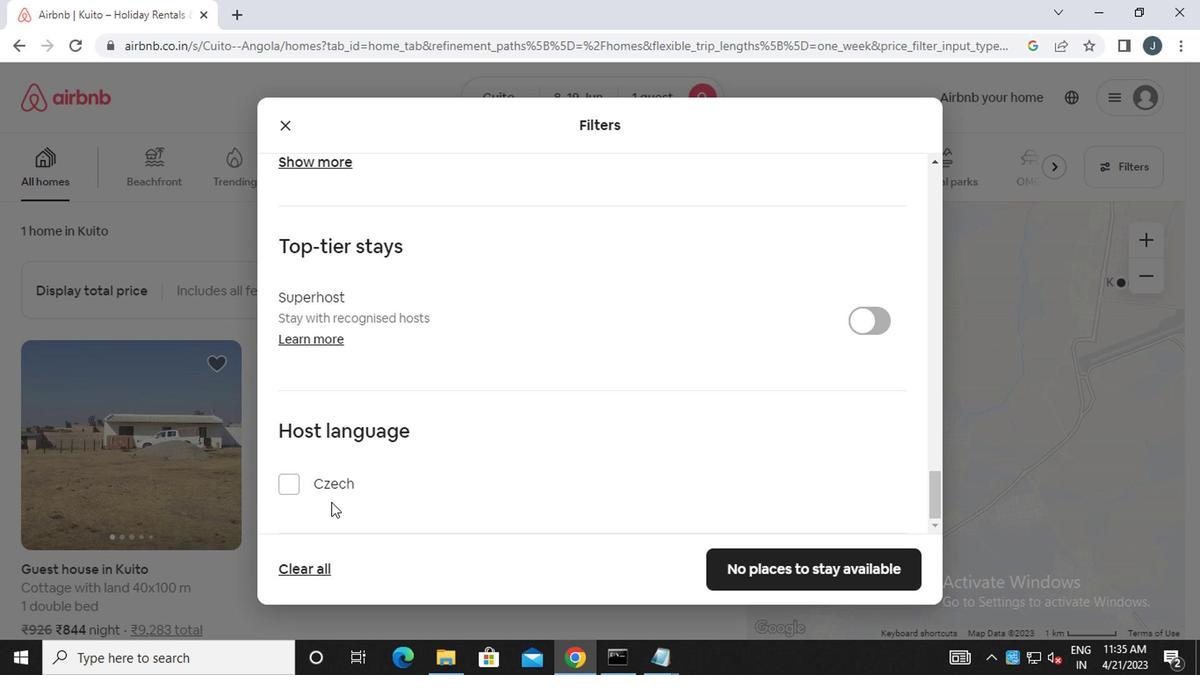 
Action: Mouse scrolled (356, 503) with delta (0, -1)
Screenshot: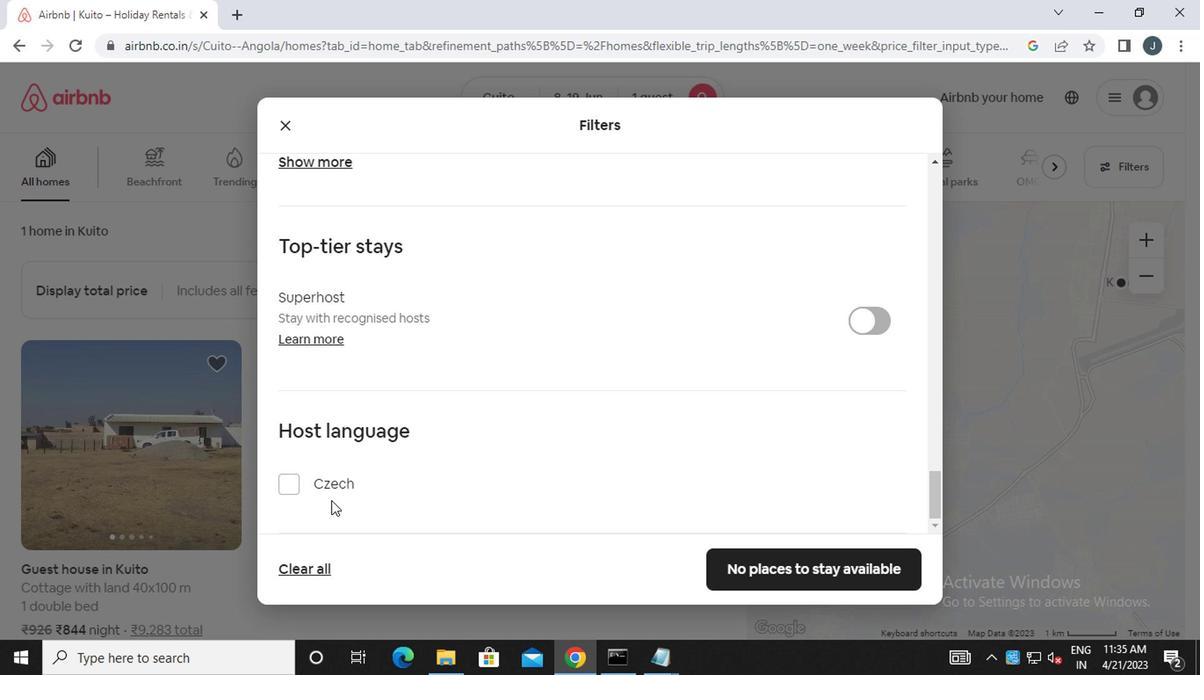 
Action: Mouse moved to (772, 574)
Screenshot: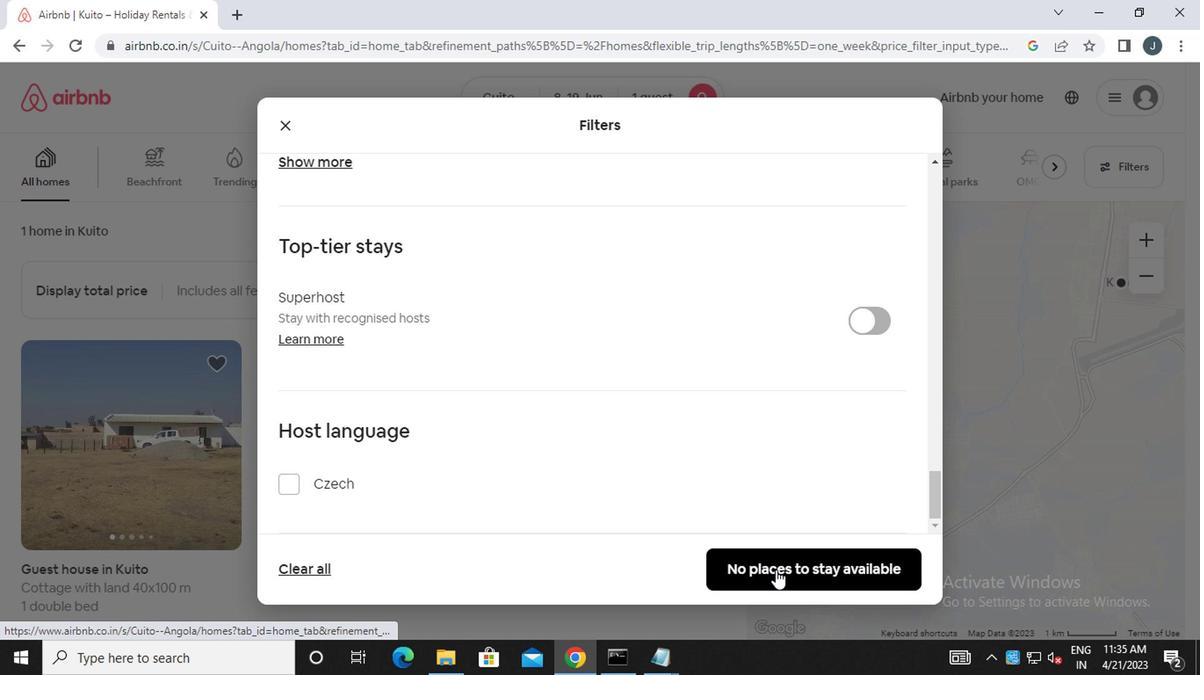 
Action: Mouse pressed left at (772, 574)
Screenshot: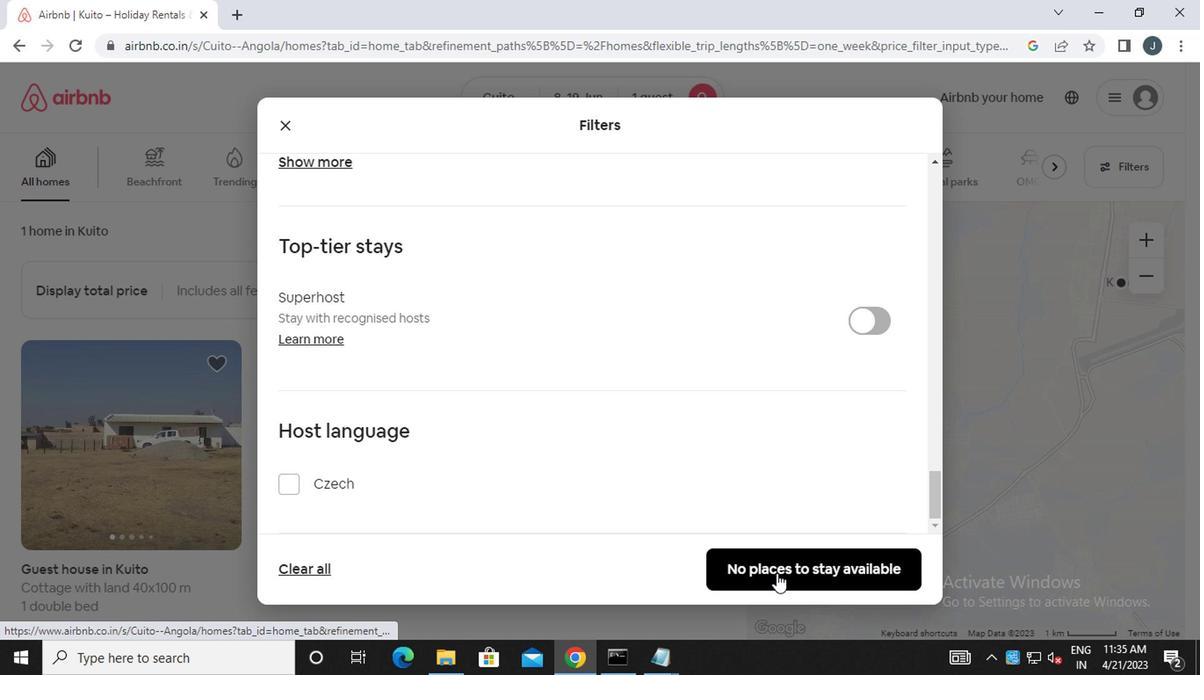 
Action: Mouse moved to (754, 562)
Screenshot: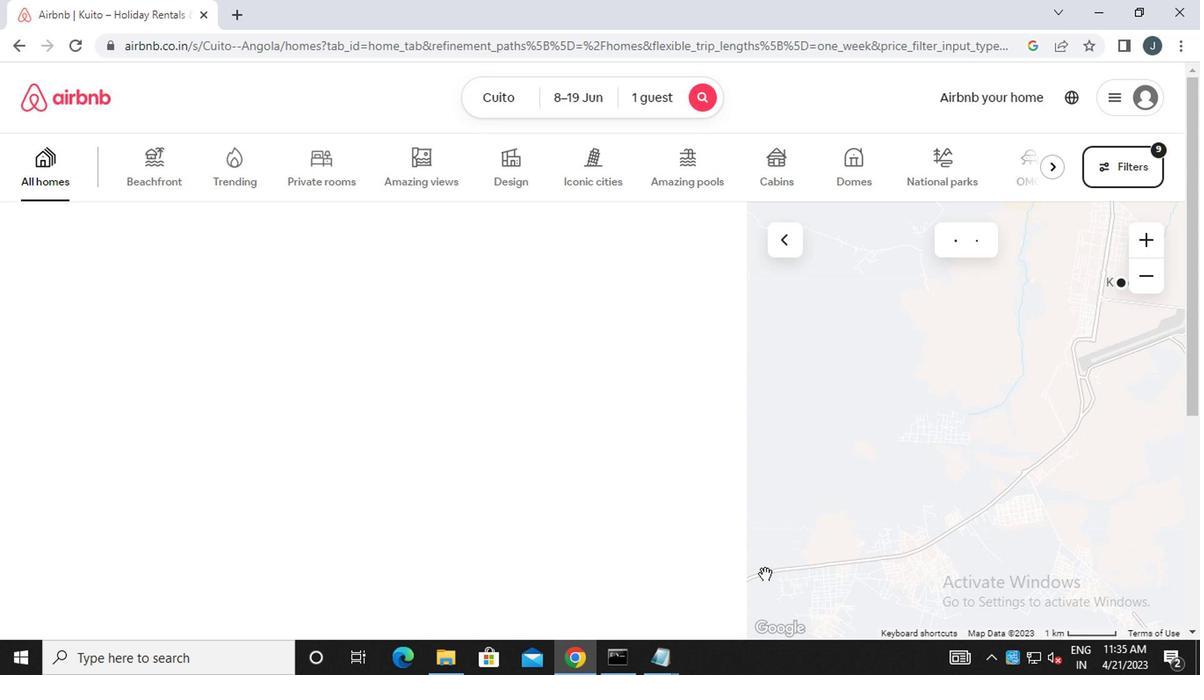 
